 Task: Slide 5 - Table Of Contents.
Action: Mouse moved to (43, 109)
Screenshot: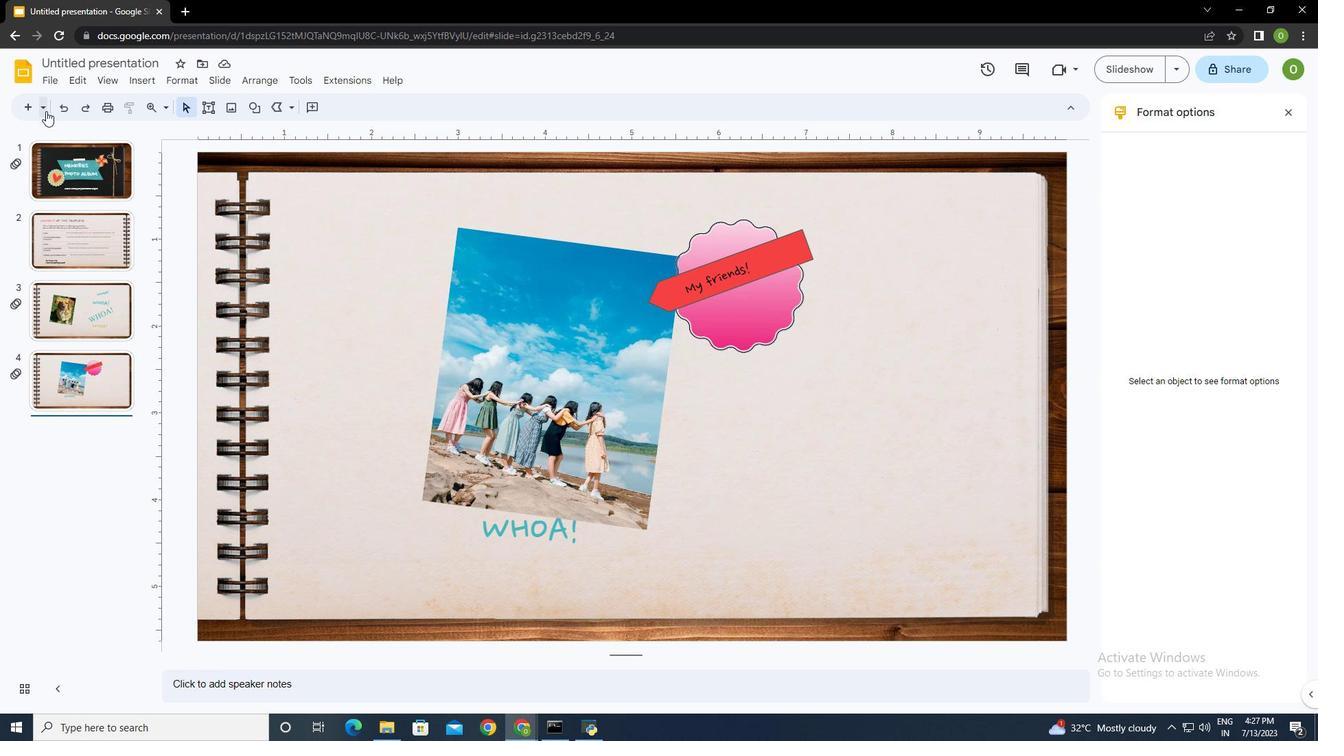 
Action: Mouse pressed left at (43, 109)
Screenshot: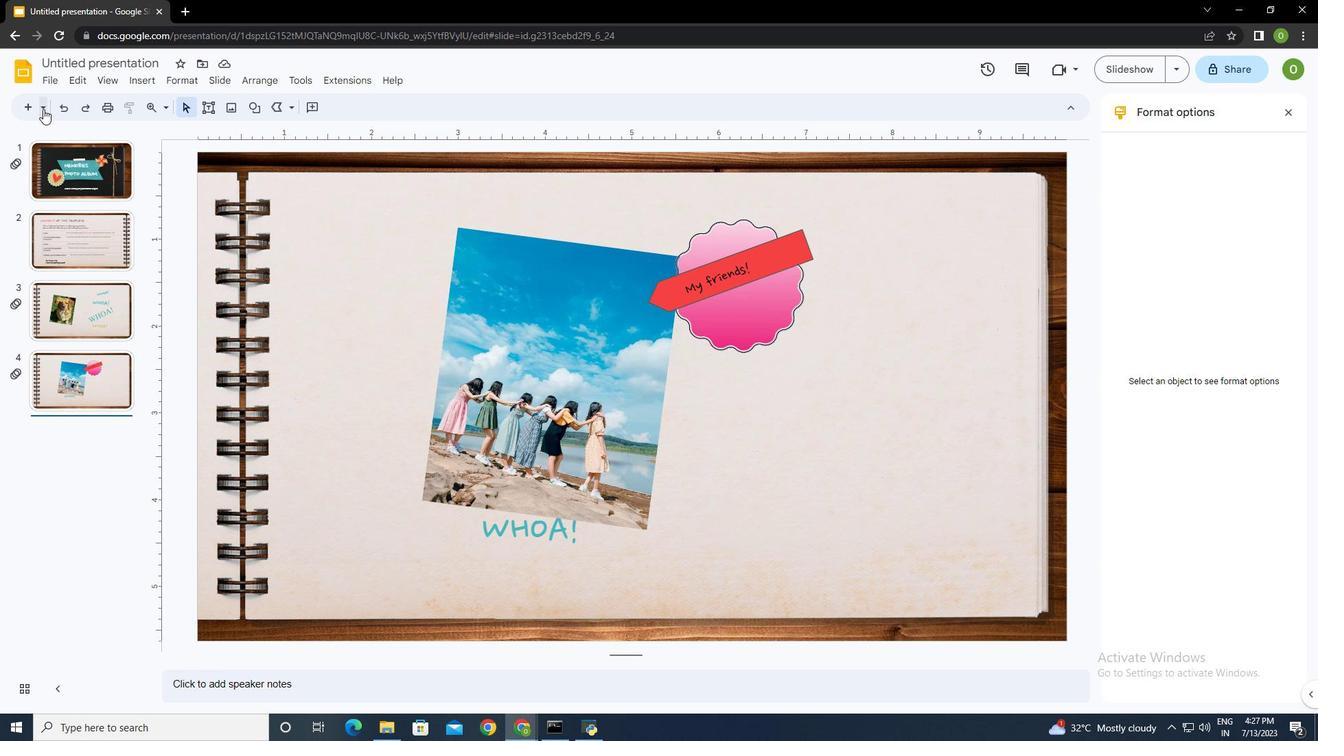 
Action: Mouse moved to (98, 369)
Screenshot: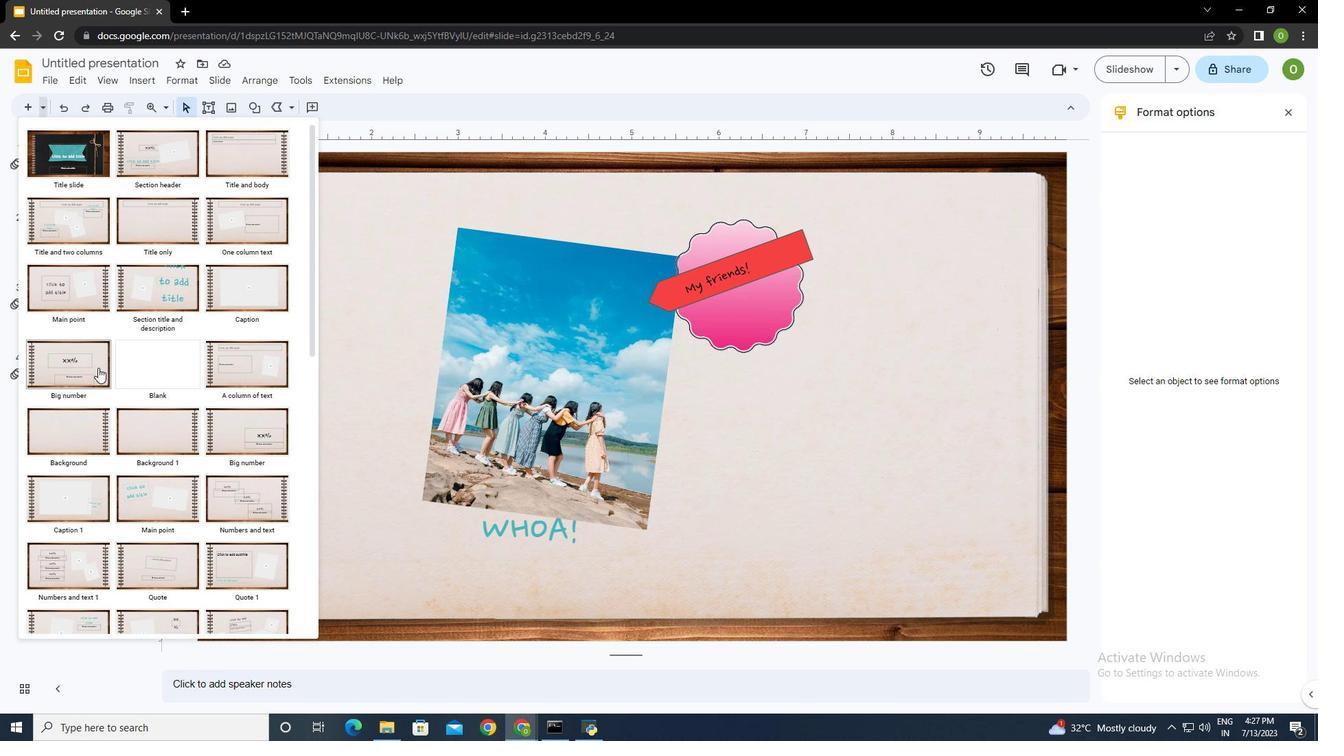
Action: Mouse scrolled (98, 368) with delta (0, 0)
Screenshot: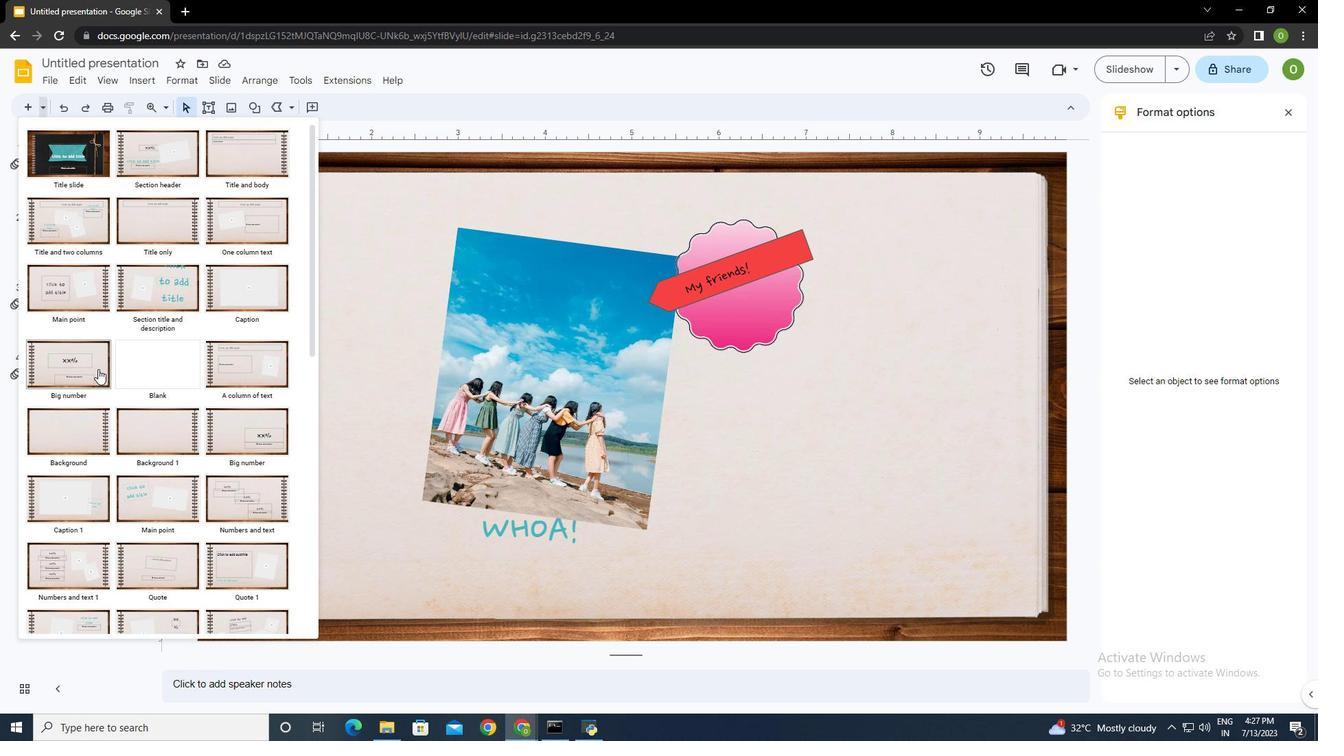 
Action: Mouse scrolled (98, 368) with delta (0, 0)
Screenshot: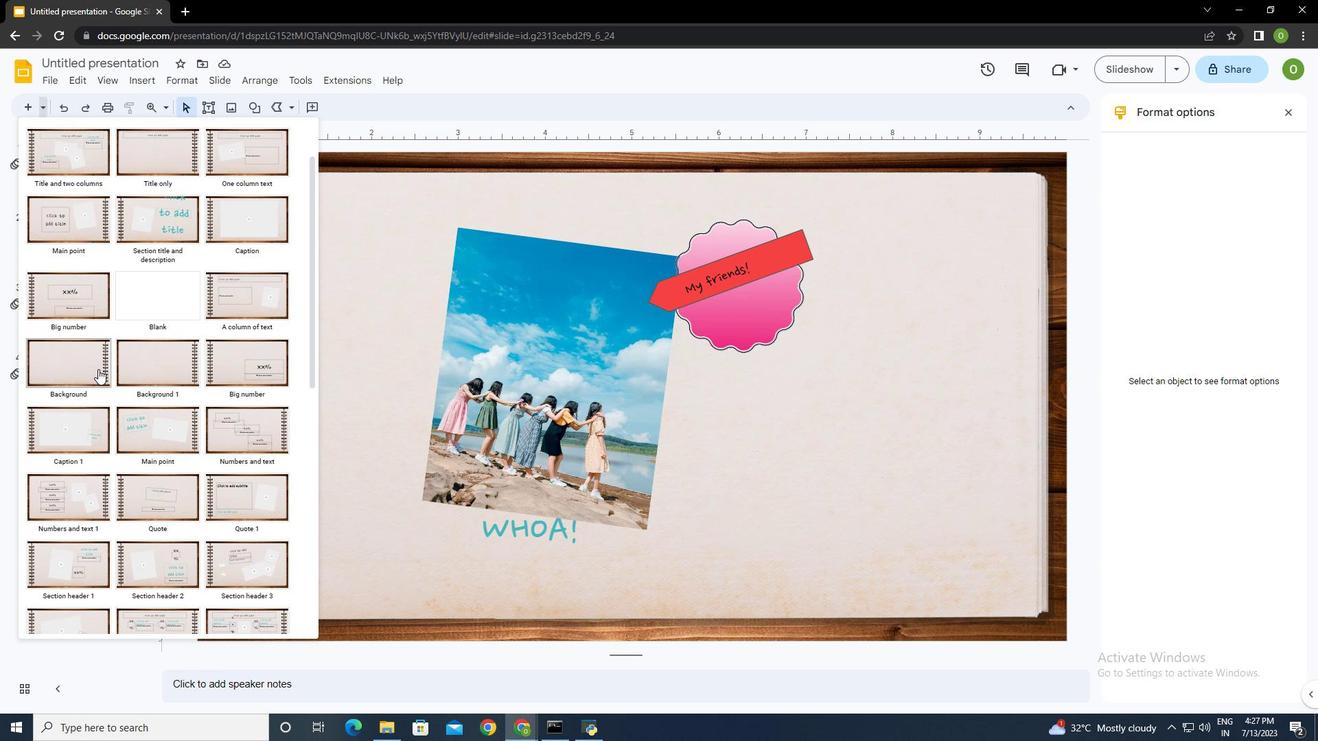 
Action: Mouse scrolled (98, 368) with delta (0, 0)
Screenshot: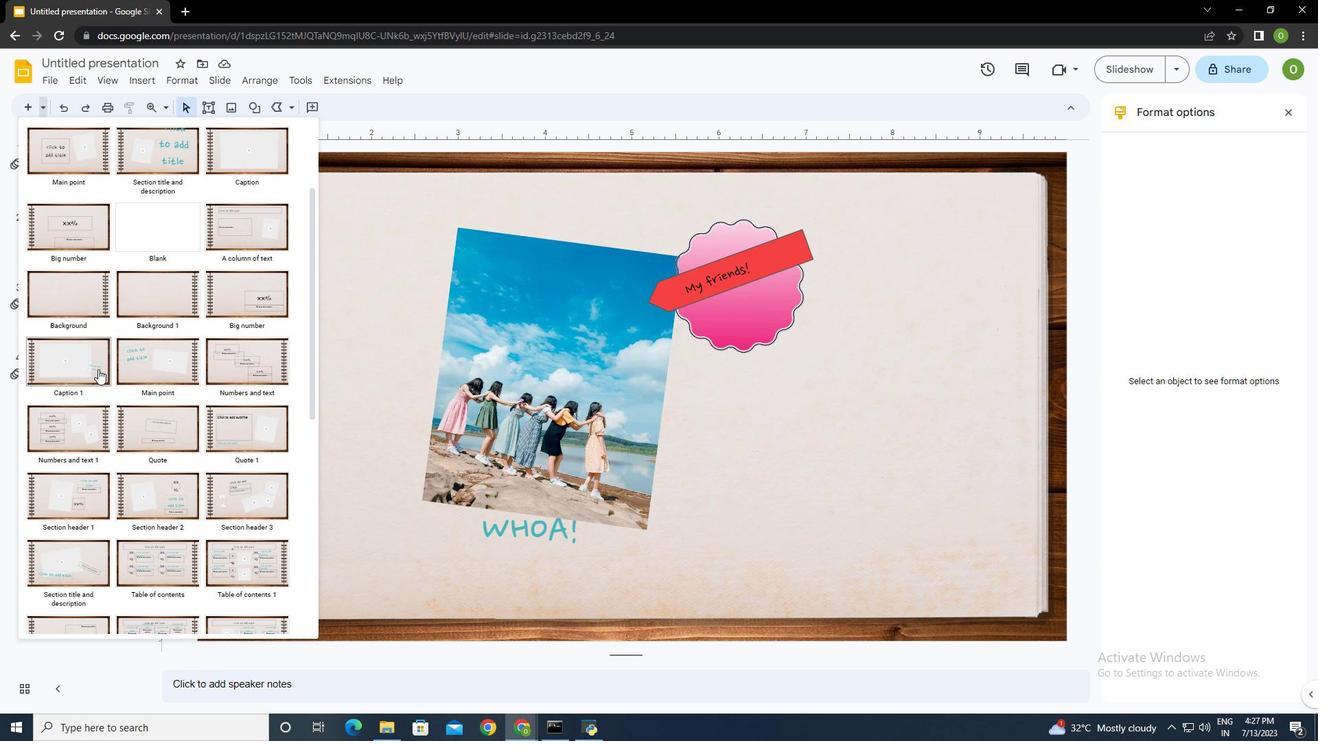 
Action: Mouse scrolled (98, 368) with delta (0, 0)
Screenshot: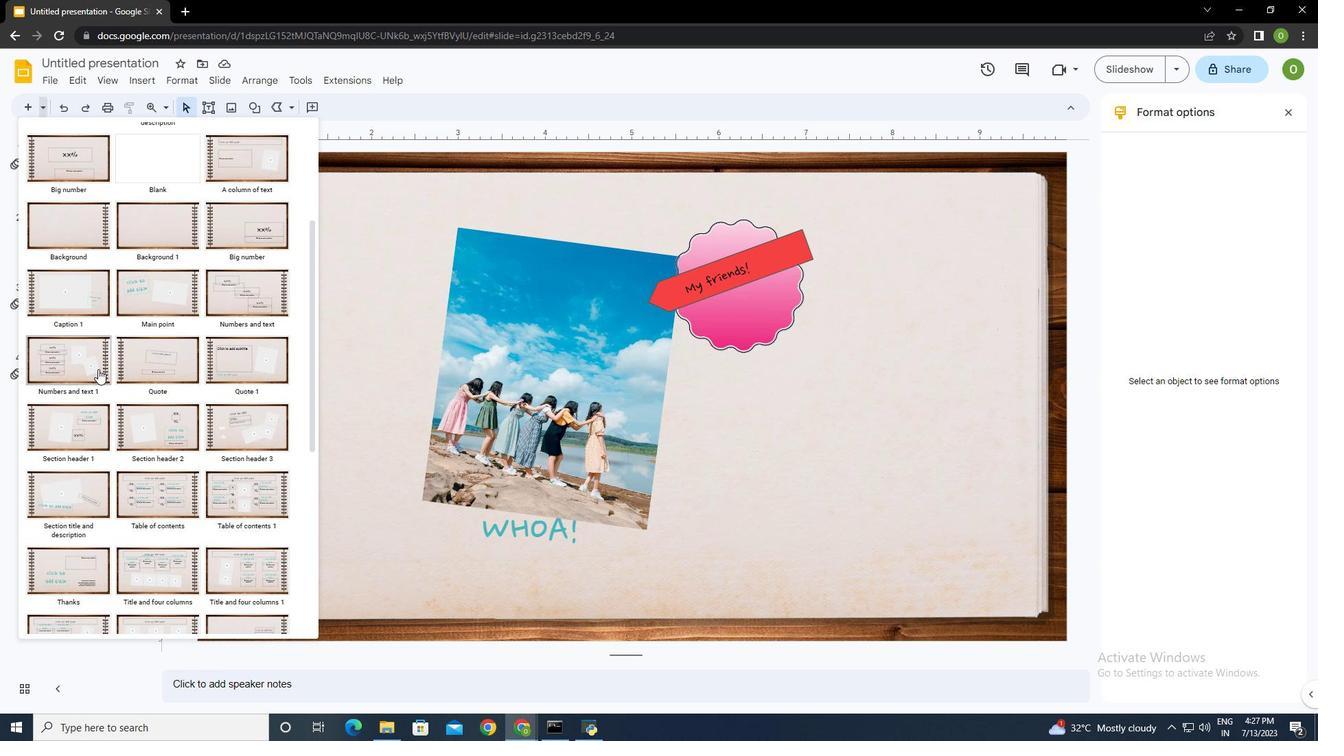 
Action: Mouse scrolled (98, 368) with delta (0, 0)
Screenshot: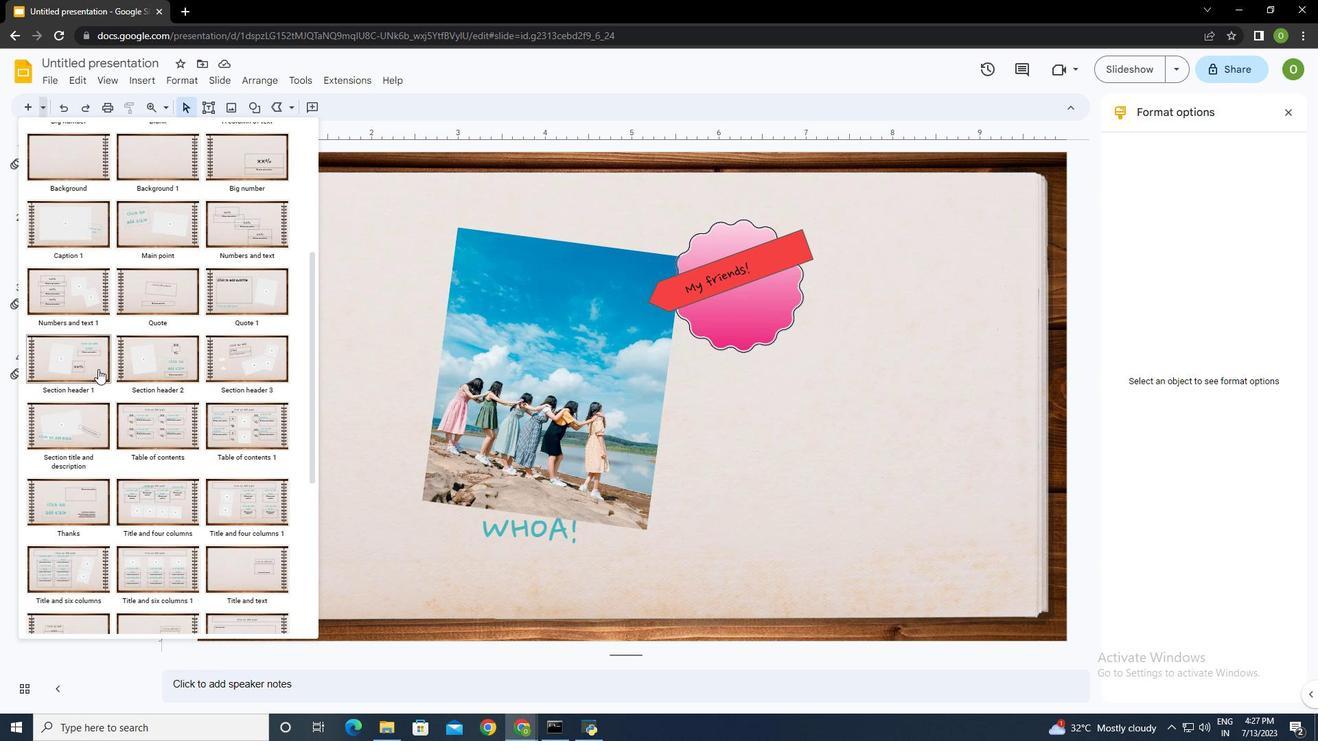 
Action: Mouse scrolled (98, 368) with delta (0, 0)
Screenshot: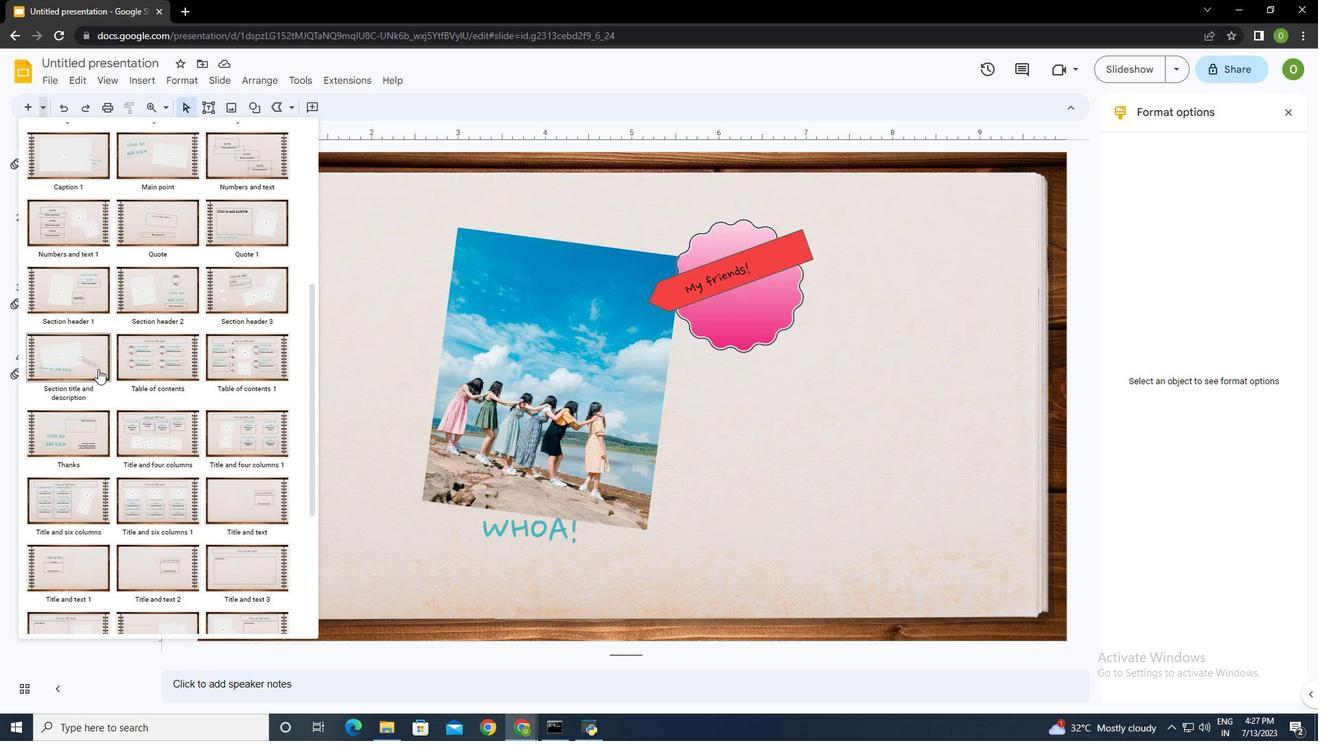 
Action: Mouse scrolled (98, 368) with delta (0, 0)
Screenshot: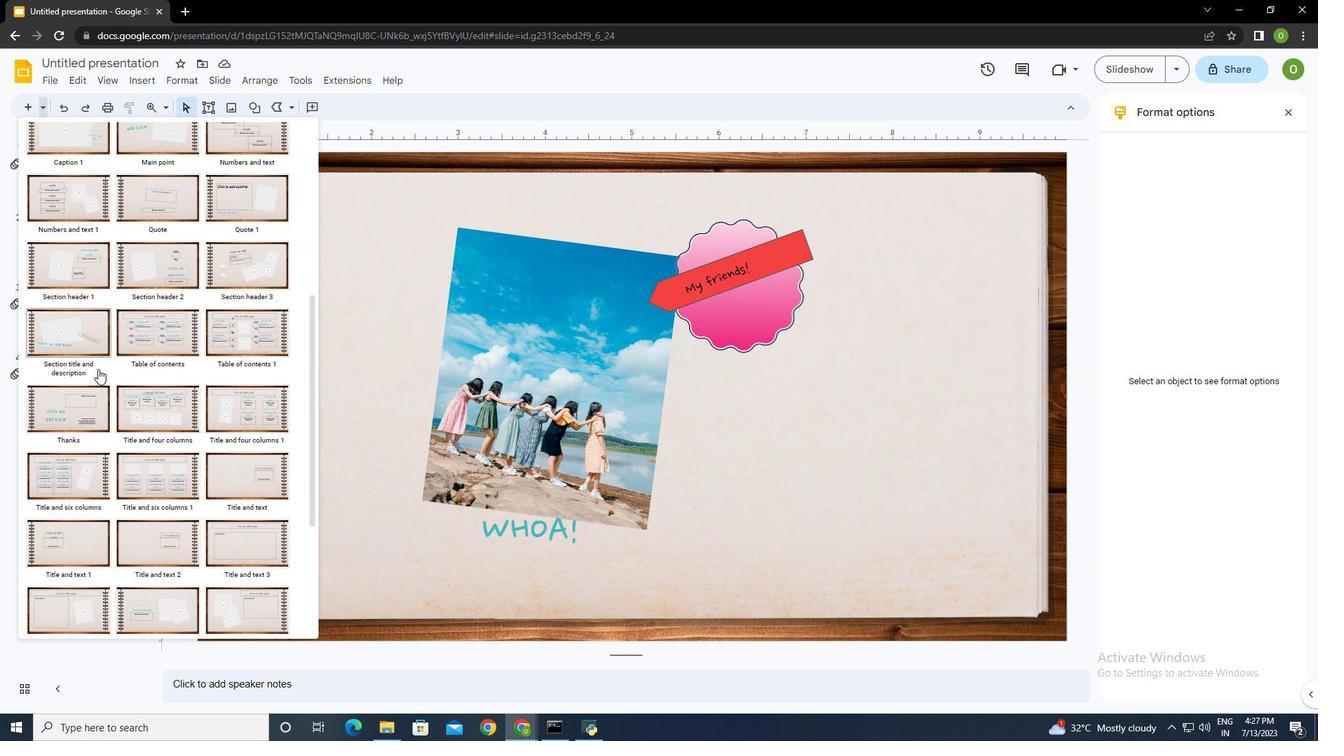 
Action: Mouse scrolled (98, 368) with delta (0, 0)
Screenshot: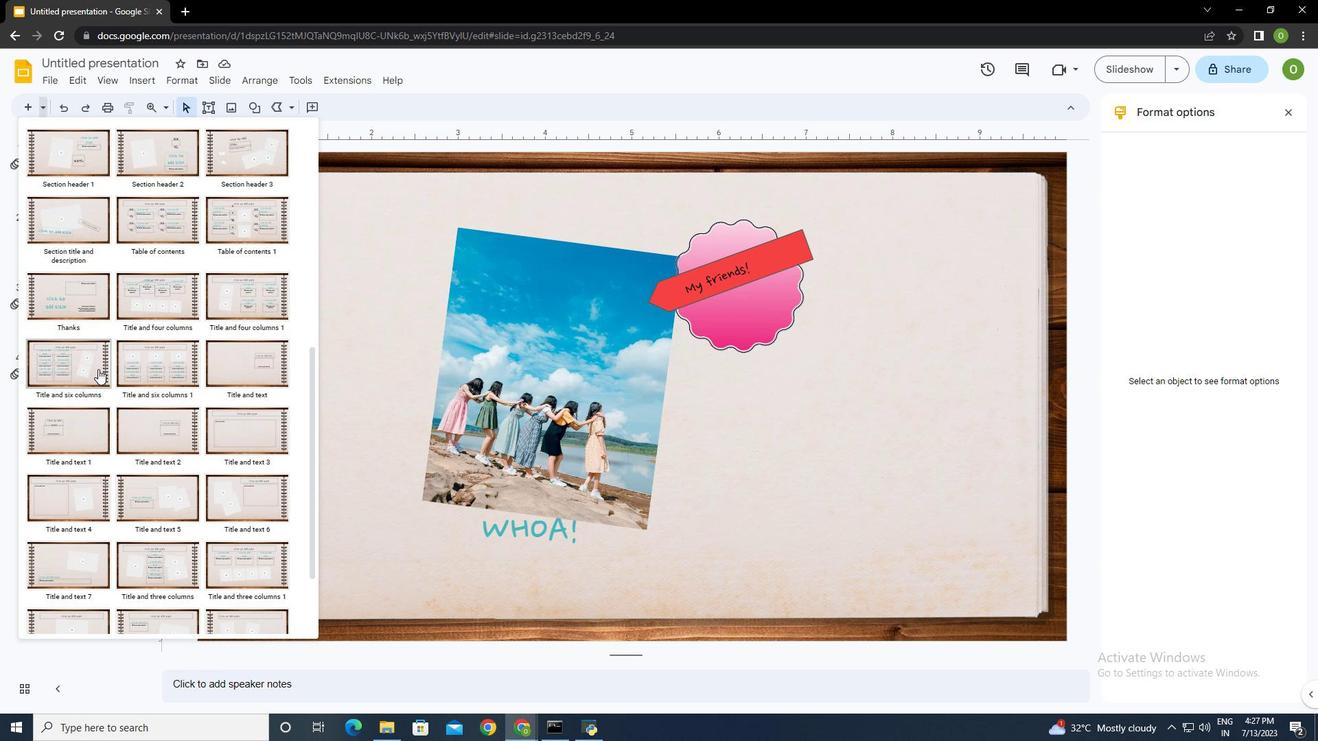 
Action: Mouse scrolled (98, 368) with delta (0, 0)
Screenshot: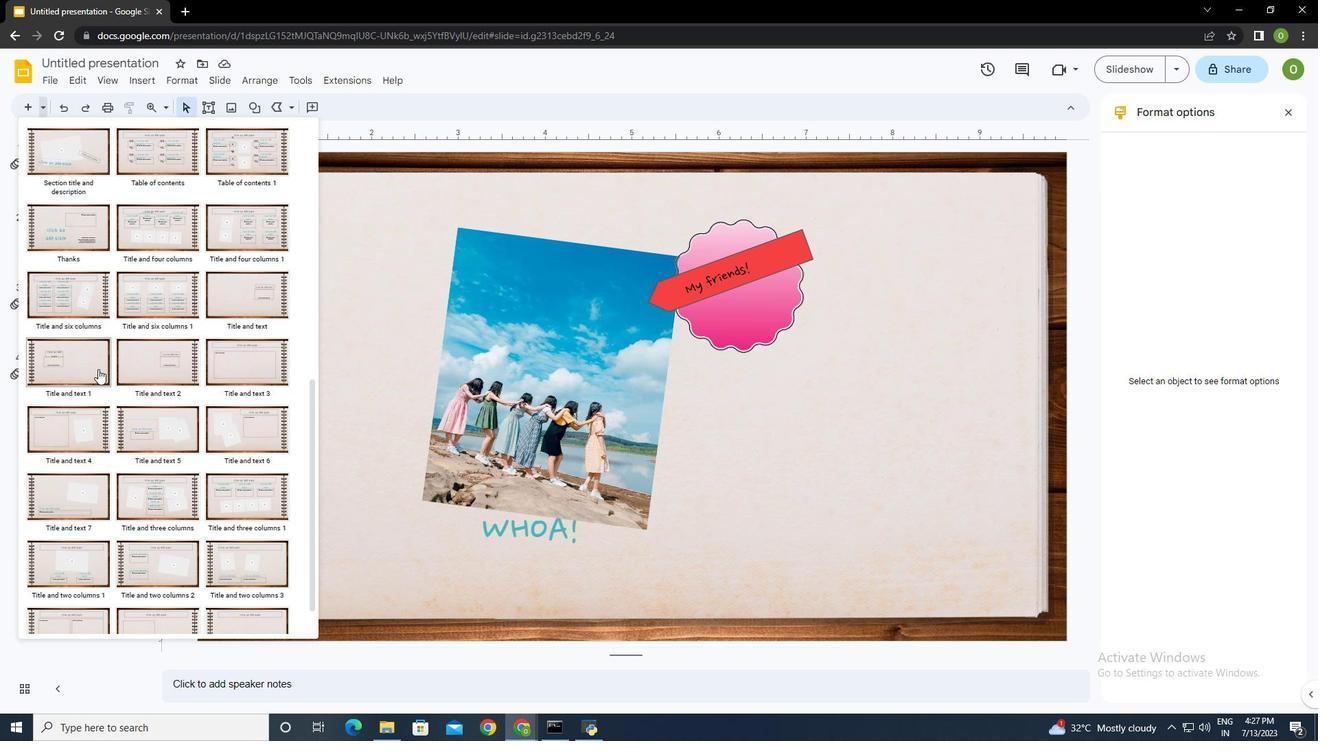 
Action: Mouse scrolled (98, 368) with delta (0, 0)
Screenshot: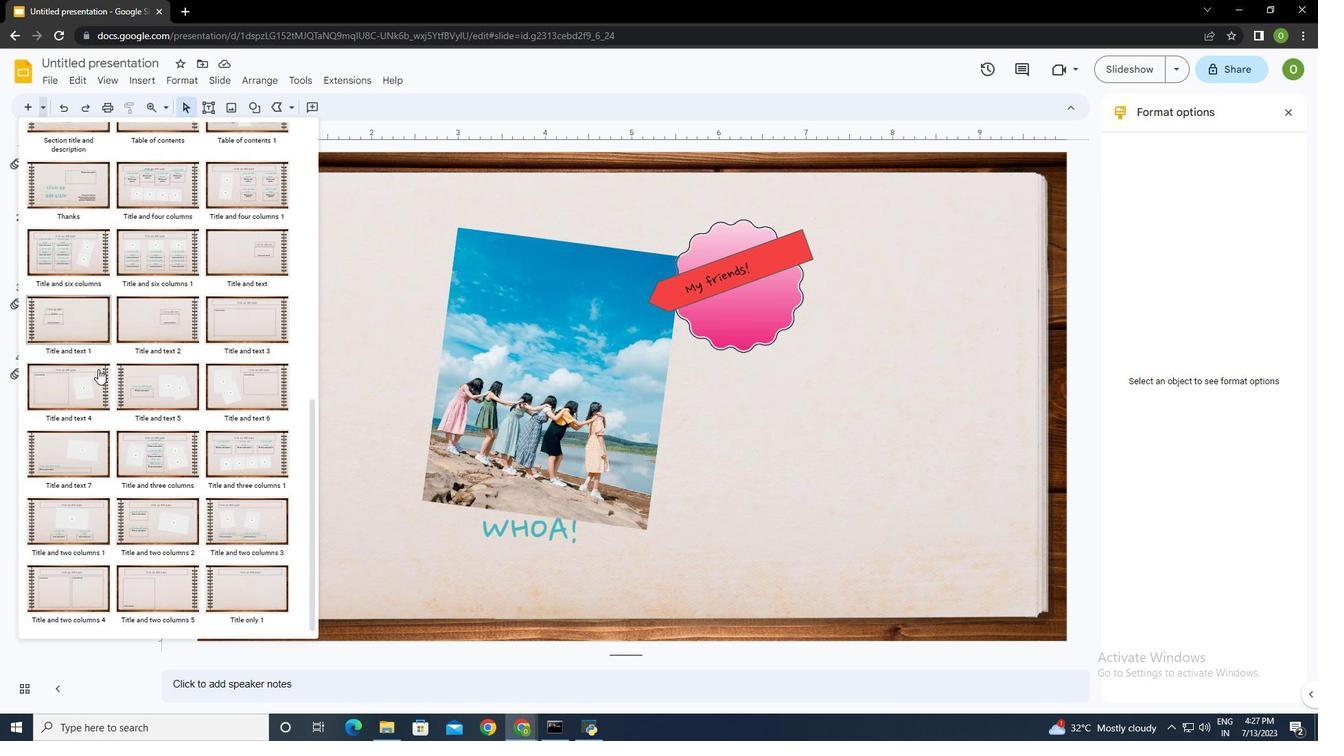 
Action: Mouse scrolled (98, 368) with delta (0, 0)
Screenshot: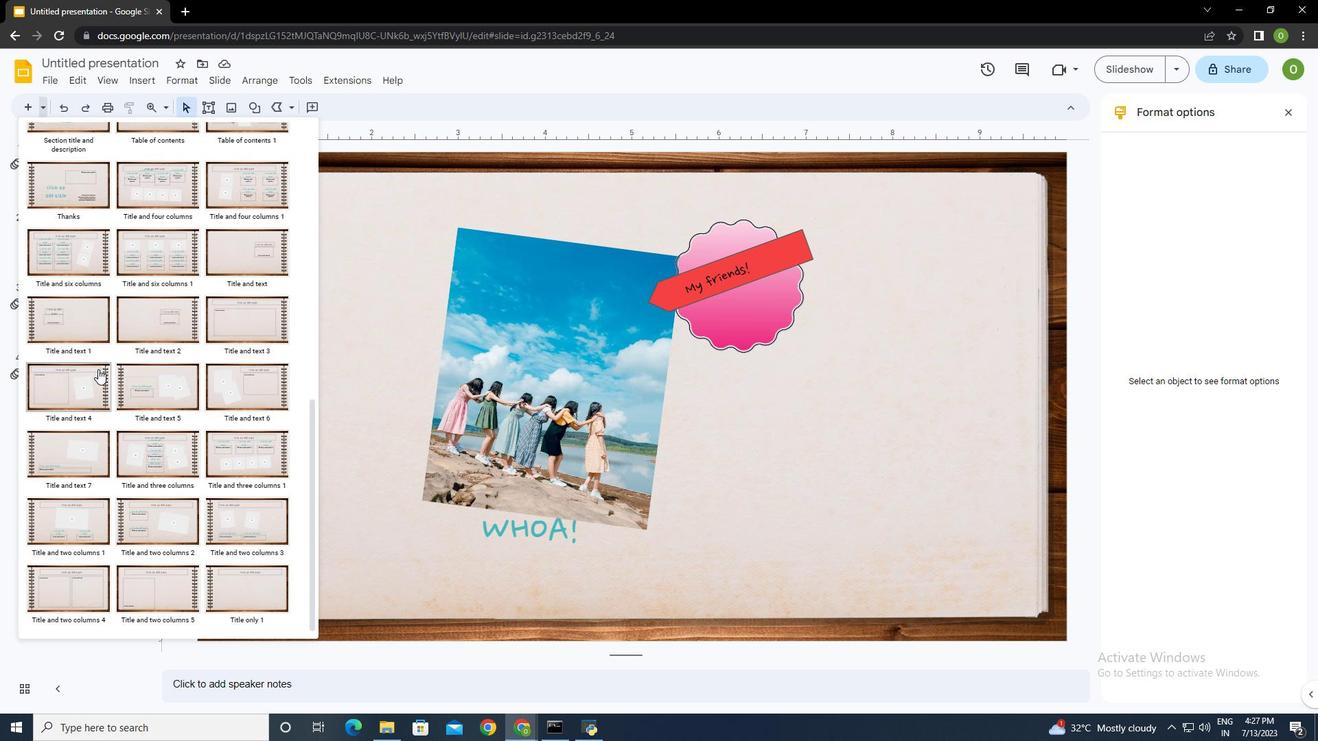 
Action: Mouse scrolled (98, 368) with delta (0, 0)
Screenshot: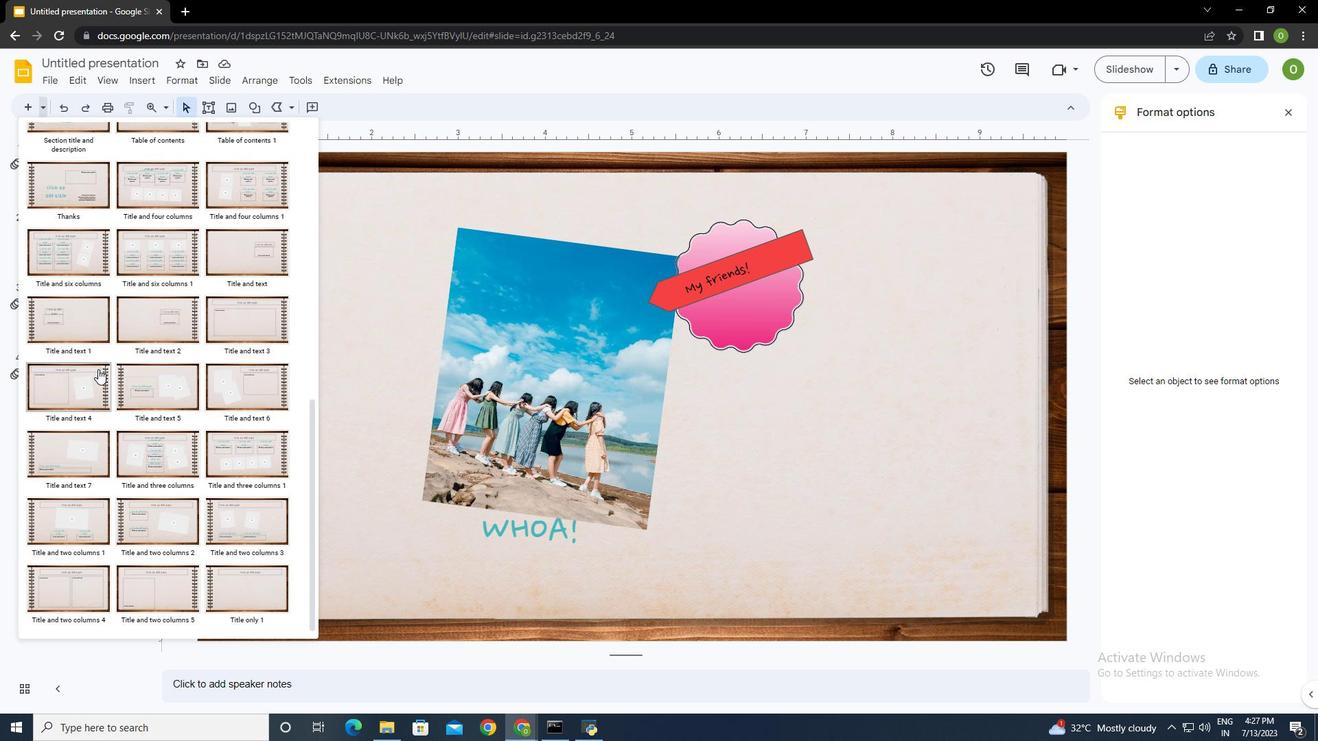 
Action: Mouse scrolled (98, 368) with delta (0, 0)
Screenshot: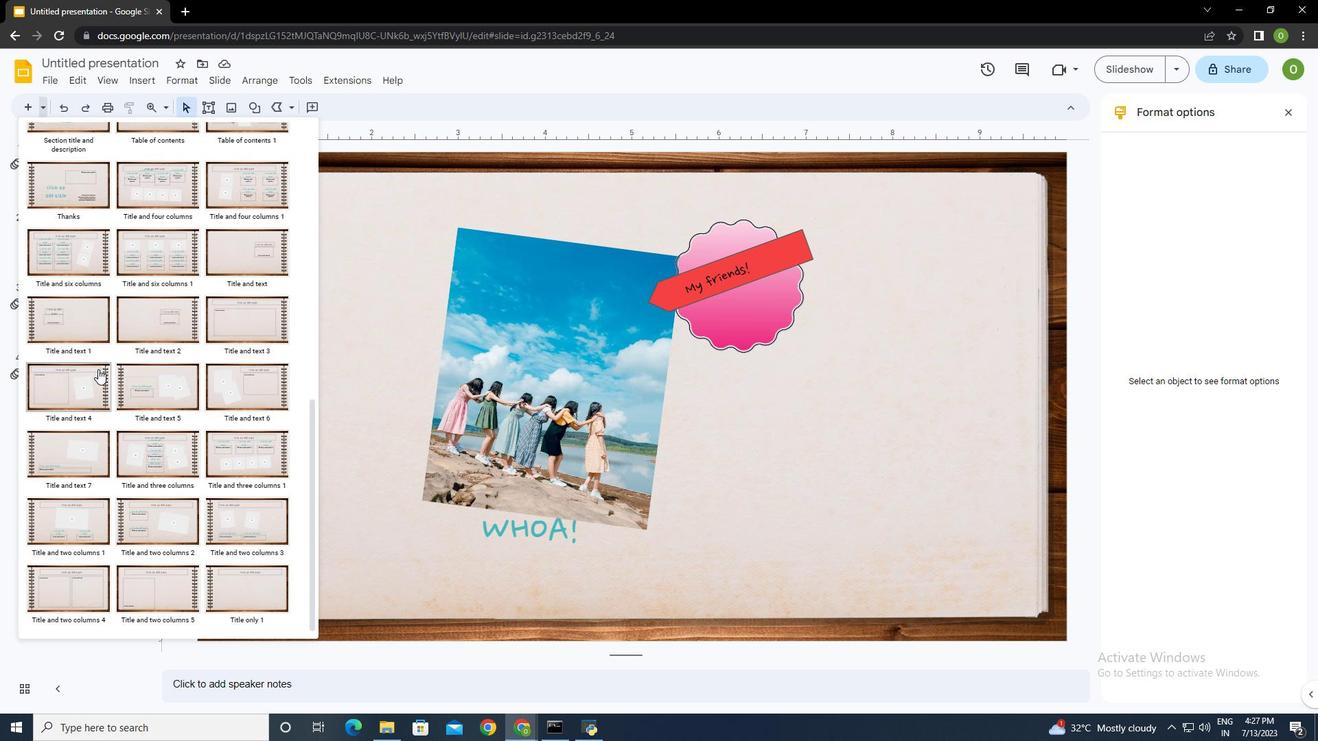 
Action: Mouse moved to (251, 588)
Screenshot: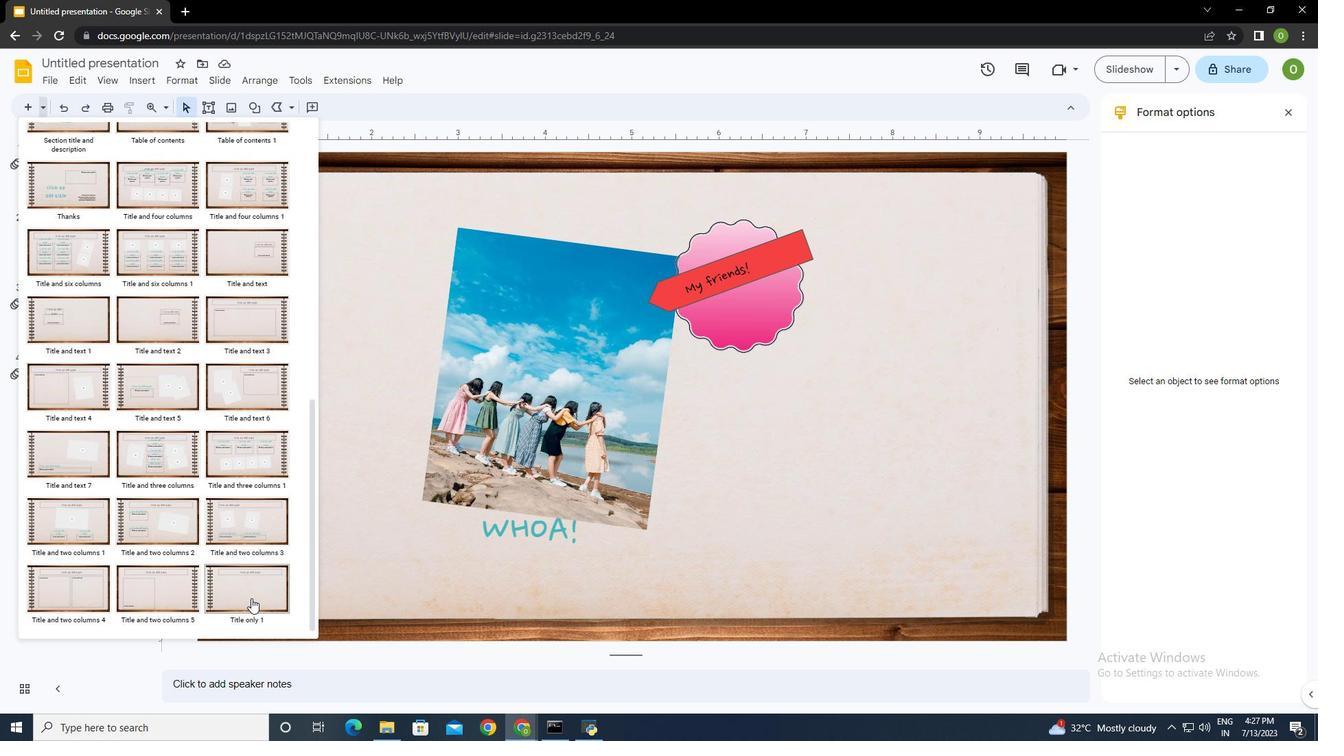 
Action: Mouse pressed left at (251, 588)
Screenshot: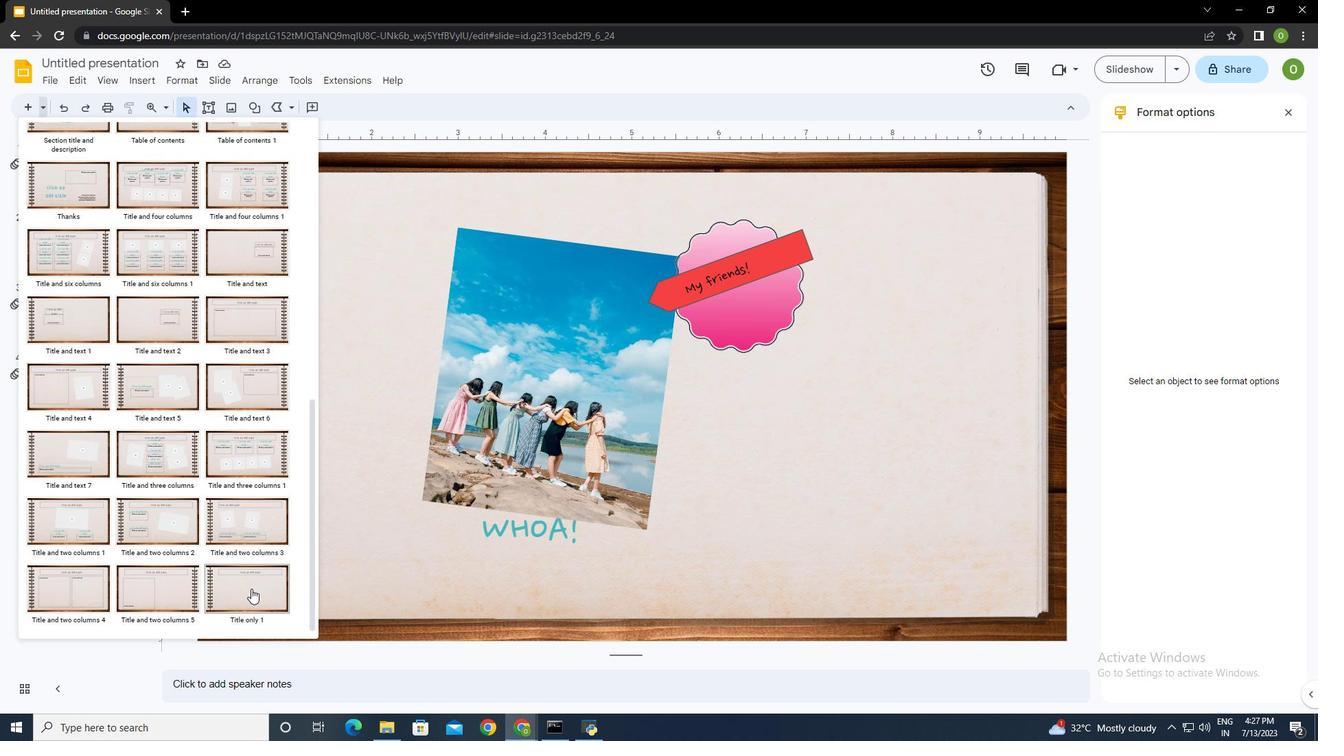 
Action: Mouse moved to (566, 212)
Screenshot: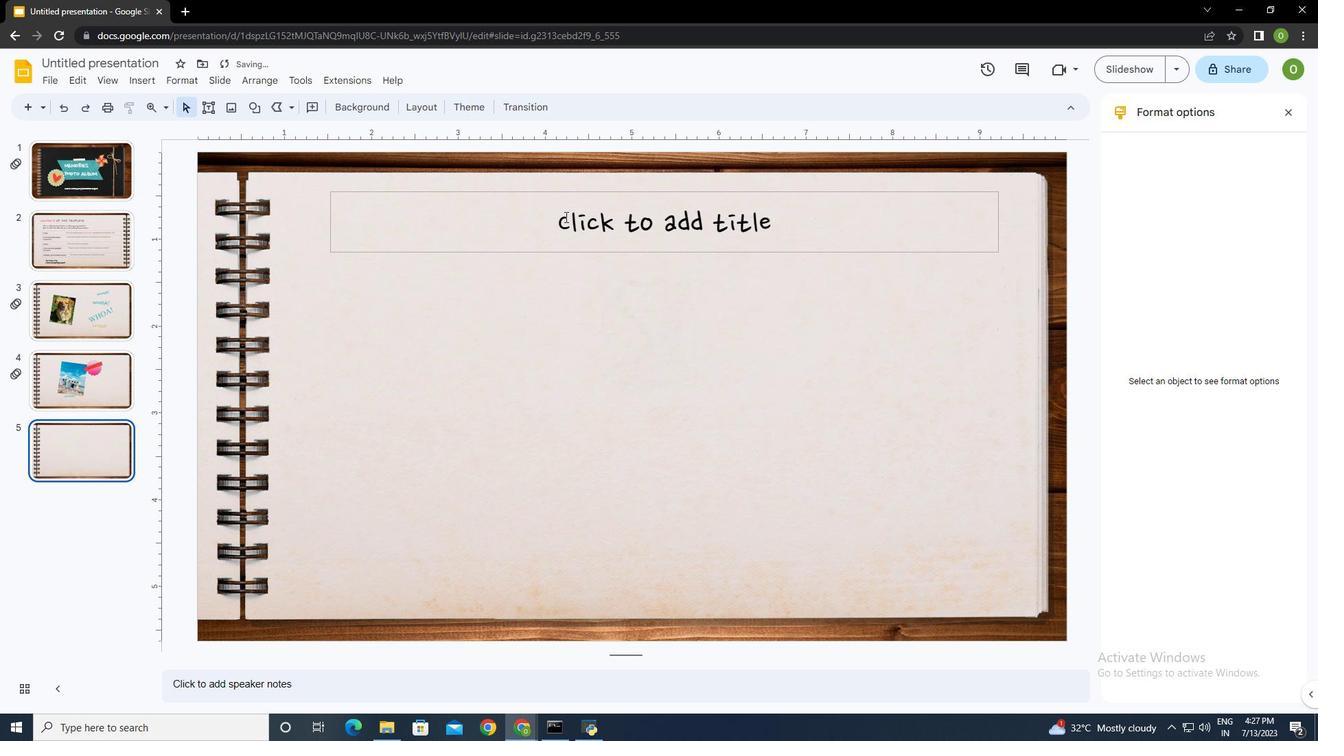 
Action: Mouse pressed left at (566, 212)
Screenshot: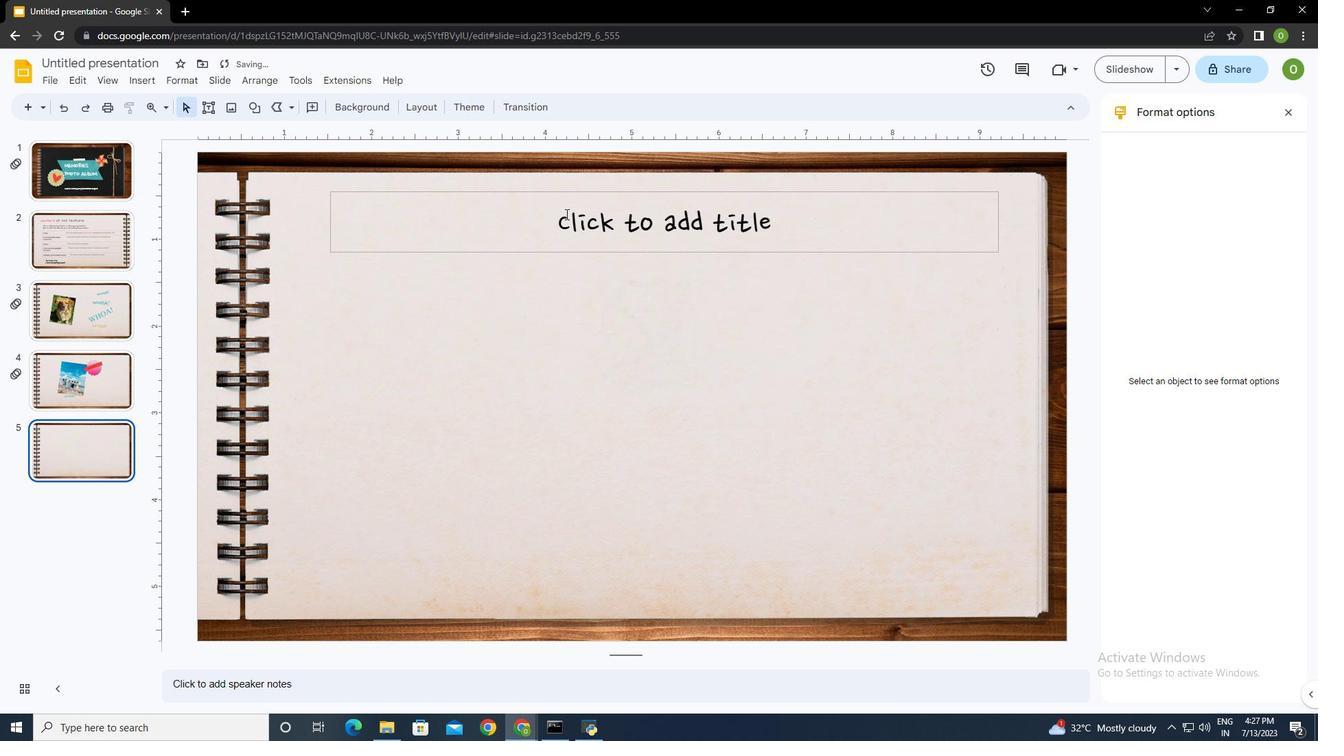 
Action: Mouse moved to (579, 253)
Screenshot: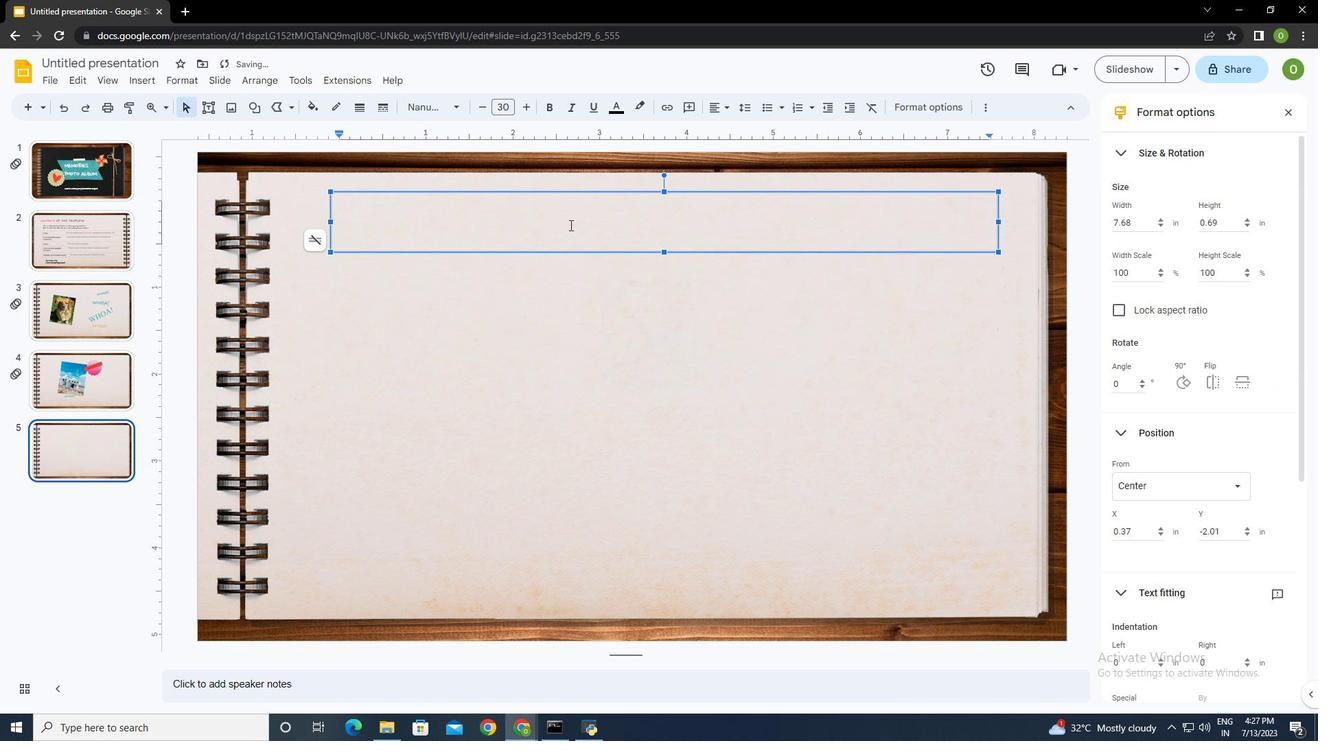 
Action: Key pressed <Key.shift><Key.shift><Key.shift>table<Key.space>of<Key.space>contents
Screenshot: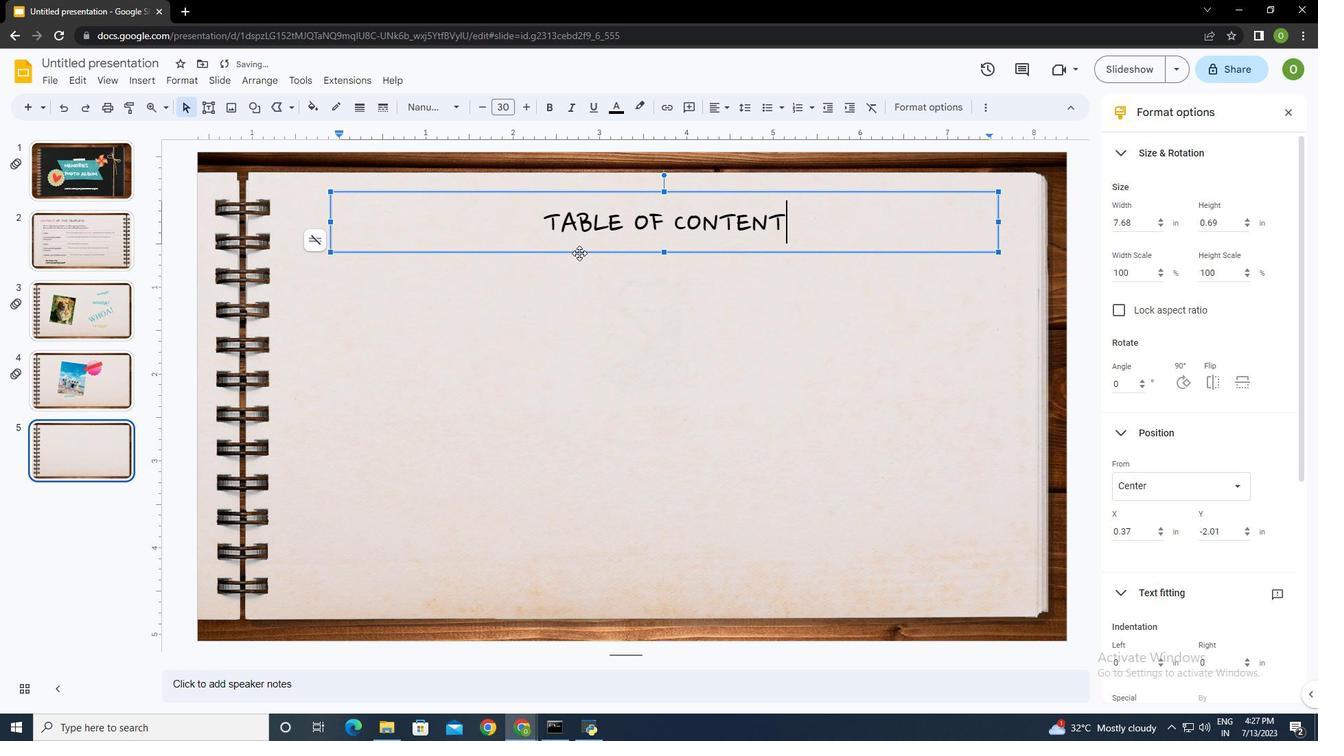 
Action: Mouse moved to (587, 308)
Screenshot: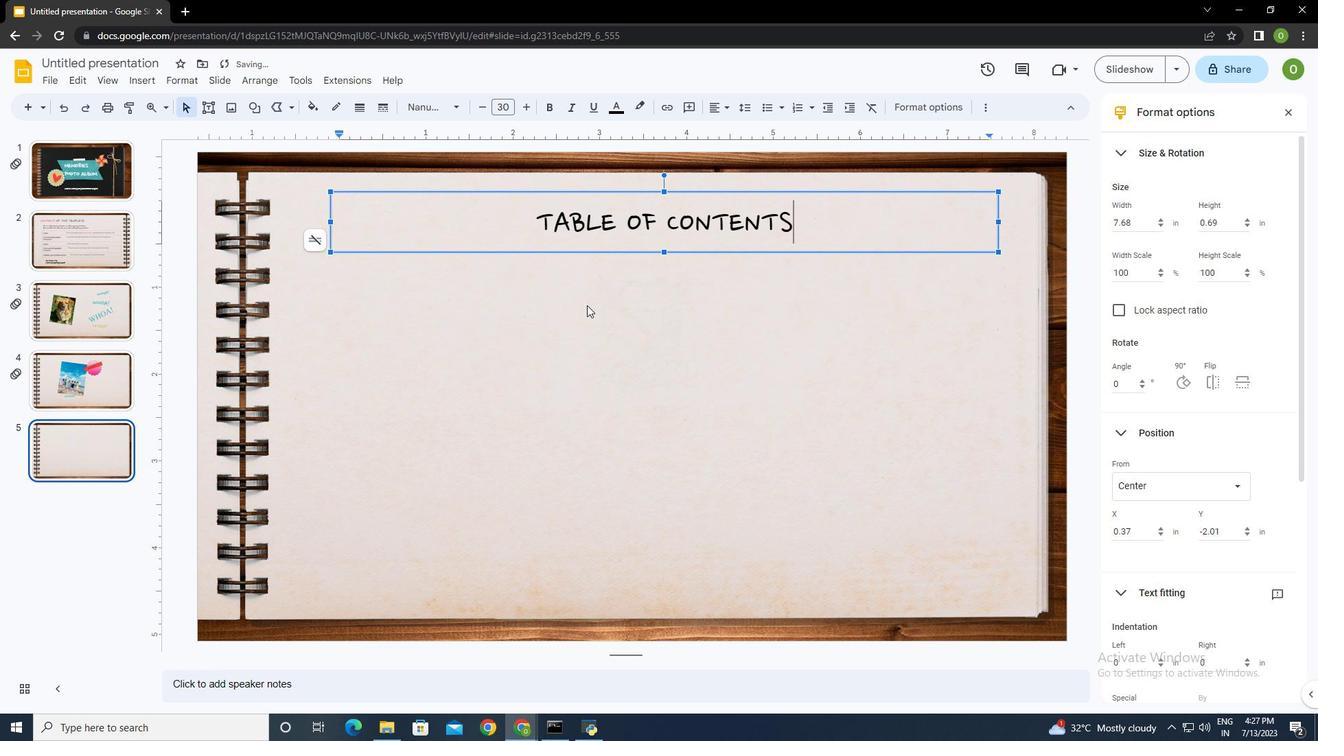 
Action: Mouse pressed left at (587, 308)
Screenshot: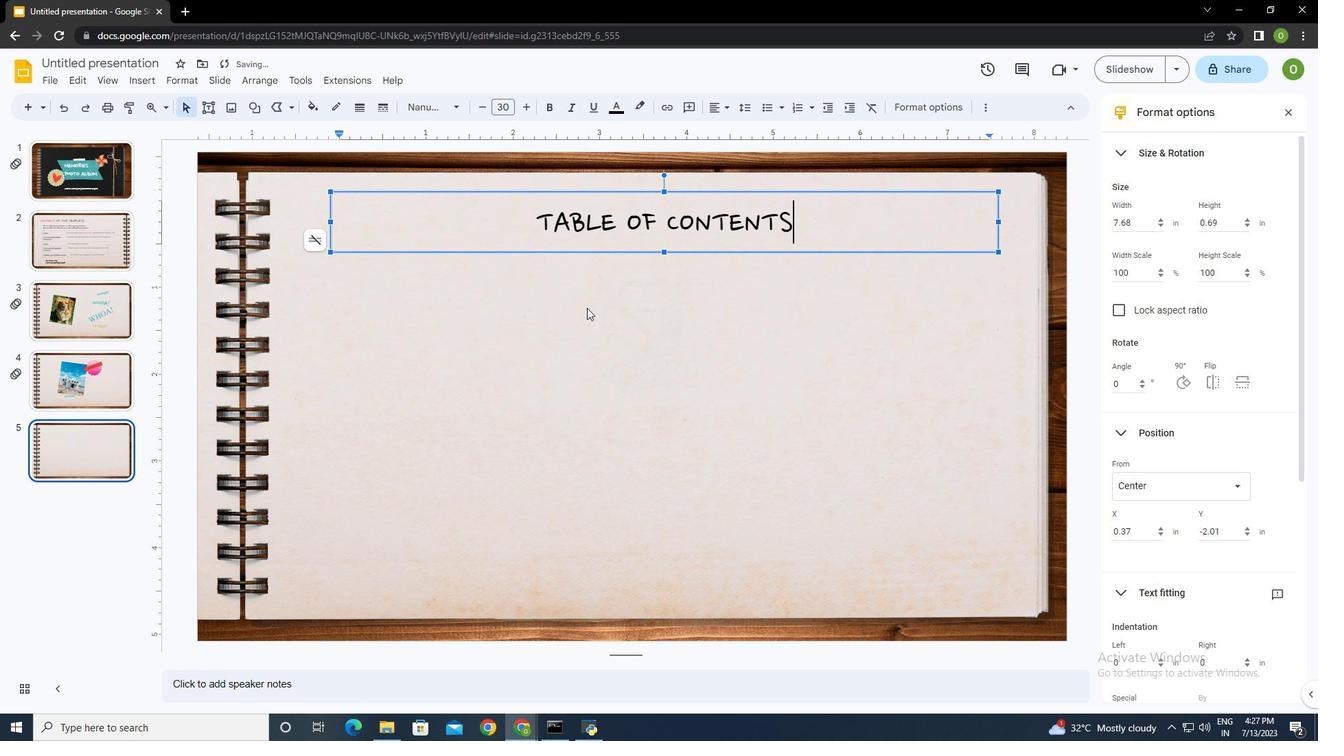 
Action: Mouse moved to (138, 82)
Screenshot: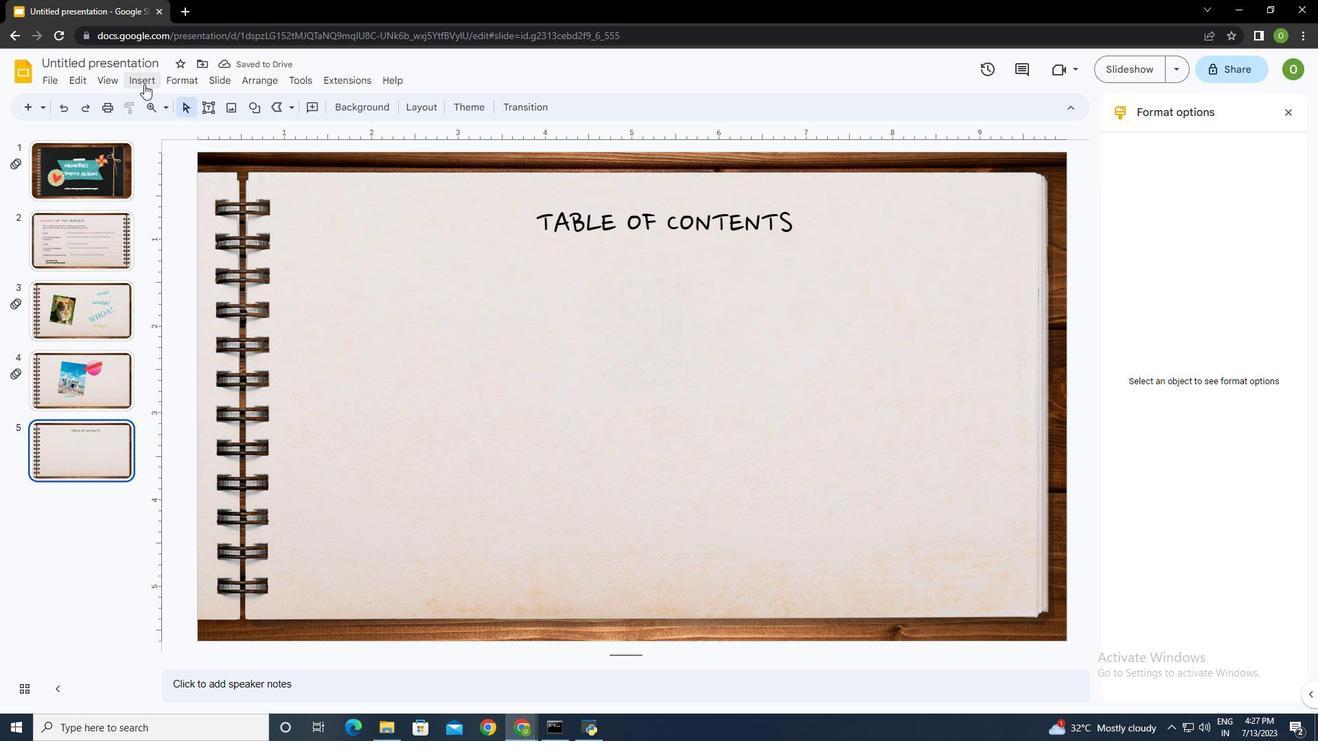 
Action: Mouse pressed left at (138, 82)
Screenshot: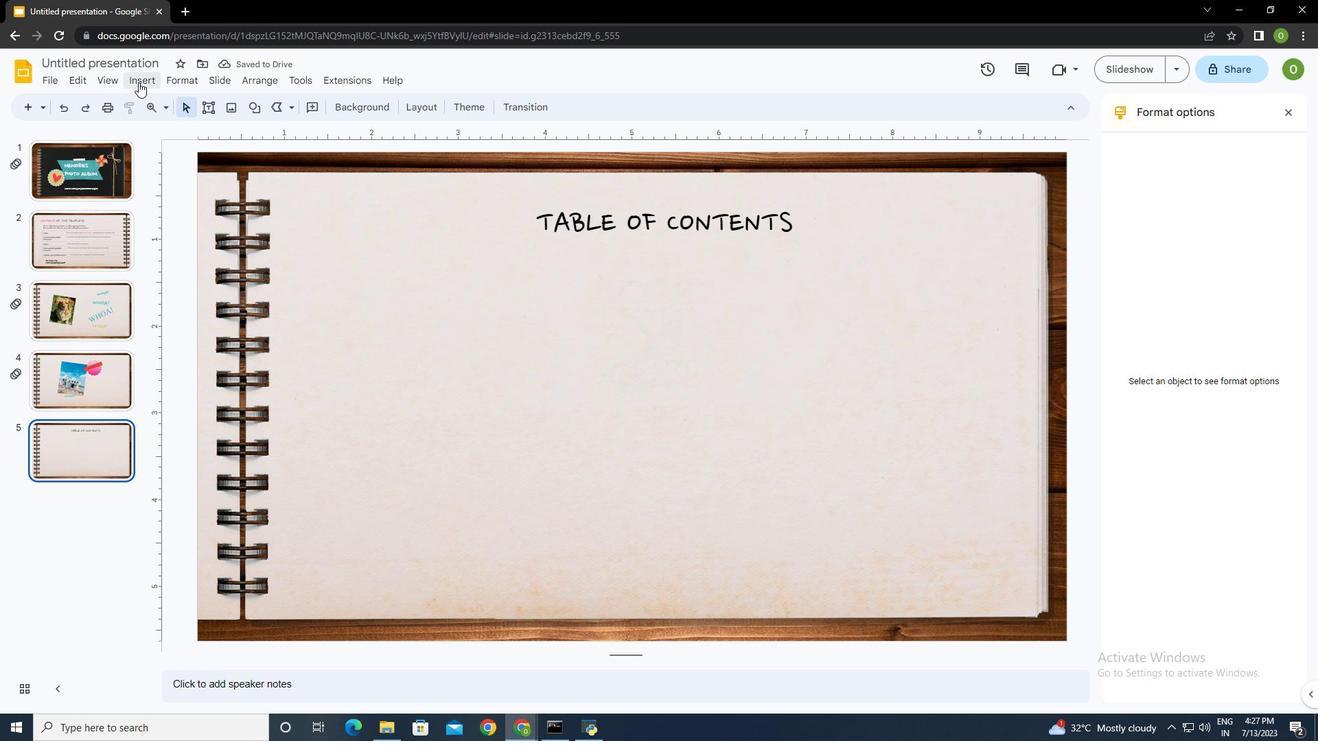 
Action: Mouse moved to (399, 194)
Screenshot: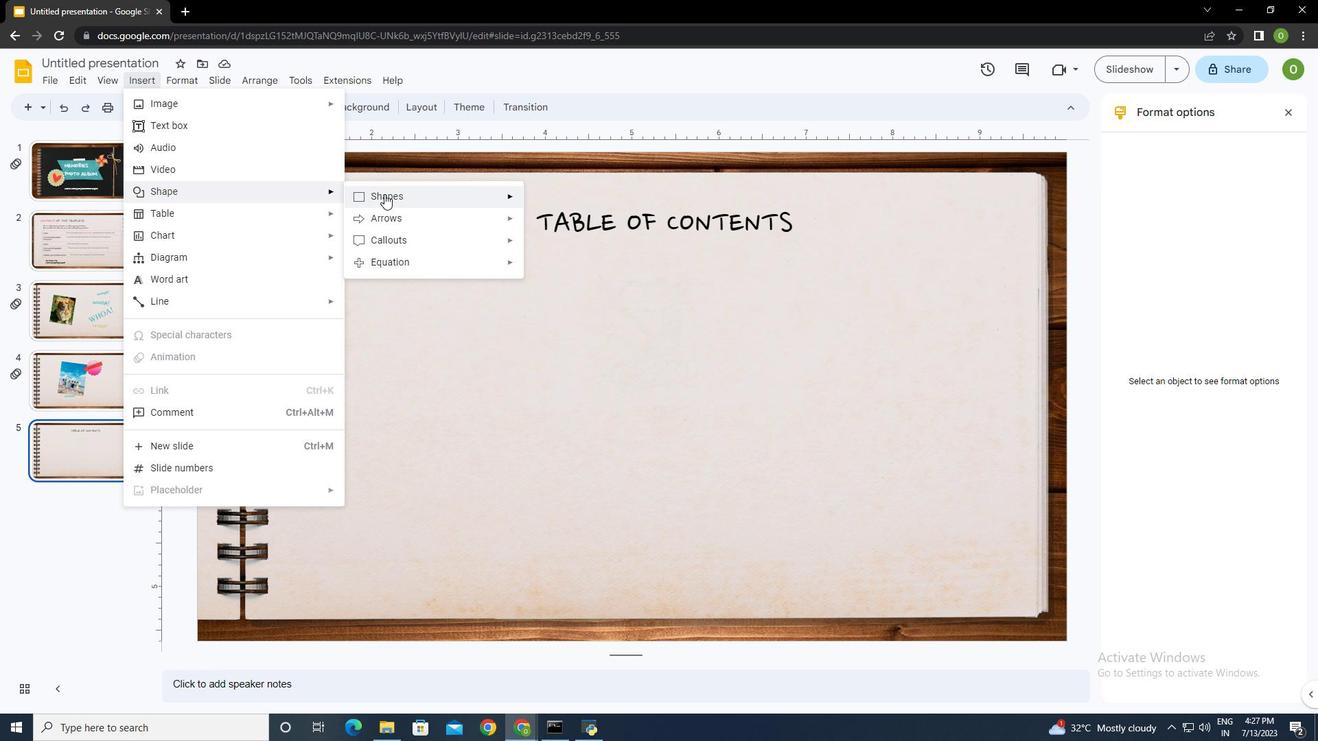 
Action: Mouse pressed left at (399, 194)
Screenshot: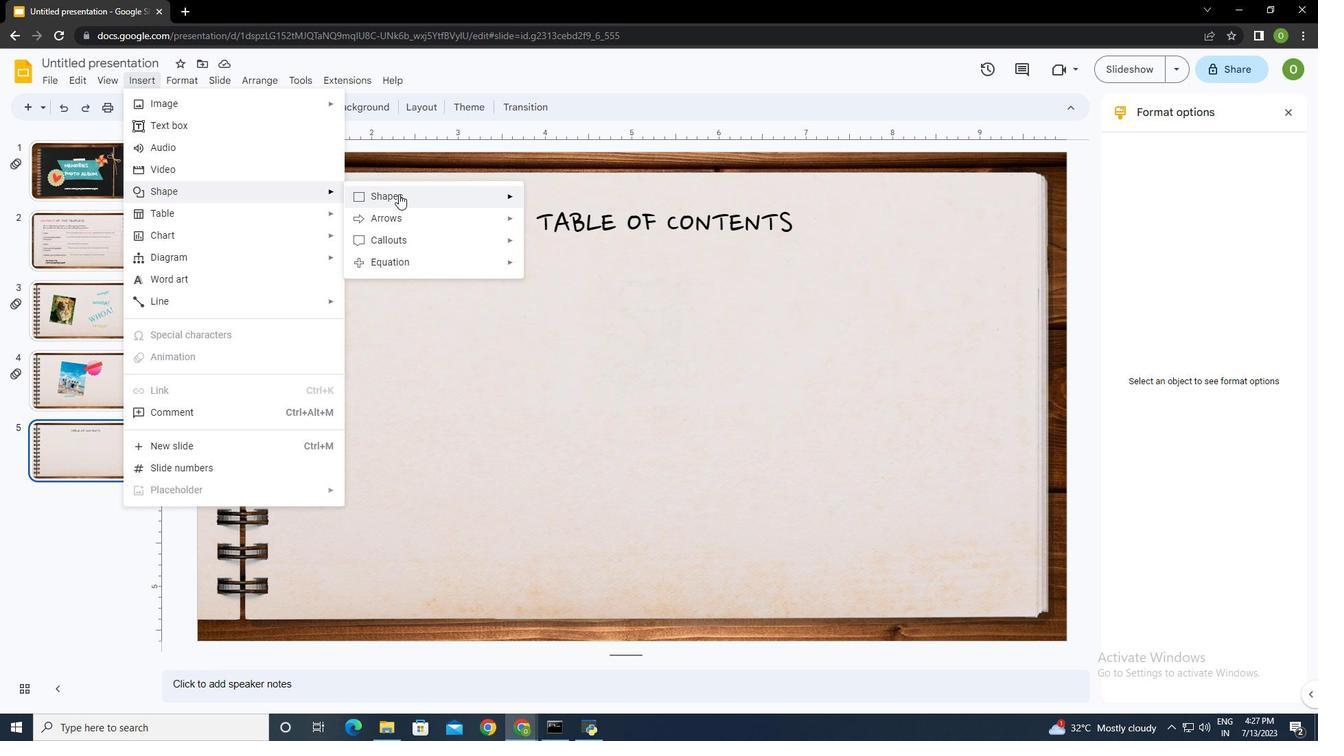 
Action: Mouse moved to (547, 285)
Screenshot: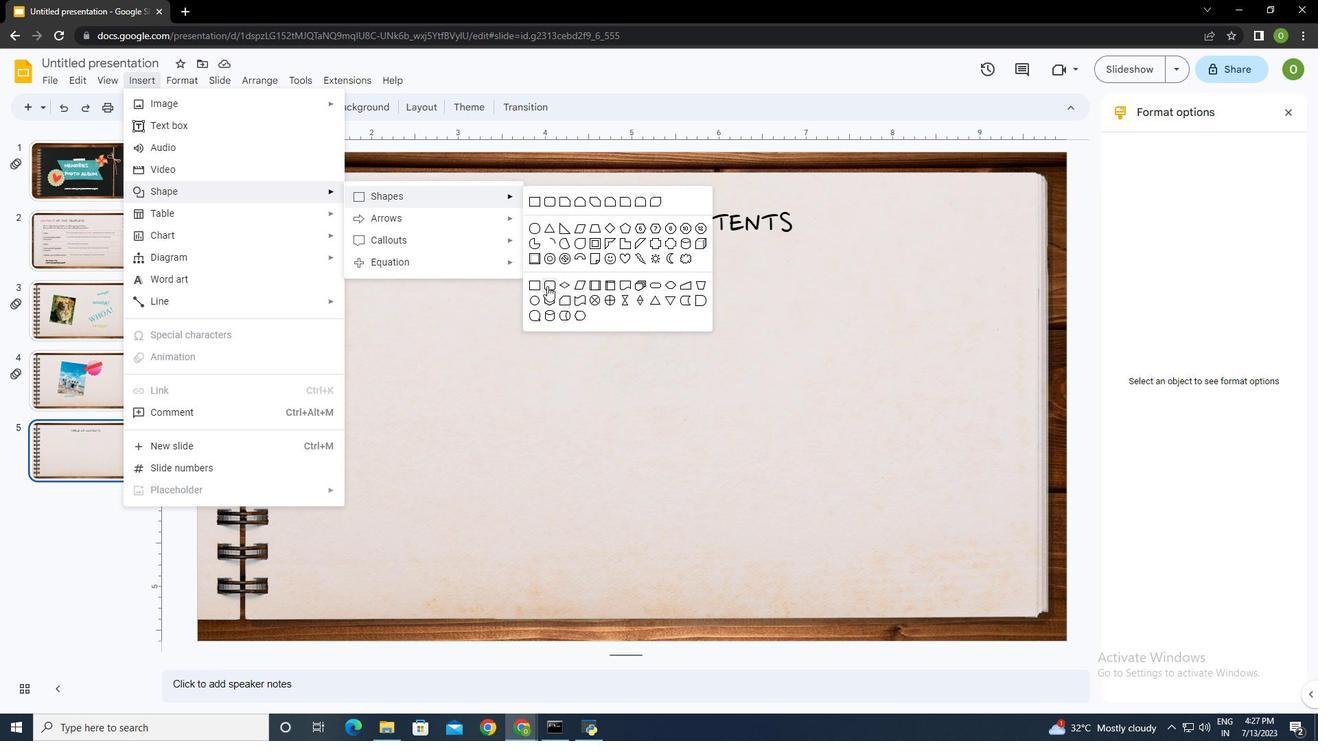
Action: Mouse pressed left at (547, 285)
Screenshot: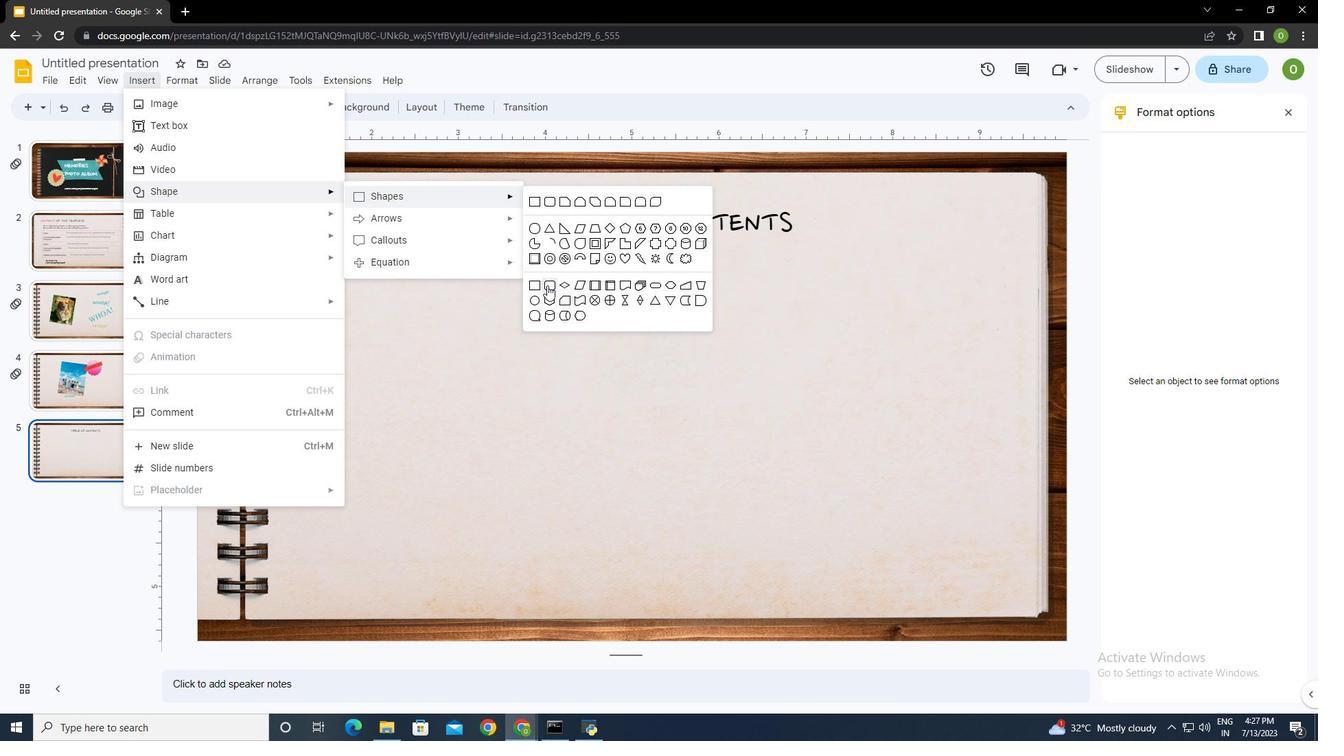 
Action: Mouse moved to (409, 285)
Screenshot: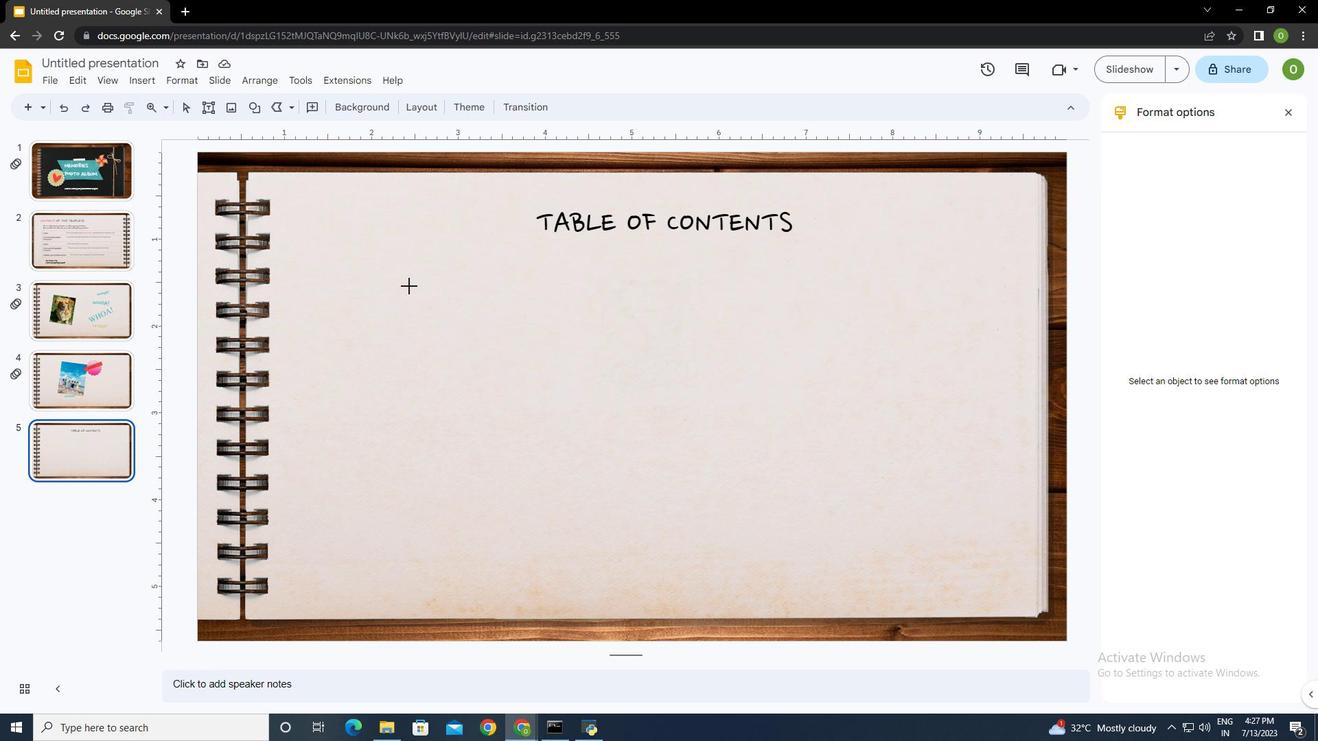 
Action: Mouse pressed left at (409, 285)
Screenshot: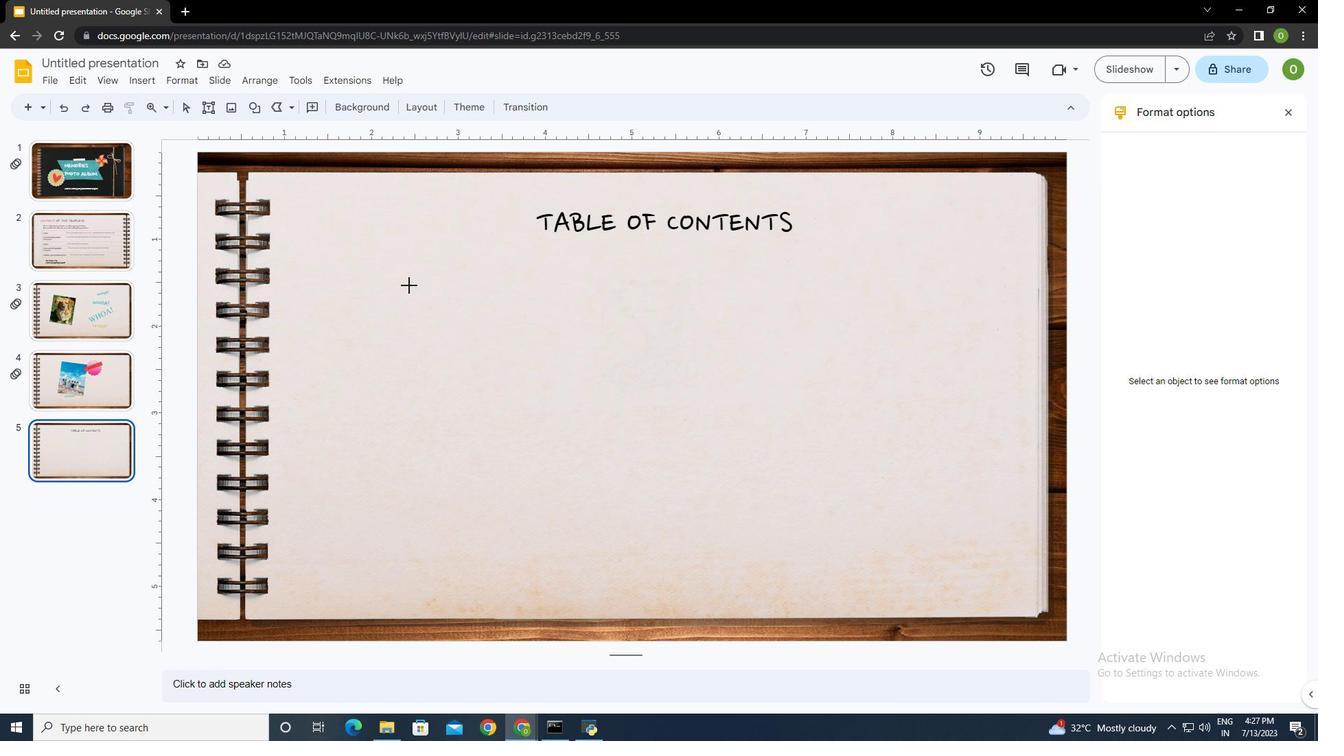
Action: Mouse moved to (433, 304)
Screenshot: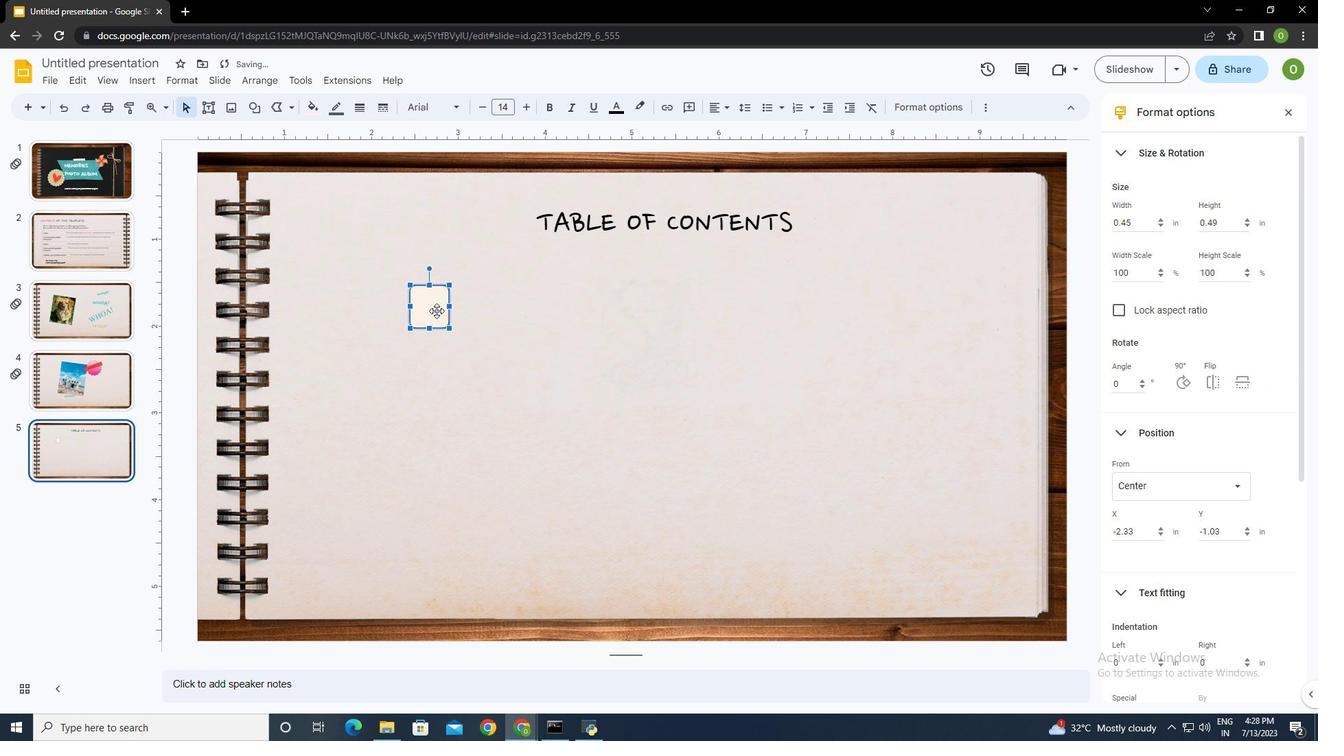 
Action: Mouse pressed left at (433, 304)
Screenshot: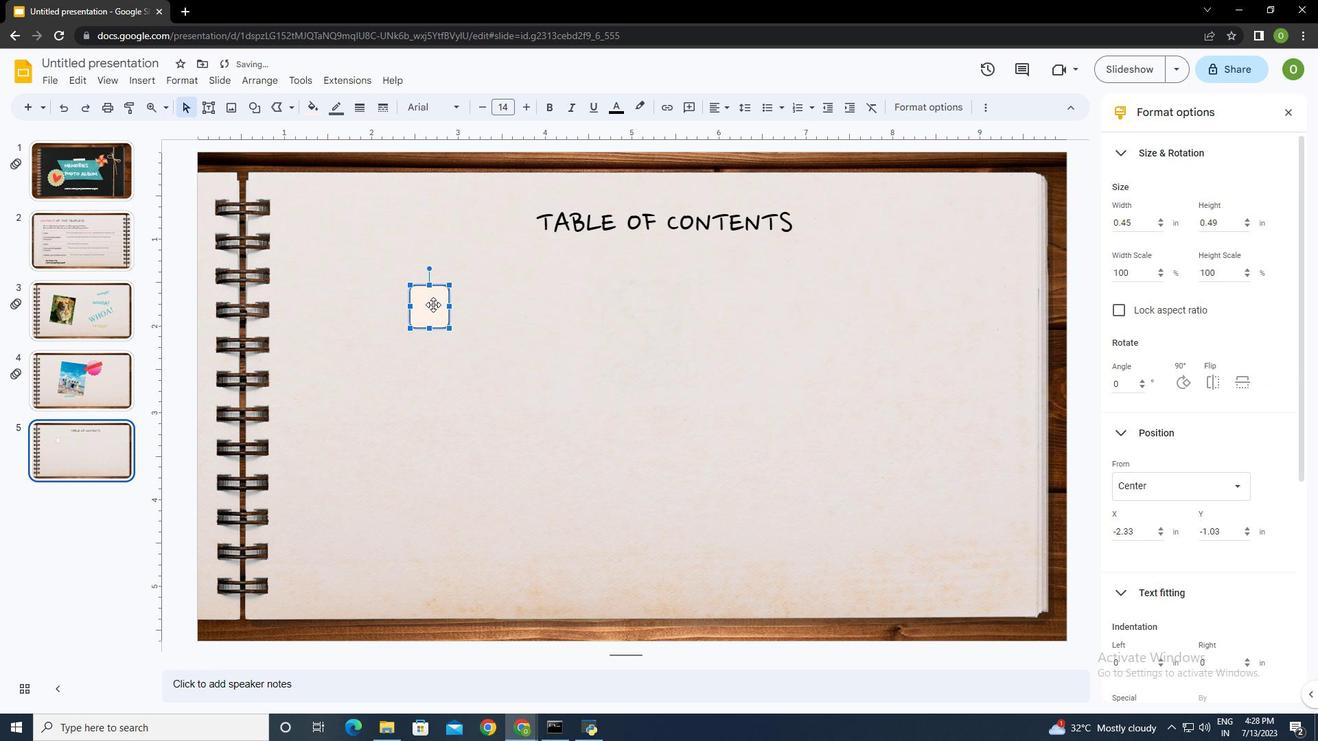 
Action: Mouse moved to (315, 102)
Screenshot: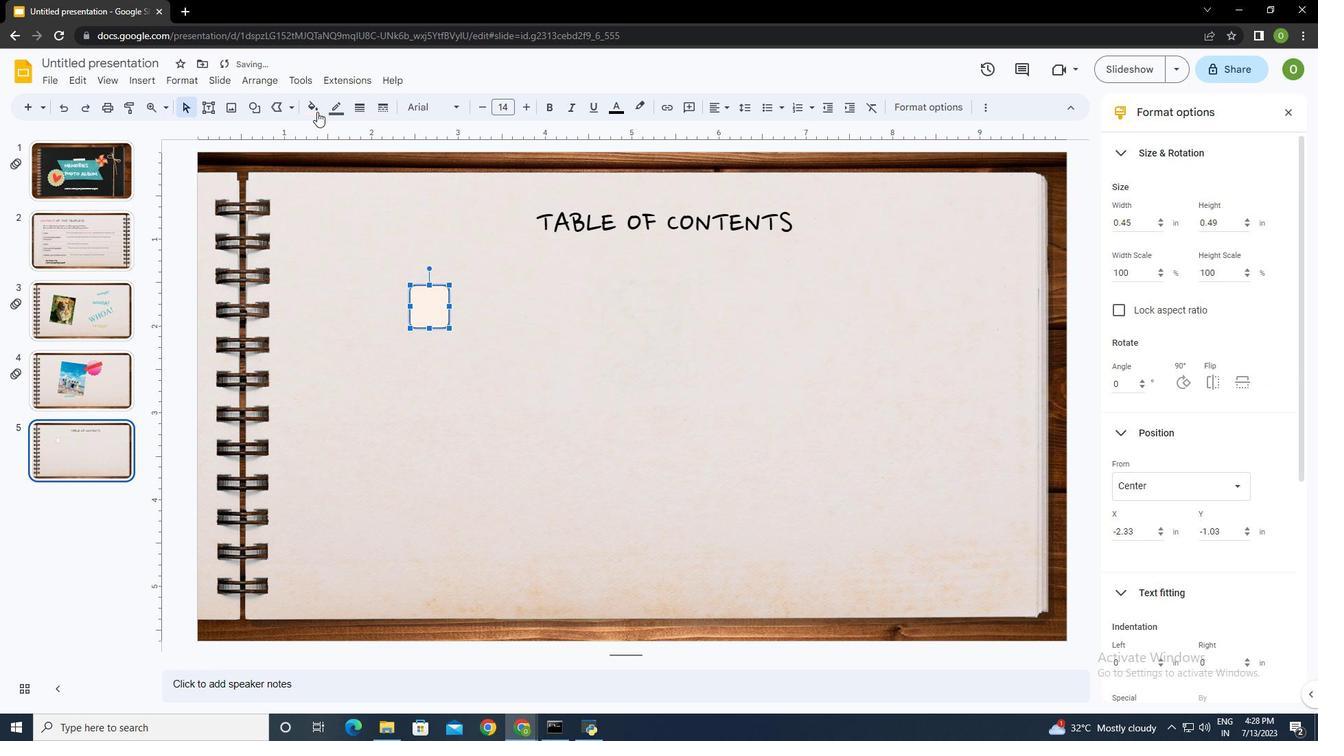 
Action: Mouse pressed left at (315, 102)
Screenshot: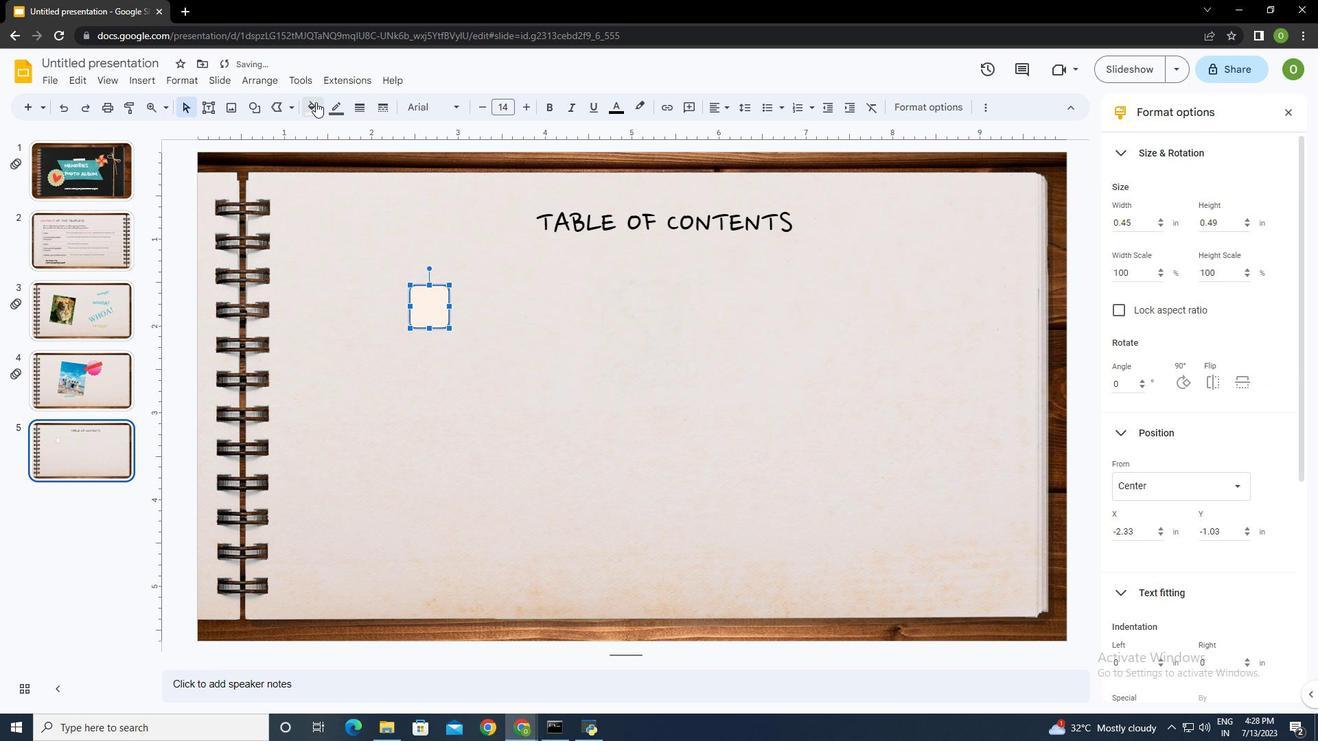 
Action: Mouse moved to (408, 175)
Screenshot: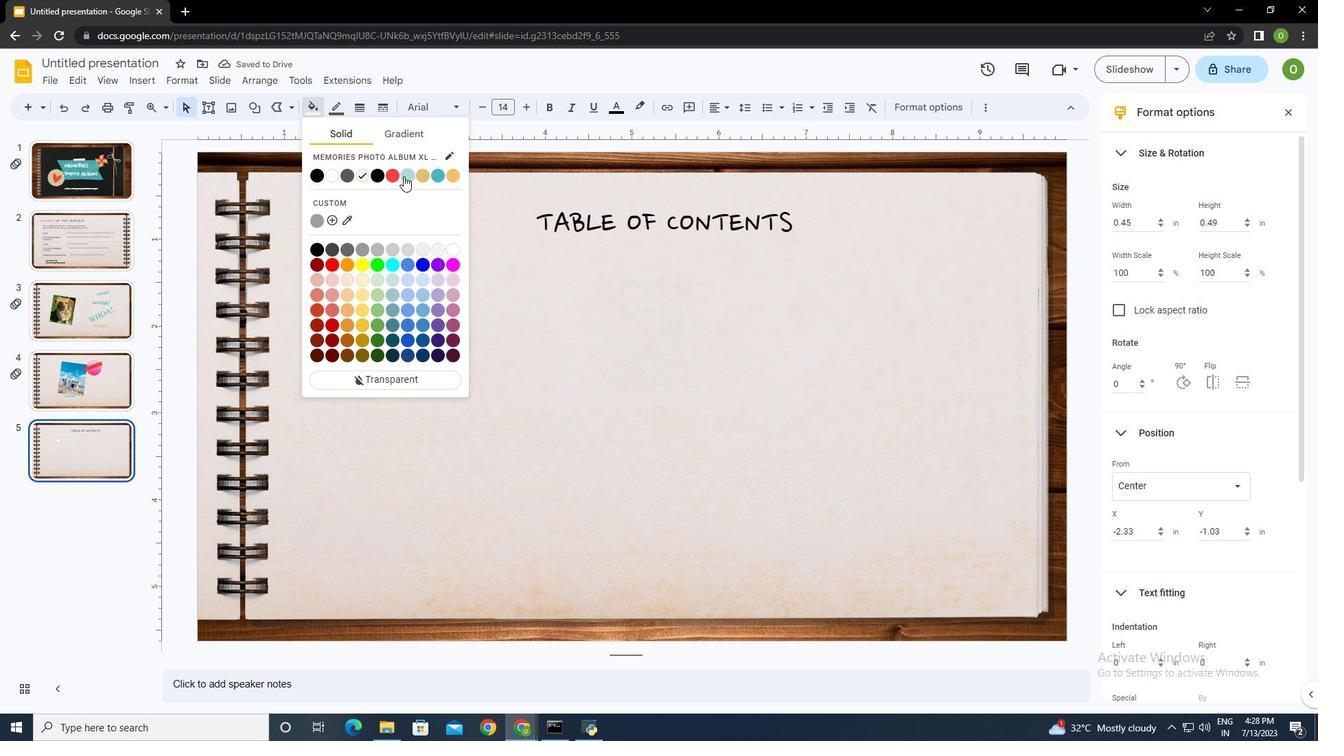 
Action: Mouse pressed left at (408, 175)
Screenshot: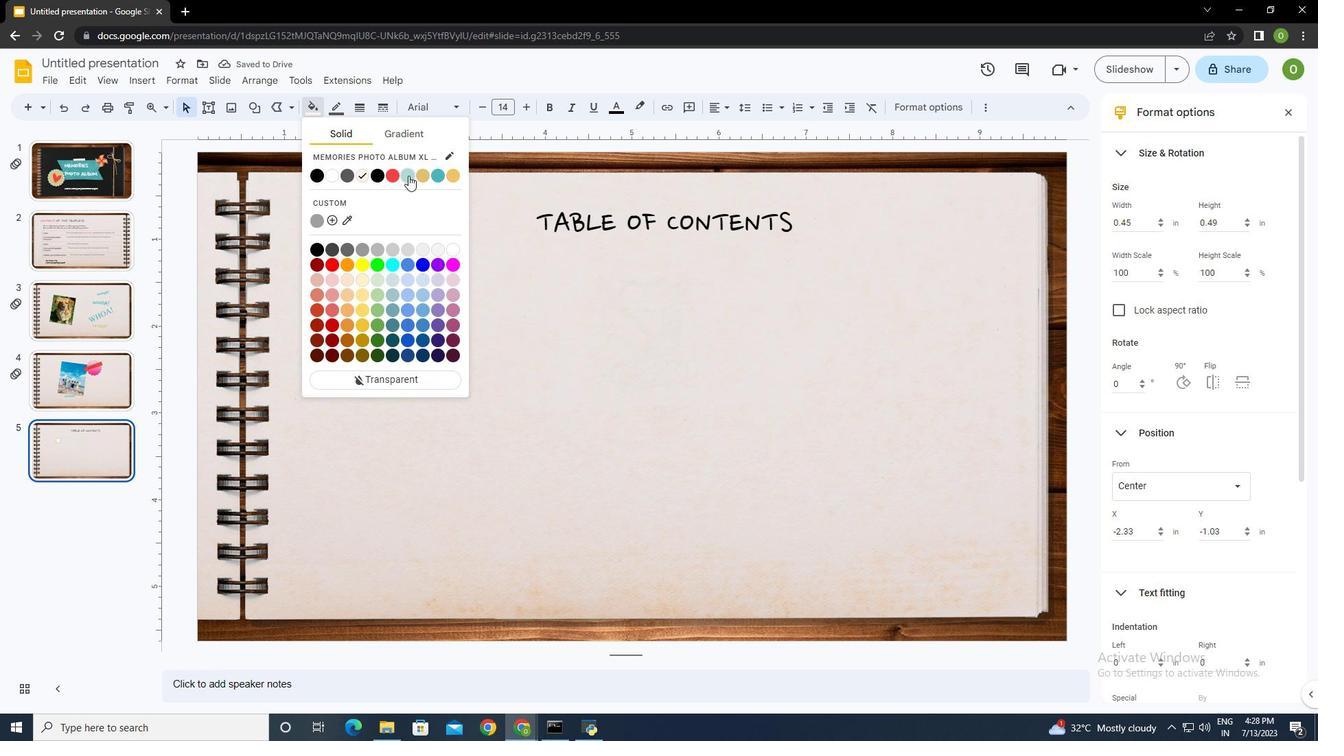 
Action: Mouse moved to (434, 302)
Screenshot: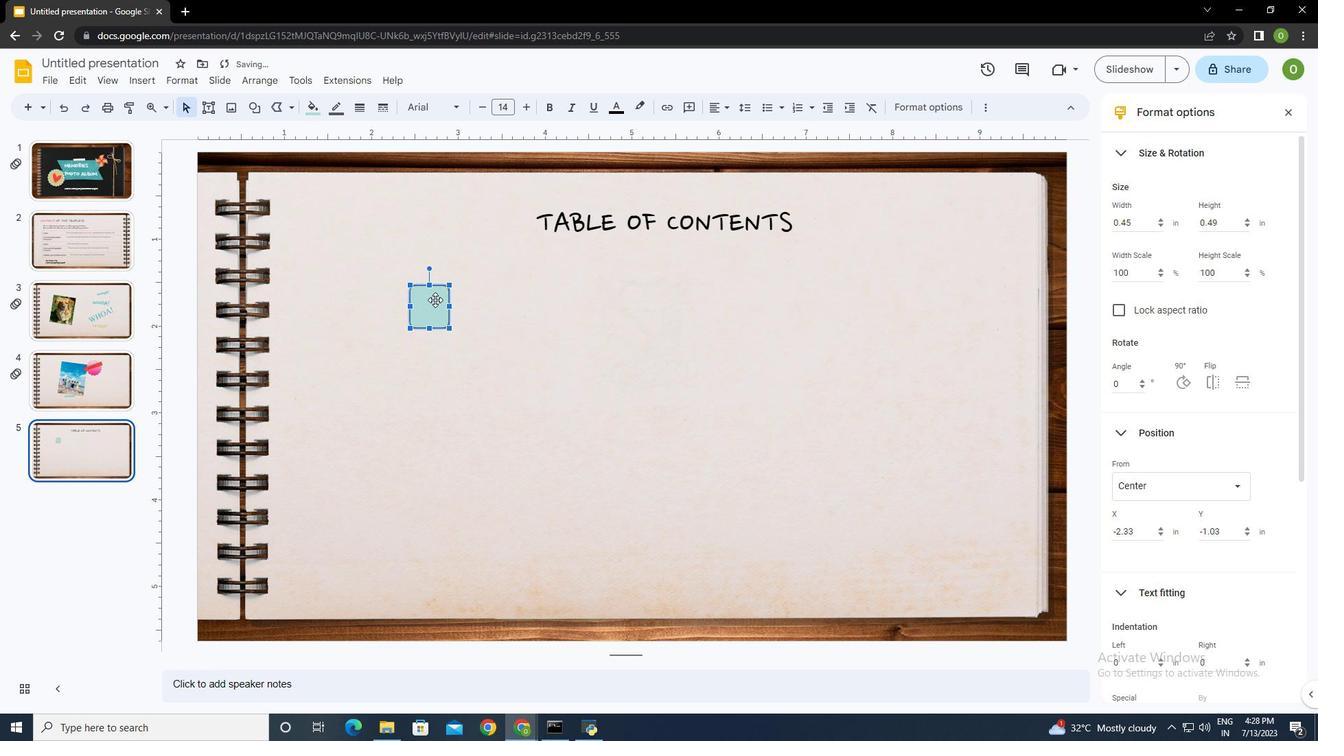 
Action: Mouse pressed left at (434, 302)
Screenshot: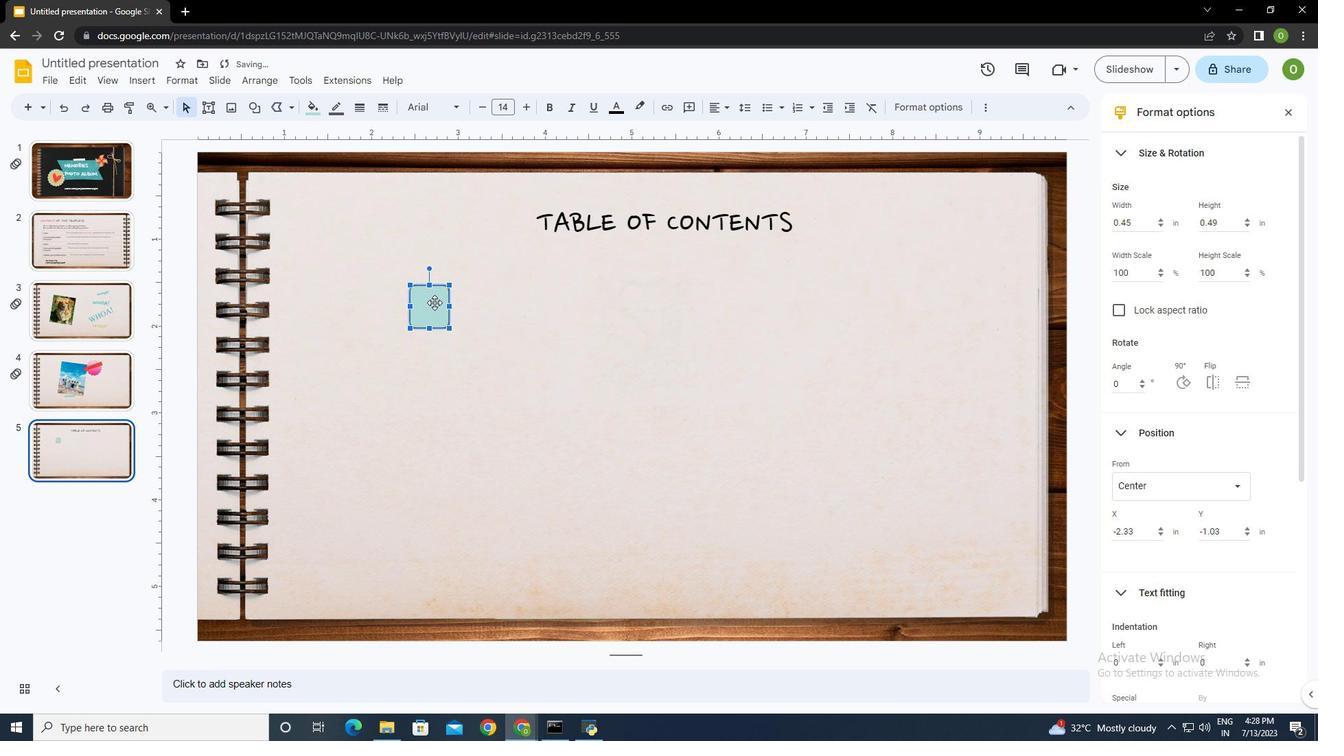 
Action: Key pressed 01<Key.enter><Key.backspace>ctrl+A
Screenshot: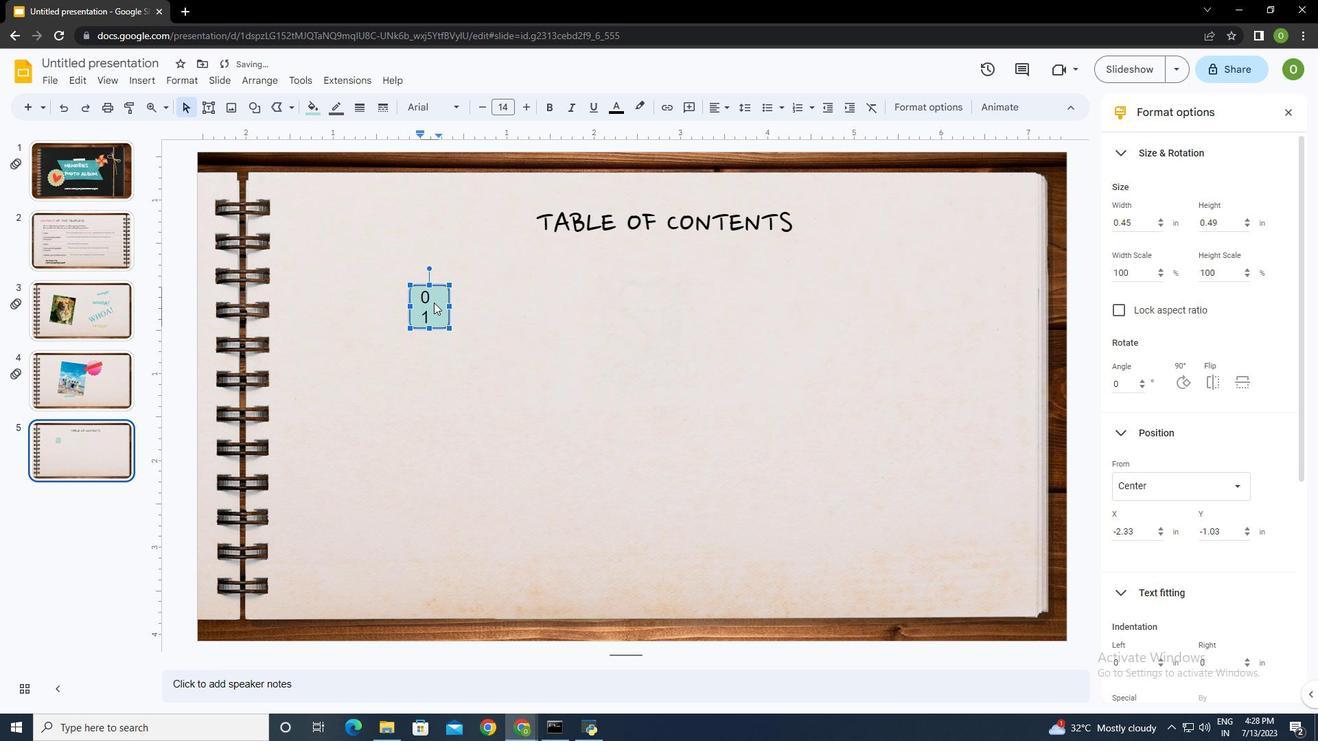 
Action: Mouse moved to (480, 107)
Screenshot: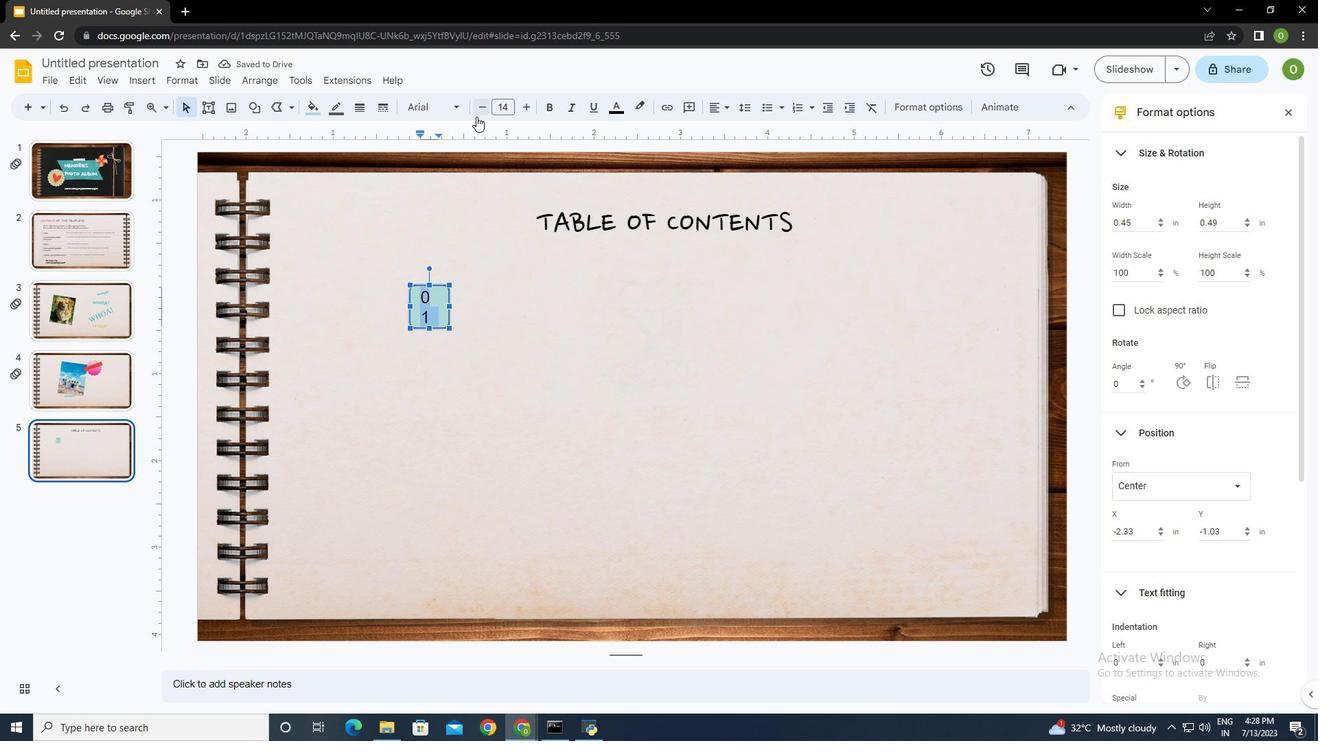 
Action: Mouse pressed left at (480, 107)
Screenshot: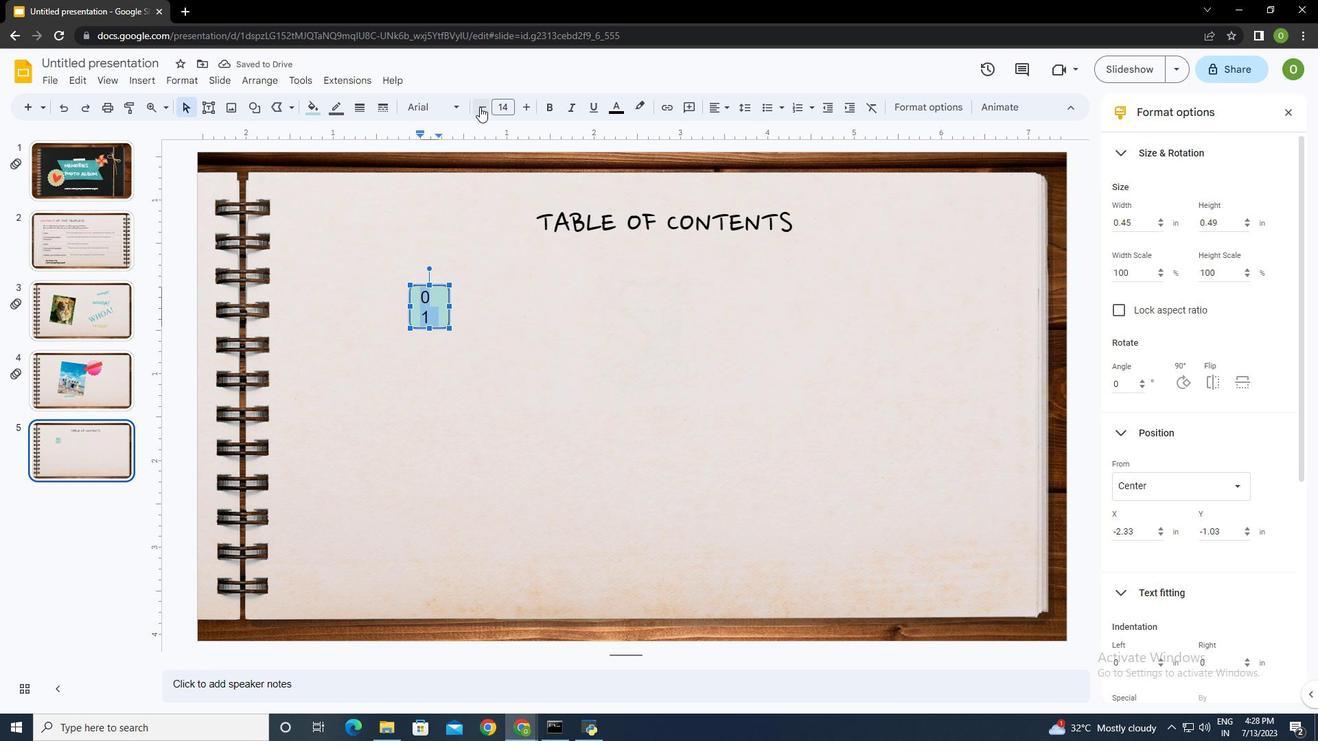 
Action: Mouse moved to (554, 102)
Screenshot: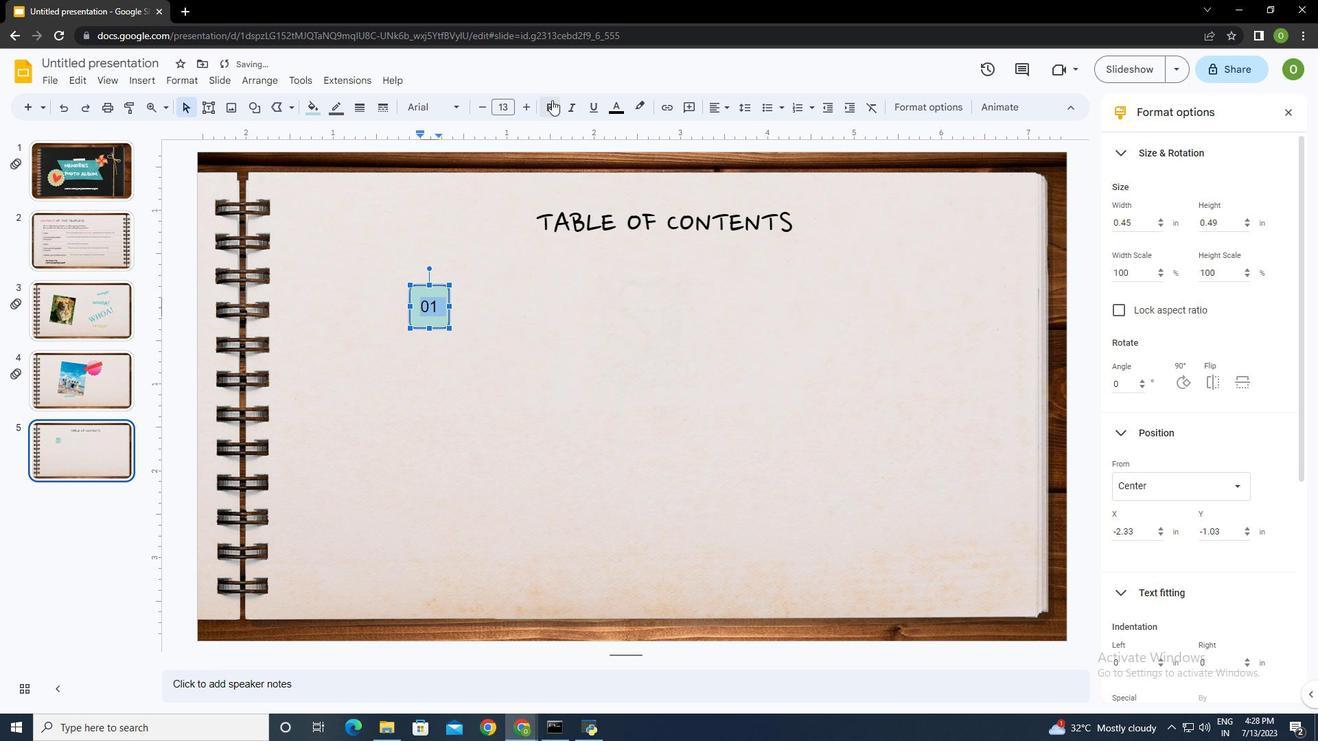 
Action: Mouse pressed left at (554, 102)
Screenshot: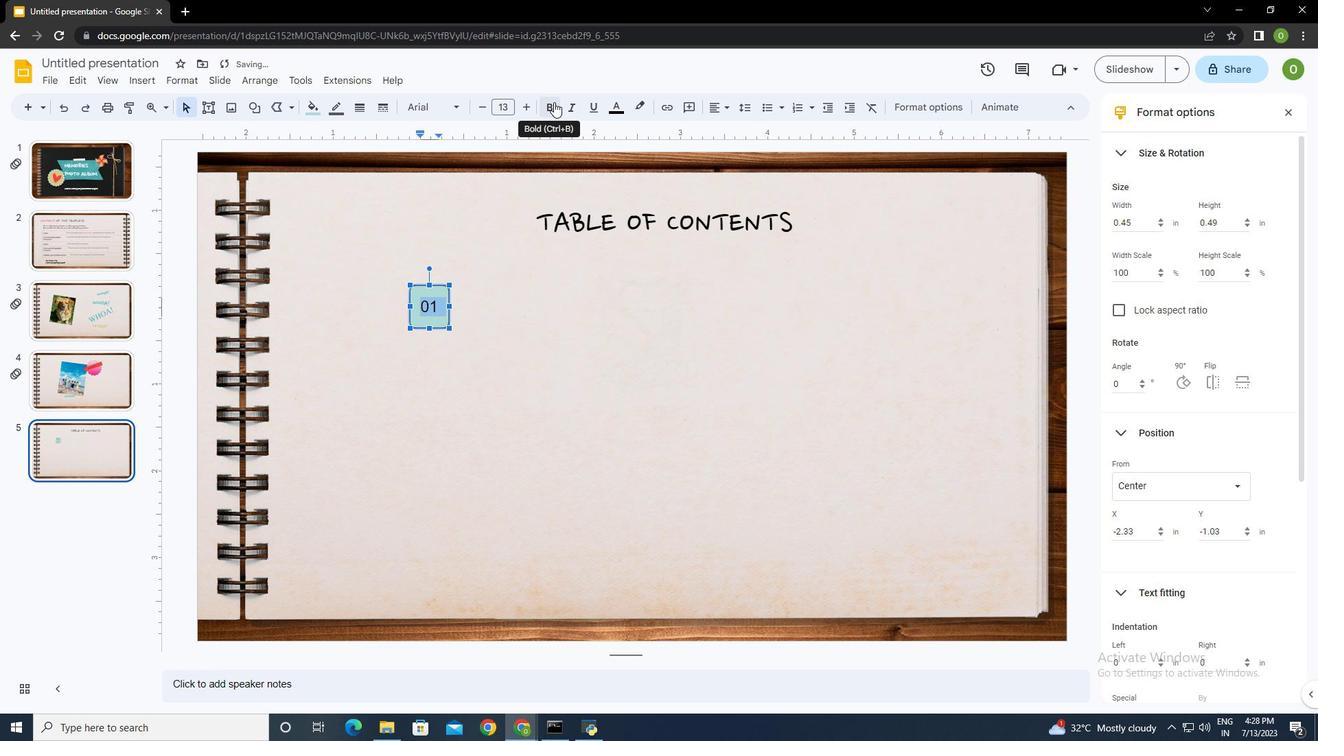 
Action: Mouse moved to (491, 307)
Screenshot: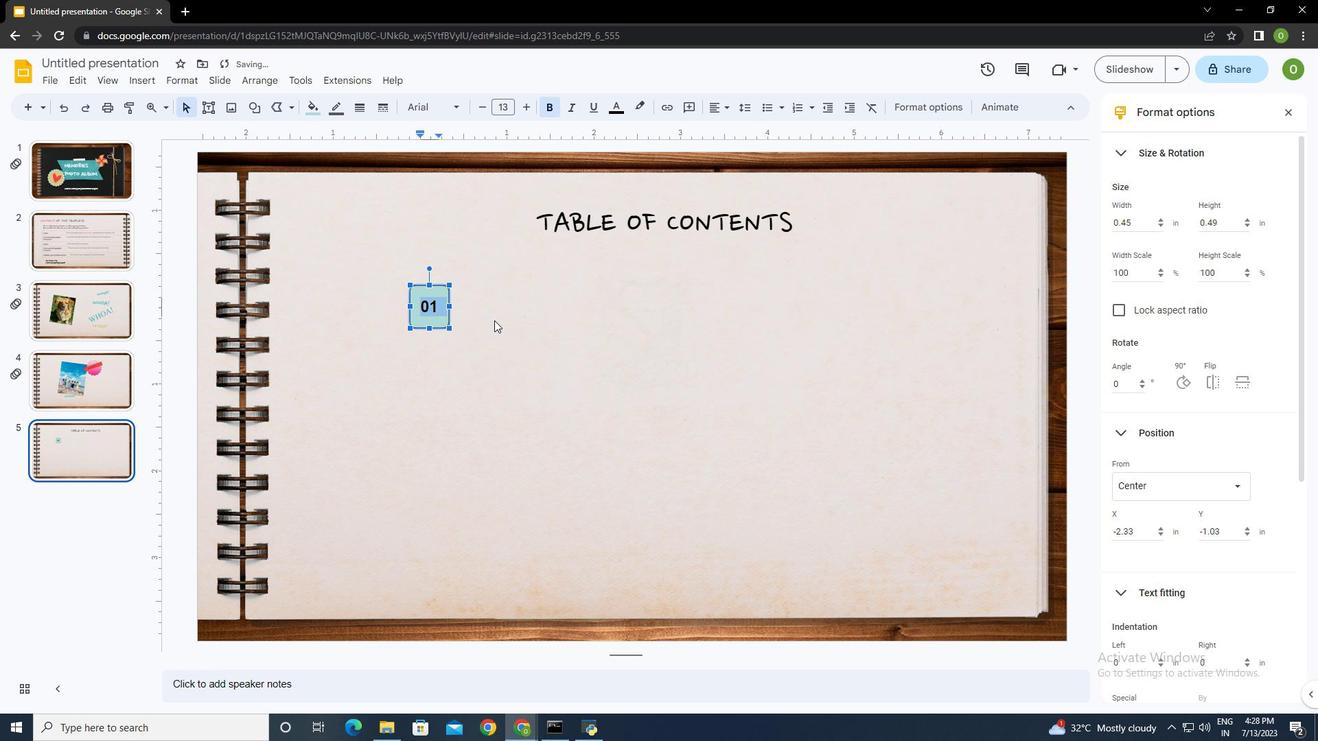 
Action: Mouse pressed left at (491, 307)
Screenshot: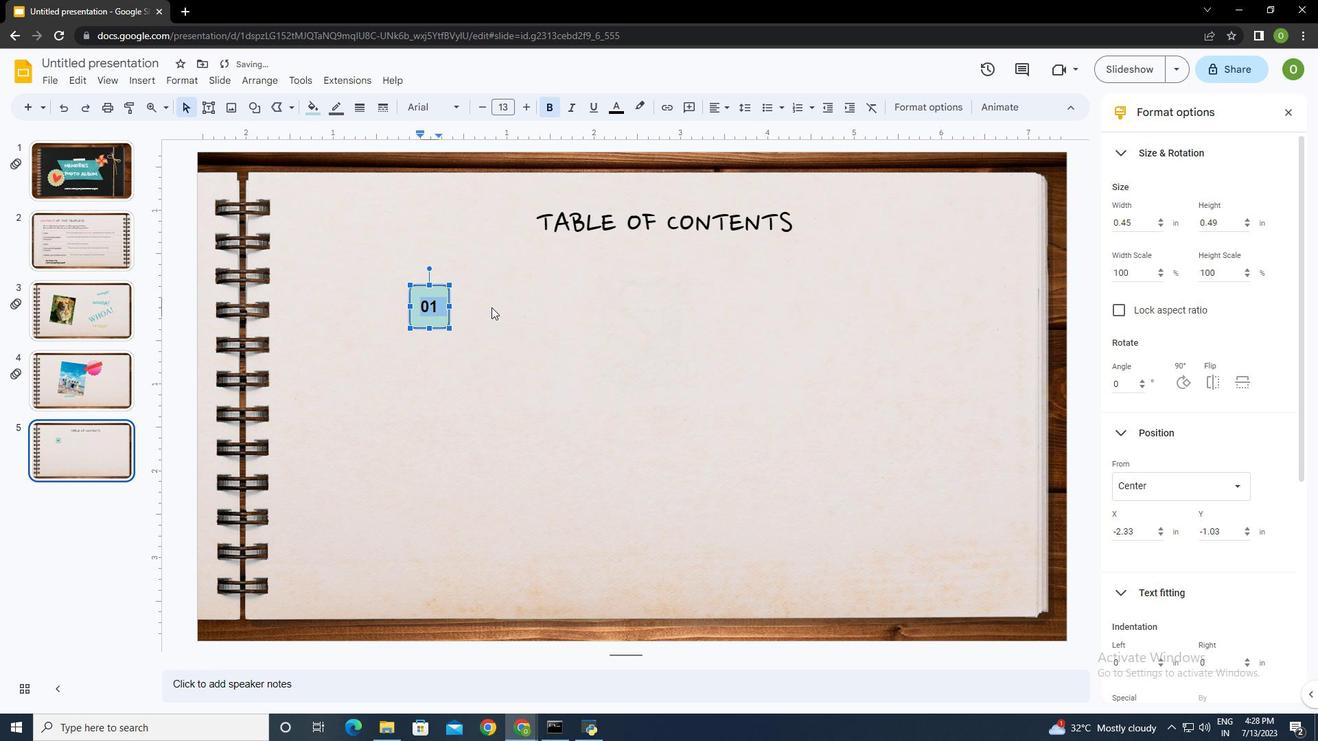 
Action: Mouse moved to (208, 103)
Screenshot: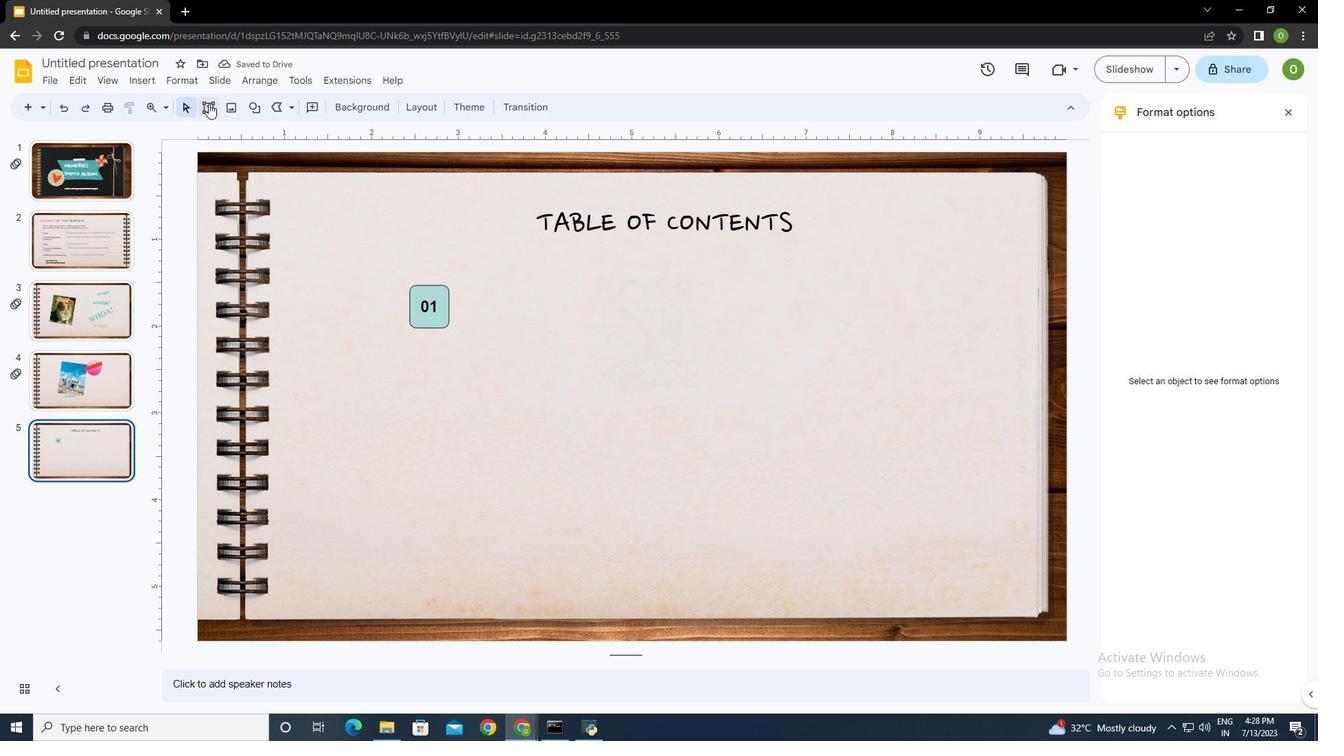 
Action: Mouse pressed left at (208, 103)
Screenshot: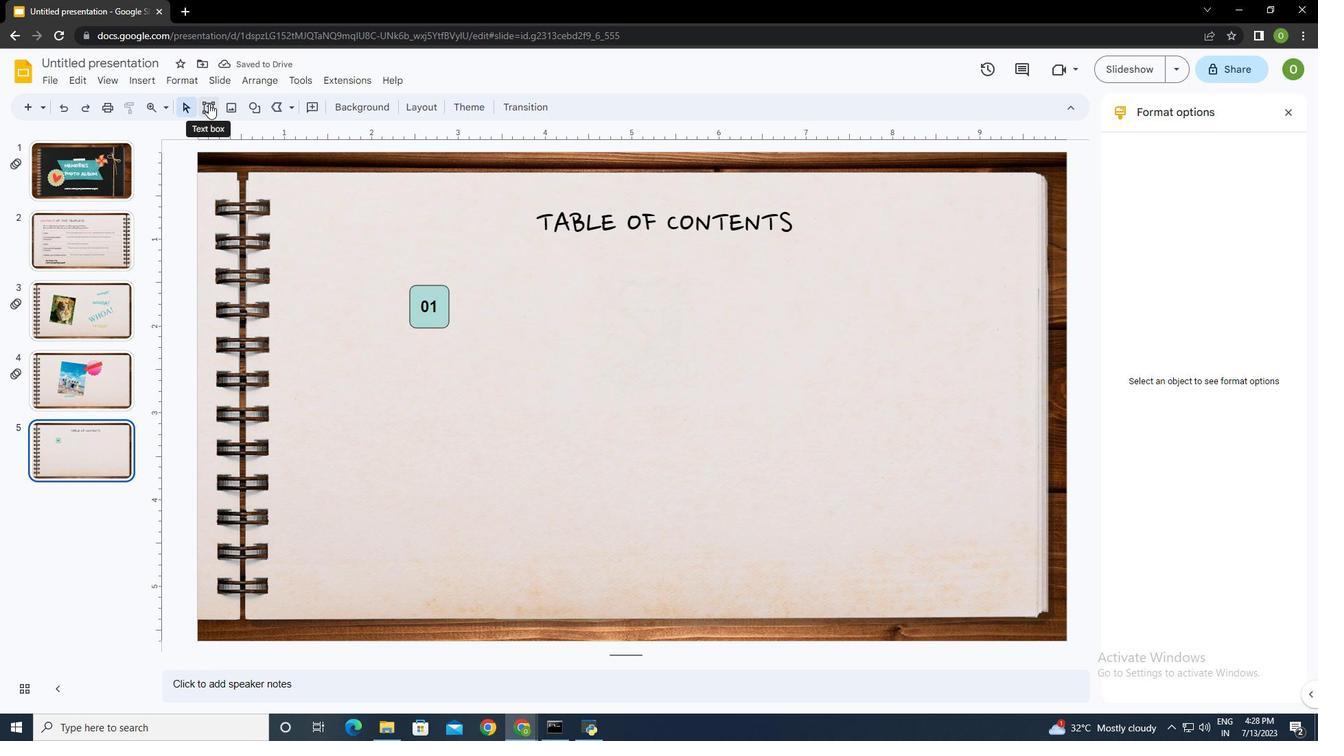 
Action: Mouse moved to (481, 285)
Screenshot: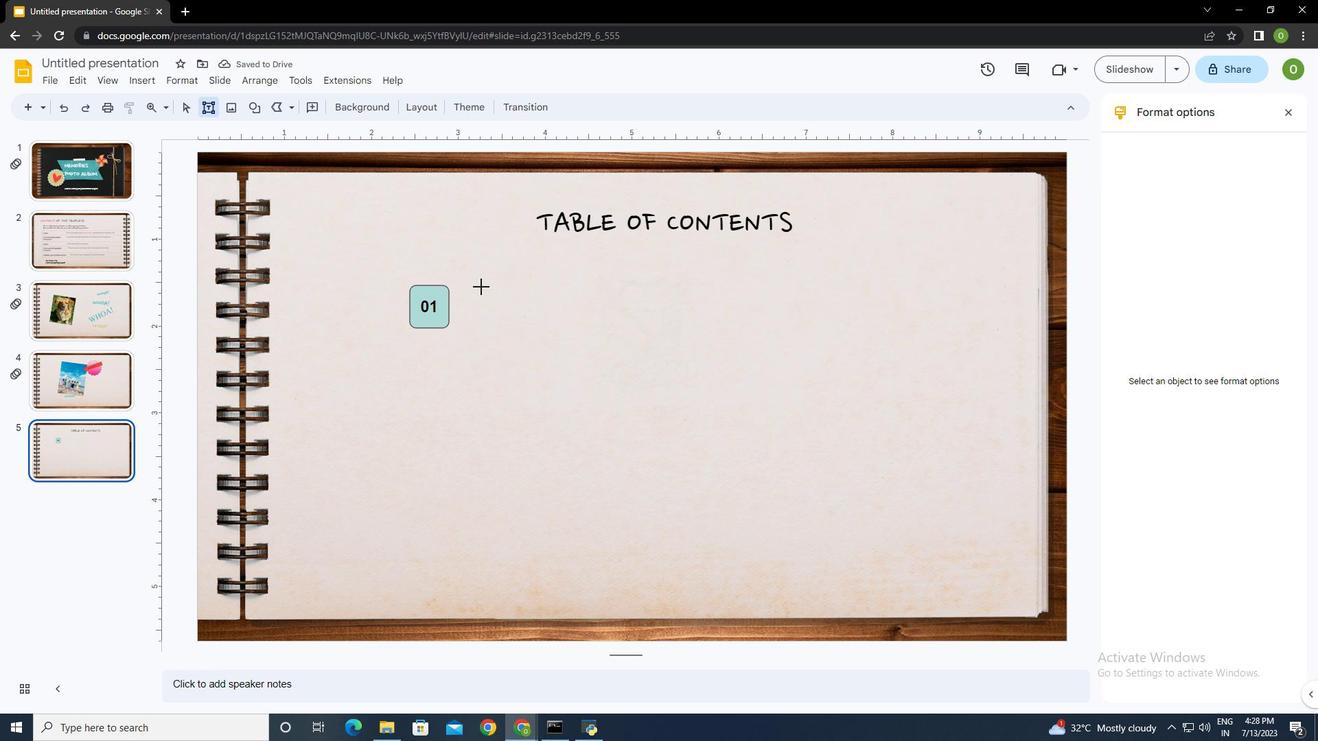 
Action: Mouse pressed left at (481, 285)
Screenshot: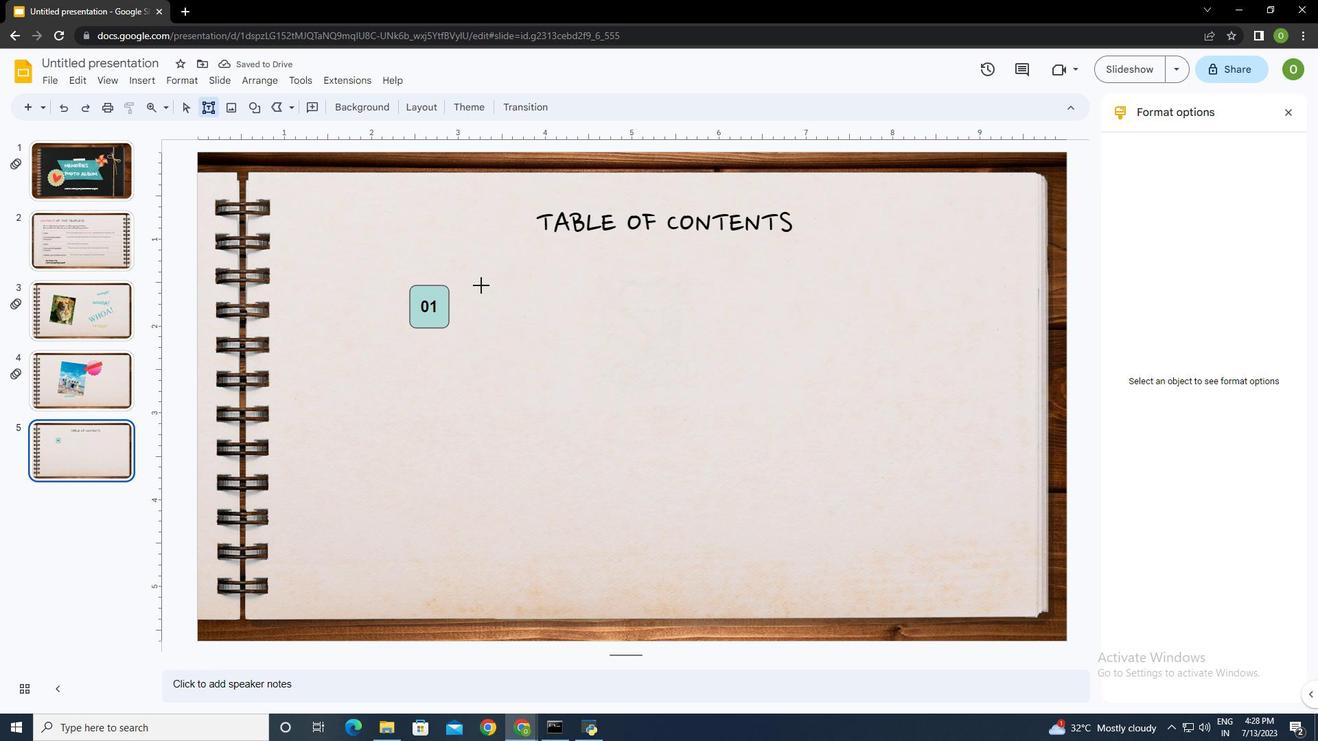 
Action: Mouse moved to (517, 298)
Screenshot: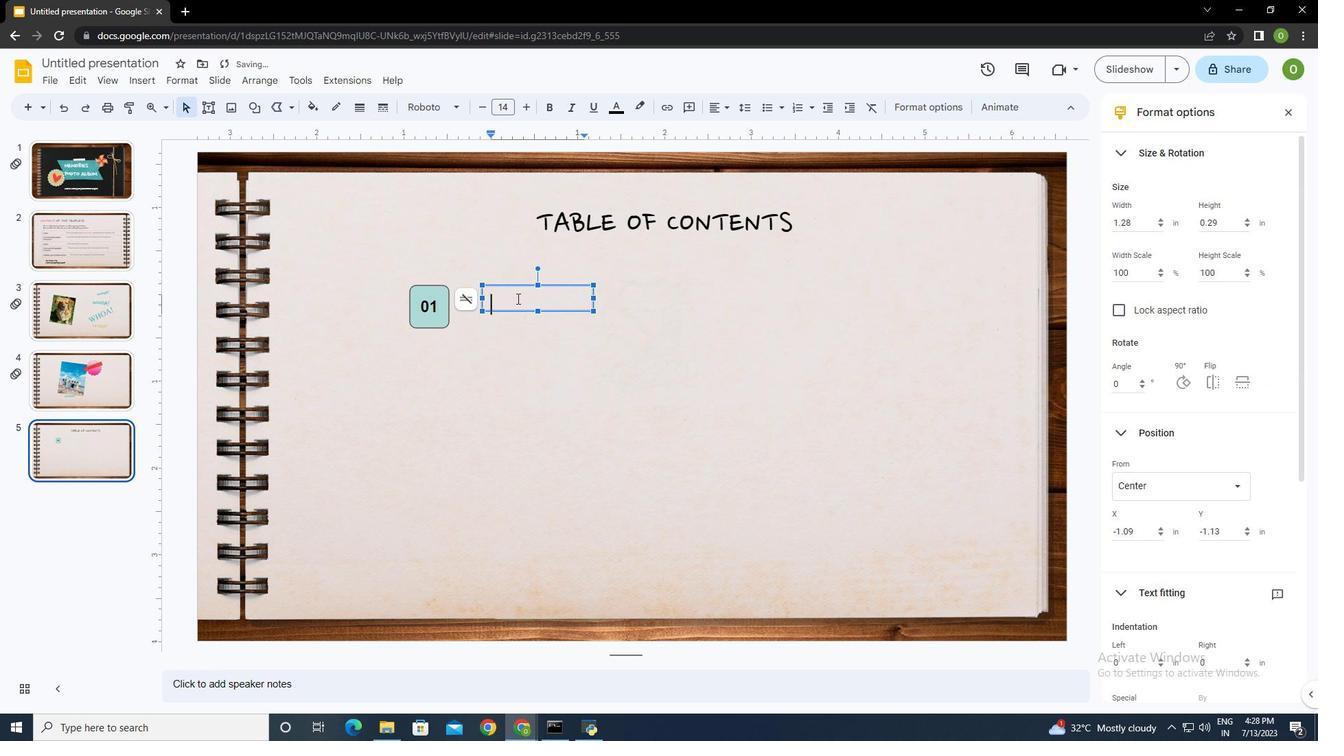 
Action: Key pressed first<Key.space>section
Screenshot: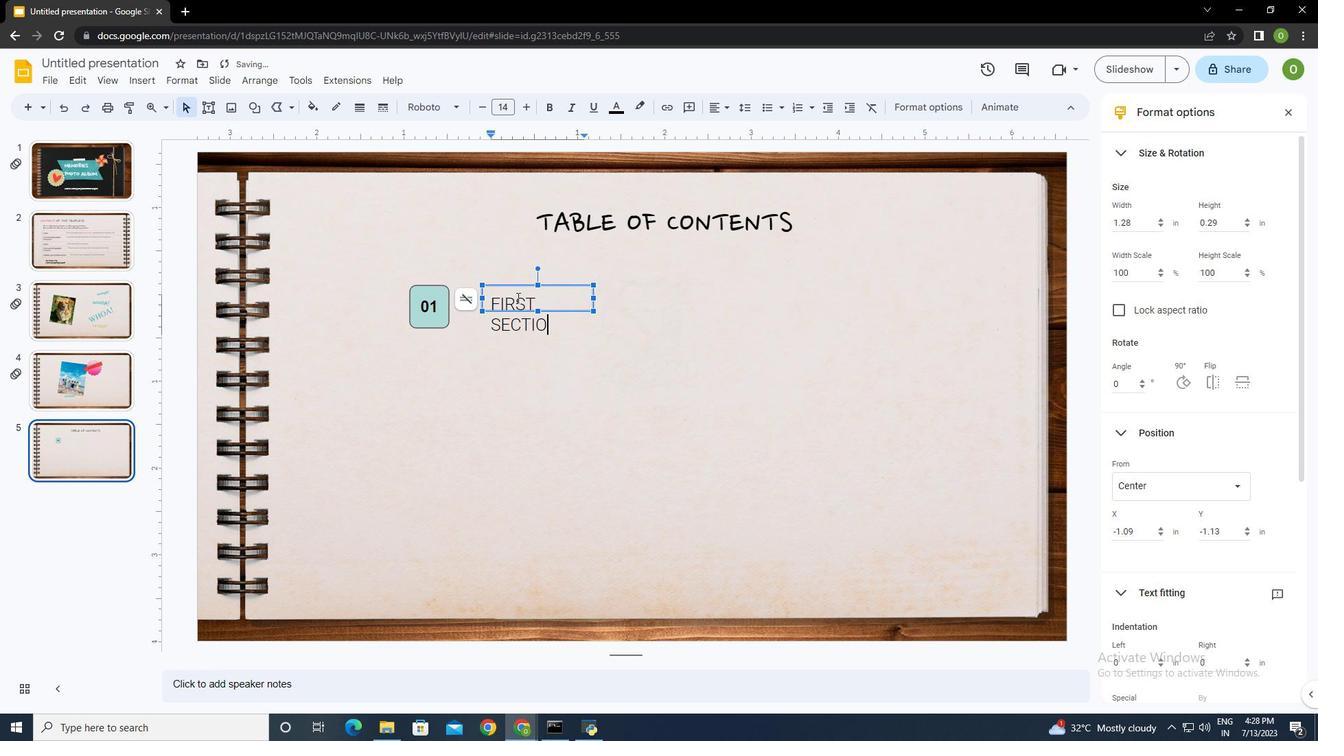 
Action: Mouse moved to (594, 298)
Screenshot: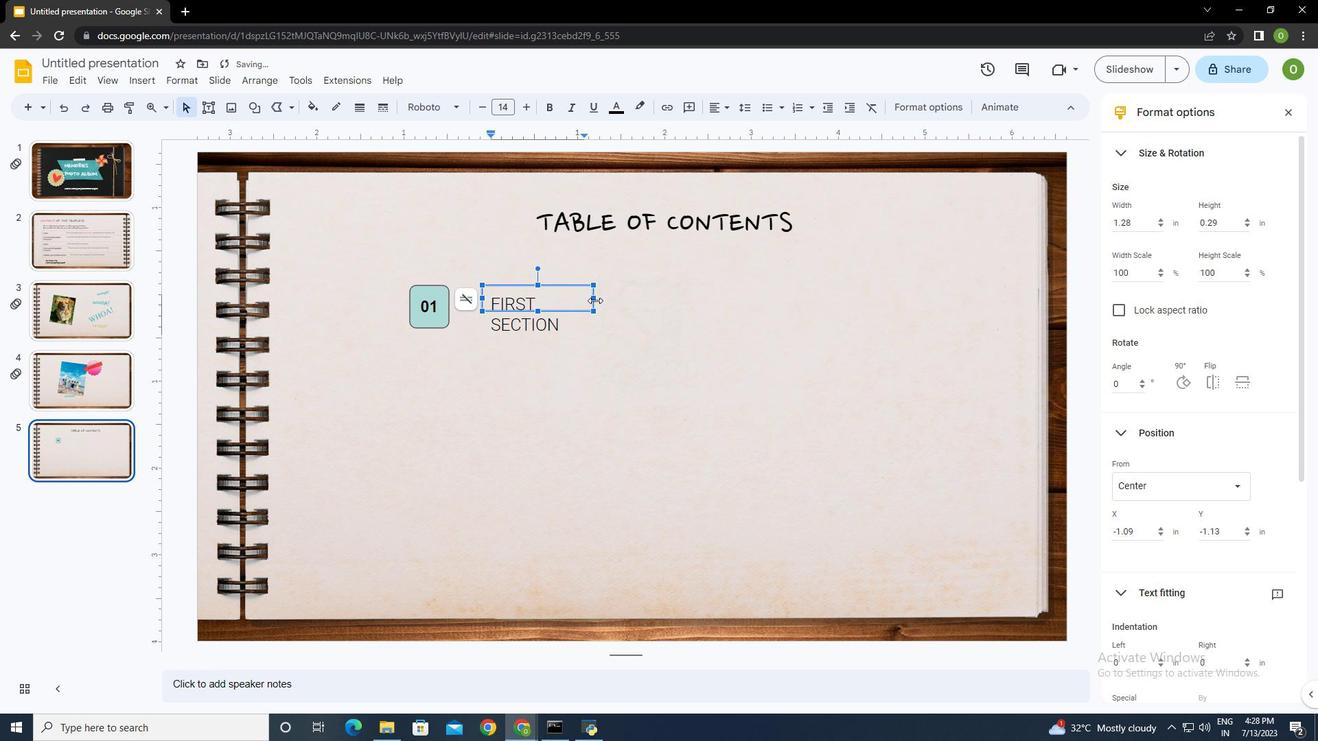 
Action: Mouse pressed left at (594, 298)
Screenshot: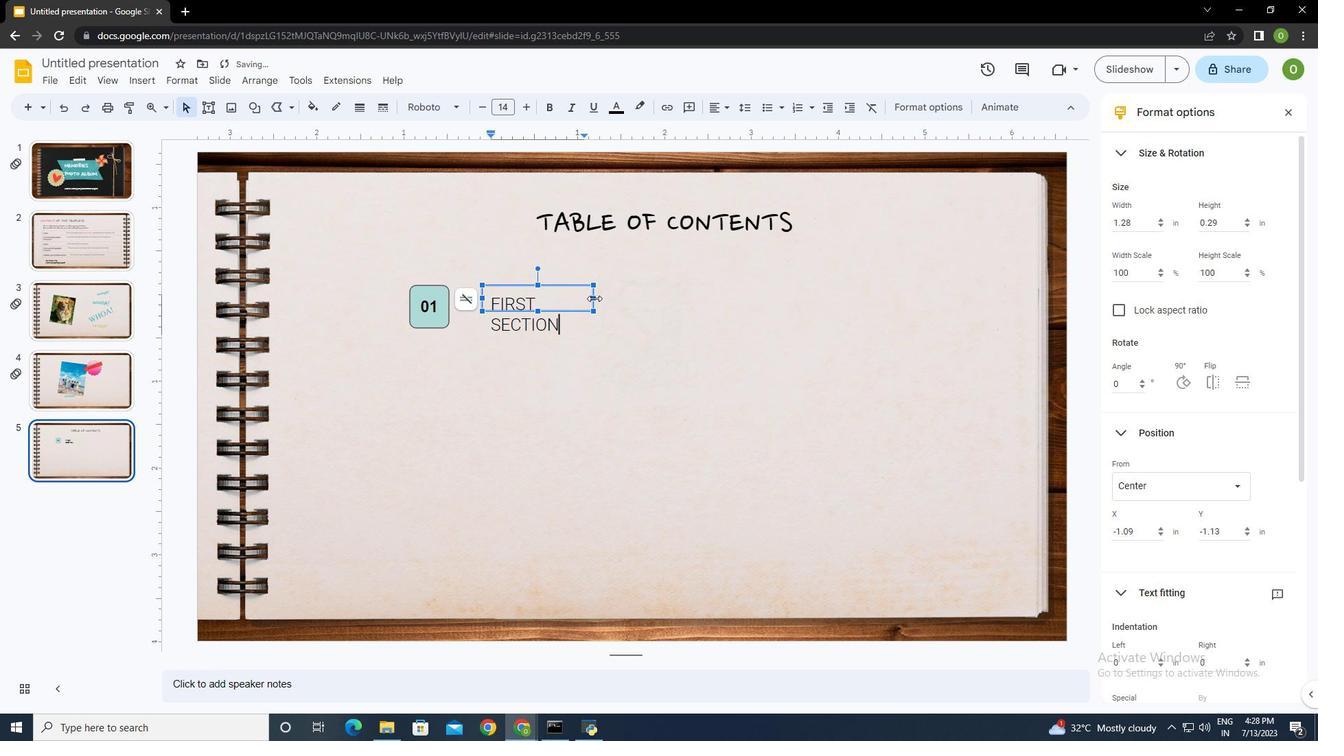 
Action: Mouse moved to (482, 298)
Screenshot: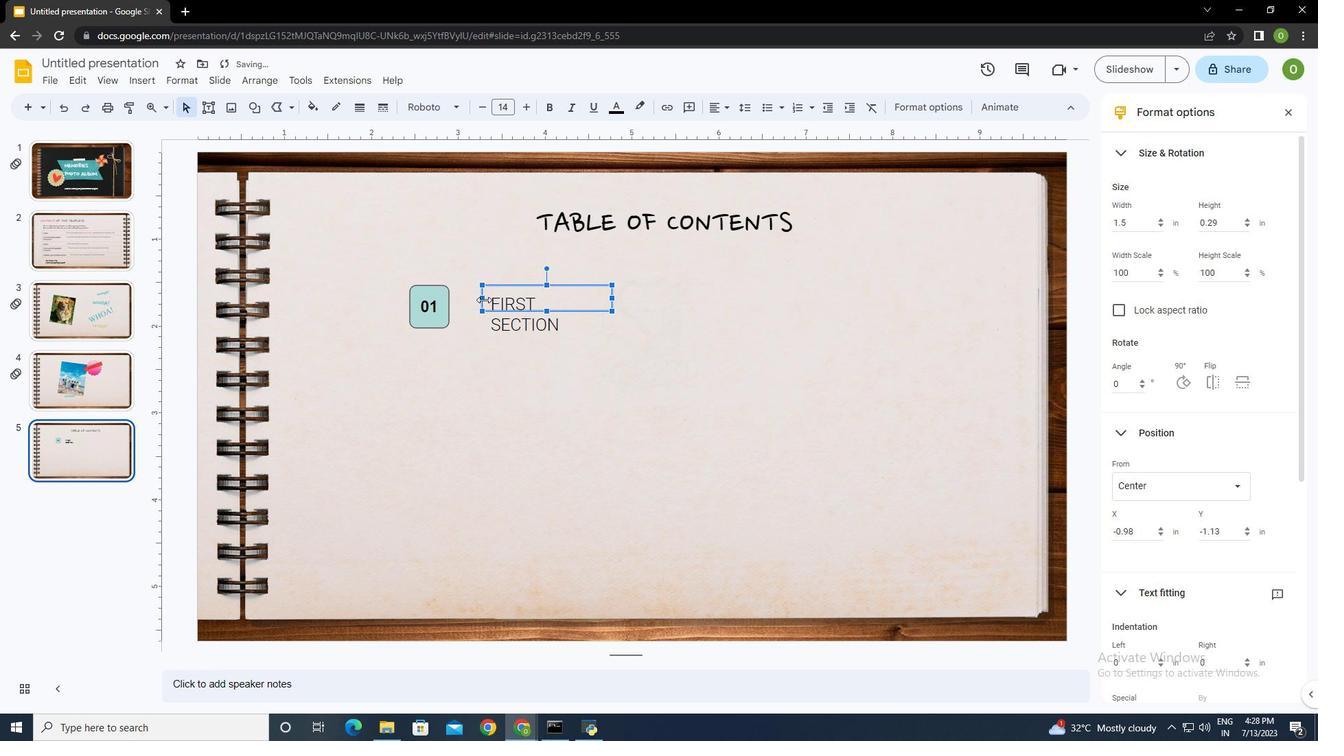 
Action: Mouse pressed left at (482, 298)
Screenshot: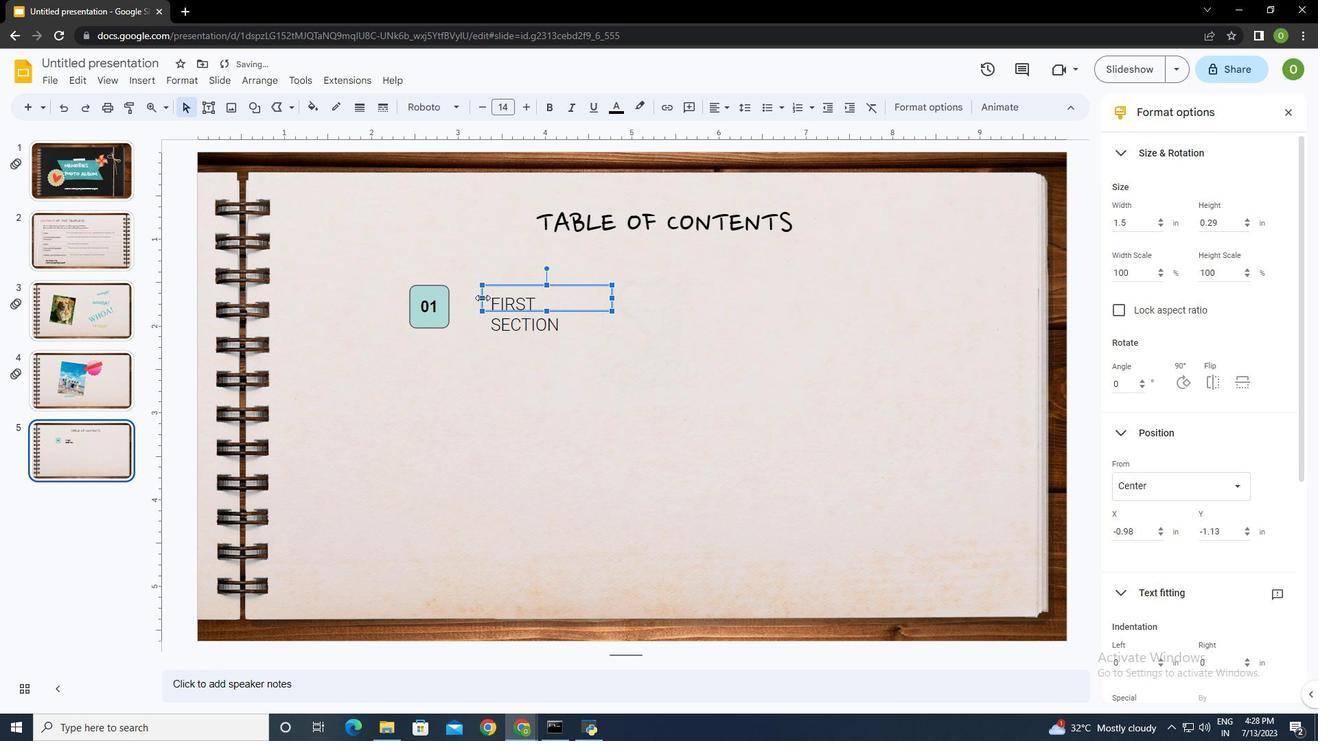 
Action: Mouse moved to (541, 311)
Screenshot: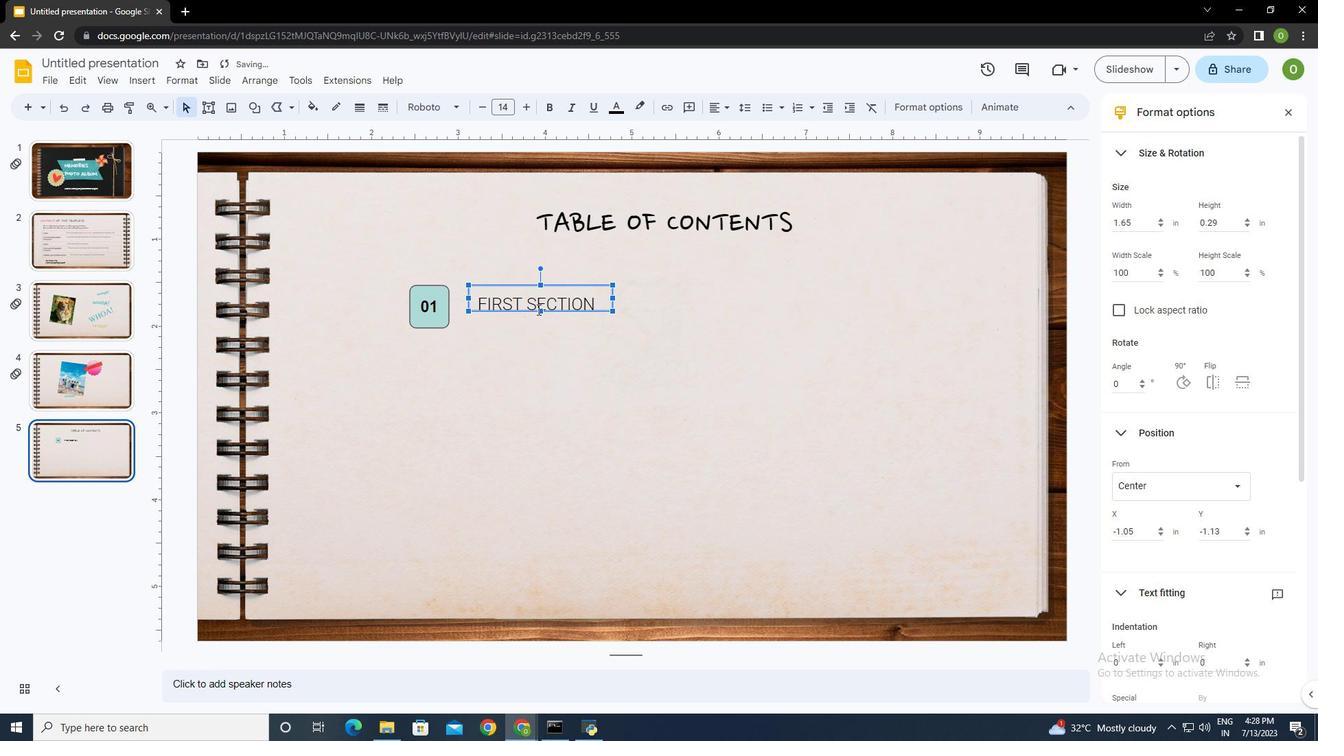 
Action: Mouse pressed left at (541, 311)
Screenshot: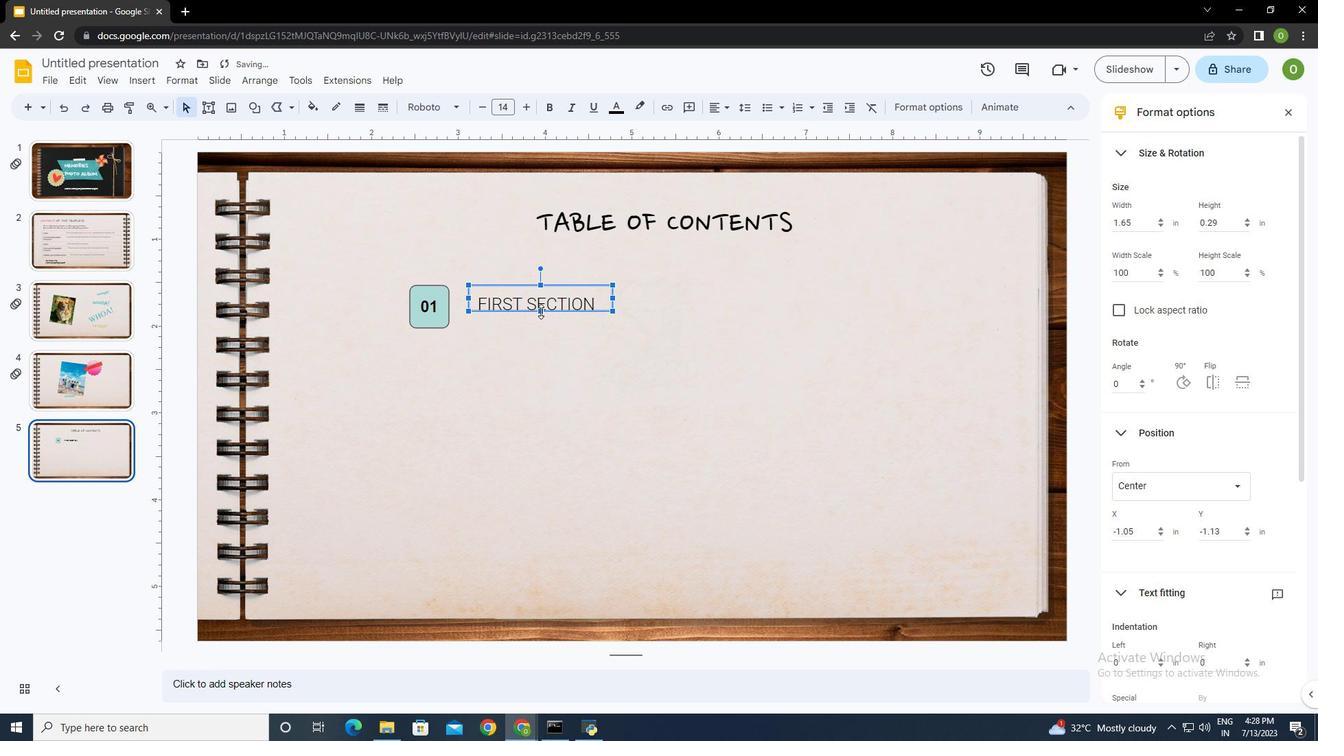 
Action: Mouse moved to (541, 315)
Screenshot: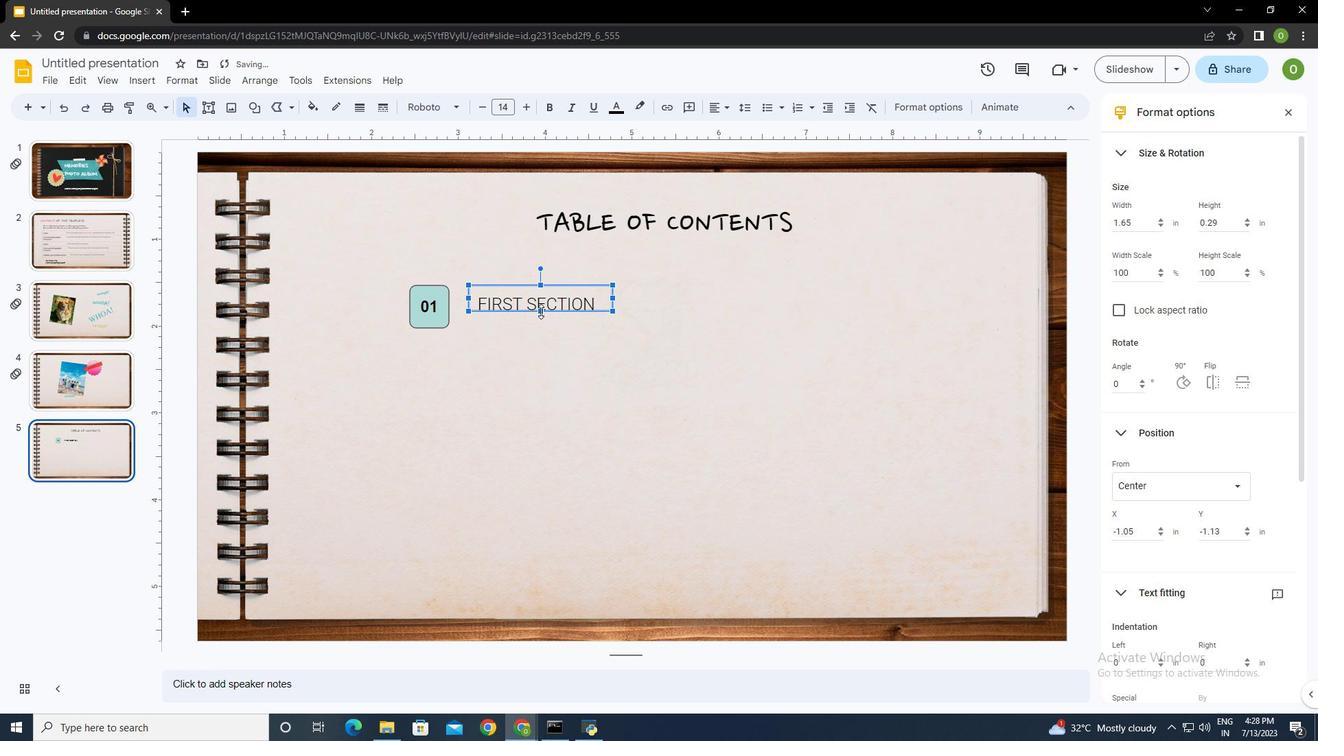 
Action: Key pressed ctrl+A
Screenshot: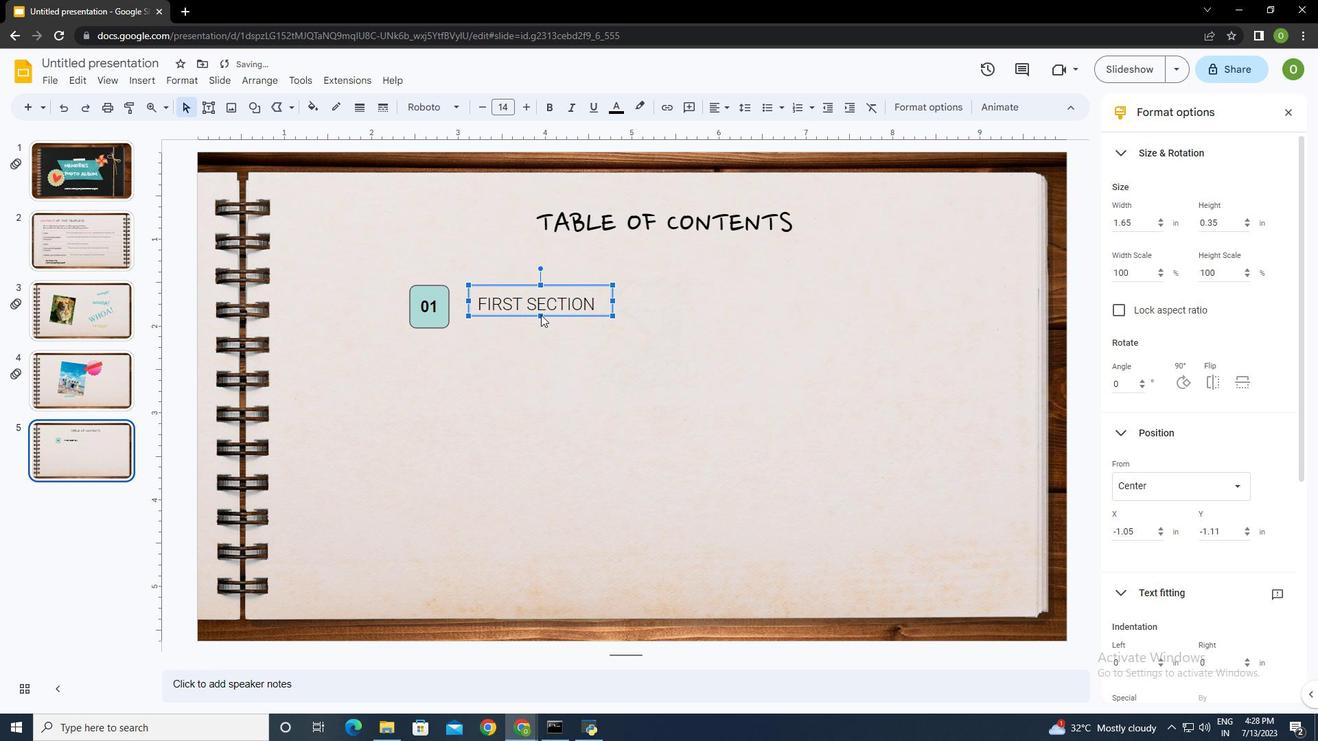 
Action: Mouse moved to (534, 299)
Screenshot: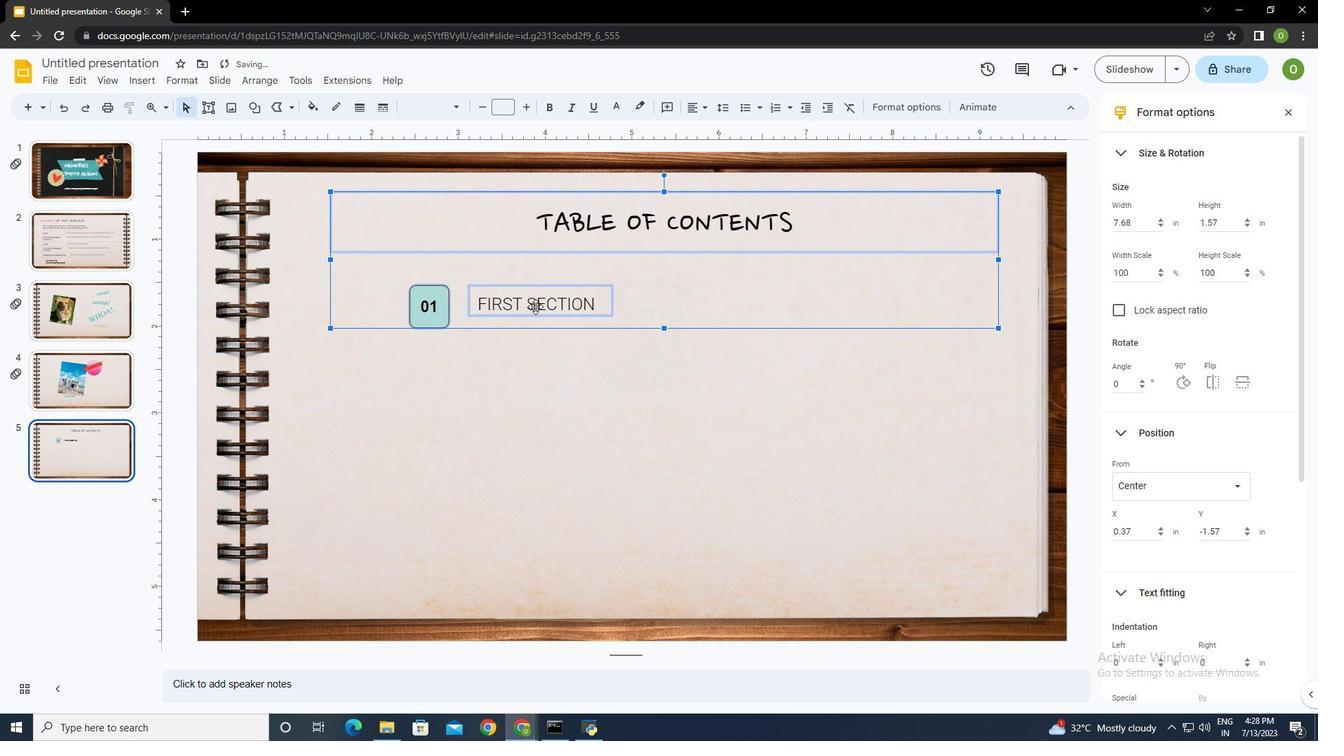 
Action: Mouse pressed left at (534, 299)
Screenshot: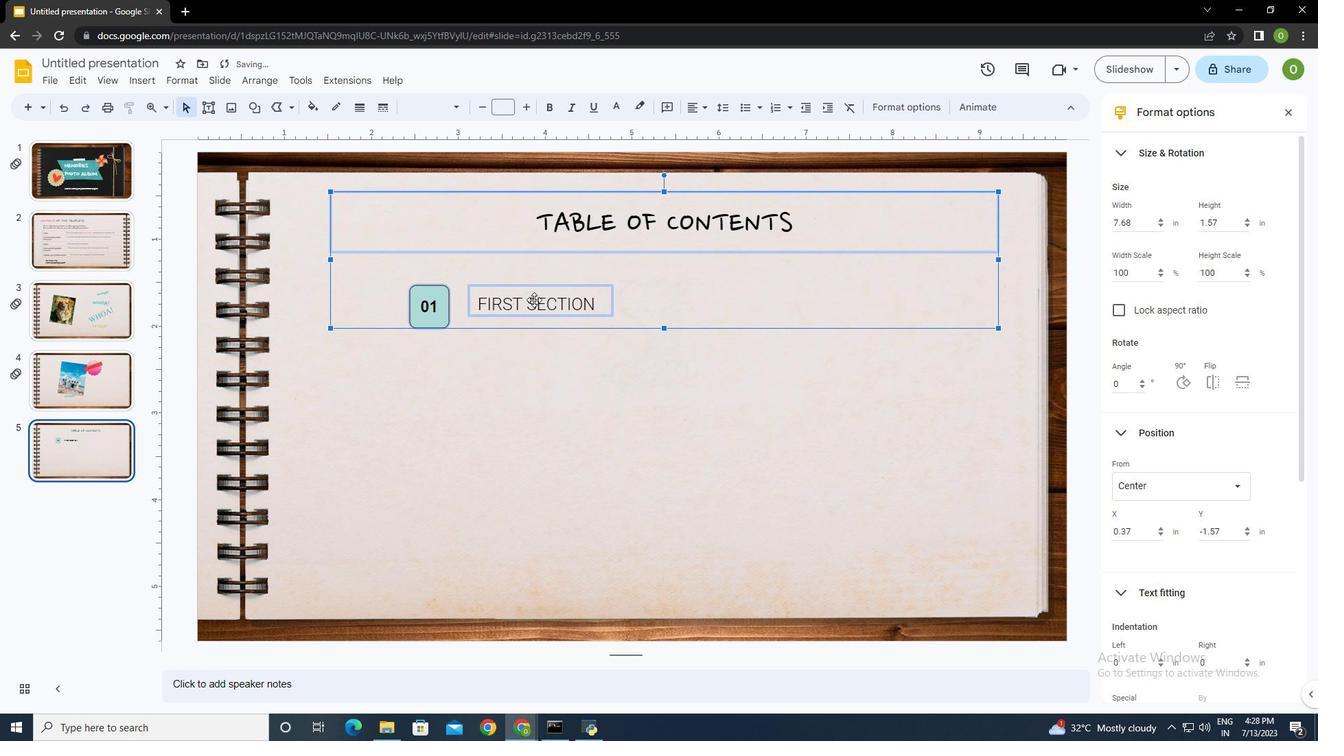 
Action: Mouse moved to (534, 304)
Screenshot: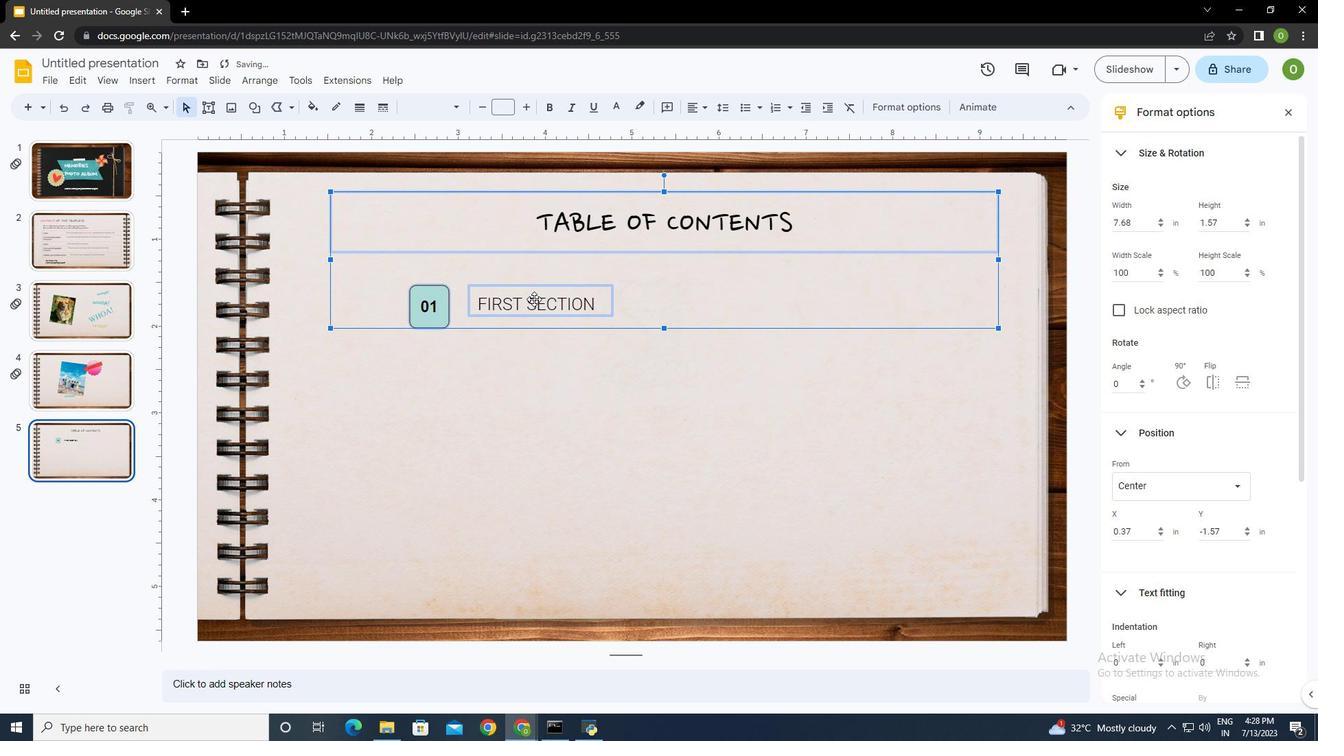 
Action: Mouse pressed left at (534, 304)
Screenshot: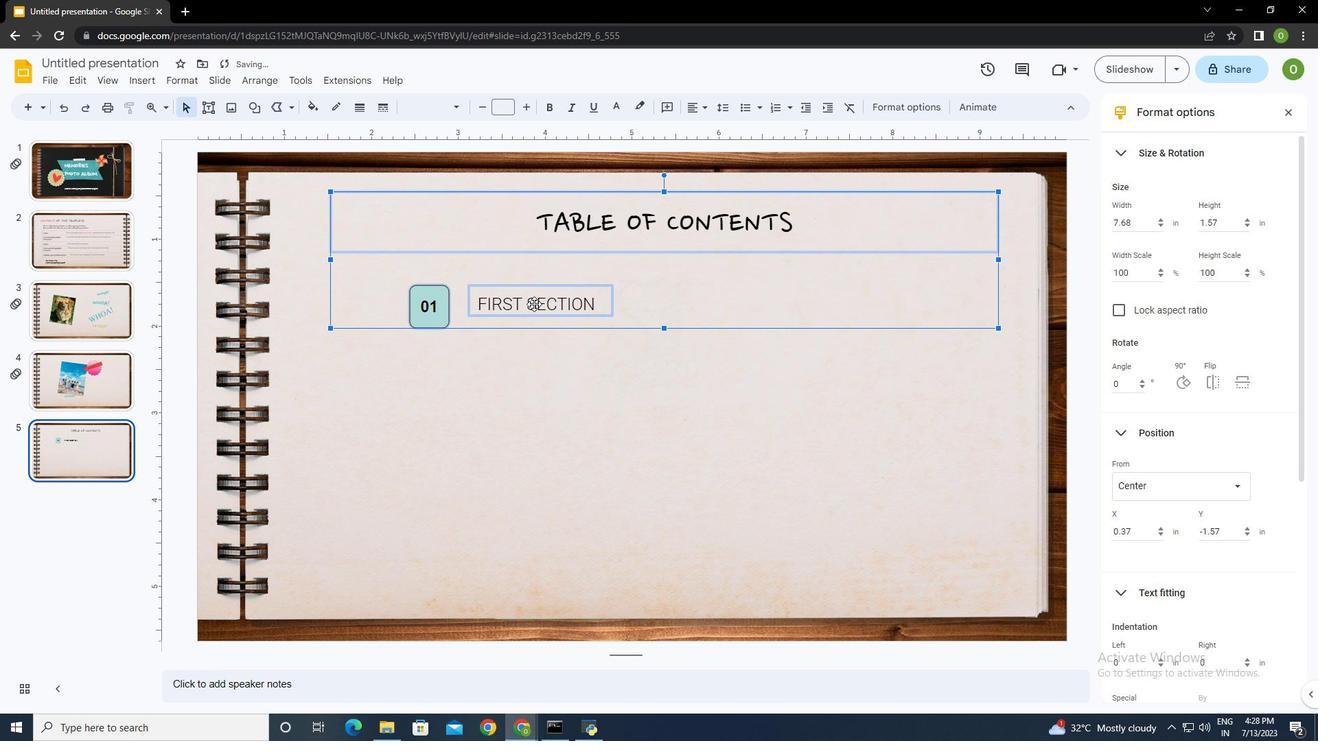 
Action: Mouse pressed left at (534, 304)
Screenshot: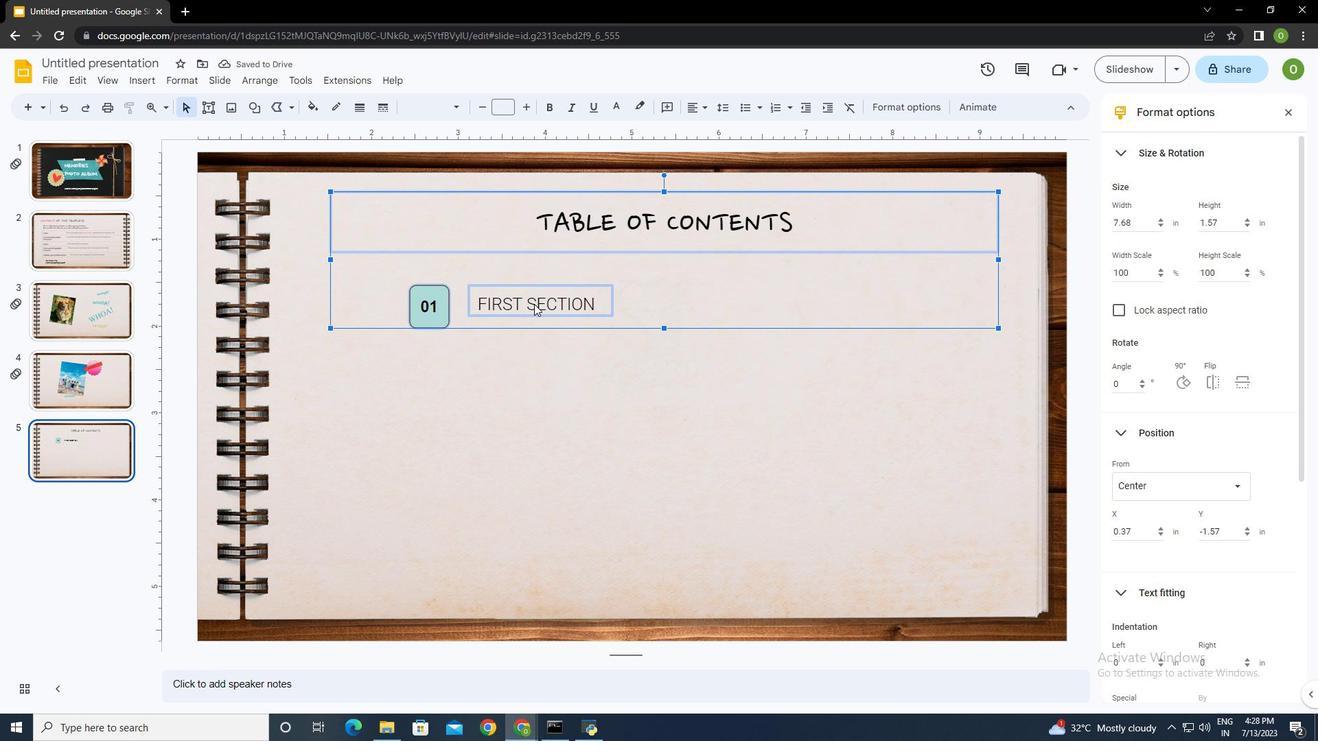 
Action: Mouse moved to (499, 379)
Screenshot: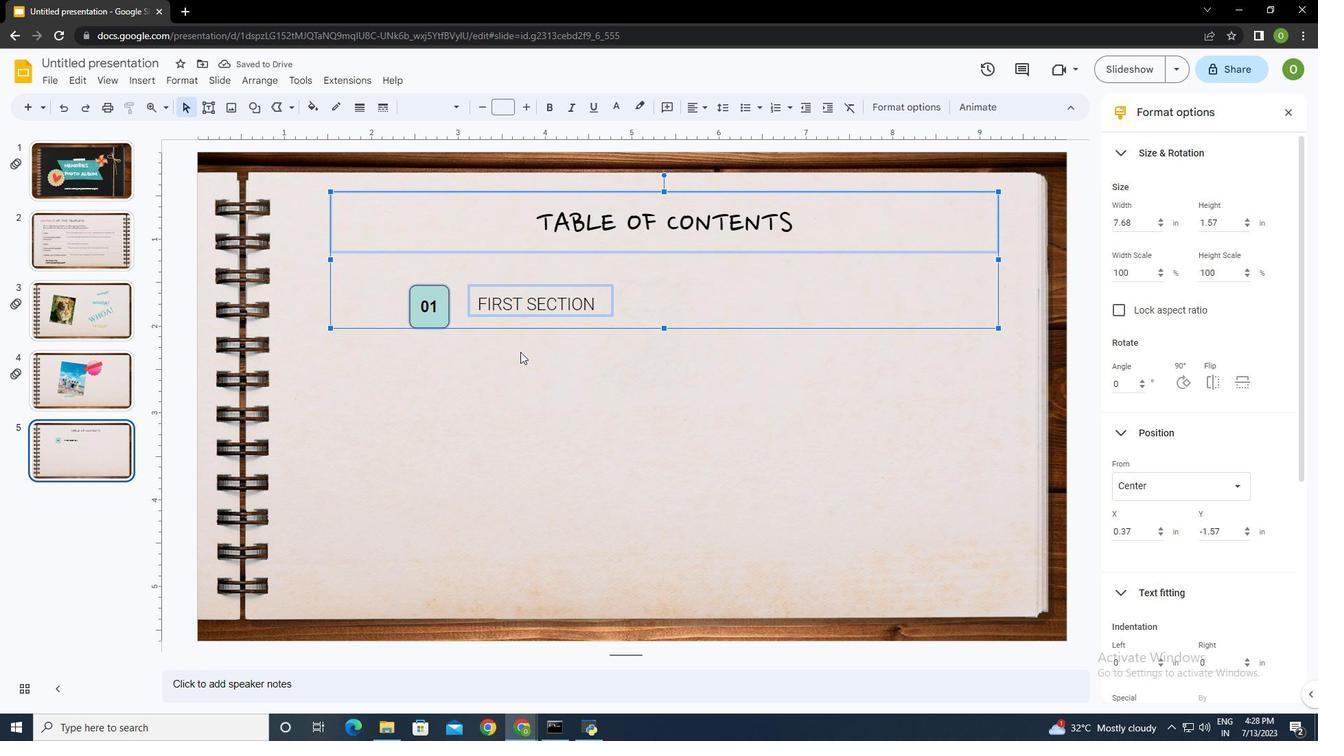 
Action: Mouse pressed left at (499, 379)
Screenshot: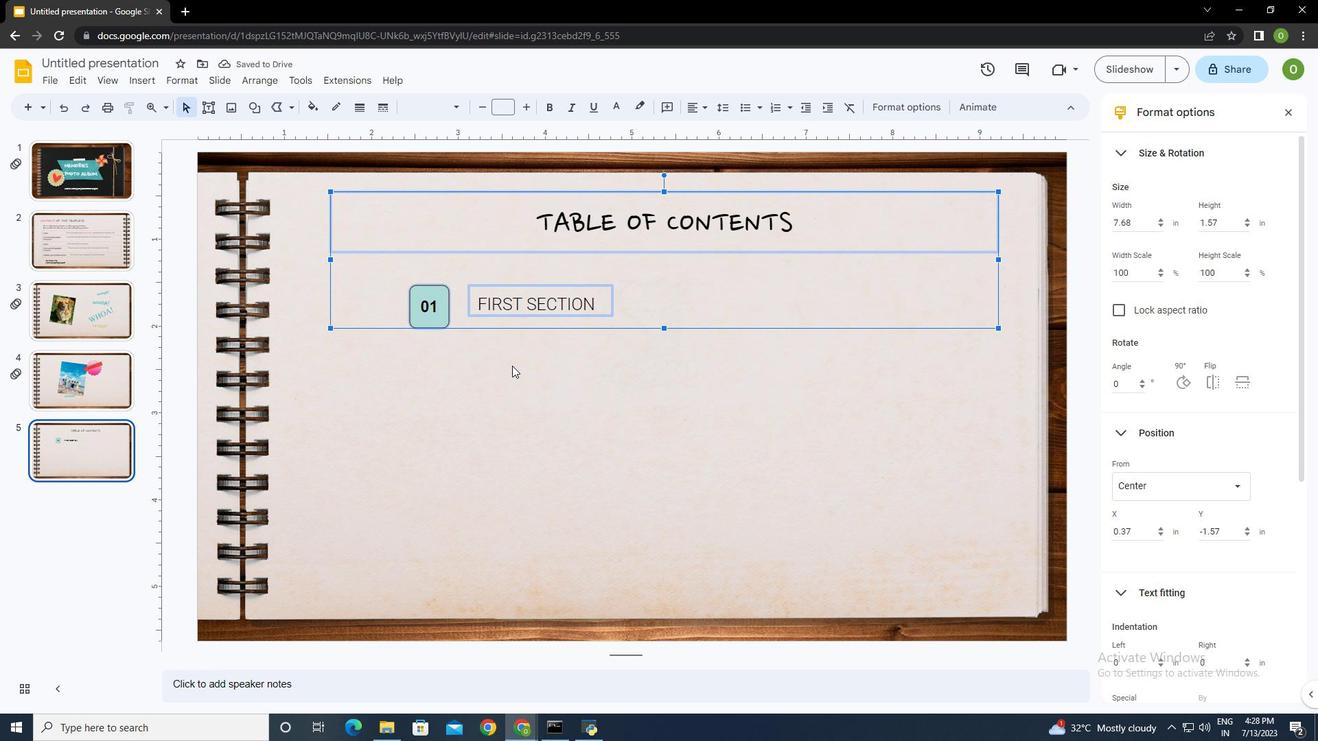 
Action: Mouse moved to (514, 304)
Screenshot: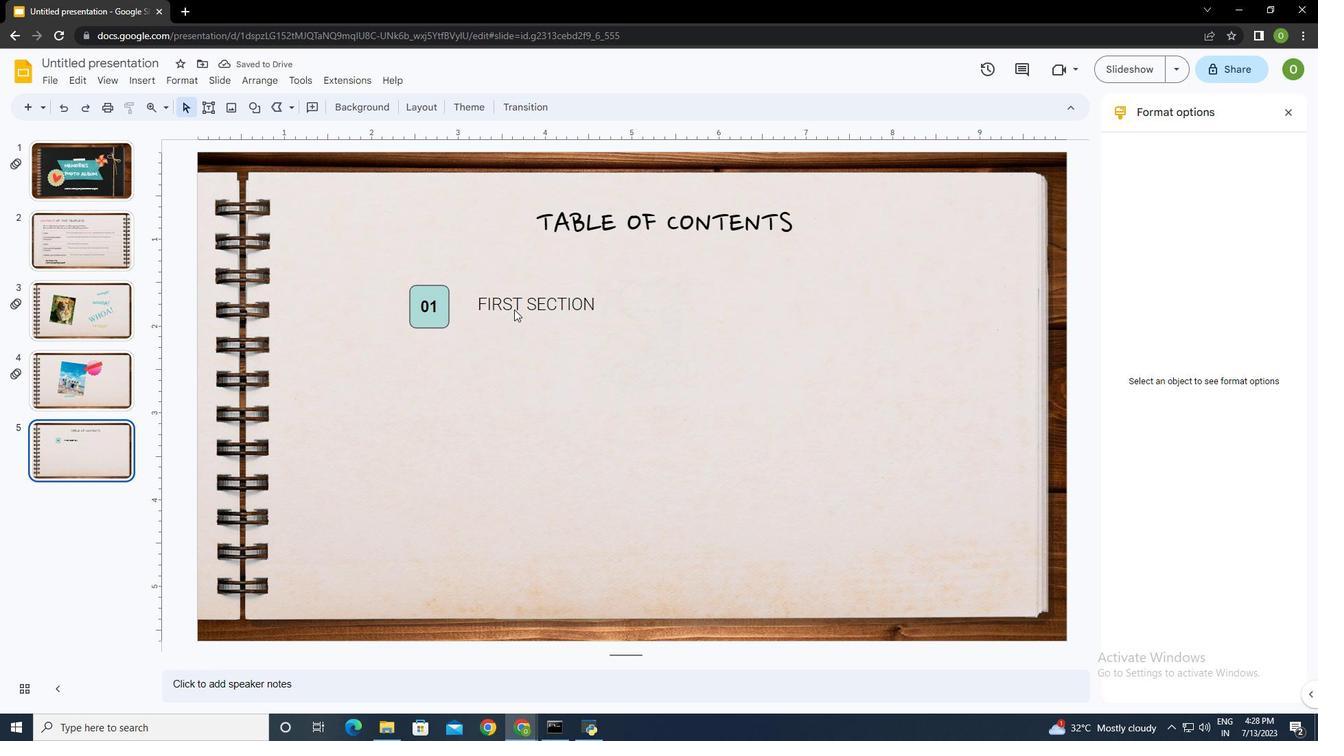 
Action: Mouse pressed left at (514, 304)
Screenshot: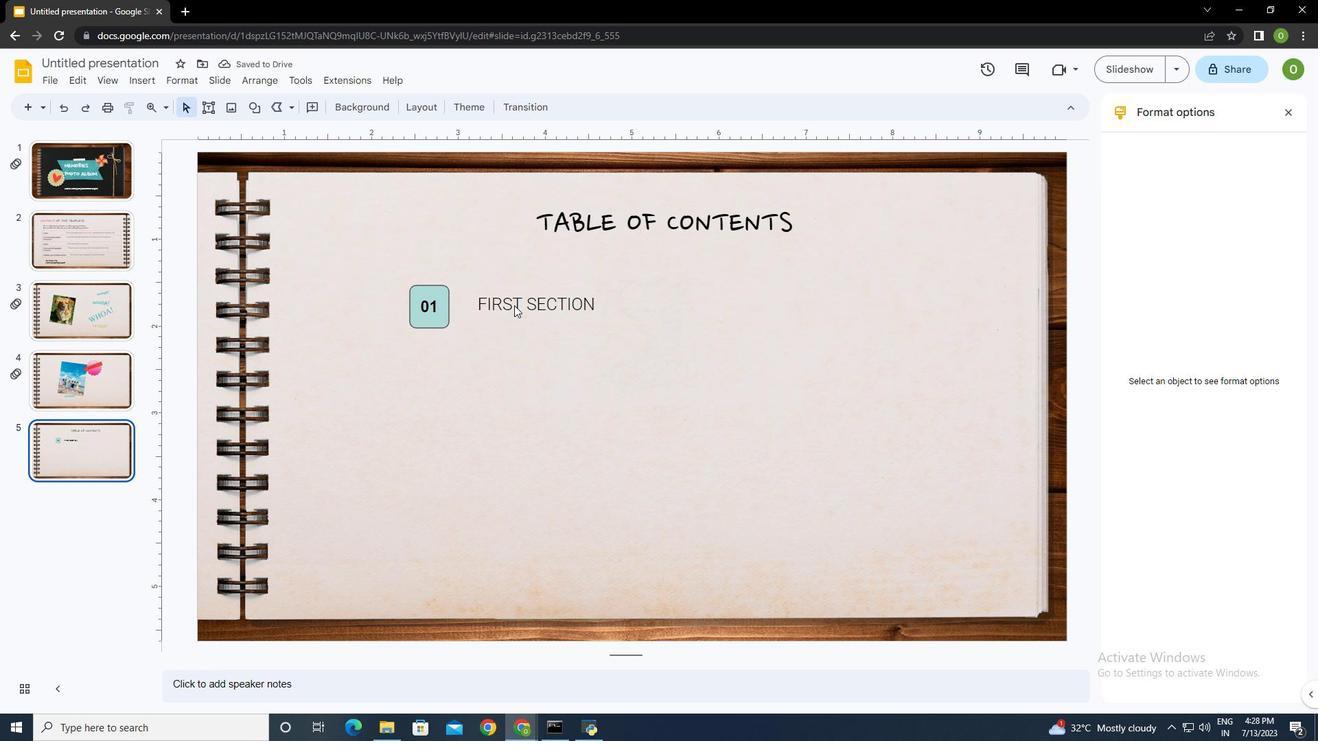 
Action: Mouse pressed left at (514, 304)
Screenshot: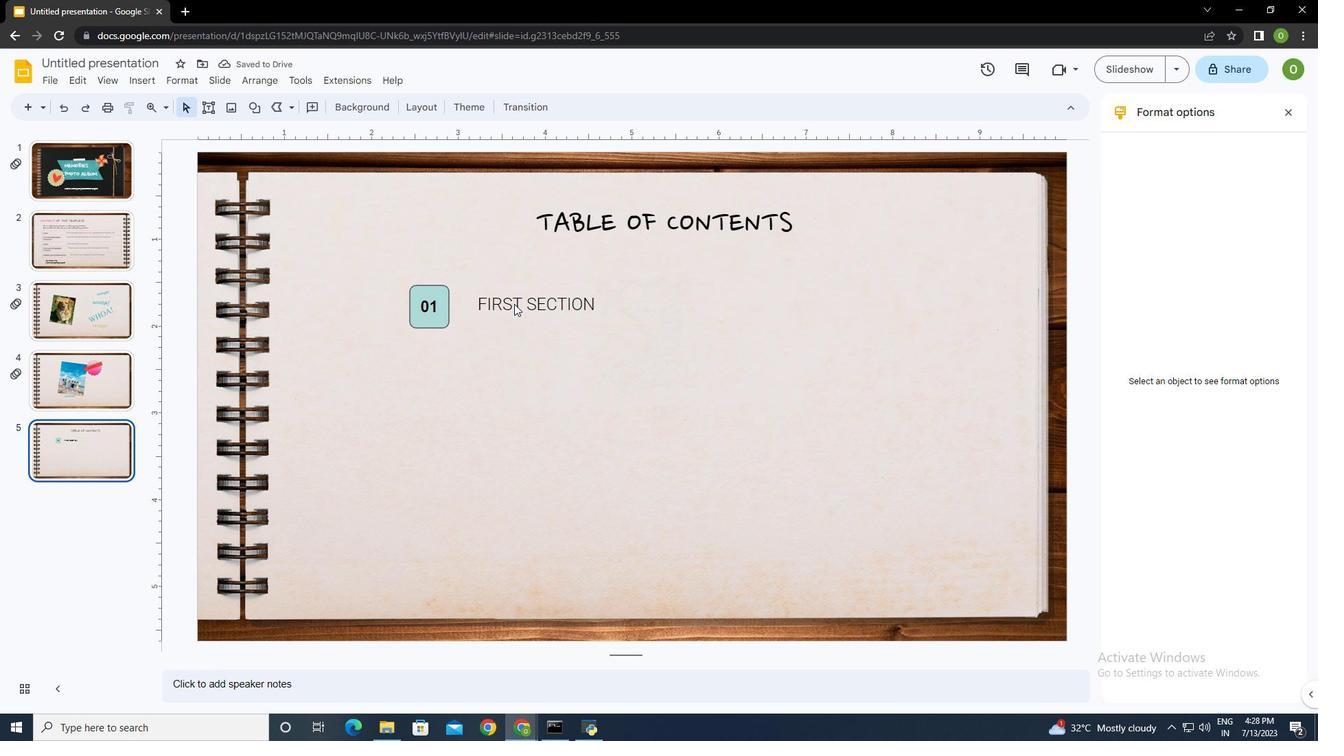 
Action: Key pressed ctrl+A
Screenshot: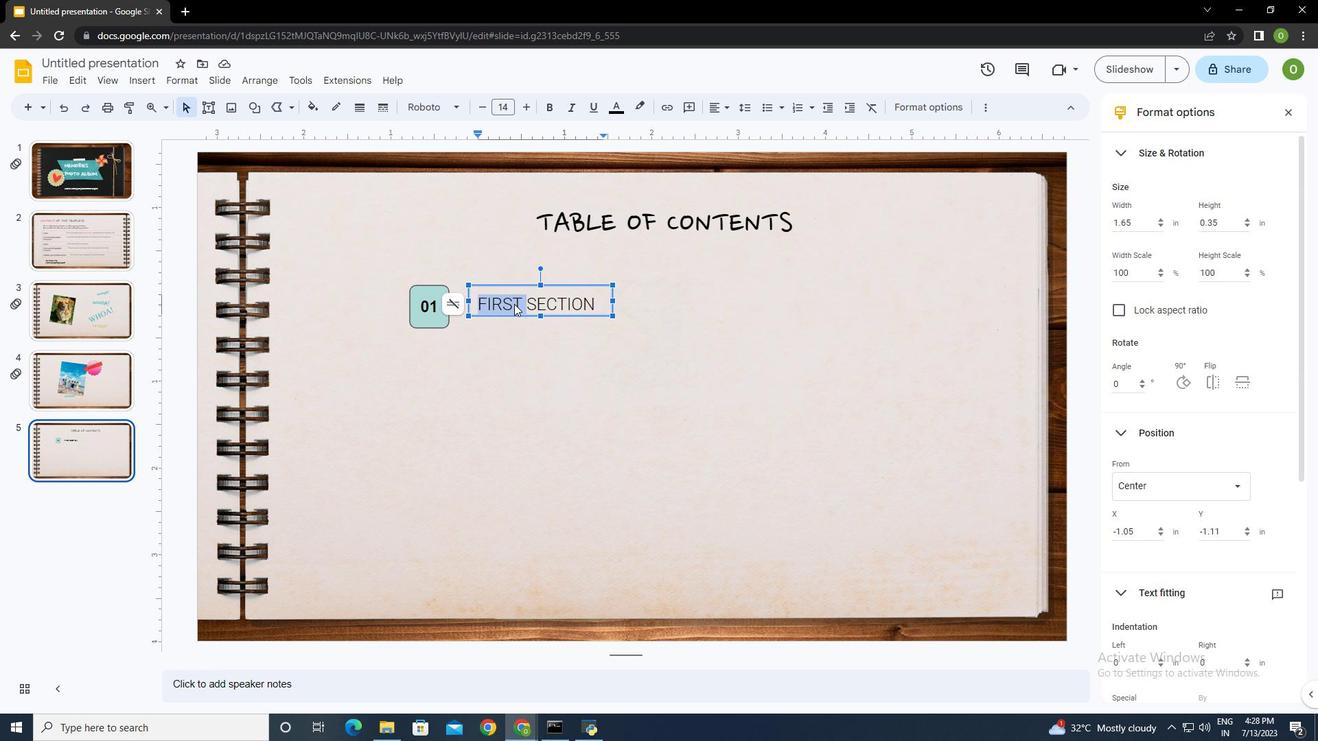 
Action: Mouse moved to (439, 108)
Screenshot: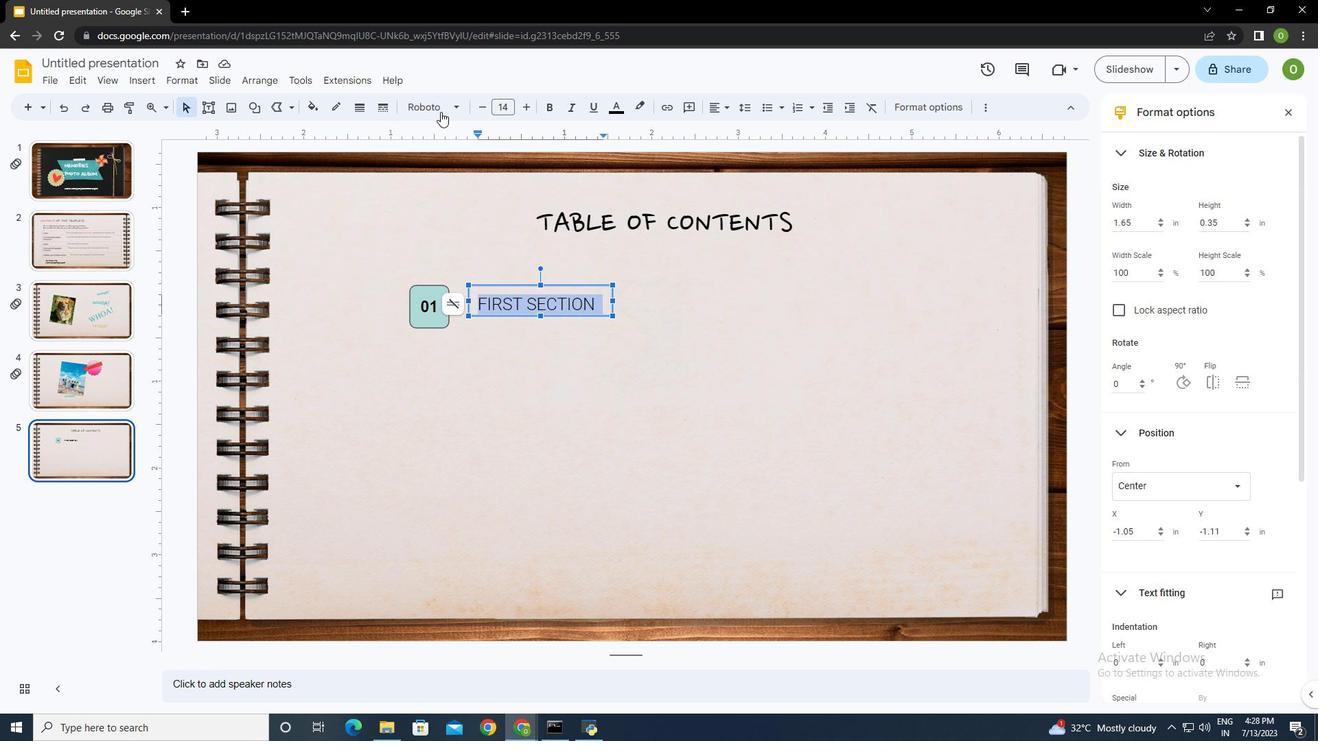 
Action: Mouse pressed left at (439, 108)
Screenshot: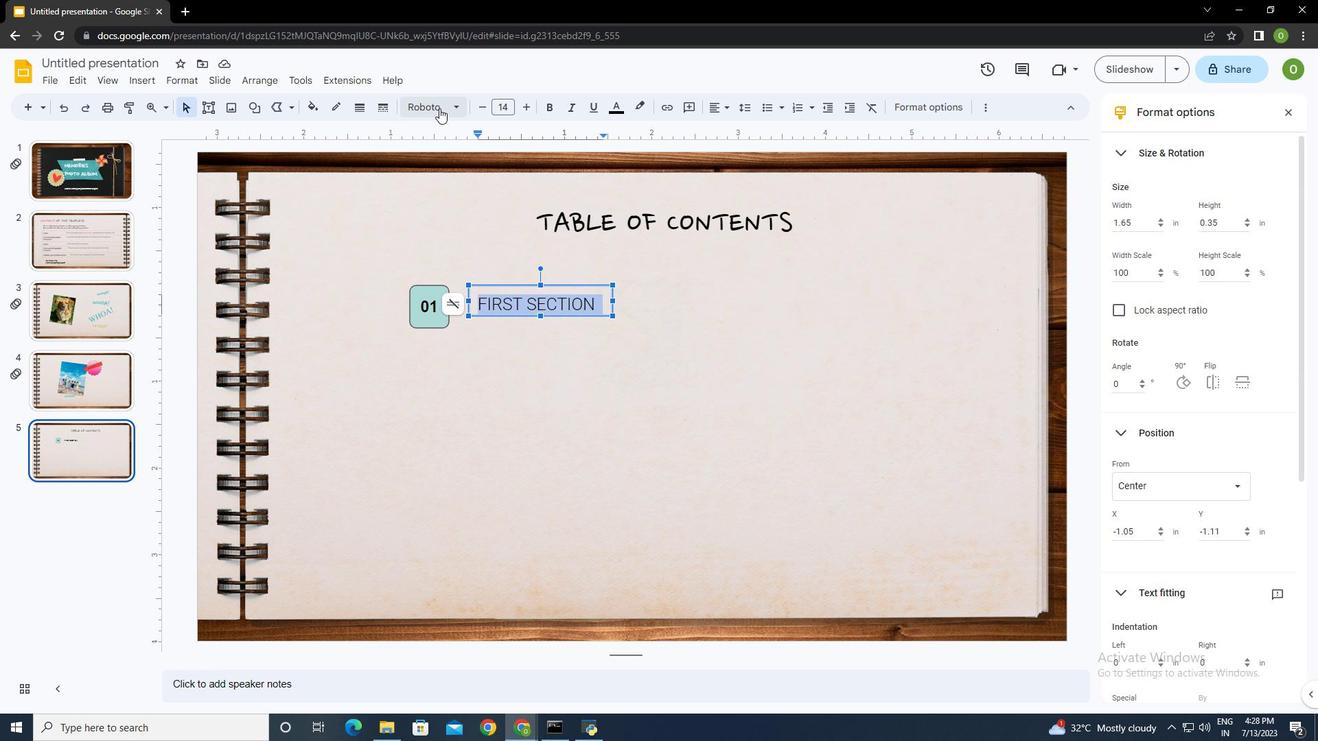 
Action: Mouse moved to (480, 191)
Screenshot: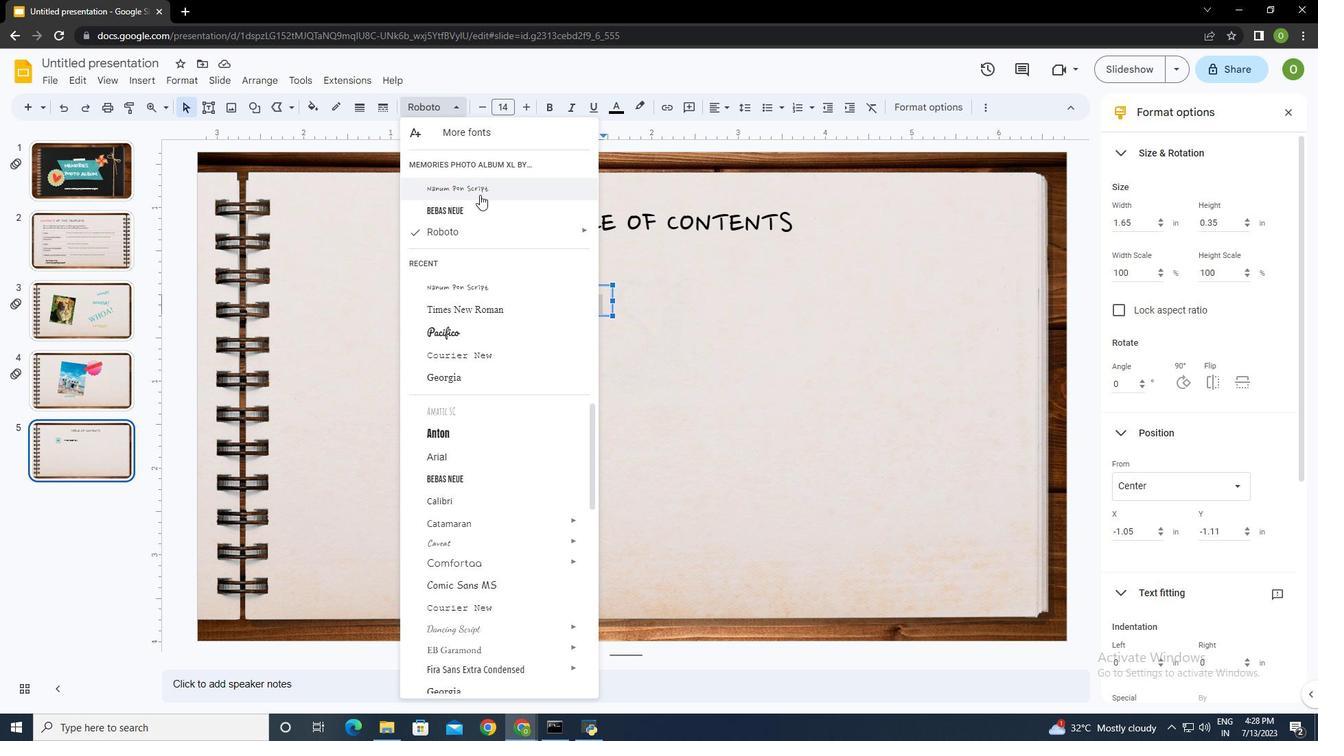 
Action: Mouse pressed left at (480, 191)
Screenshot: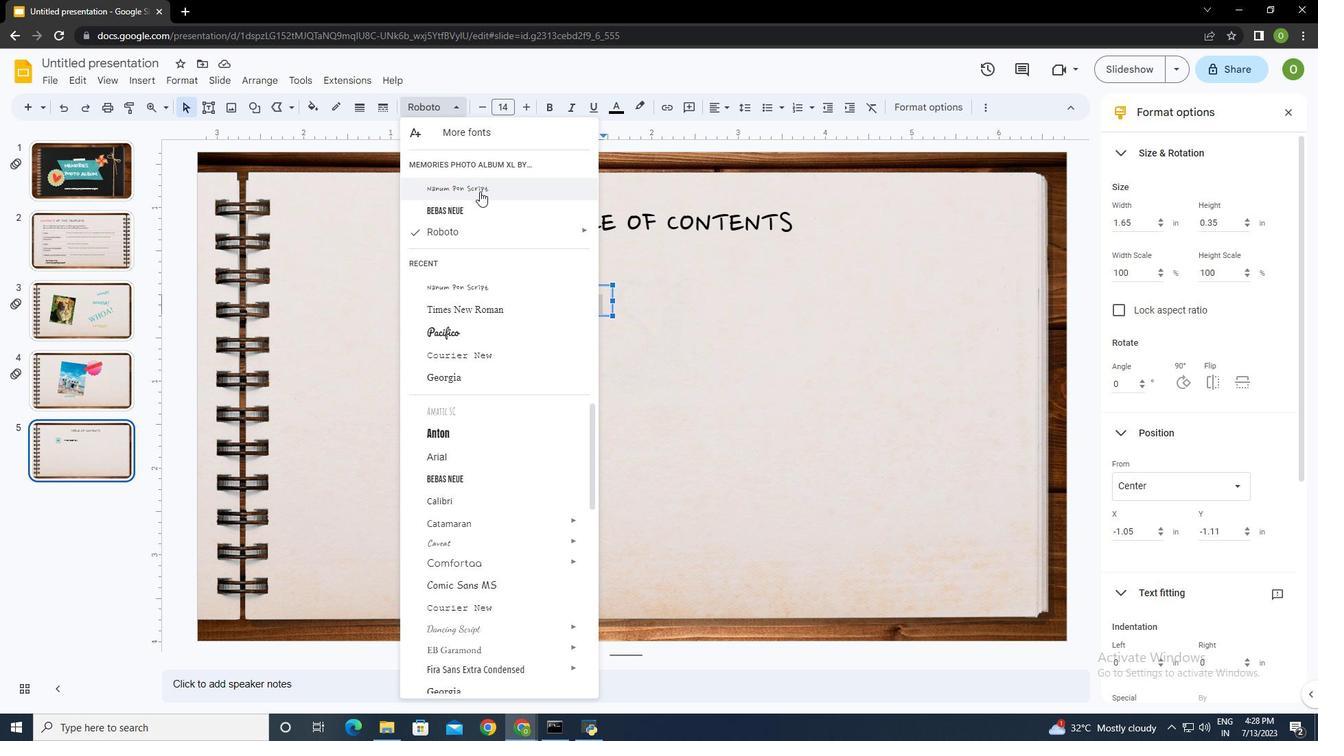 
Action: Mouse moved to (611, 301)
Screenshot: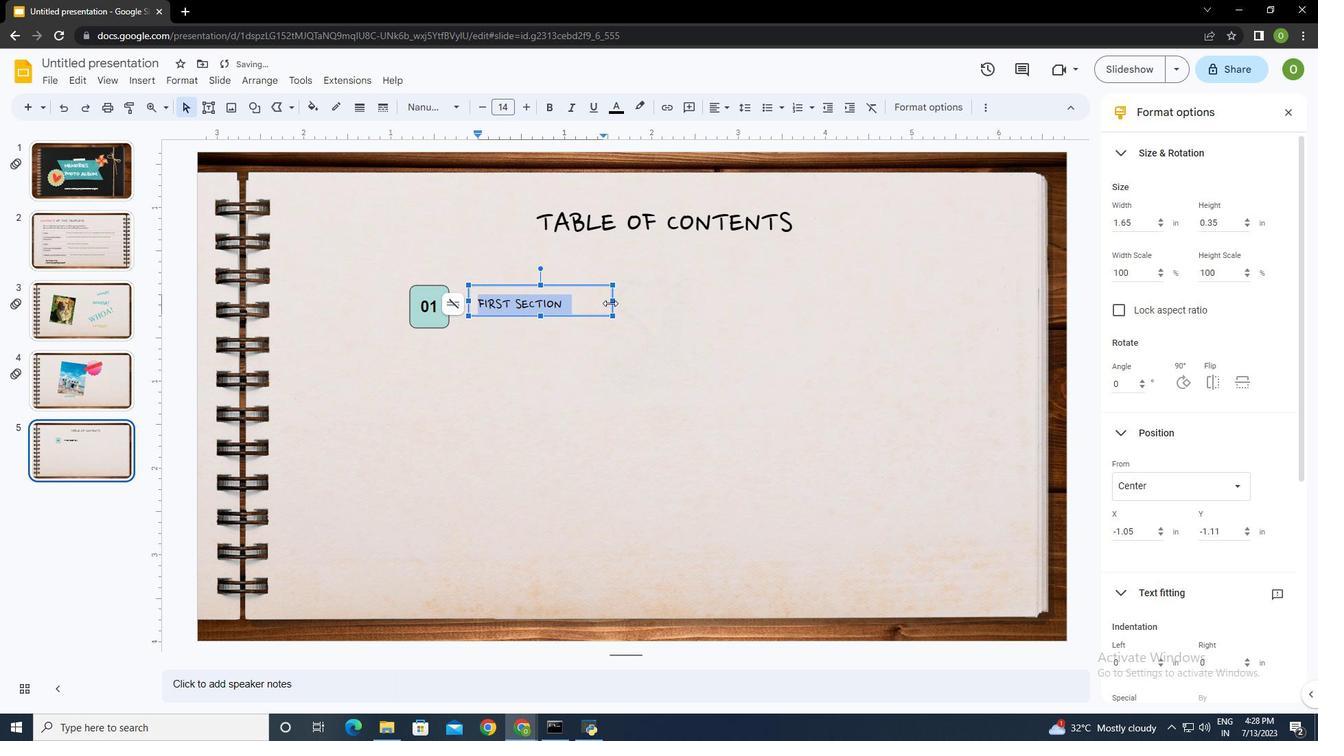 
Action: Mouse pressed left at (611, 301)
Screenshot: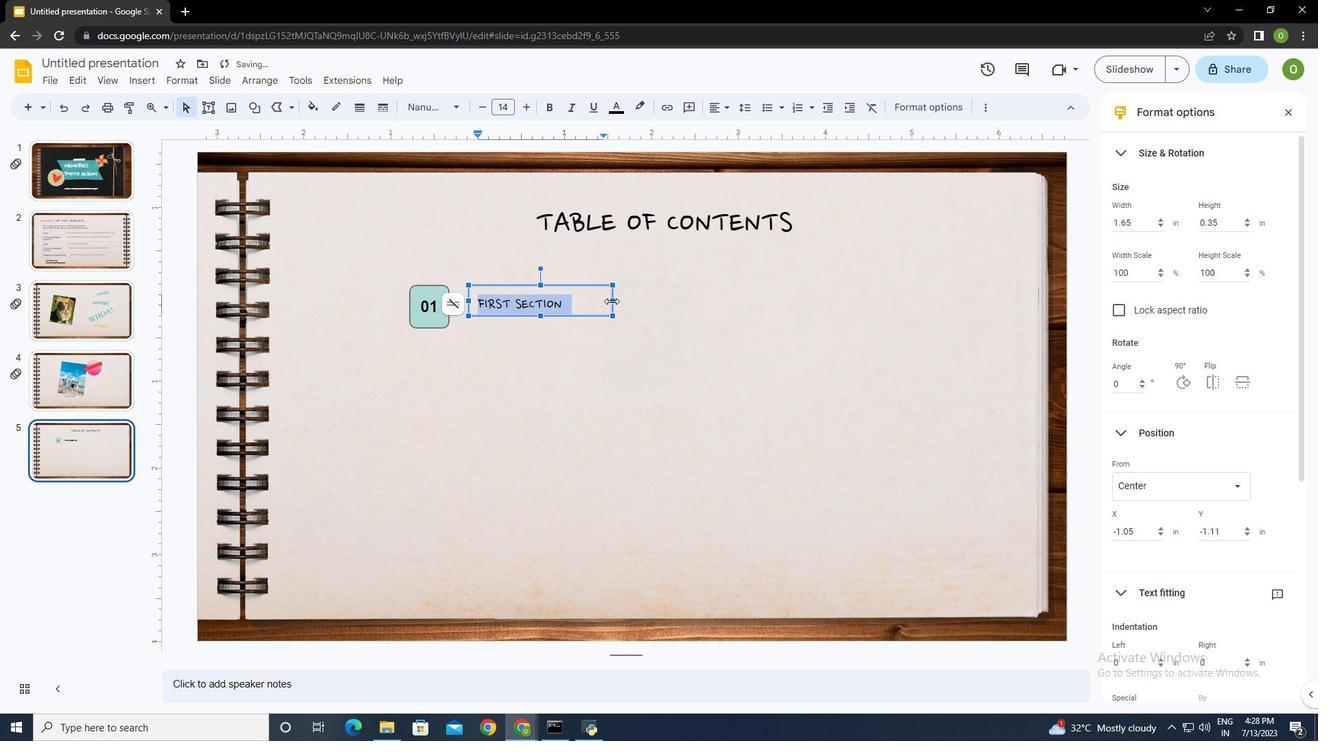 
Action: Mouse moved to (551, 300)
Screenshot: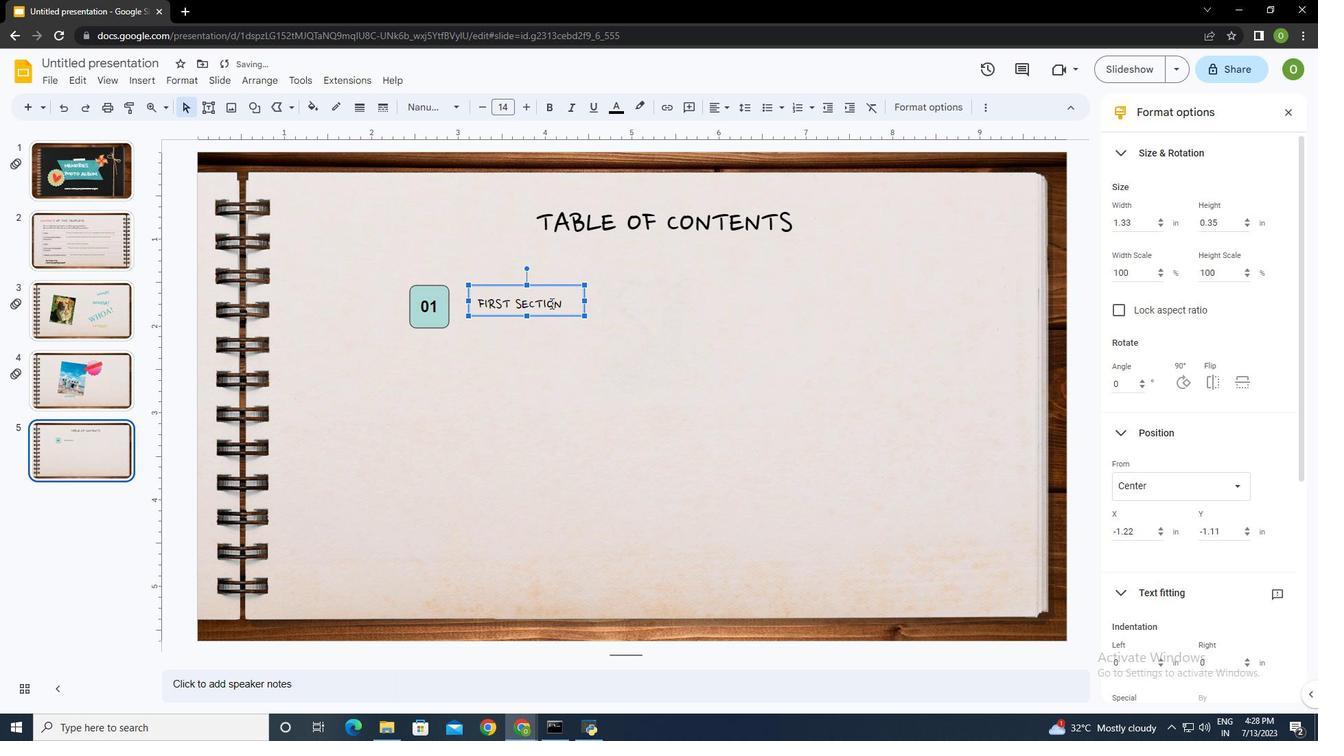 
Action: Mouse pressed left at (551, 300)
Screenshot: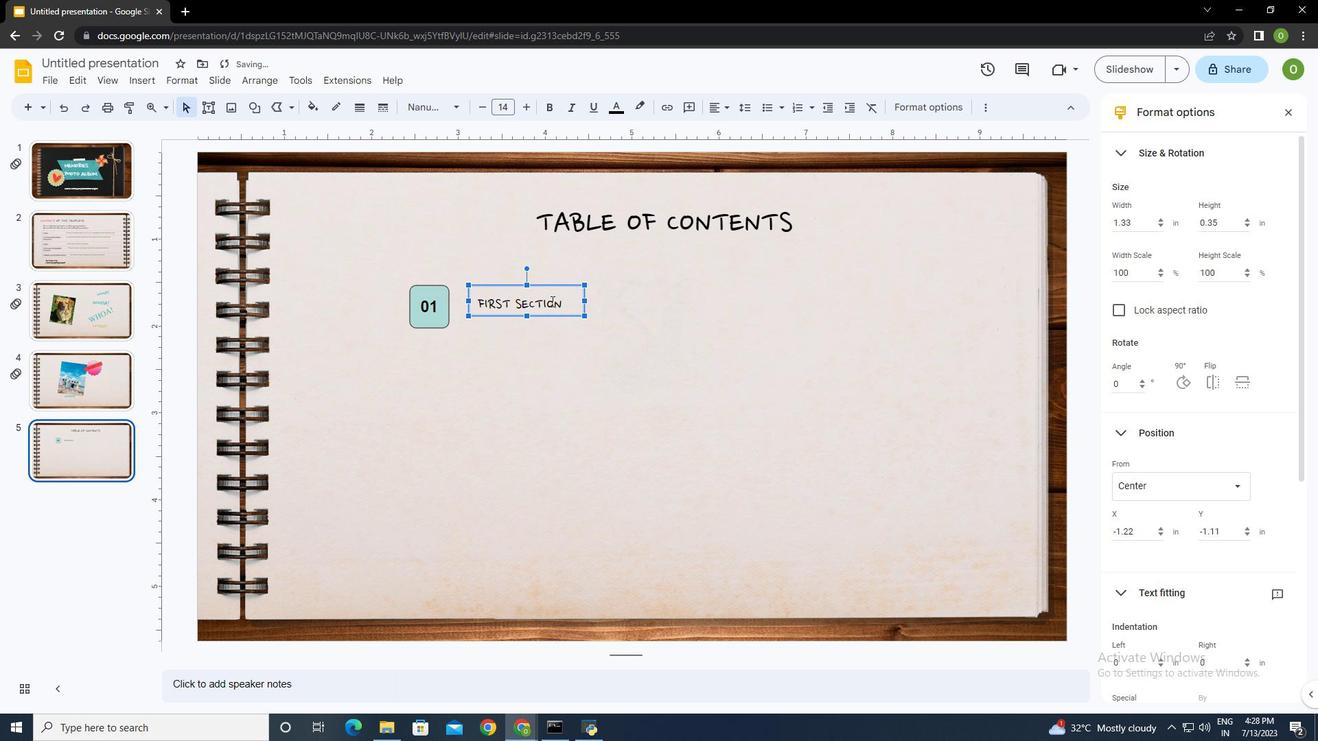 
Action: Mouse moved to (563, 306)
Screenshot: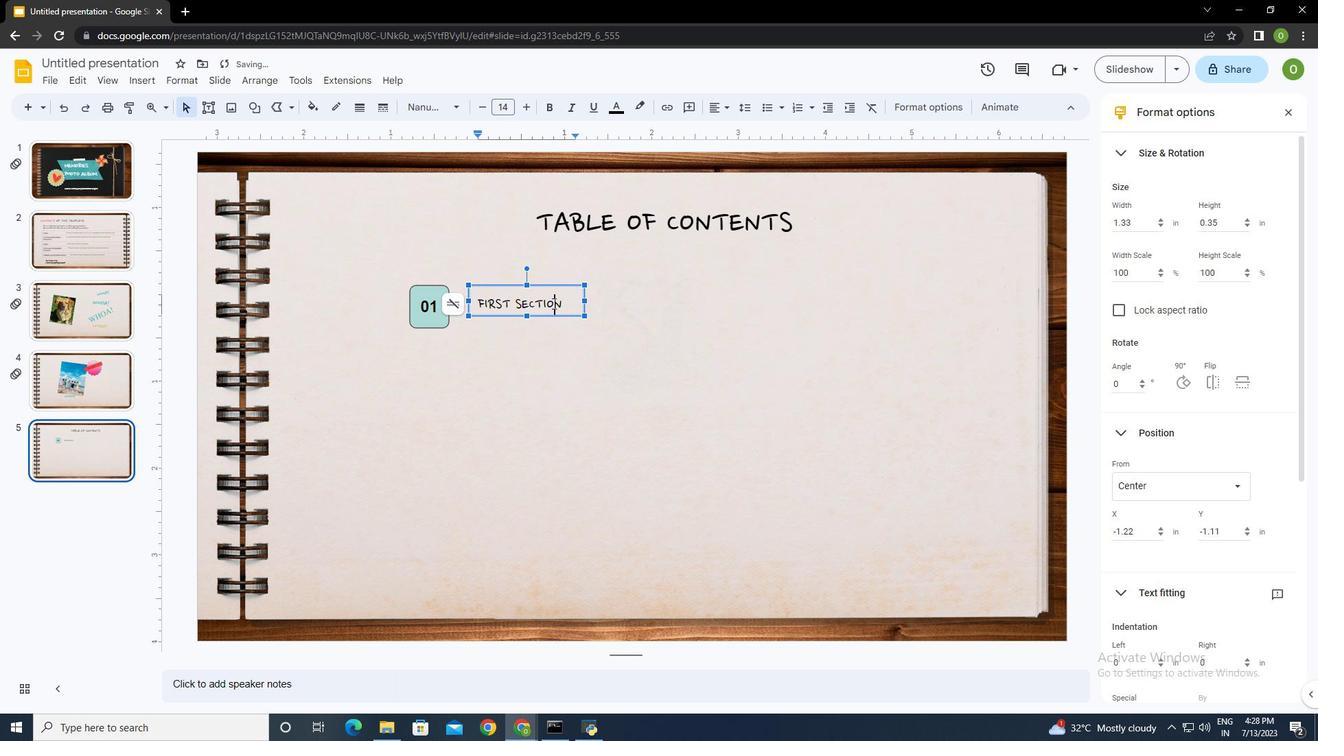 
Action: Key pressed ctrl+A
Screenshot: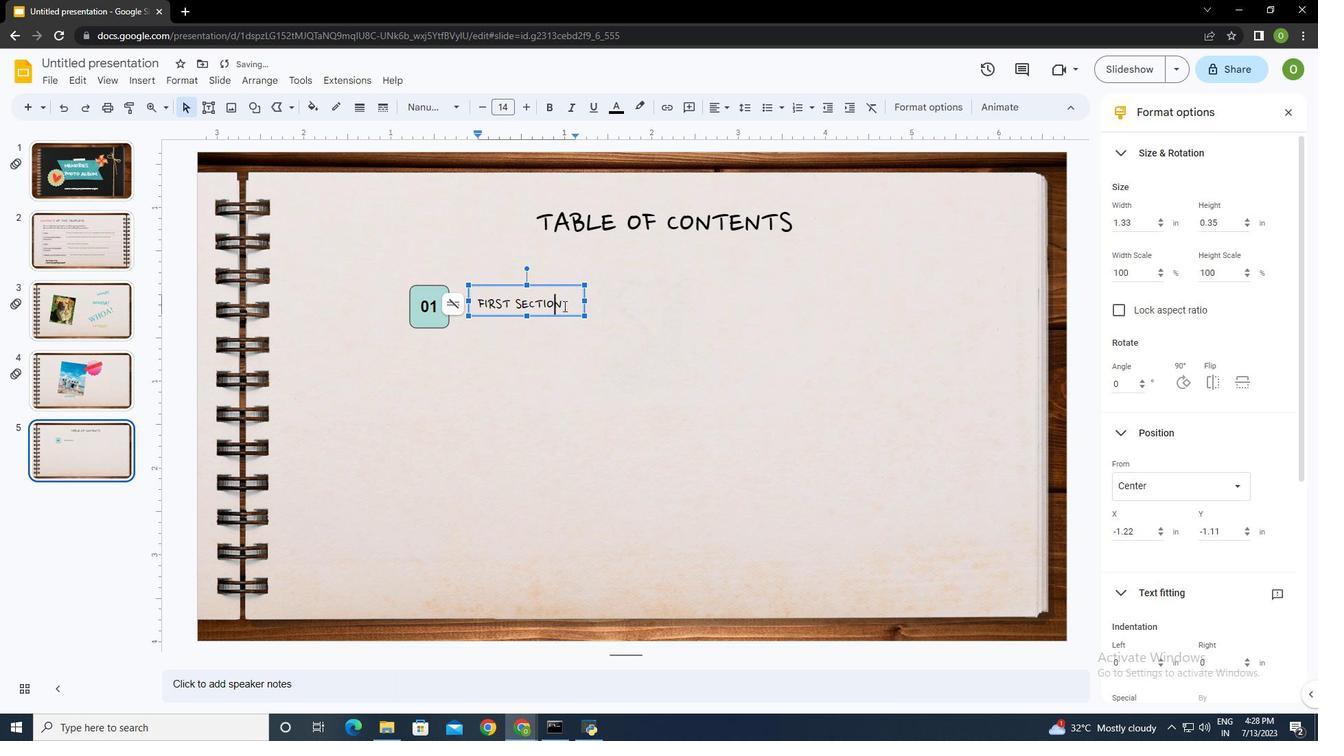 
Action: Mouse moved to (315, 104)
Screenshot: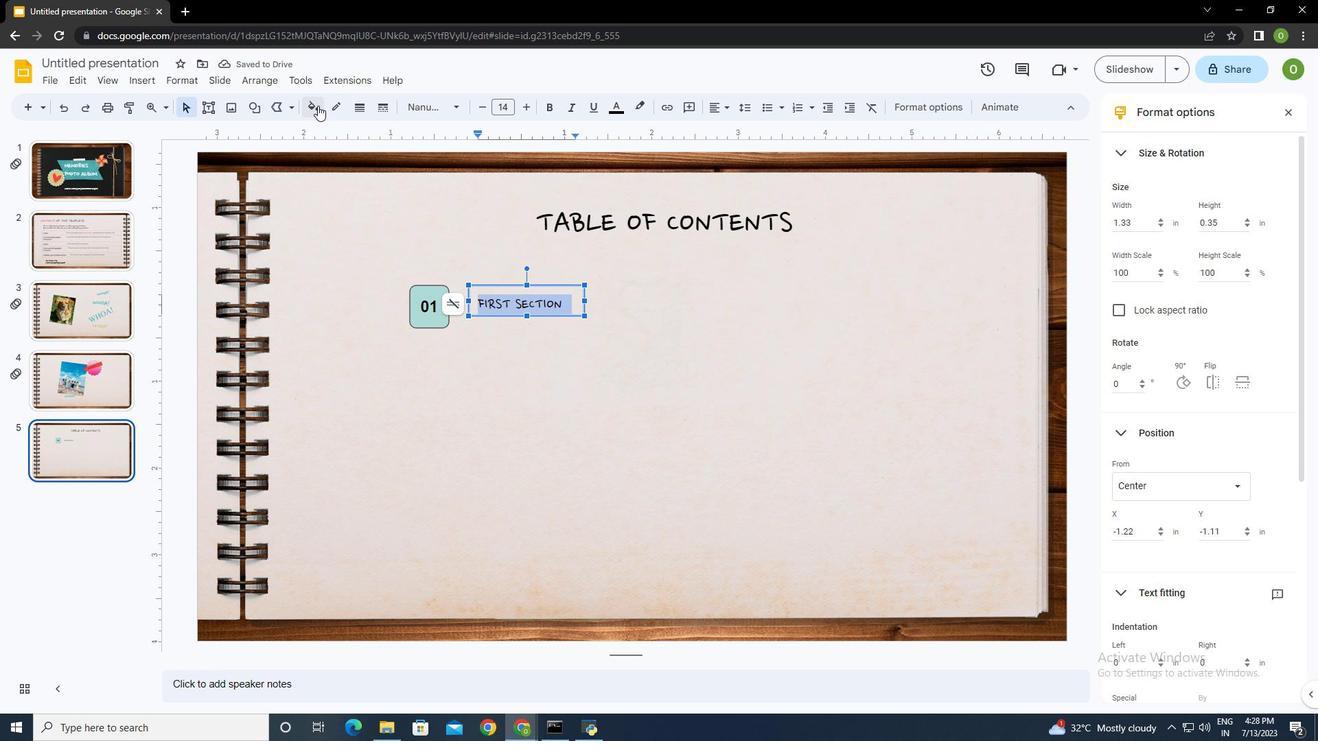 
Action: Mouse pressed left at (315, 104)
Screenshot: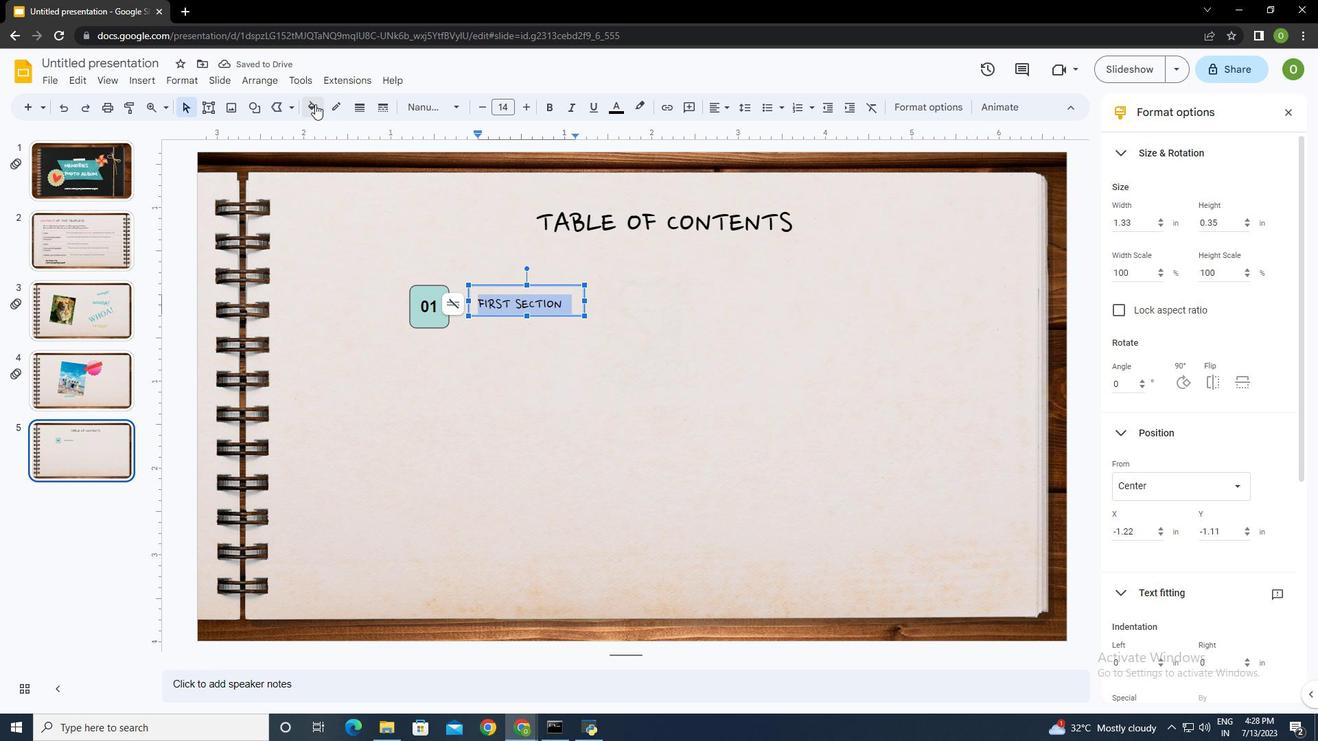 
Action: Mouse moved to (403, 176)
Screenshot: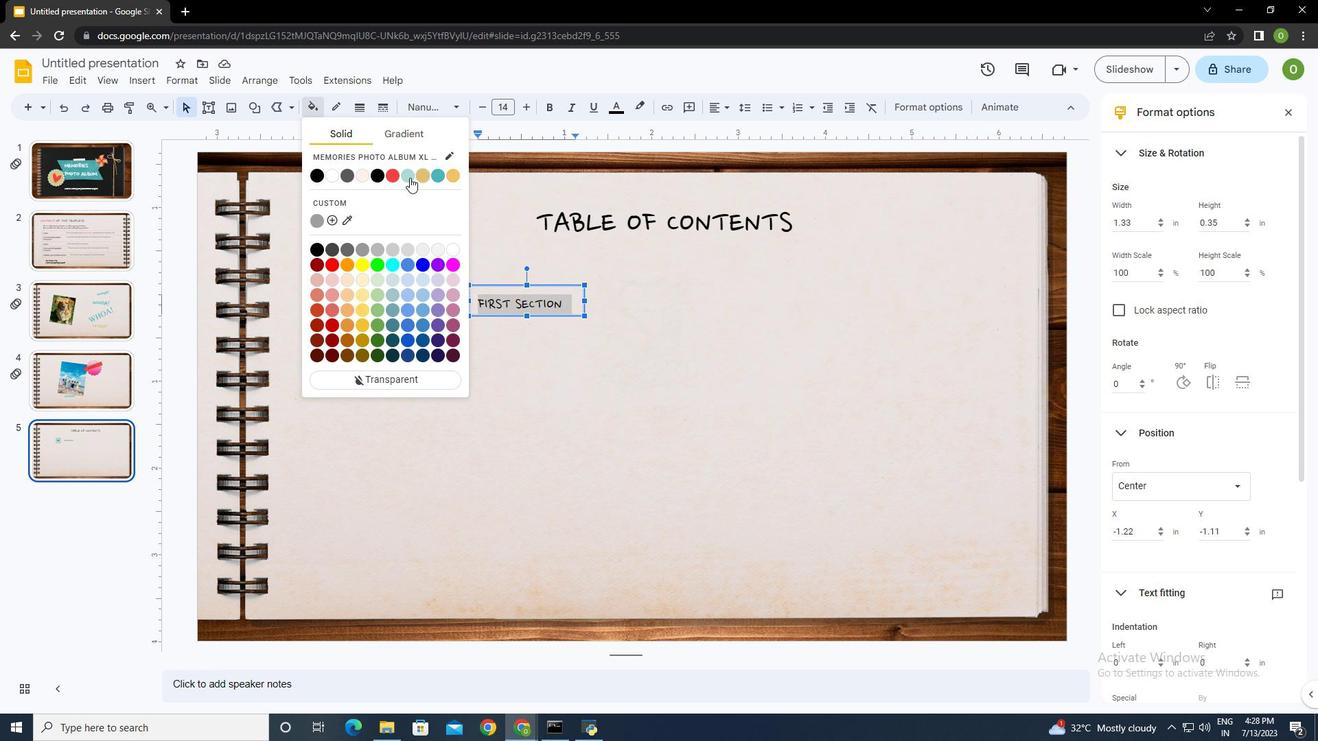 
Action: Mouse pressed left at (403, 176)
Screenshot: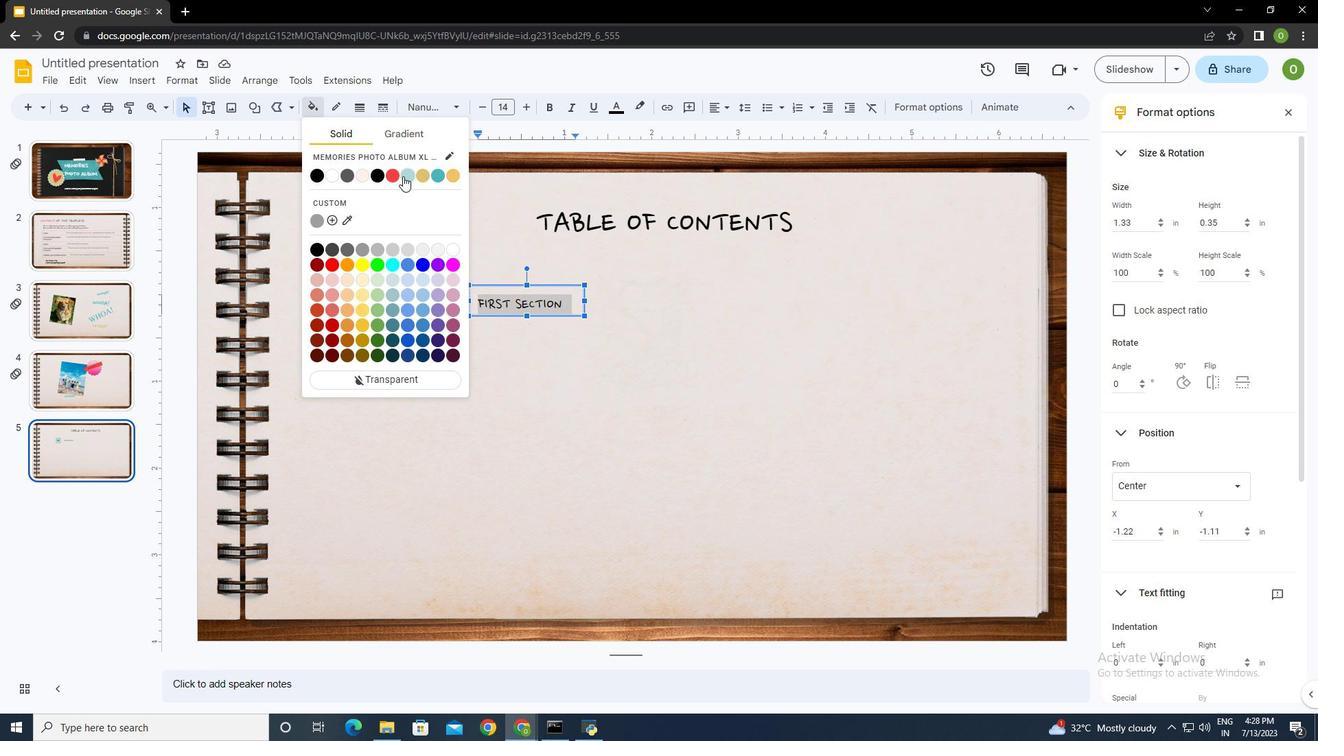
Action: Mouse moved to (316, 111)
Screenshot: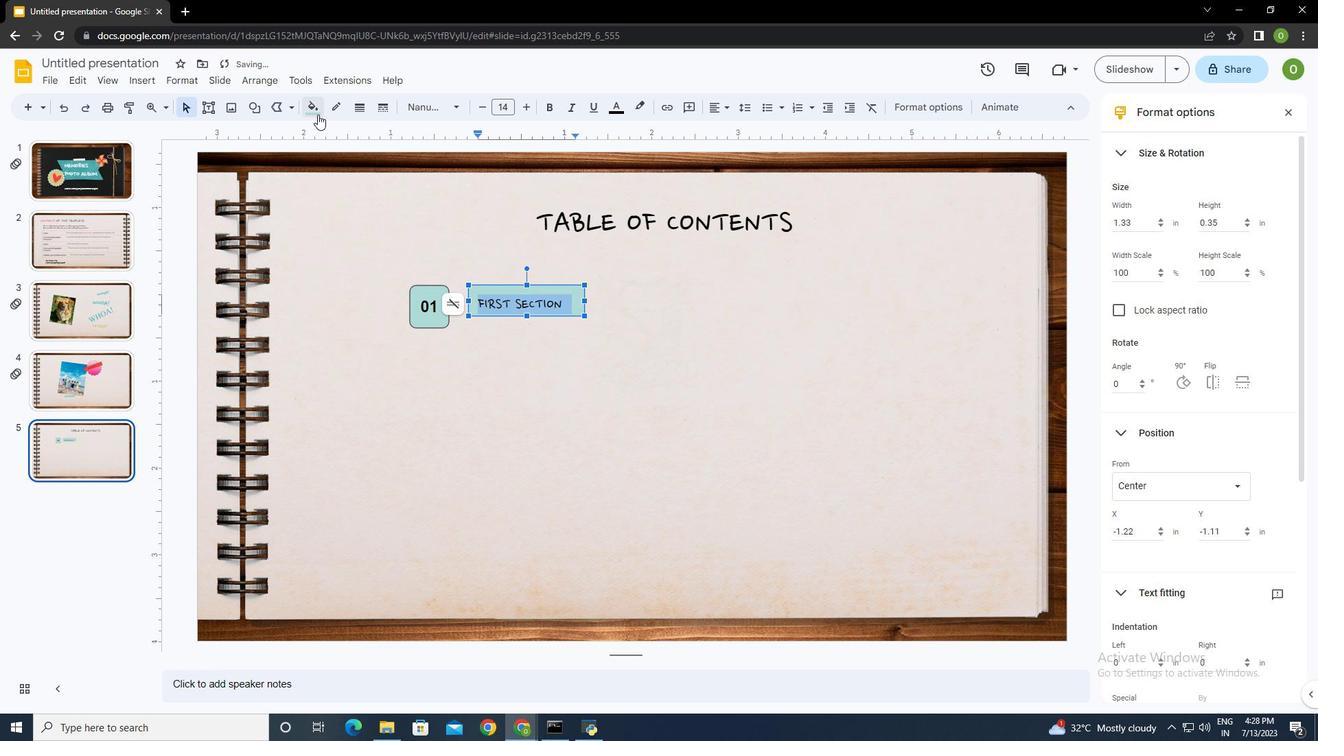 
Action: Mouse pressed left at (316, 111)
Screenshot: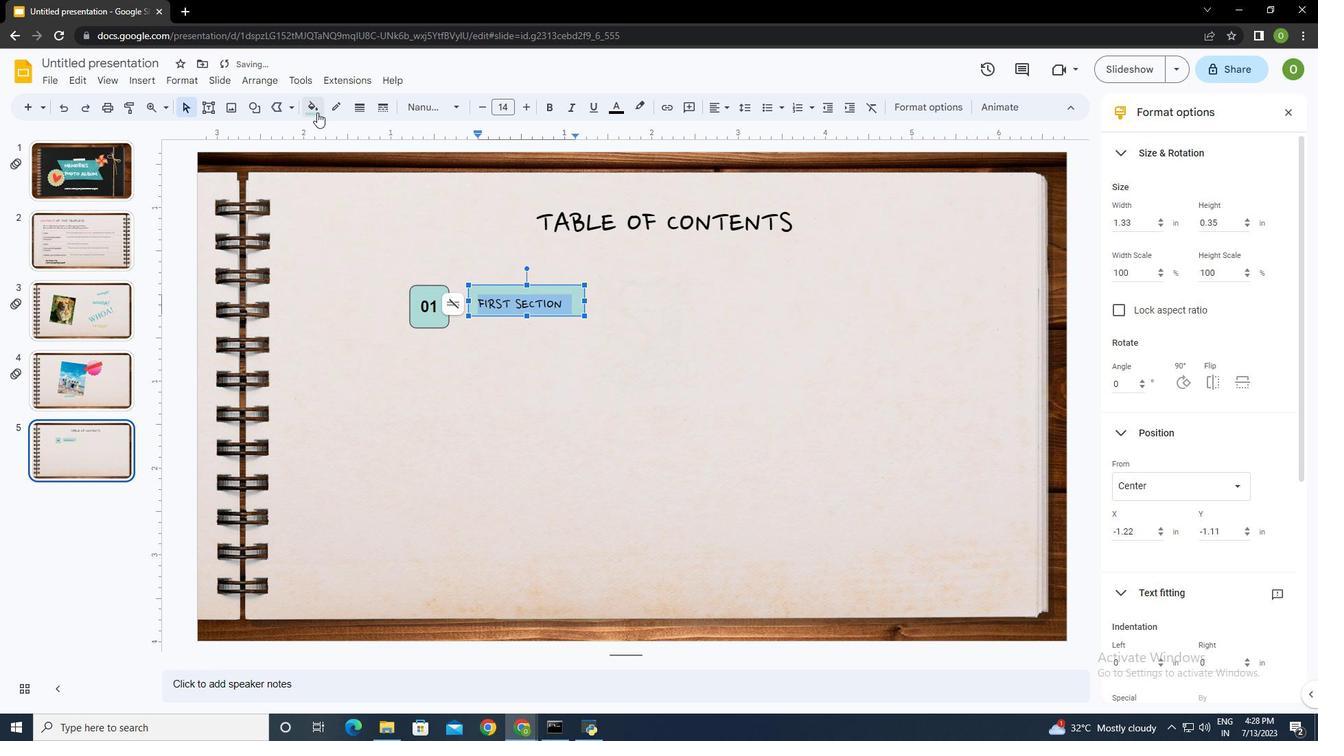 
Action: Mouse moved to (362, 175)
Screenshot: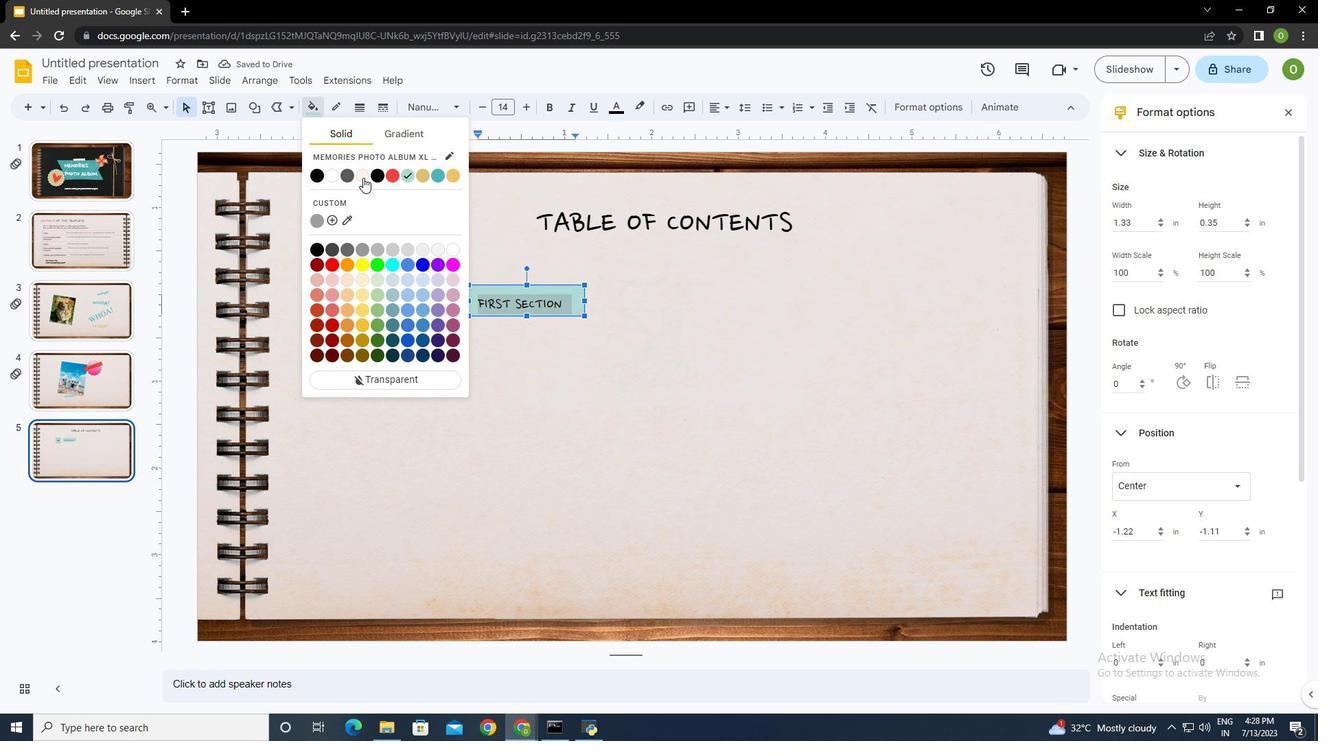 
Action: Mouse pressed left at (362, 175)
Screenshot: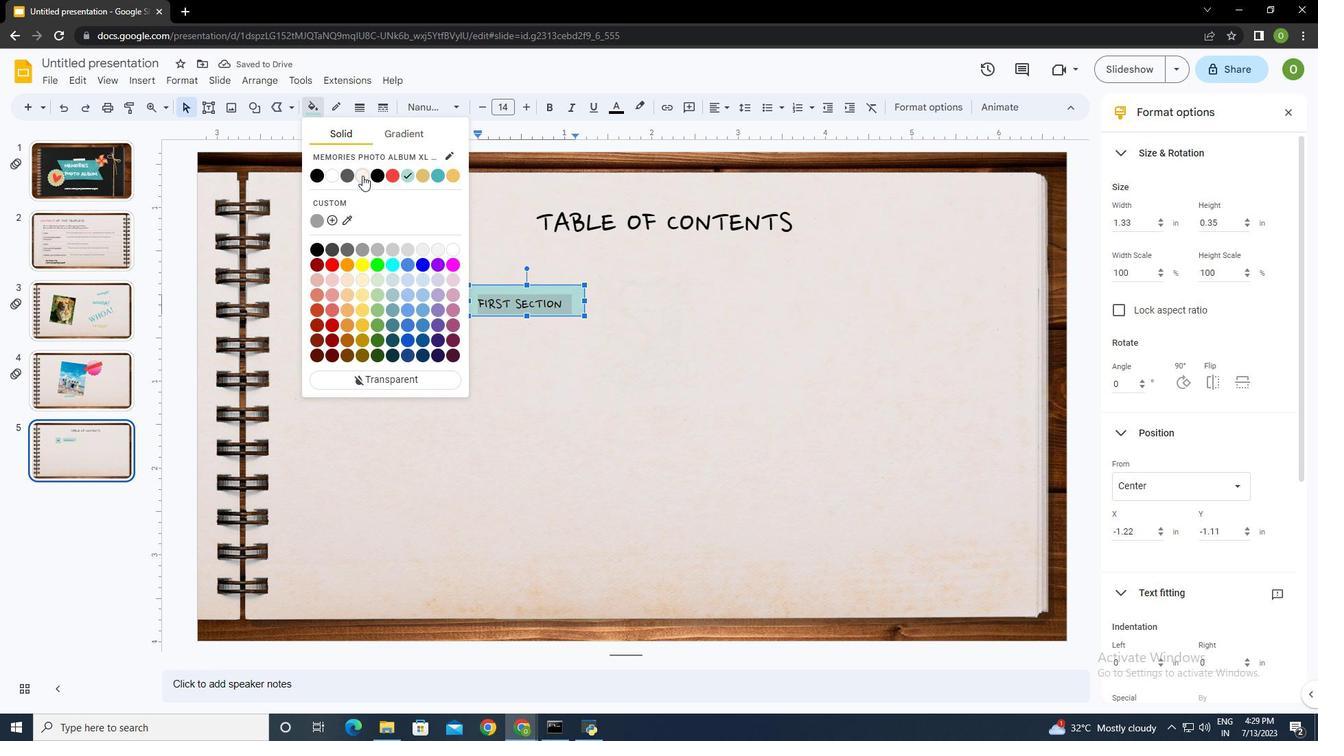 
Action: Mouse moved to (337, 104)
Screenshot: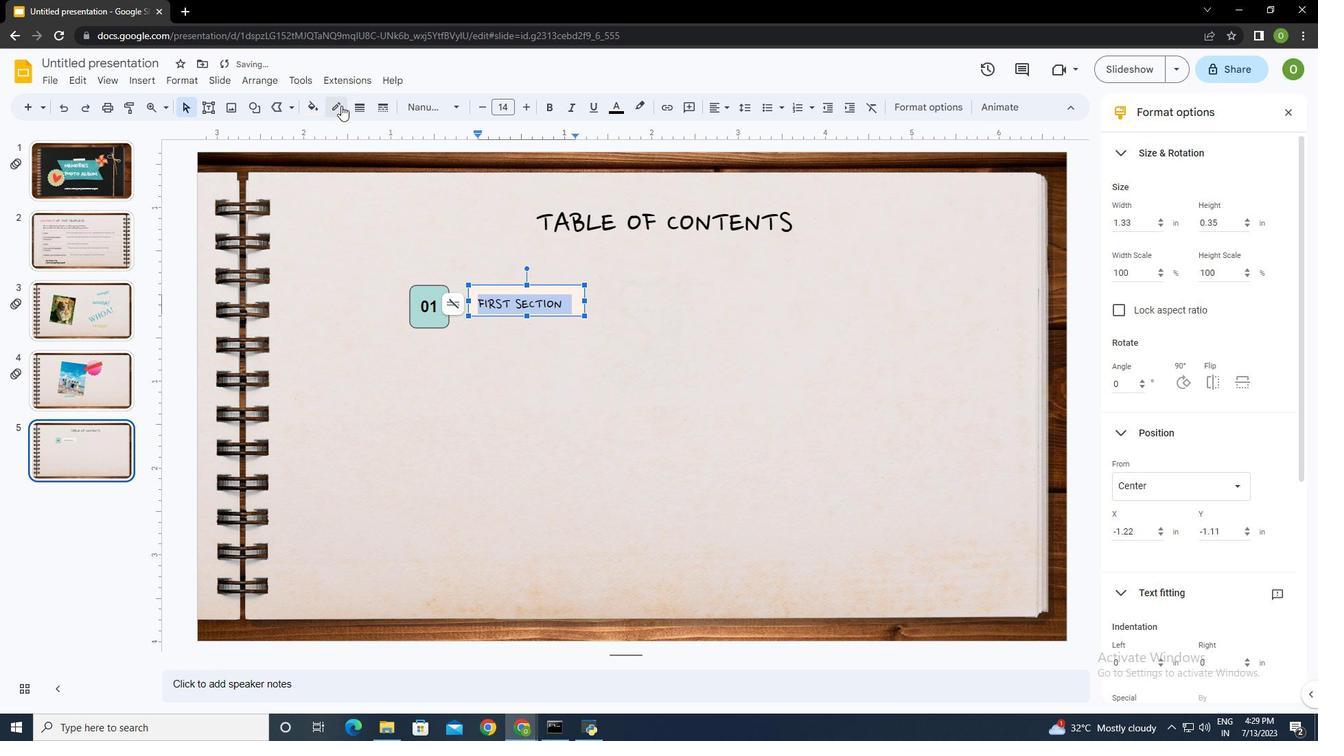 
Action: Mouse pressed left at (337, 104)
Screenshot: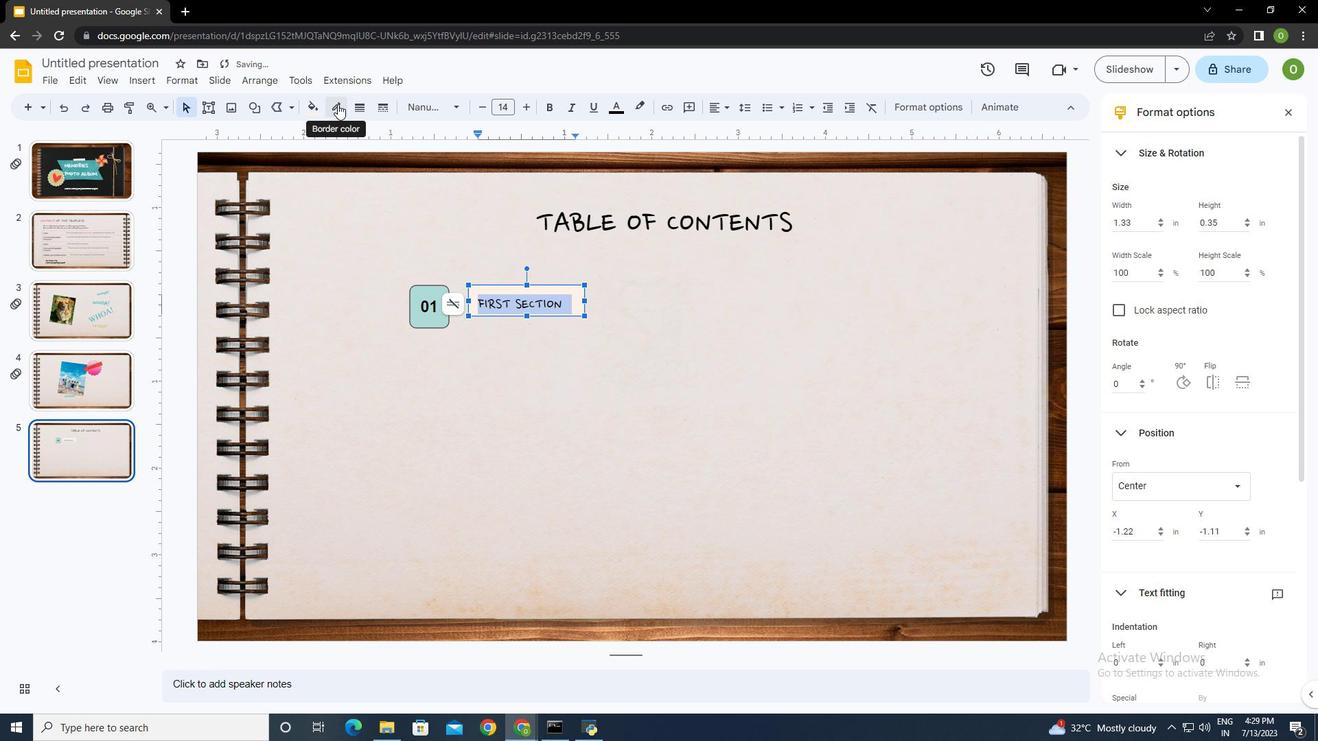 
Action: Mouse moved to (516, 193)
Screenshot: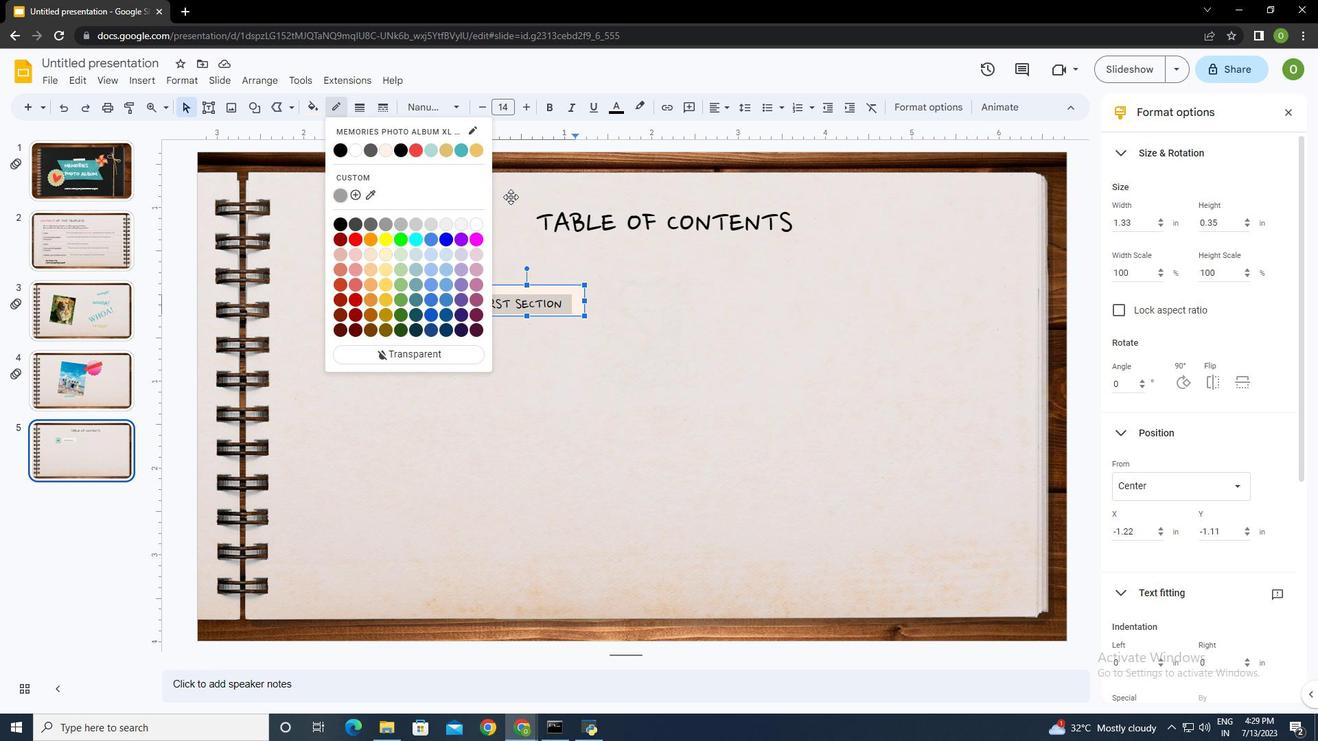 
Action: Mouse pressed left at (516, 193)
Screenshot: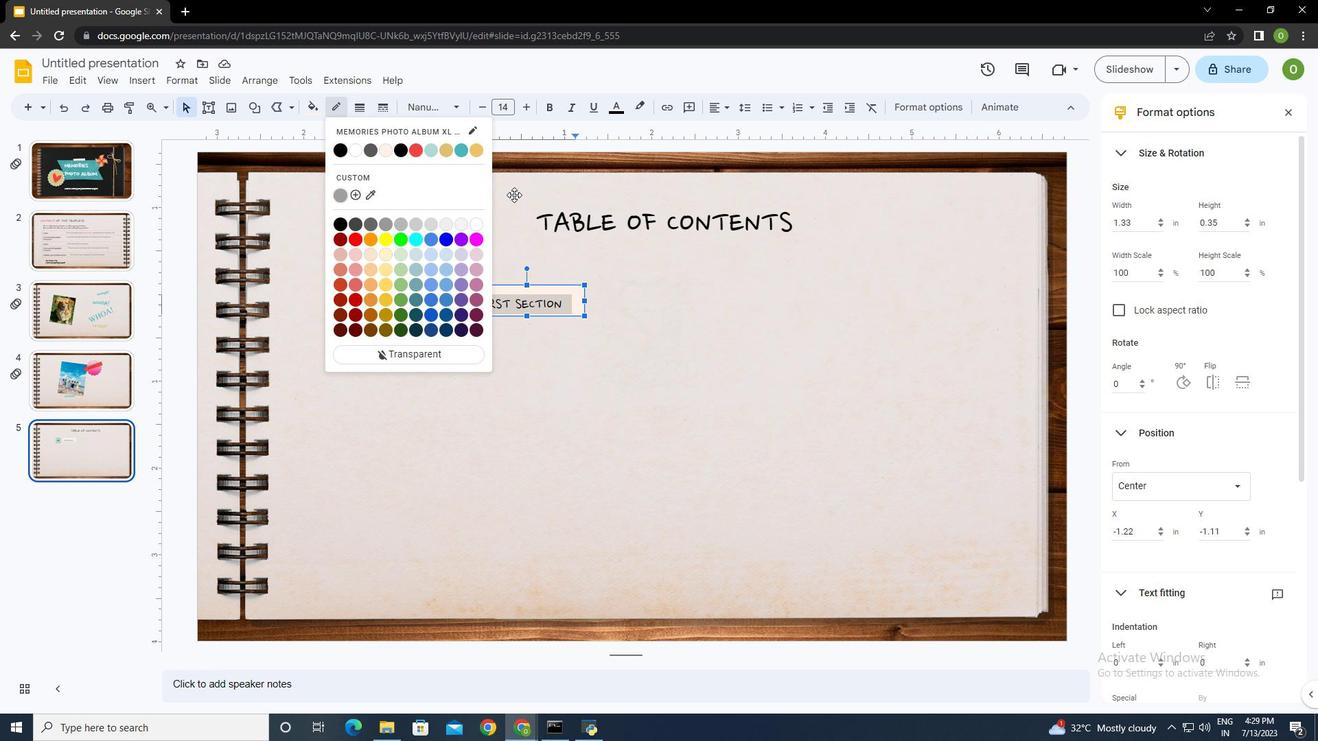 
Action: Mouse moved to (542, 288)
Screenshot: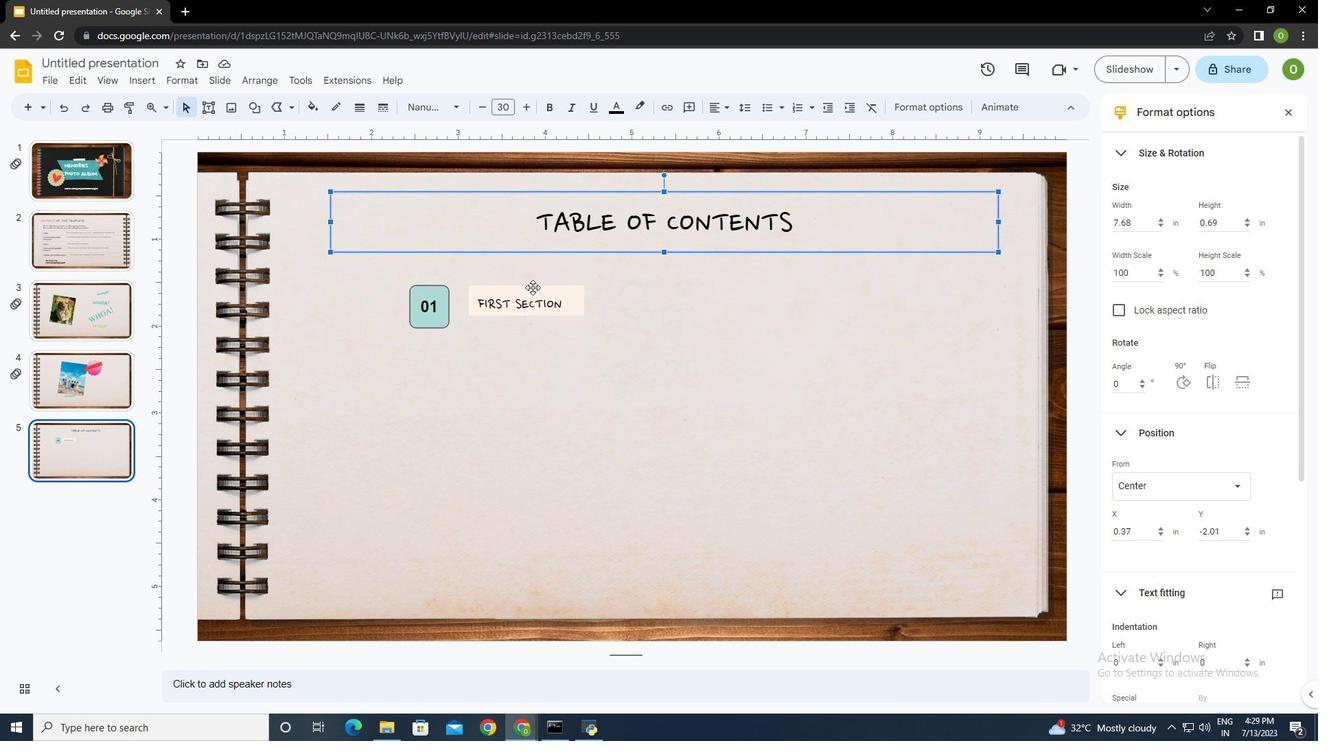 
Action: Mouse pressed left at (542, 288)
Screenshot: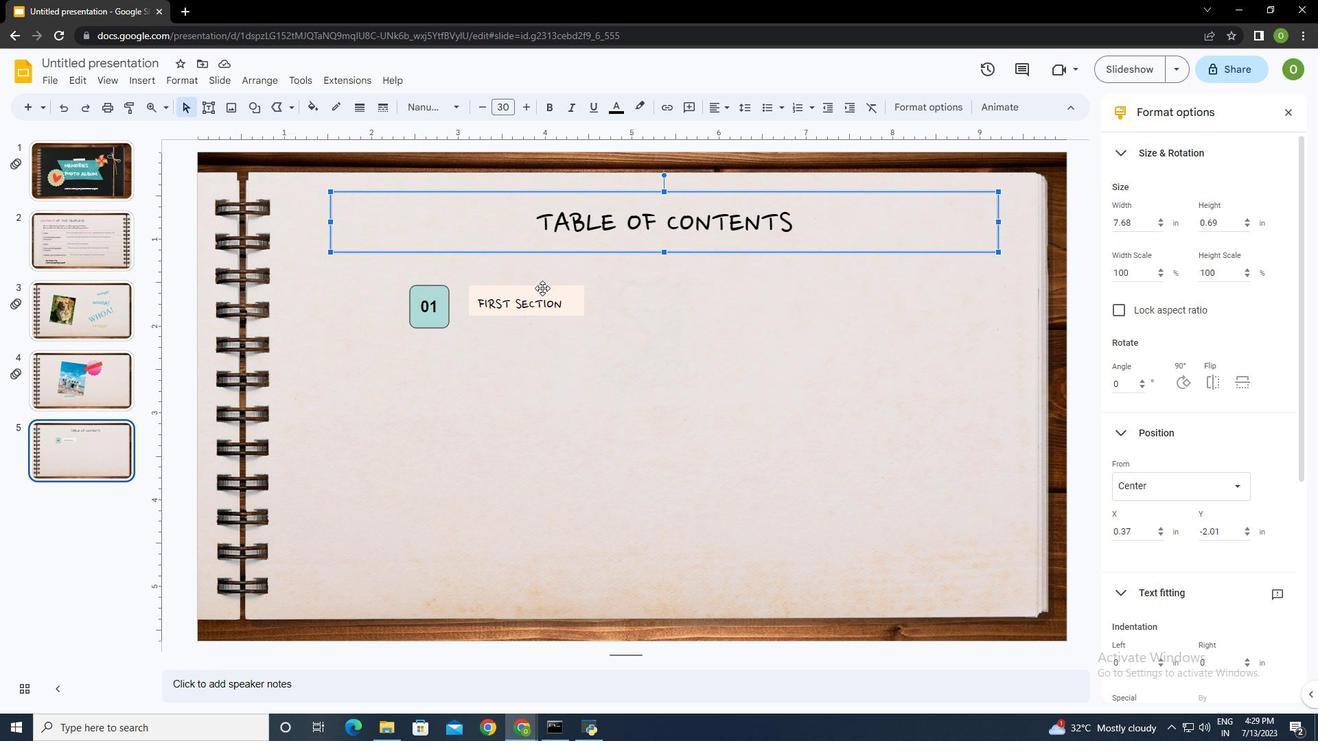 
Action: Mouse moved to (543, 289)
Screenshot: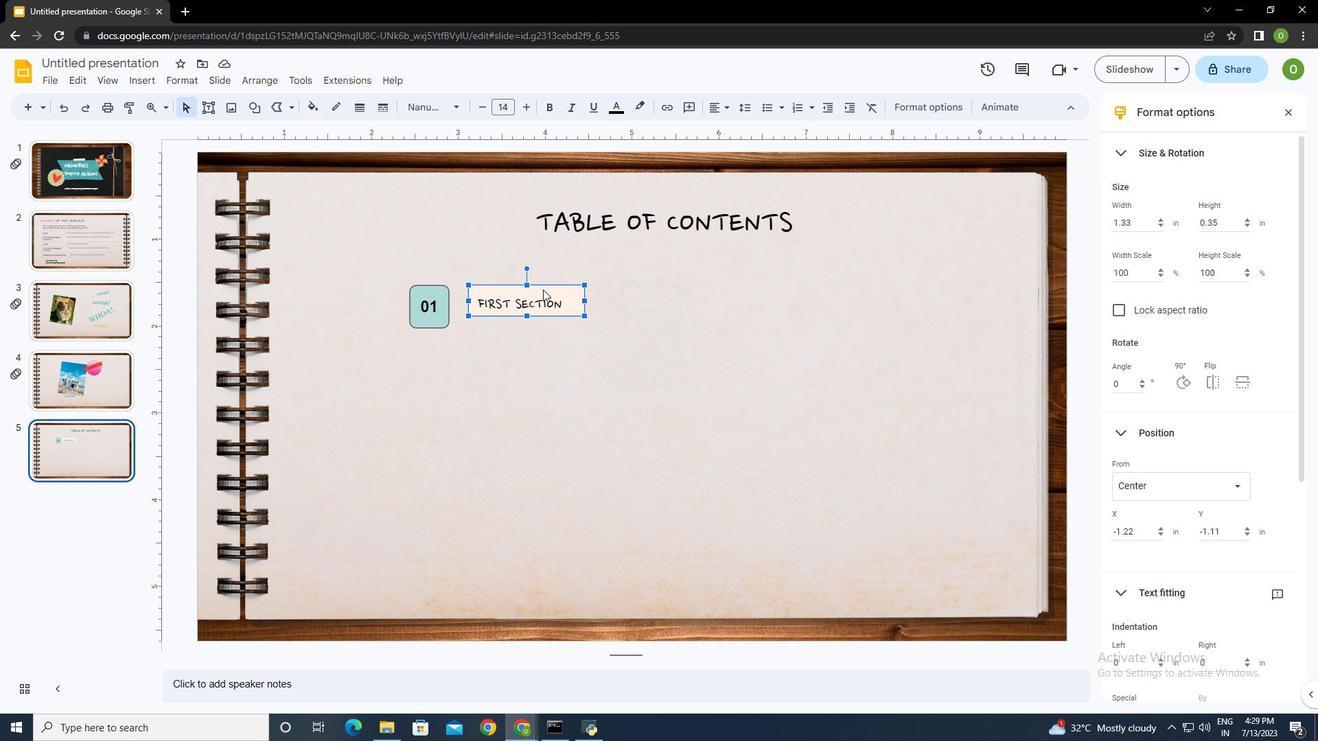 
Action: Key pressed ctrl+Z
Screenshot: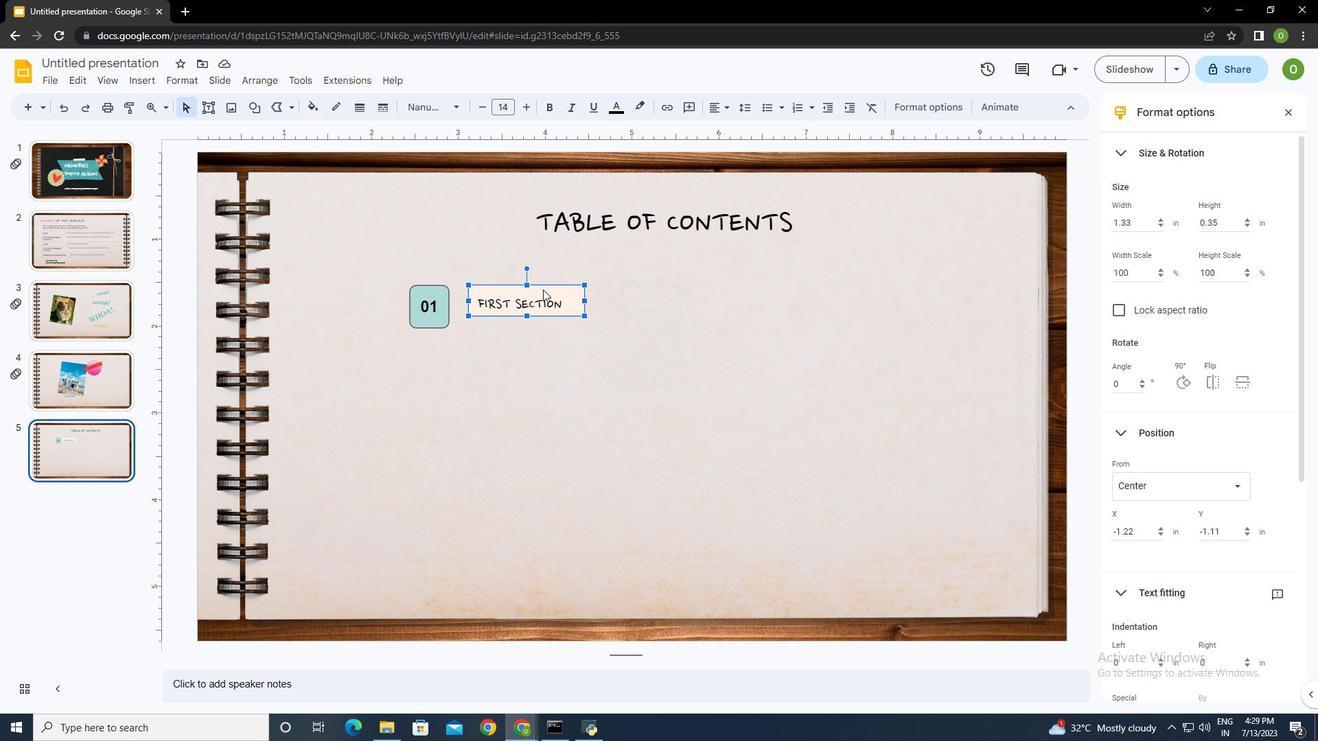 
Action: Mouse moved to (543, 292)
Screenshot: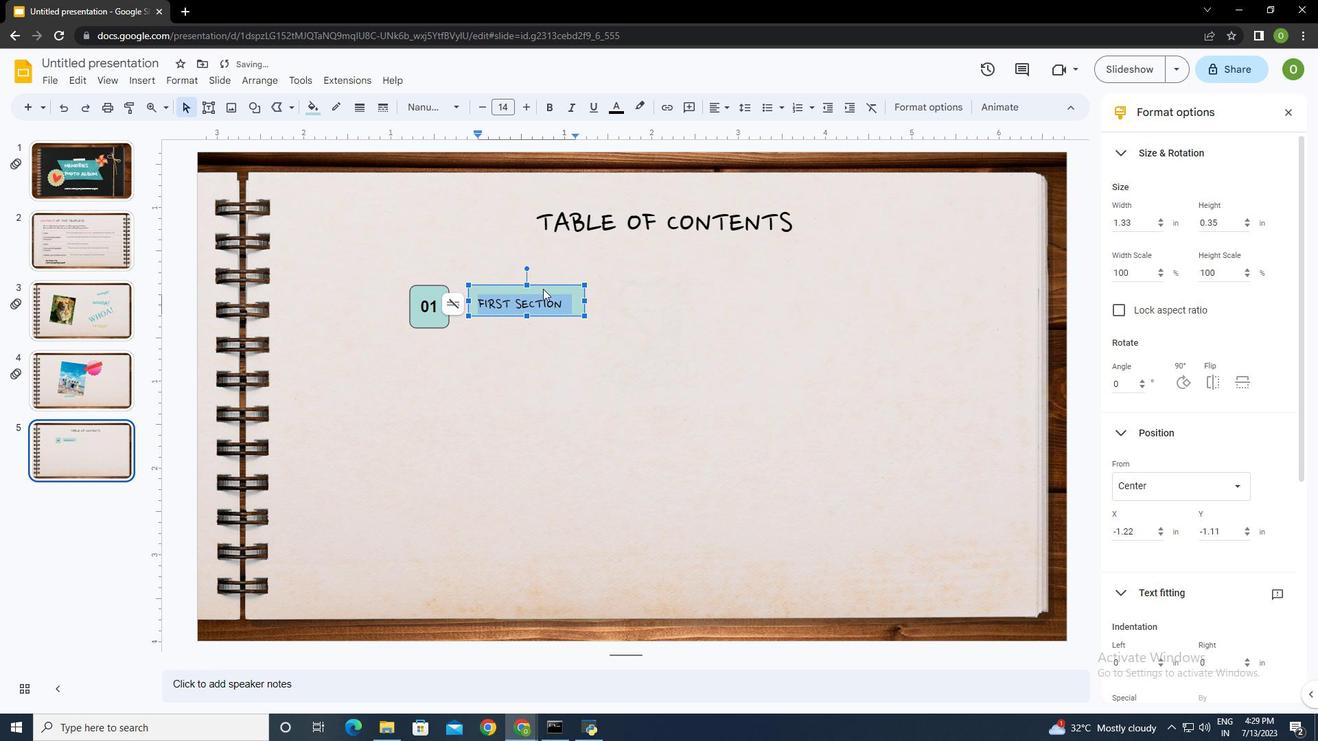 
Action: Key pressed <'\x1a'>
Screenshot: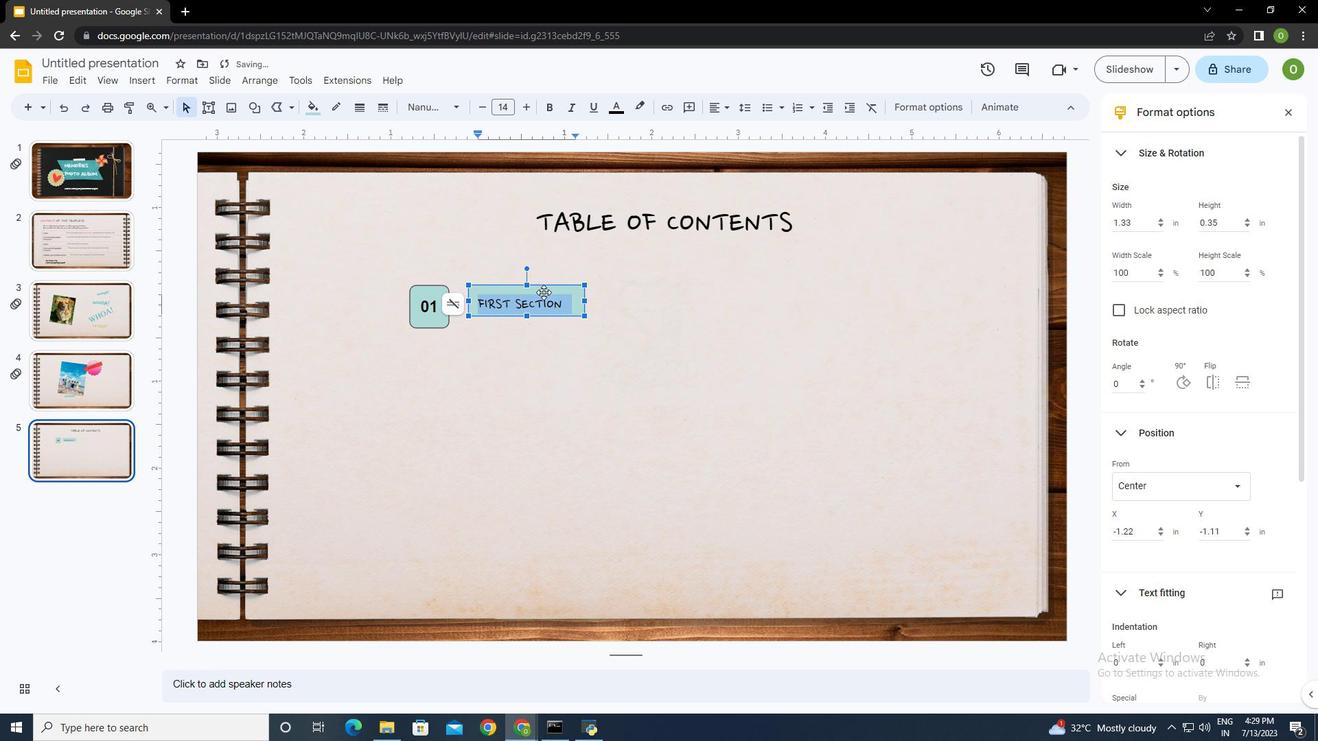
Action: Mouse moved to (618, 105)
Screenshot: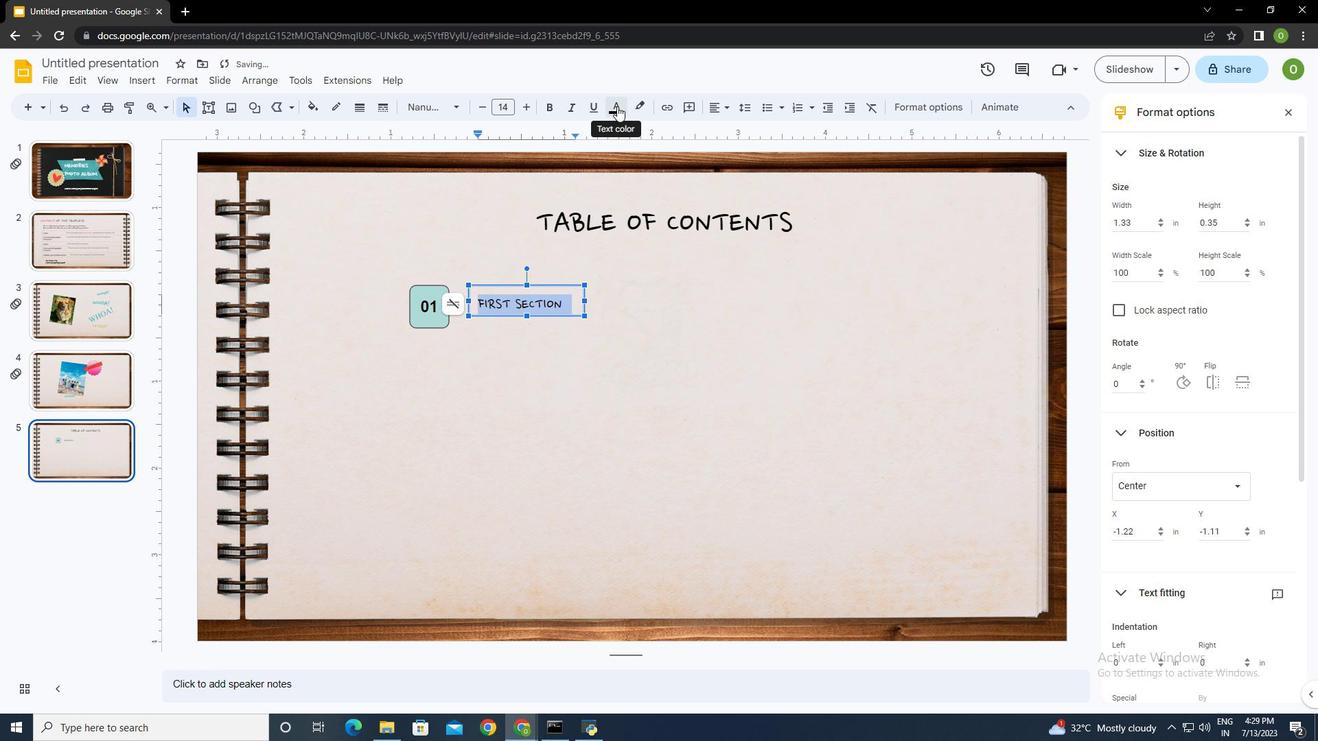 
Action: Mouse pressed left at (618, 105)
Screenshot: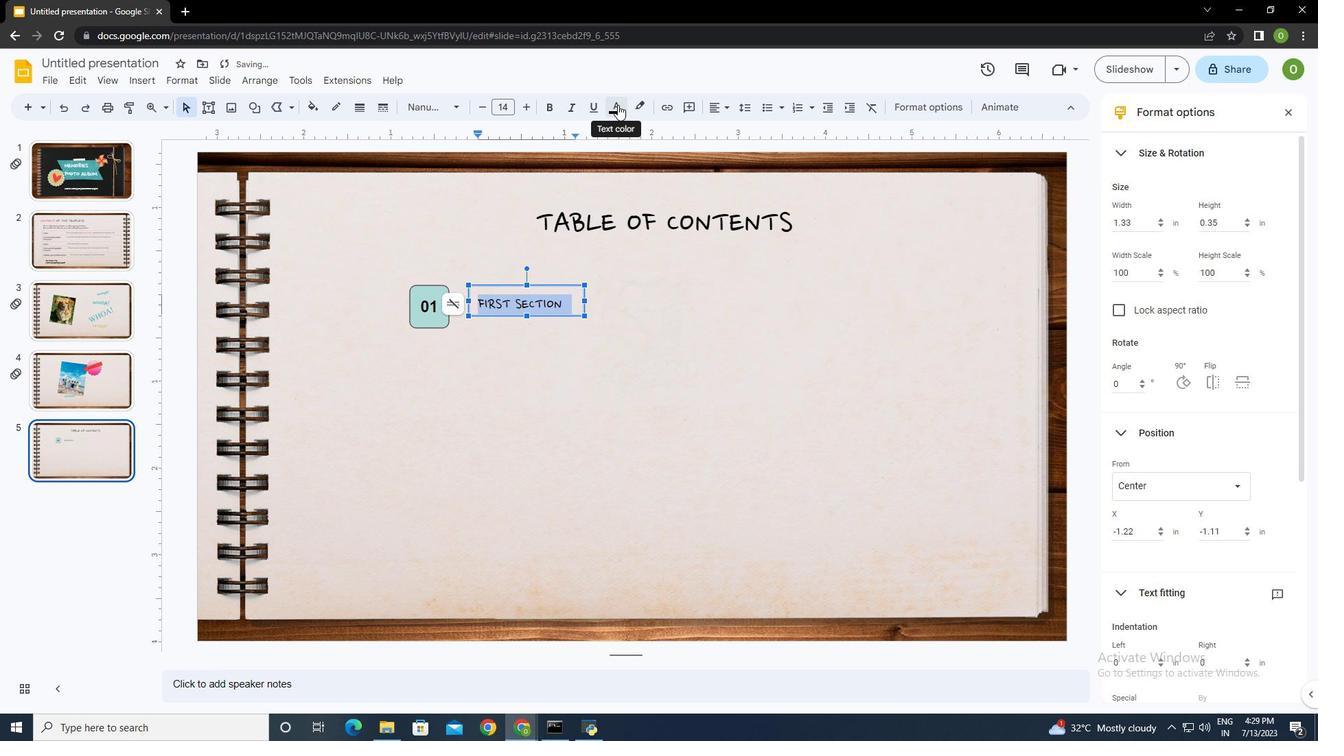 
Action: Mouse moved to (708, 149)
Screenshot: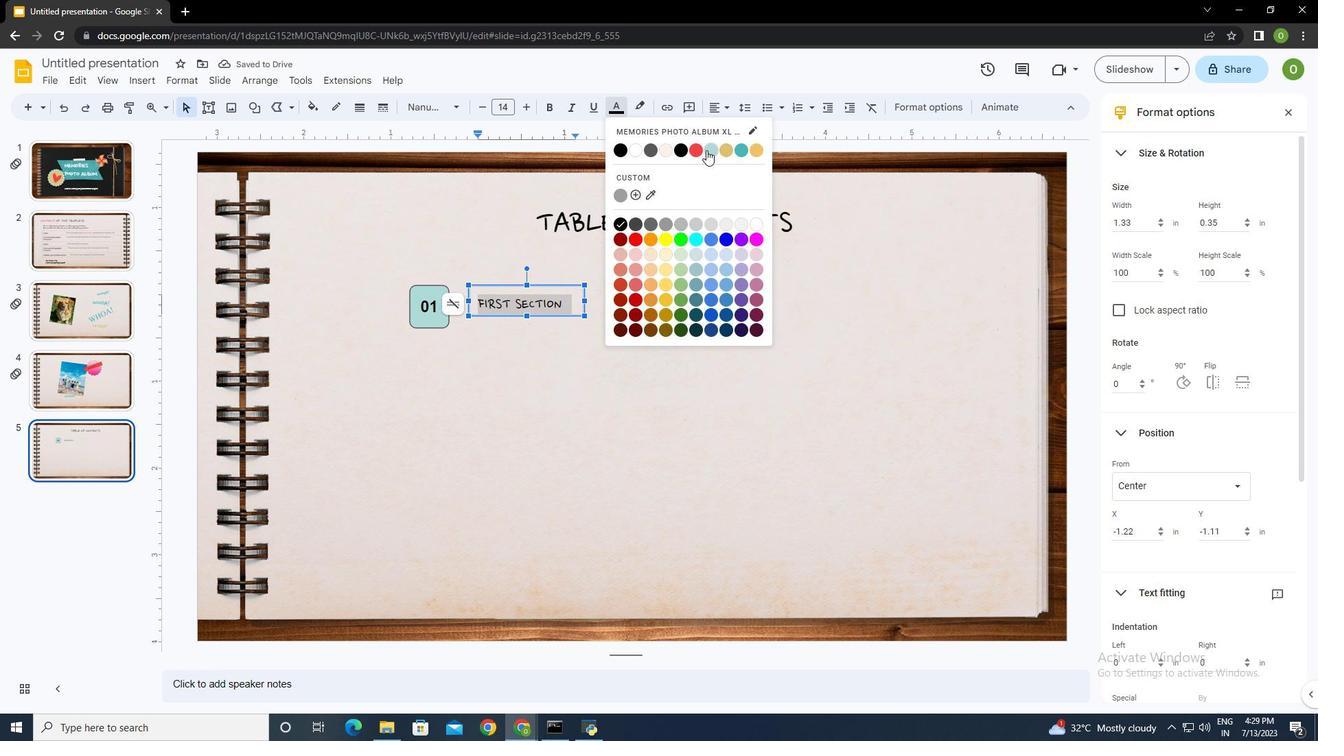 
Action: Mouse pressed left at (708, 149)
Screenshot: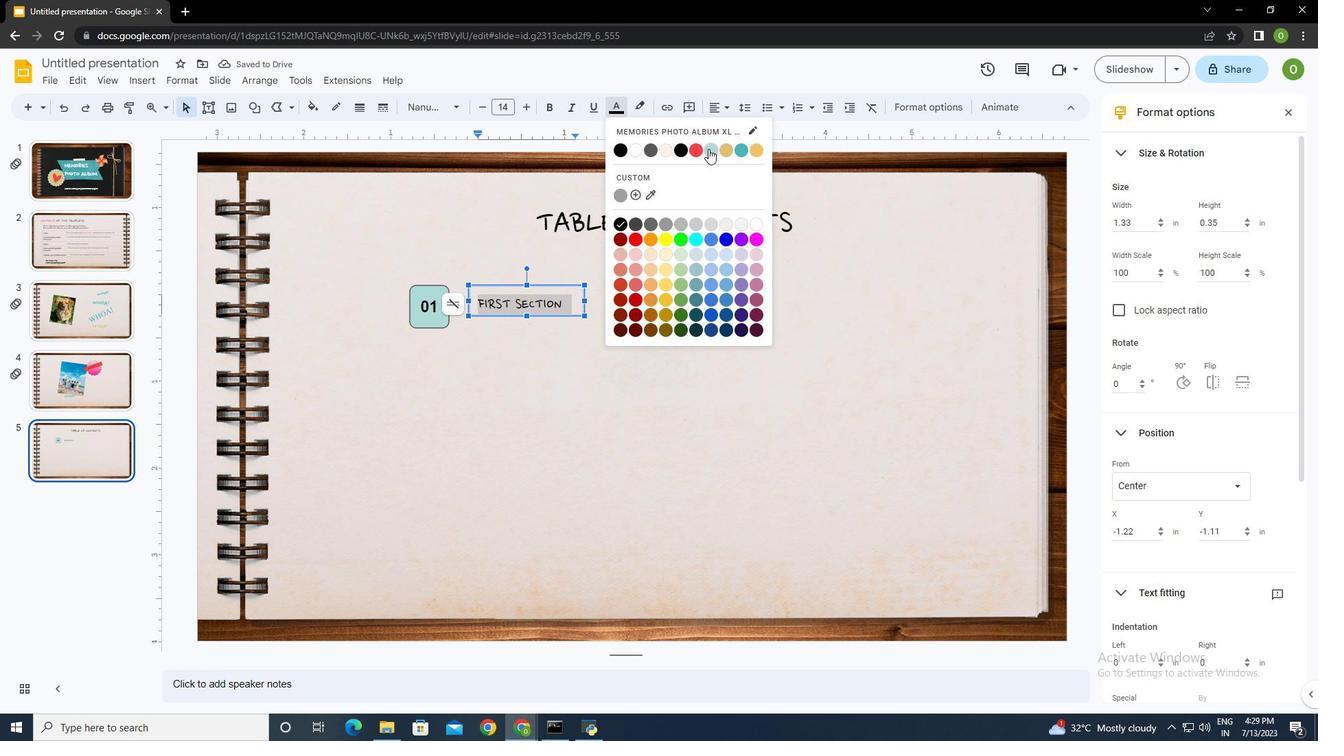 
Action: Mouse moved to (652, 365)
Screenshot: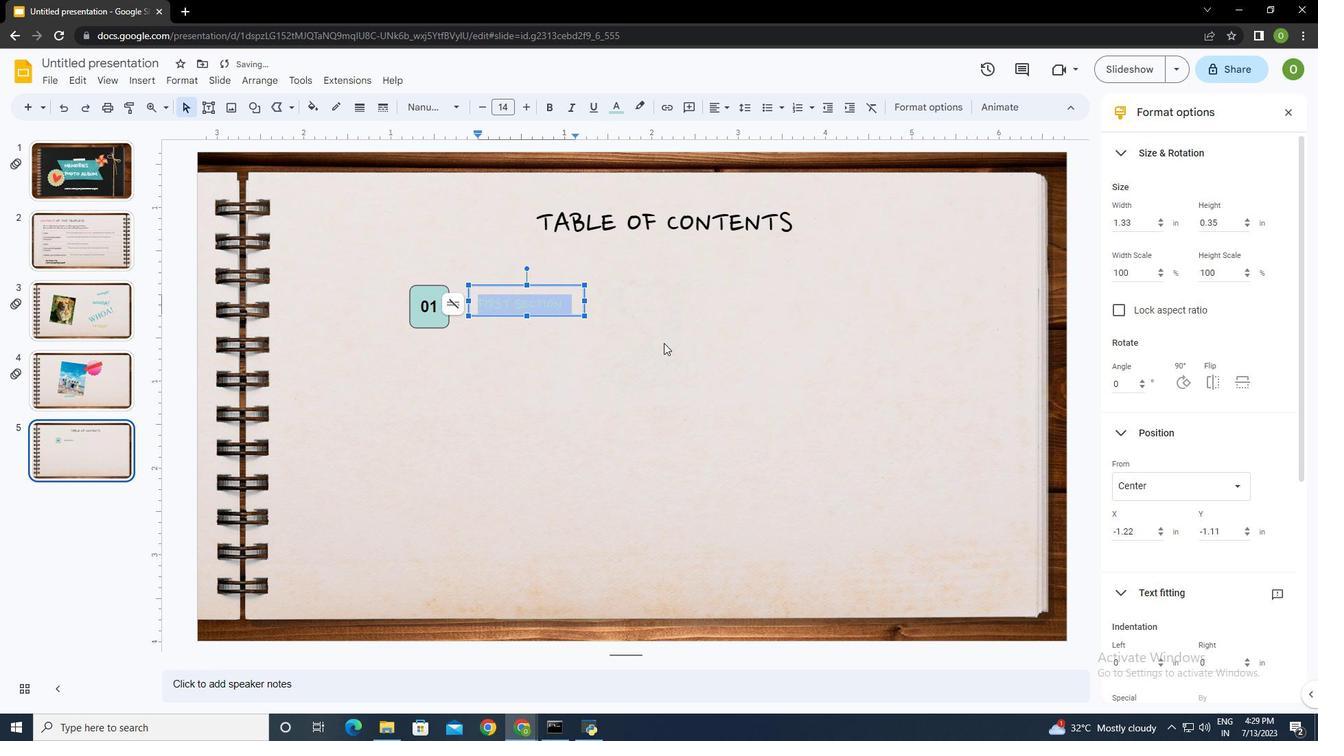 
Action: Mouse pressed left at (652, 365)
Screenshot: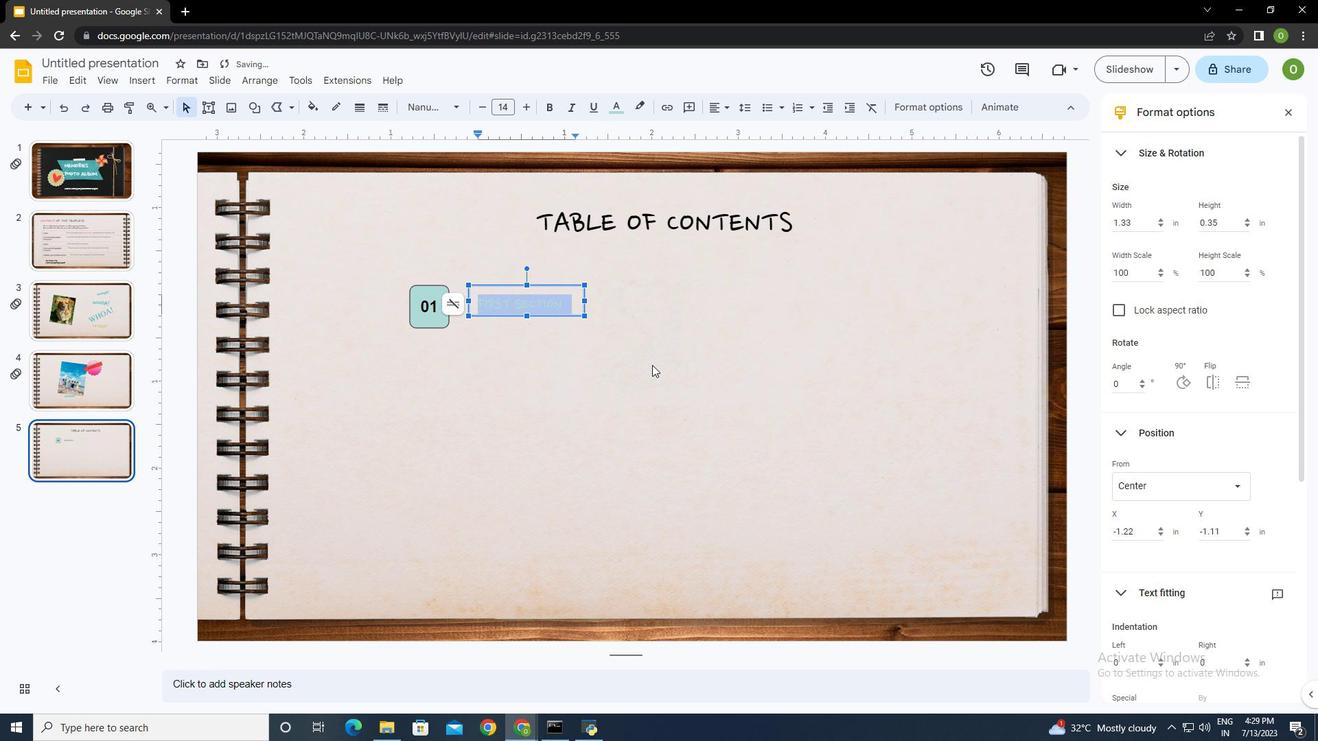 
Action: Mouse moved to (515, 301)
Screenshot: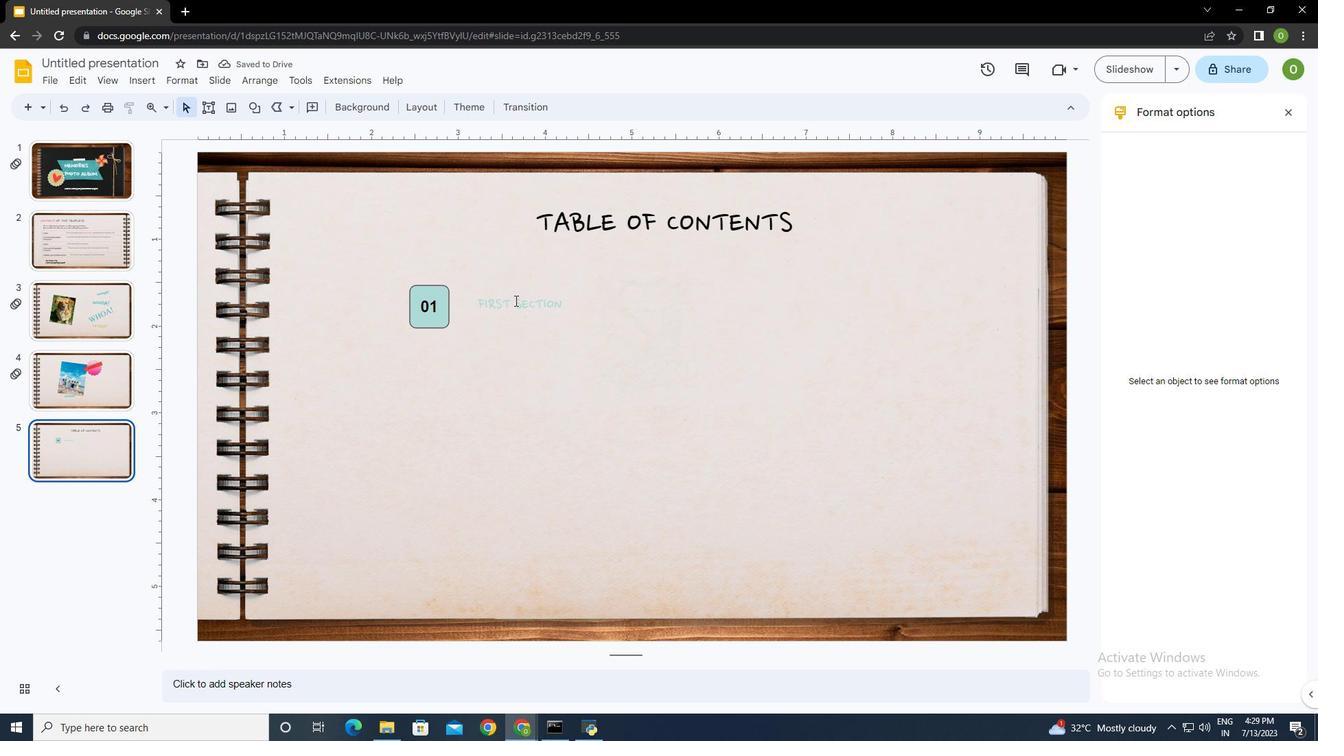 
Action: Mouse pressed left at (515, 301)
Screenshot: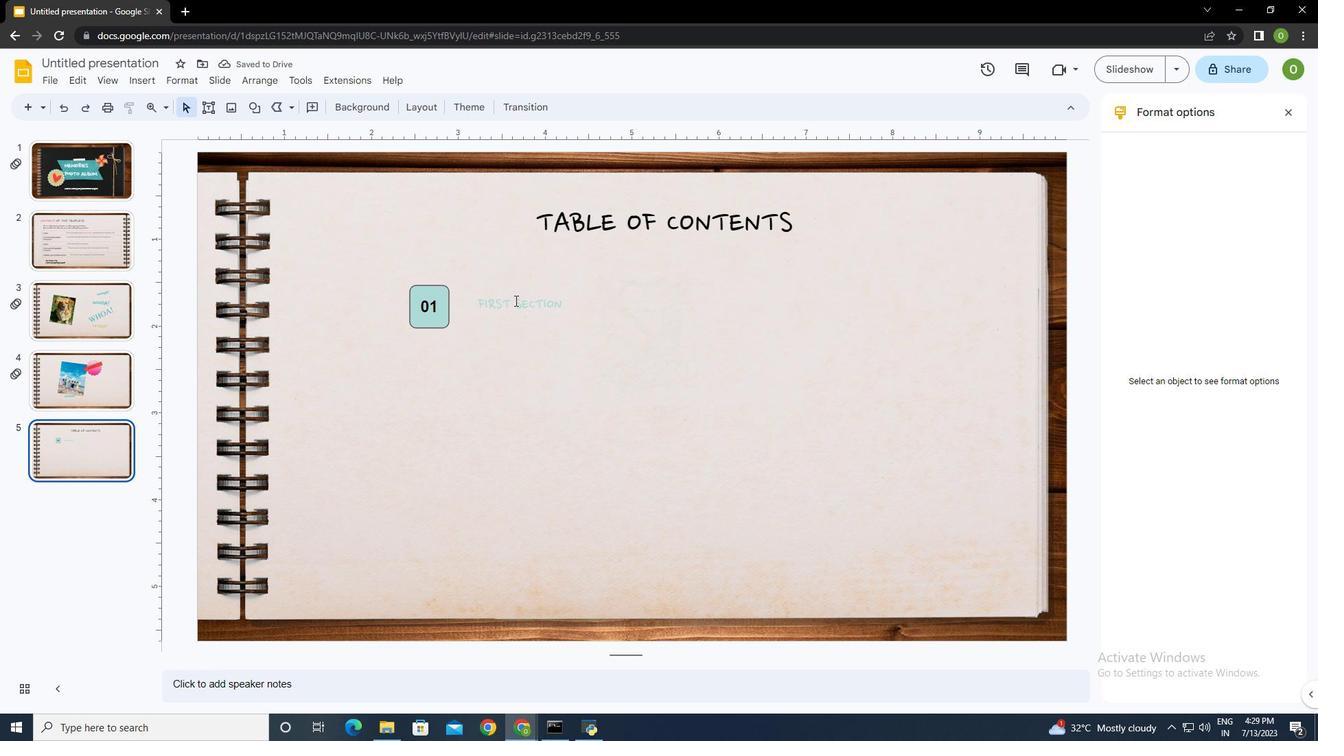 
Action: Mouse moved to (515, 302)
Screenshot: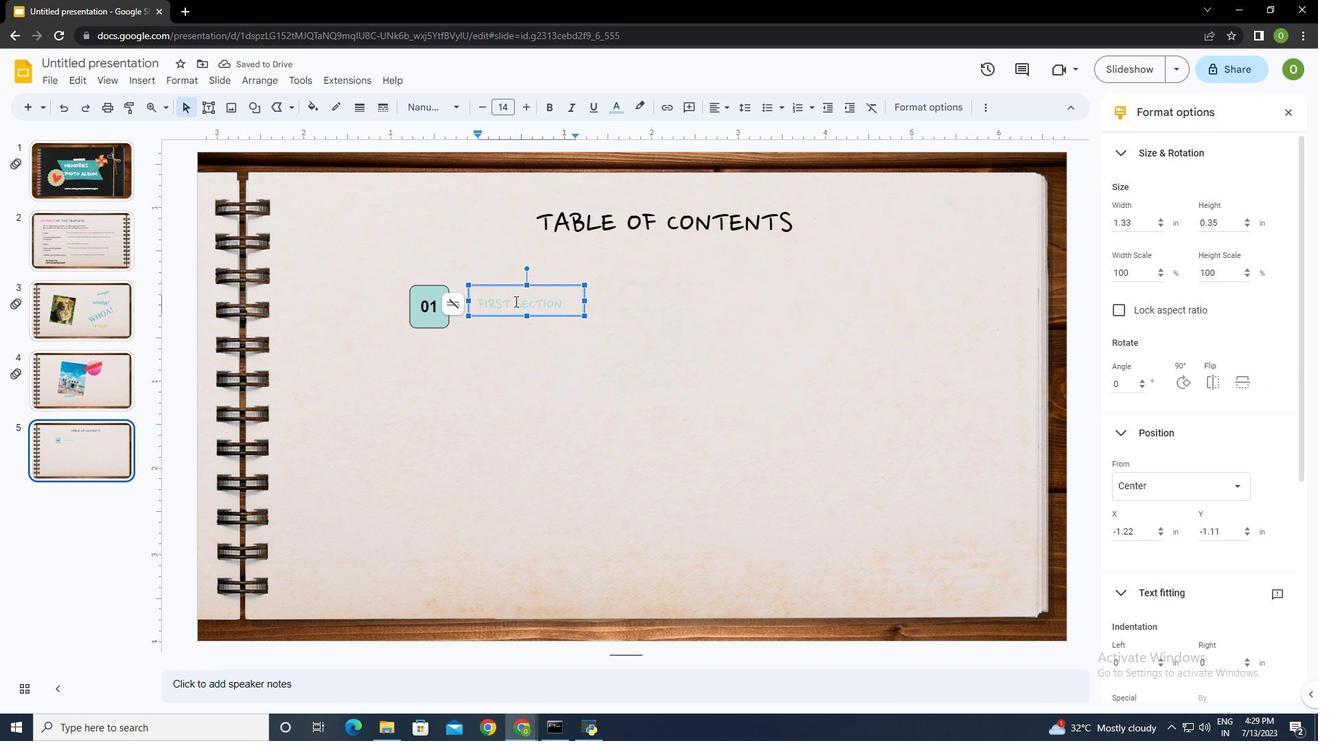 
Action: Key pressed ctrl+A
Screenshot: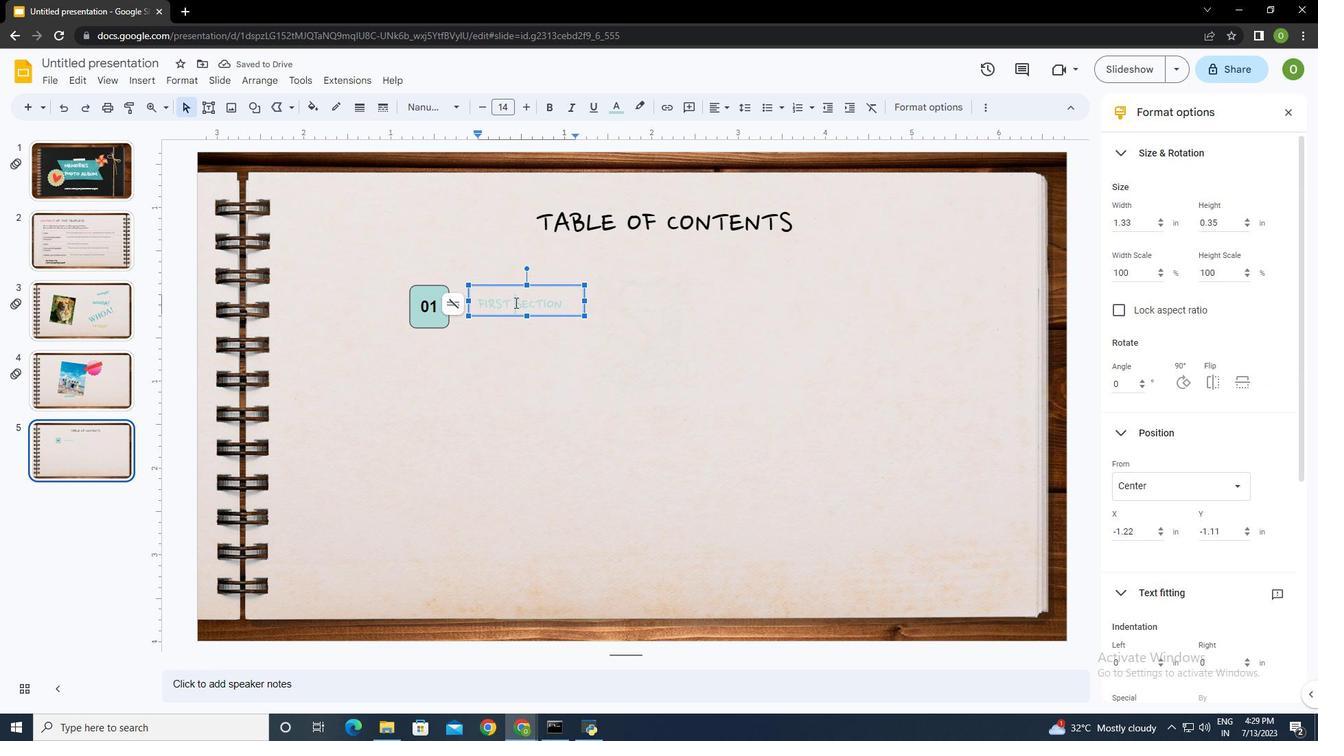 
Action: Mouse moved to (526, 105)
Screenshot: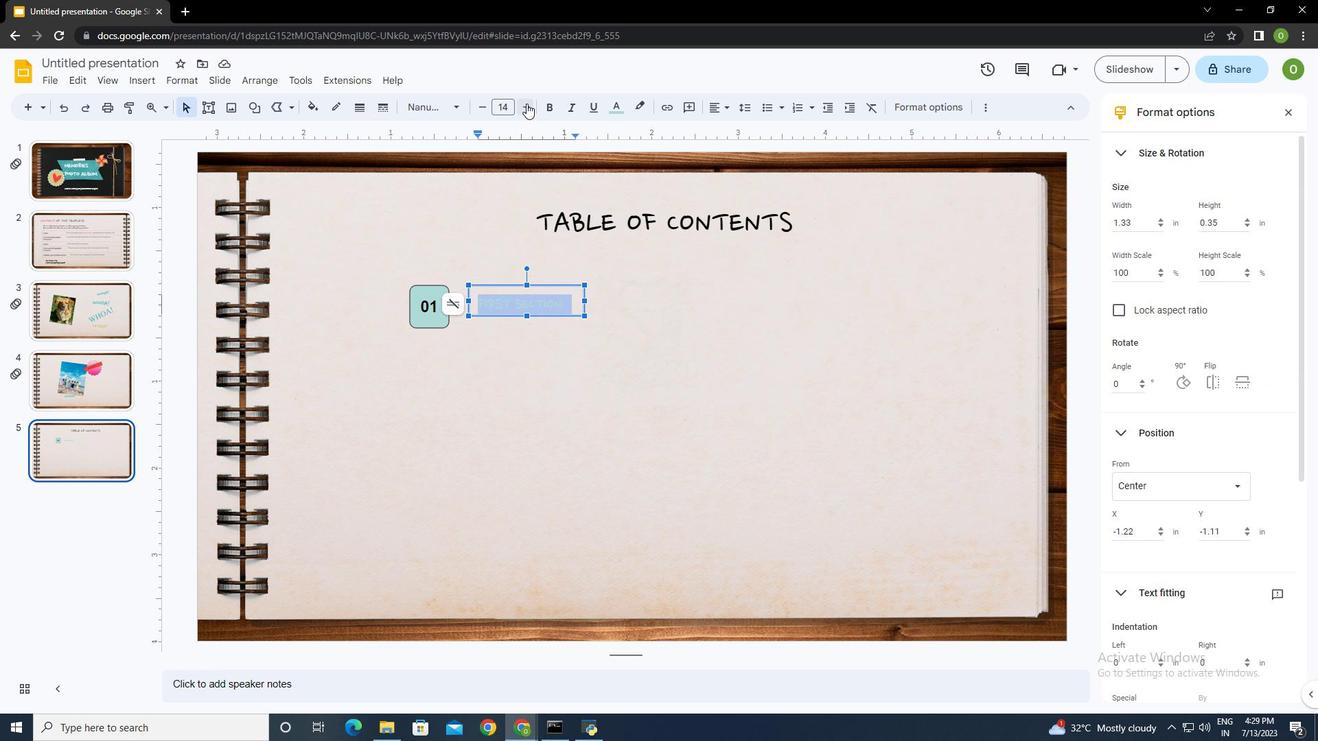 
Action: Mouse pressed left at (526, 105)
Screenshot: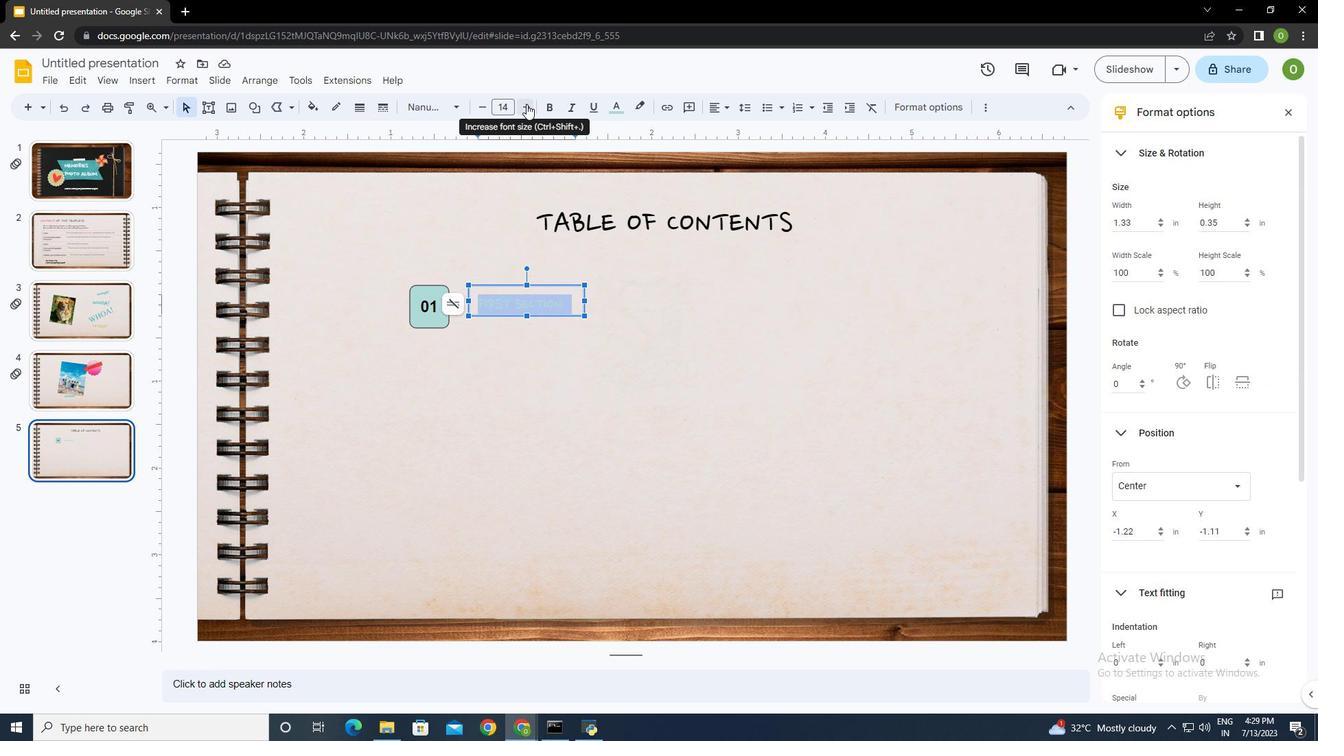 
Action: Mouse pressed left at (526, 105)
Screenshot: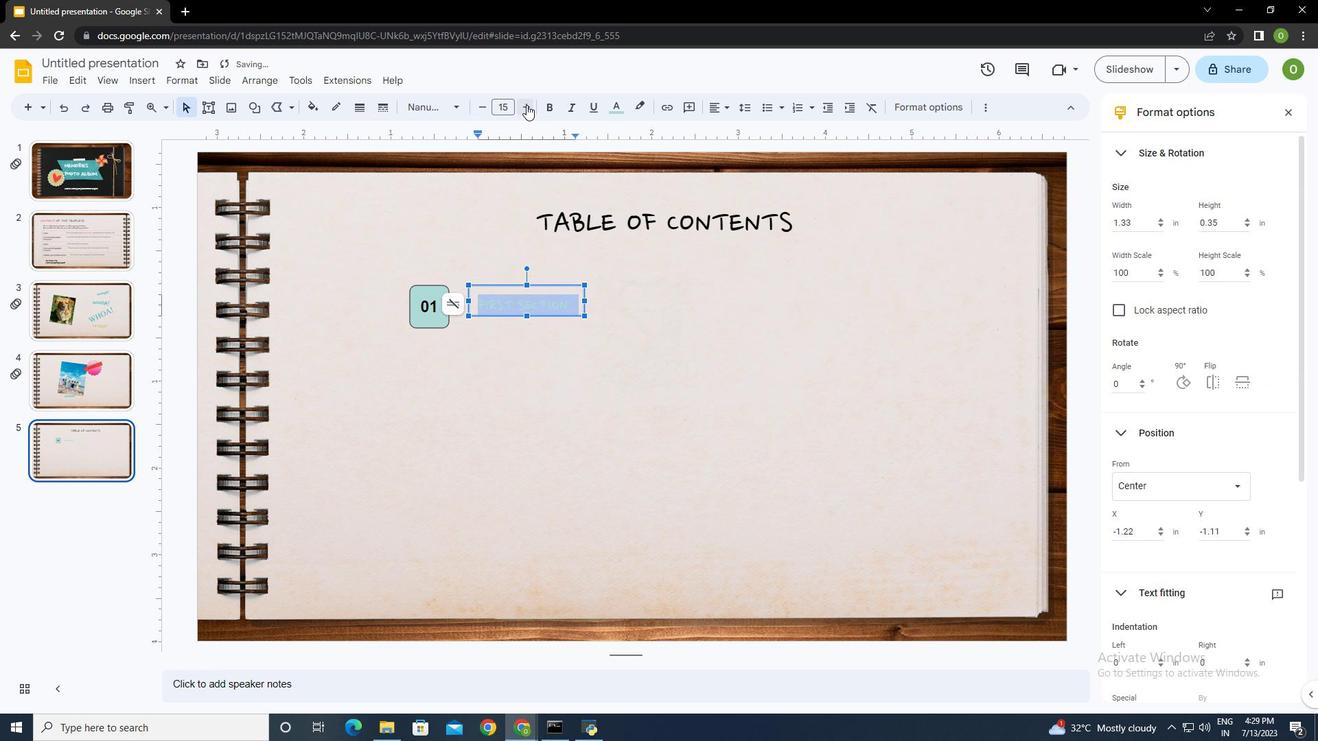 
Action: Mouse pressed left at (526, 105)
Screenshot: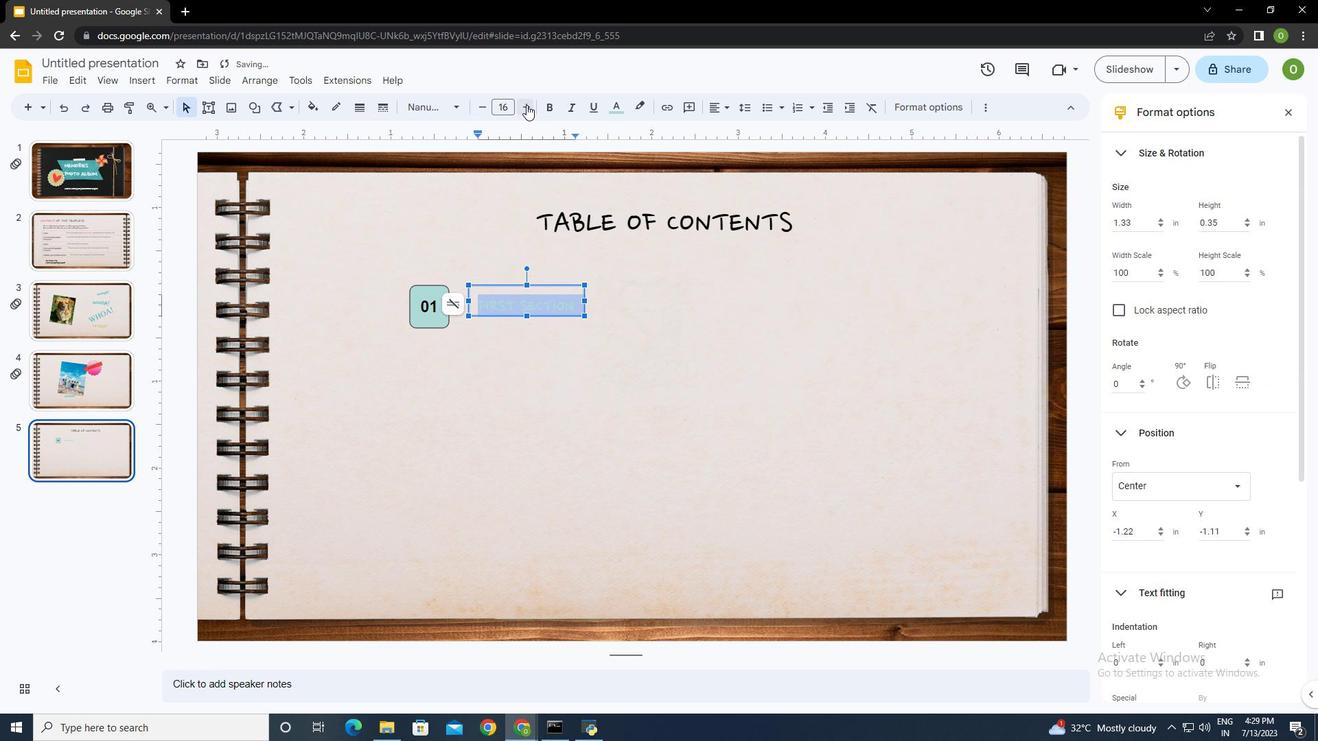 
Action: Mouse moved to (584, 299)
Screenshot: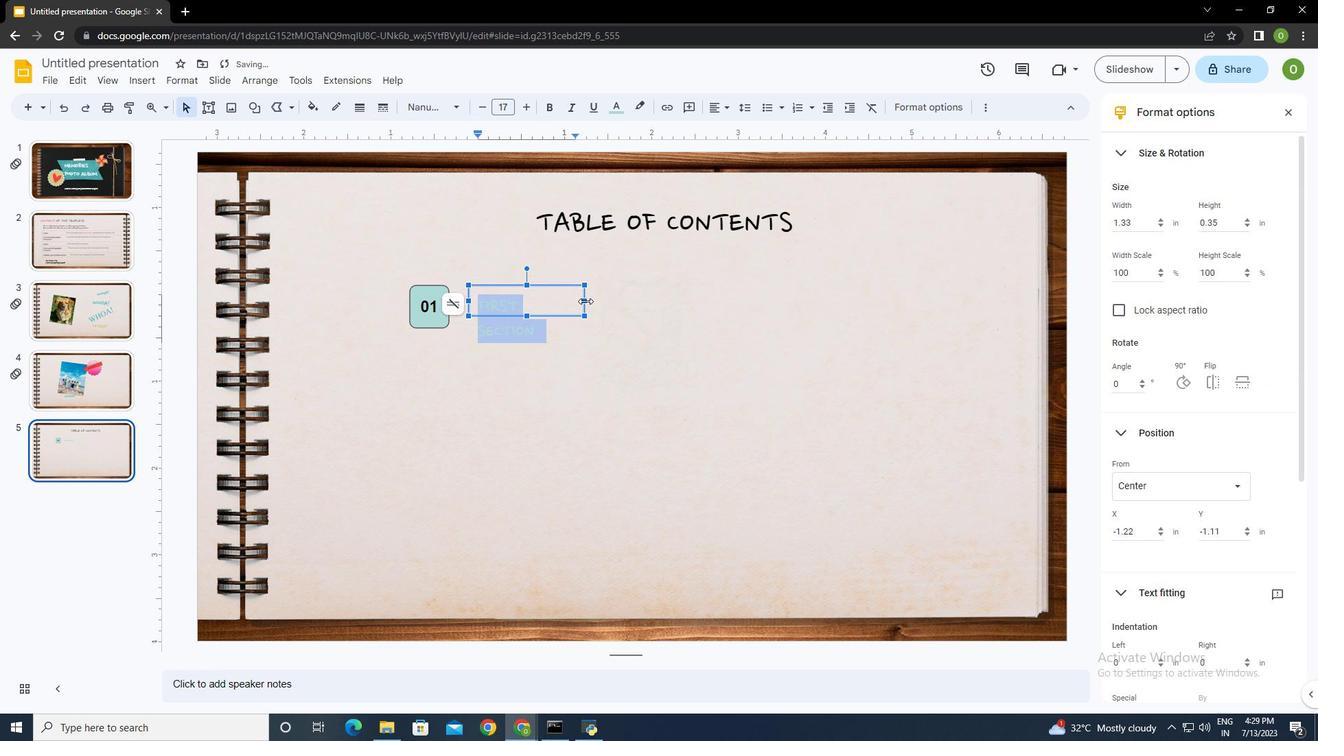 
Action: Mouse pressed left at (584, 299)
Screenshot: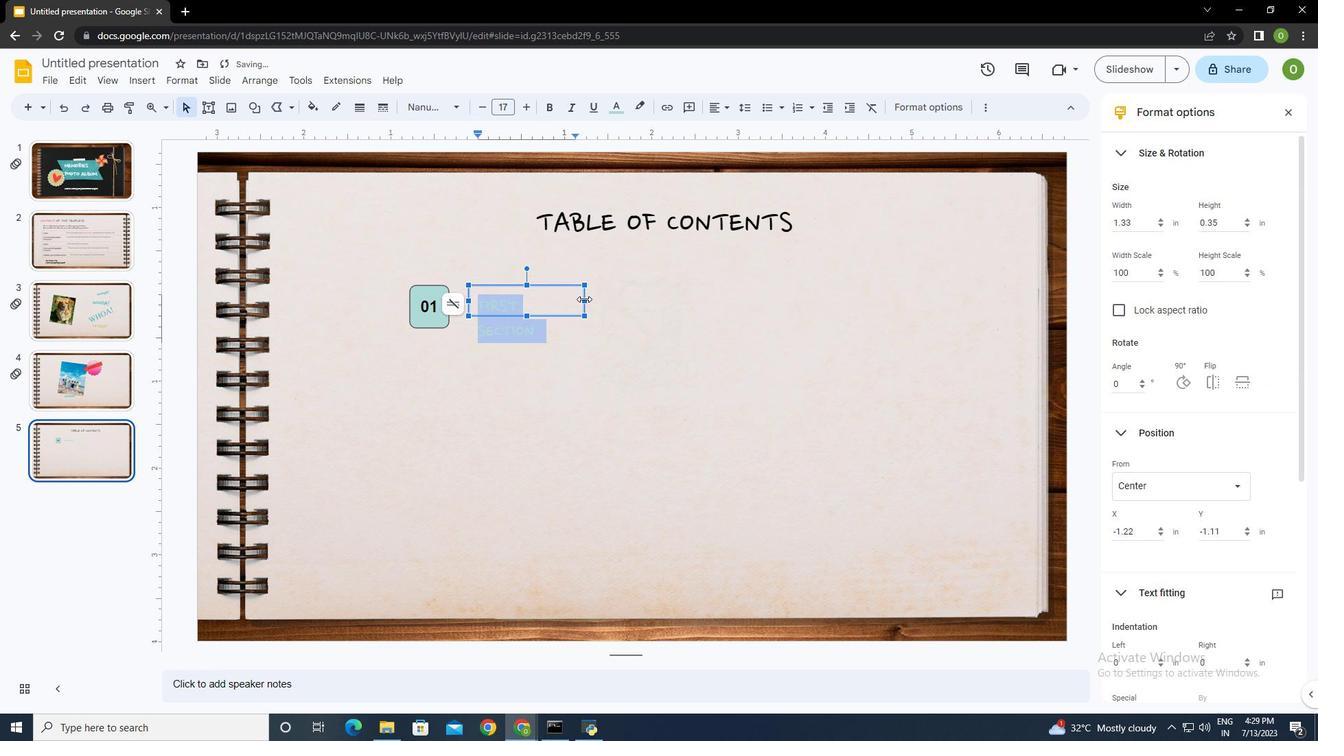 
Action: Mouse moved to (591, 306)
Screenshot: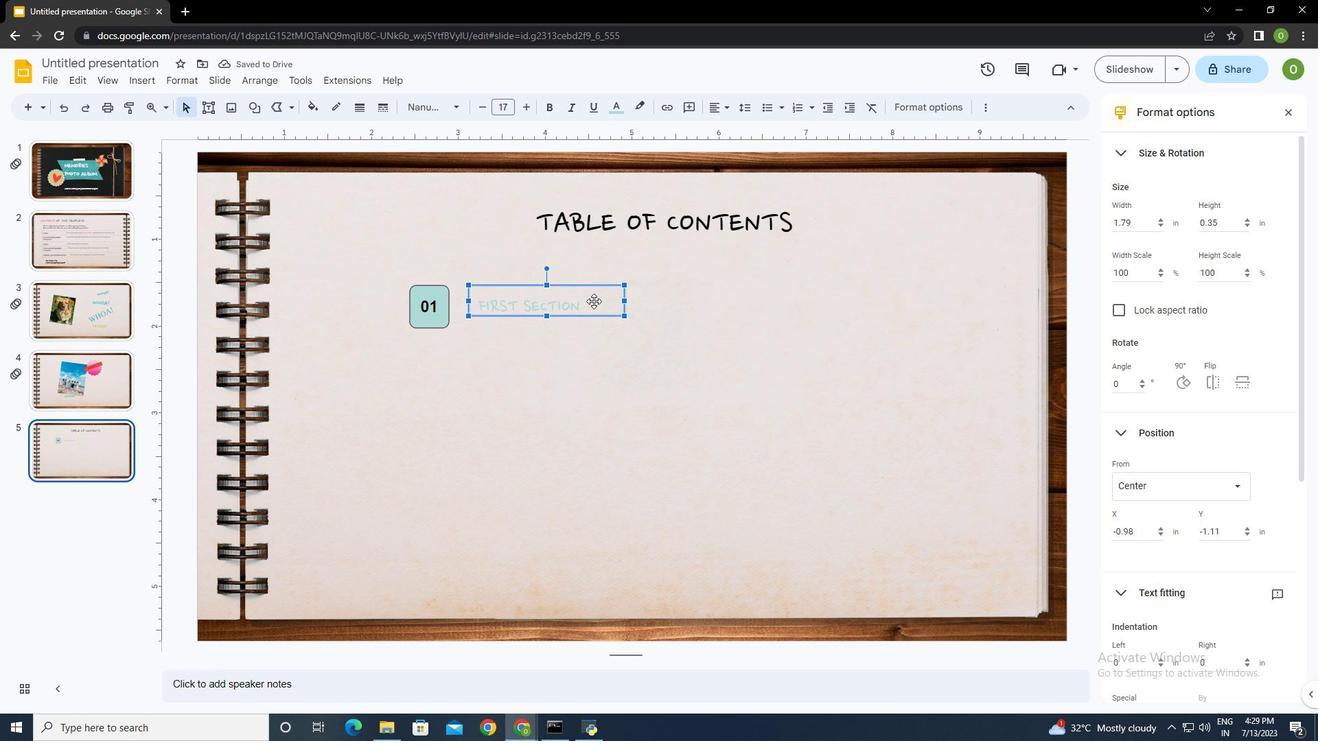 
Action: Mouse pressed left at (591, 306)
Screenshot: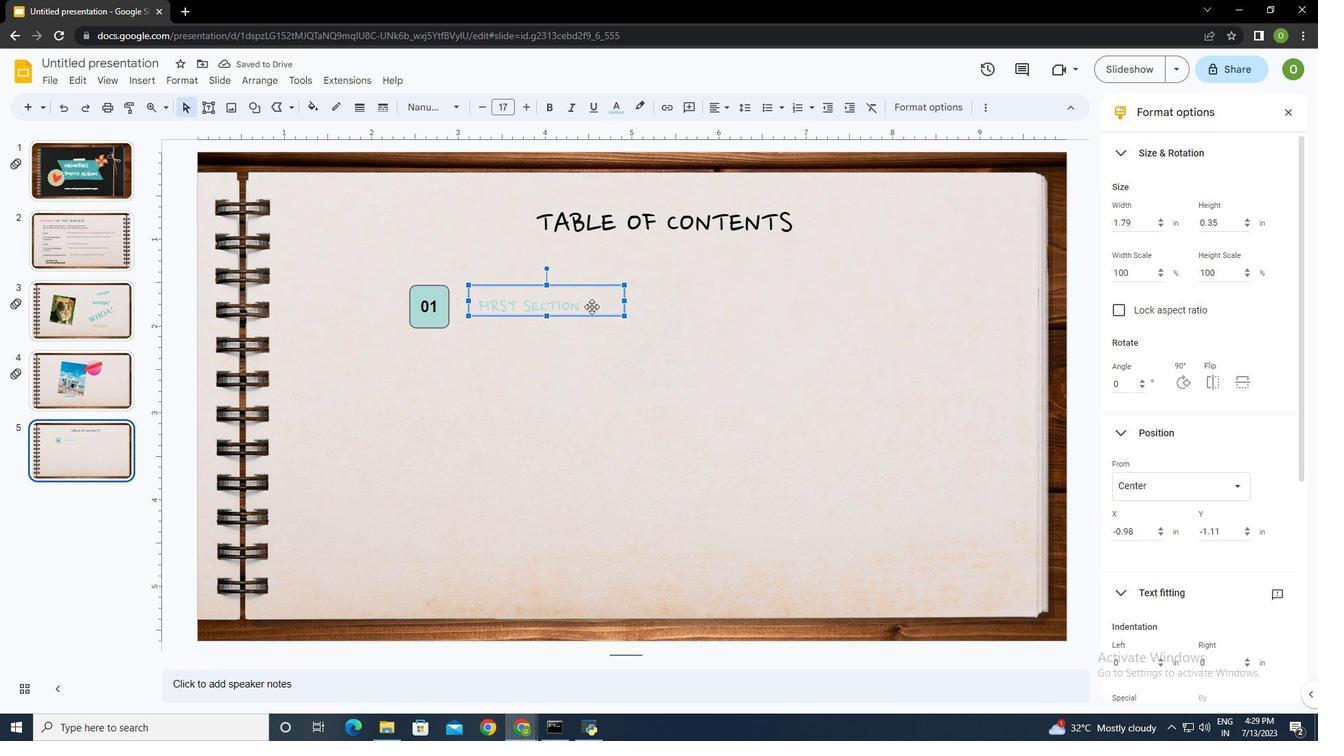 
Action: Mouse moved to (591, 307)
Screenshot: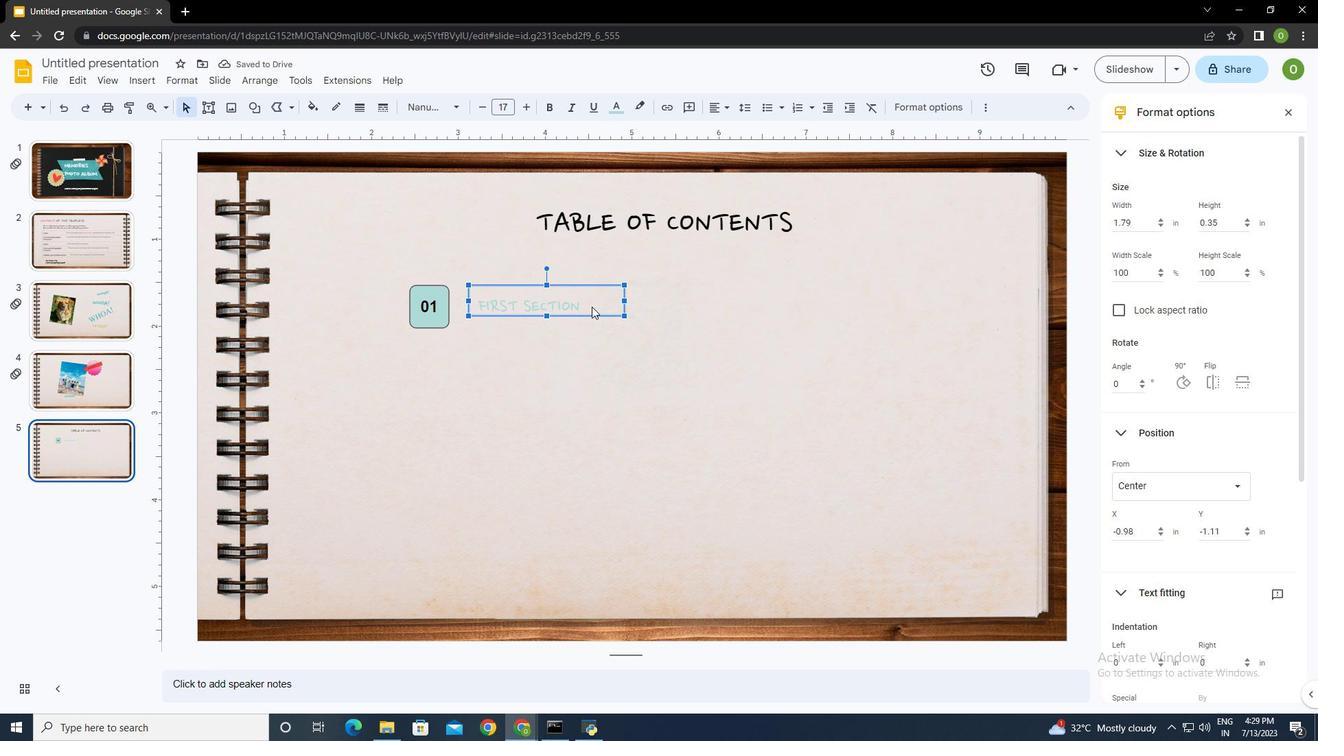 
Action: Key pressed ctrl+A
Screenshot: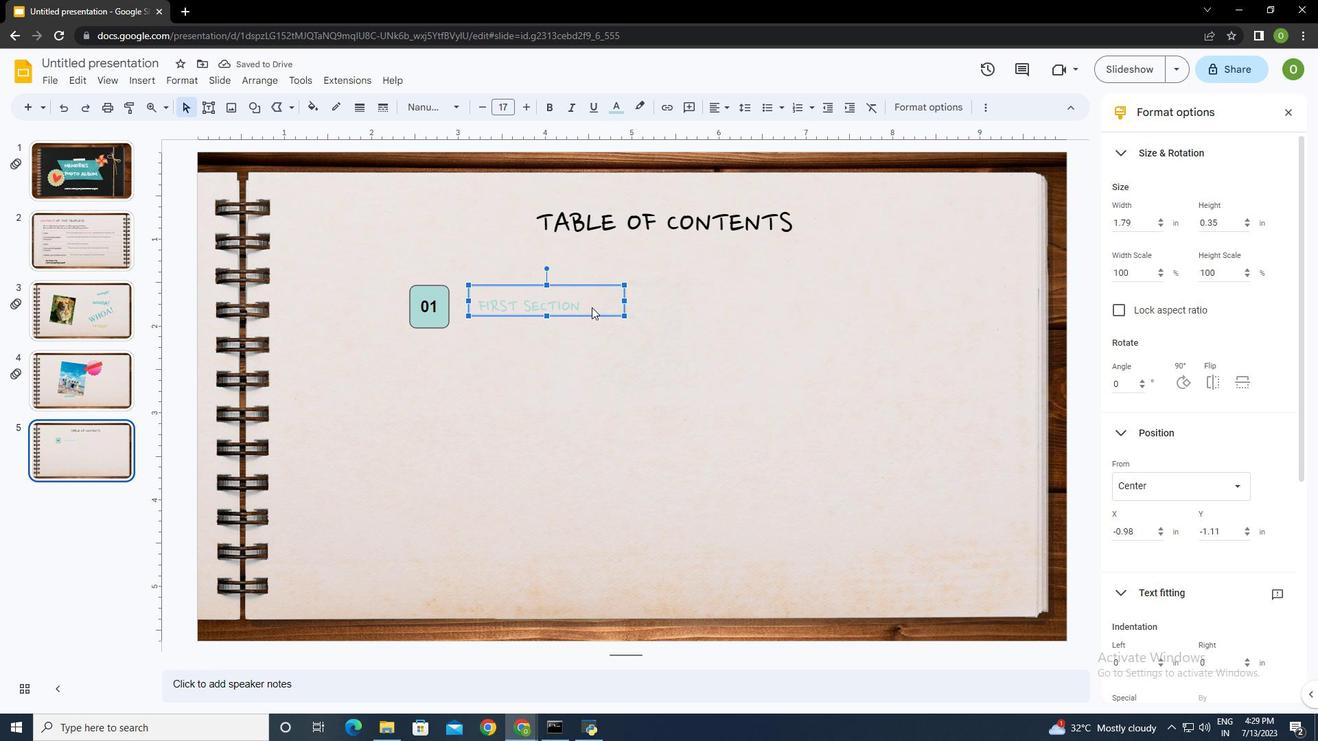 
Action: Mouse moved to (564, 420)
Screenshot: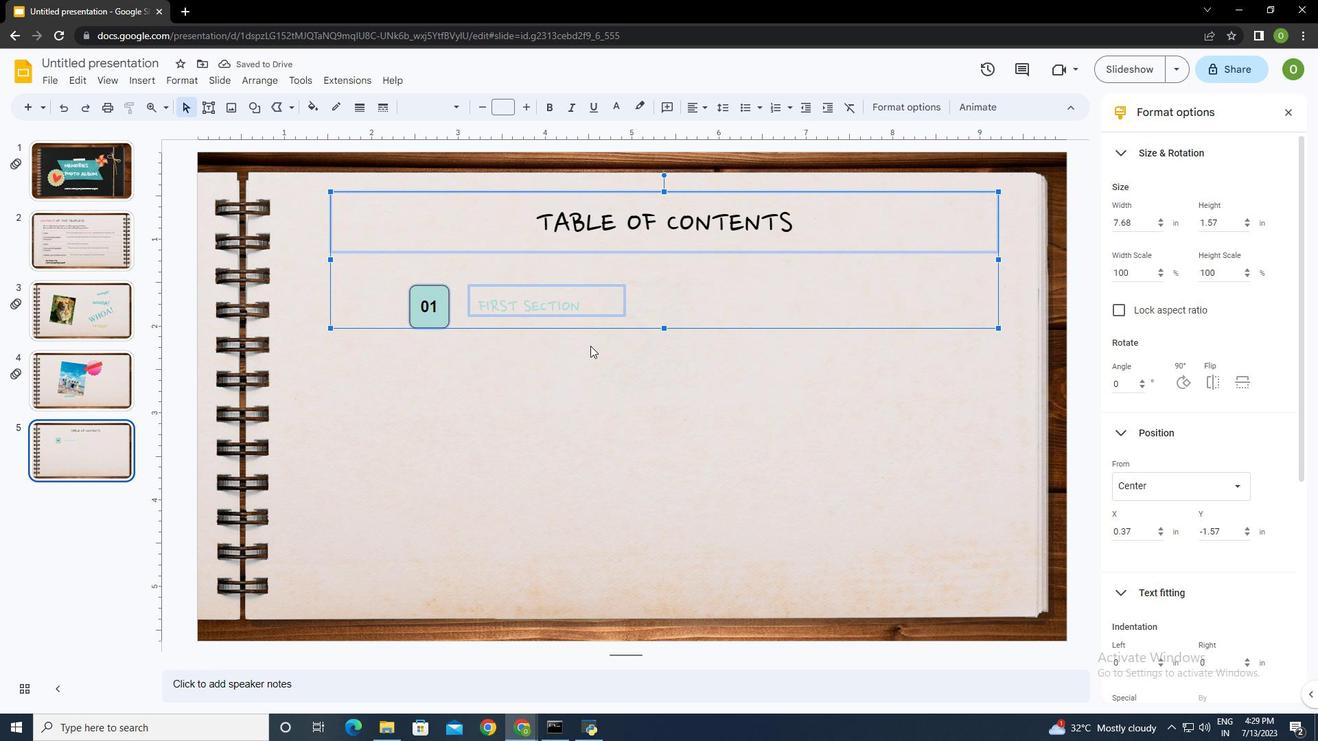 
Action: Mouse pressed left at (564, 420)
Screenshot: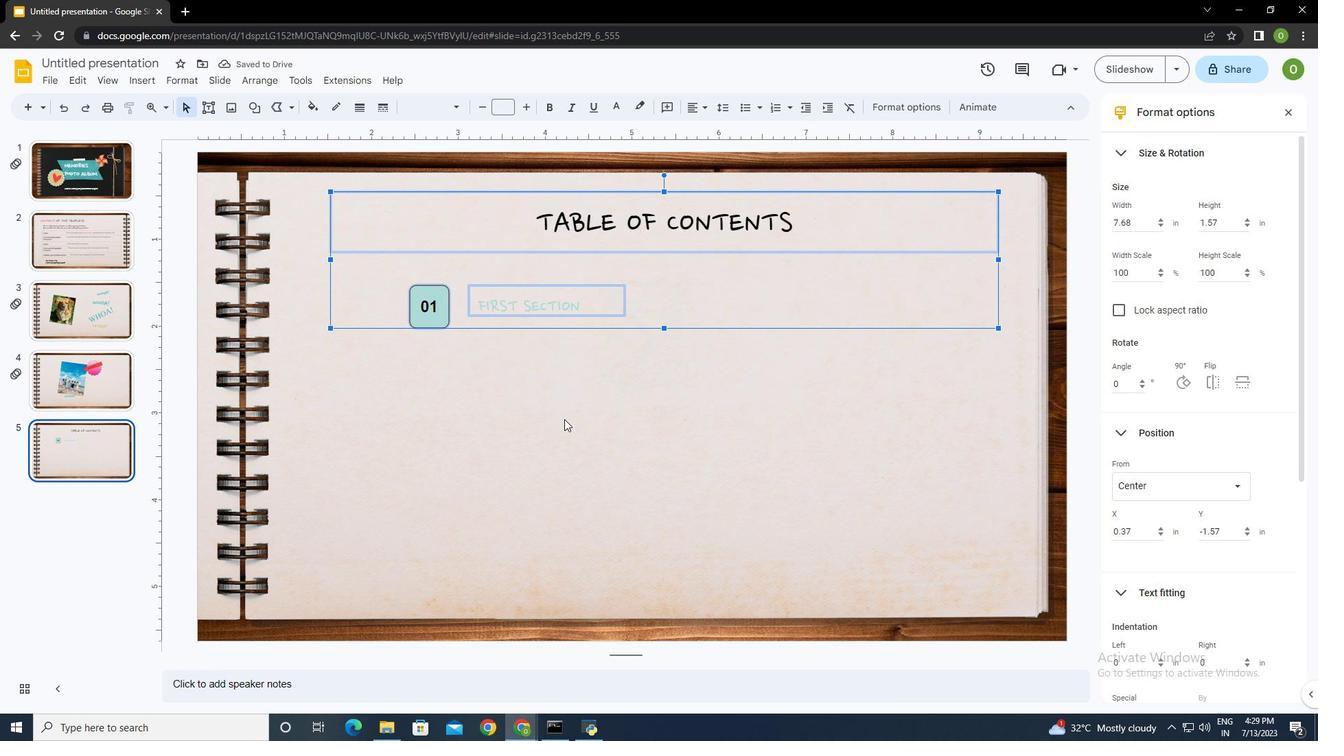 
Action: Mouse moved to (570, 303)
Screenshot: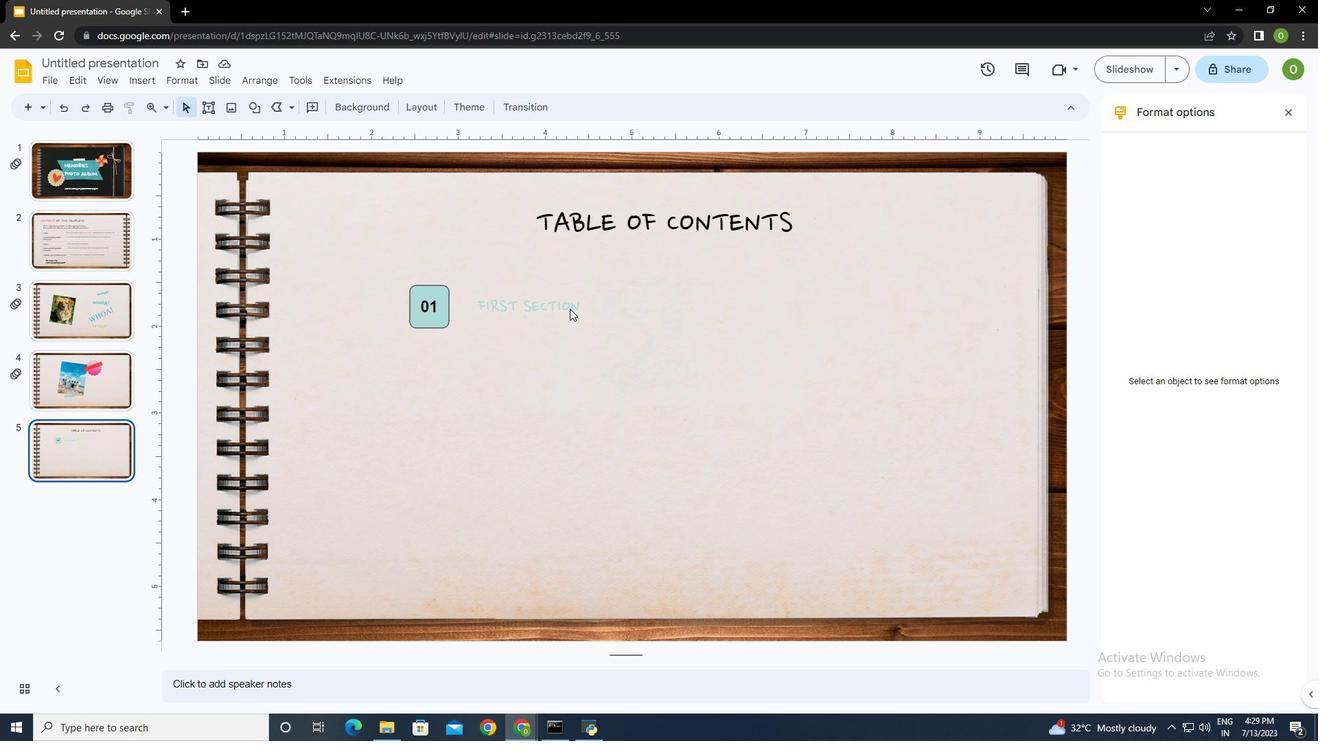 
Action: Mouse pressed left at (570, 303)
Screenshot: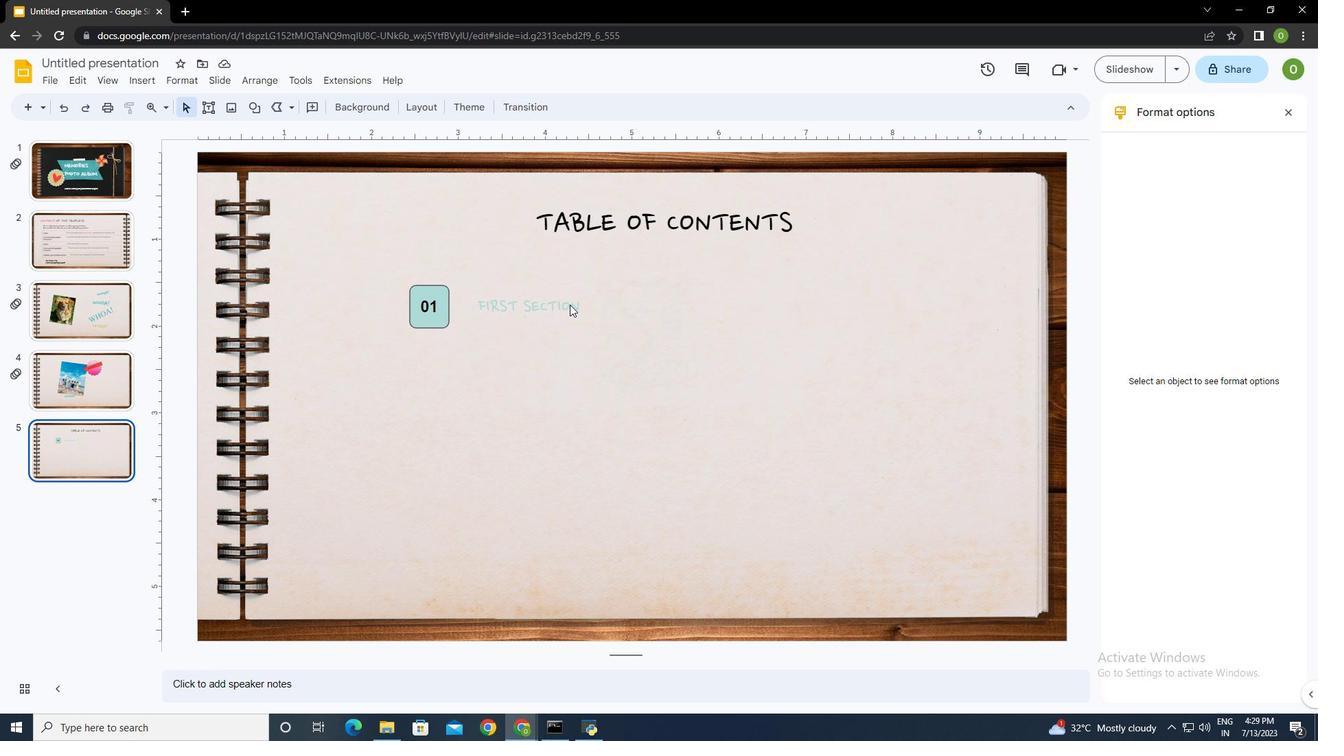 
Action: Mouse pressed left at (570, 303)
Screenshot: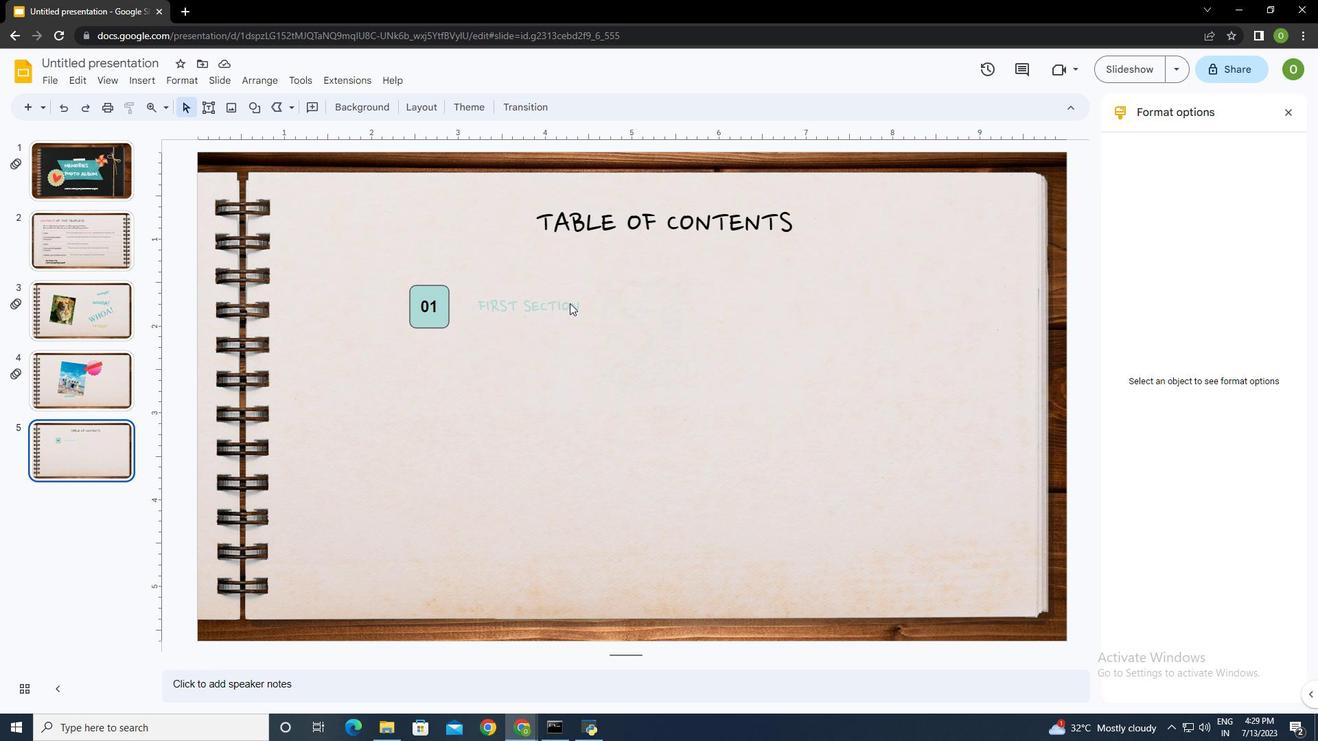 
Action: Mouse moved to (570, 306)
Screenshot: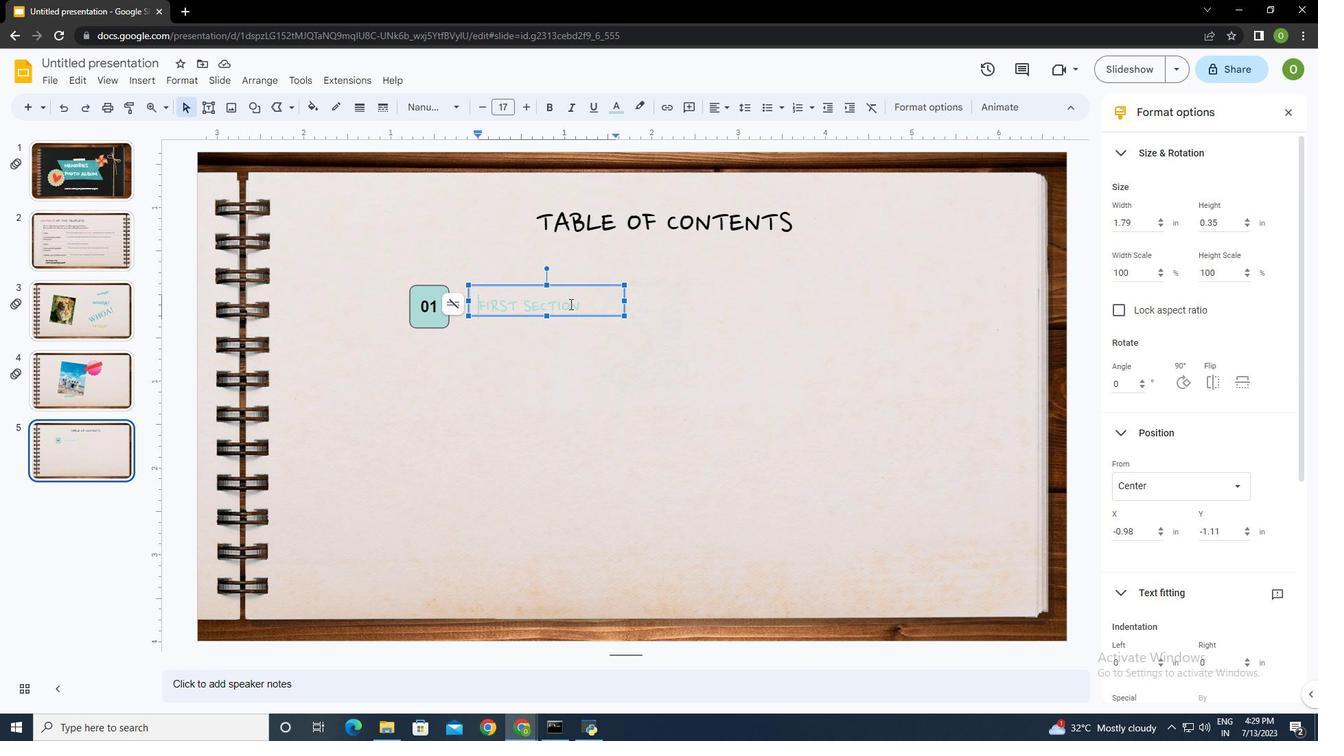 
Action: Key pressed ctrl+A
Screenshot: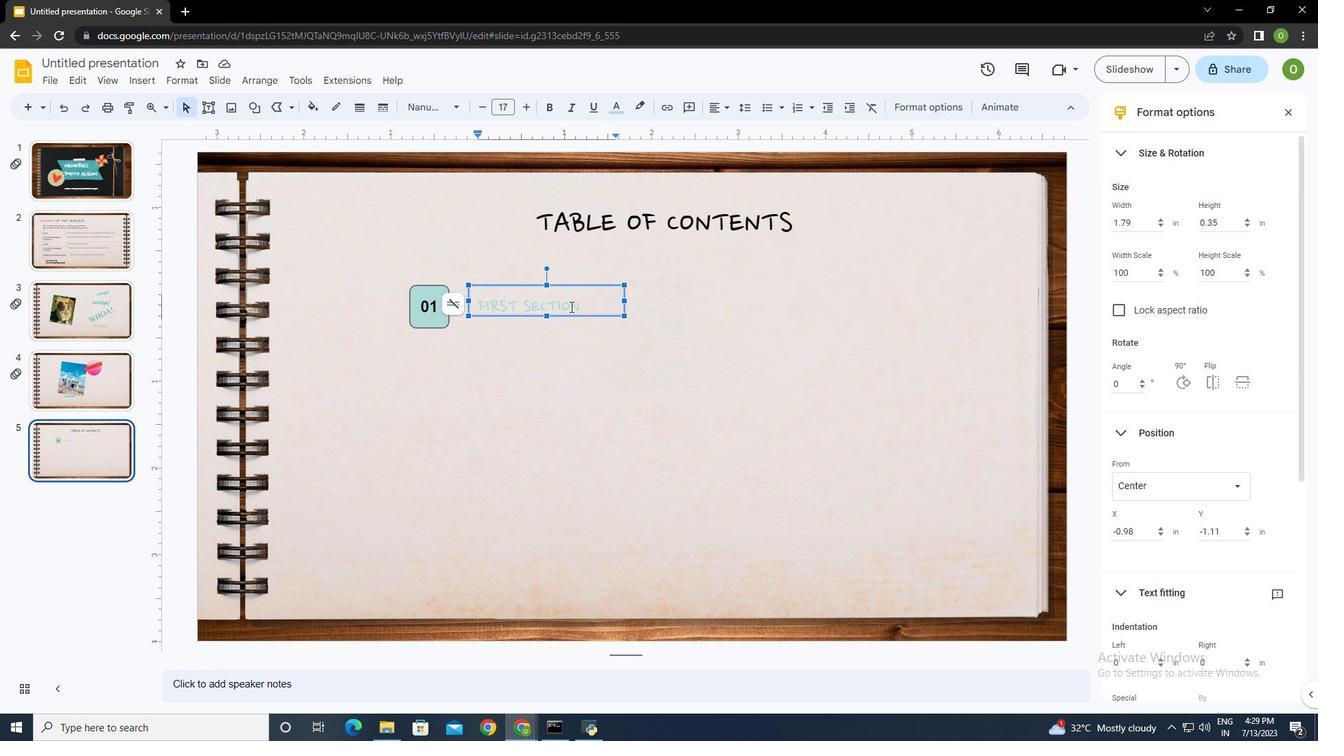 
Action: Mouse moved to (615, 106)
Screenshot: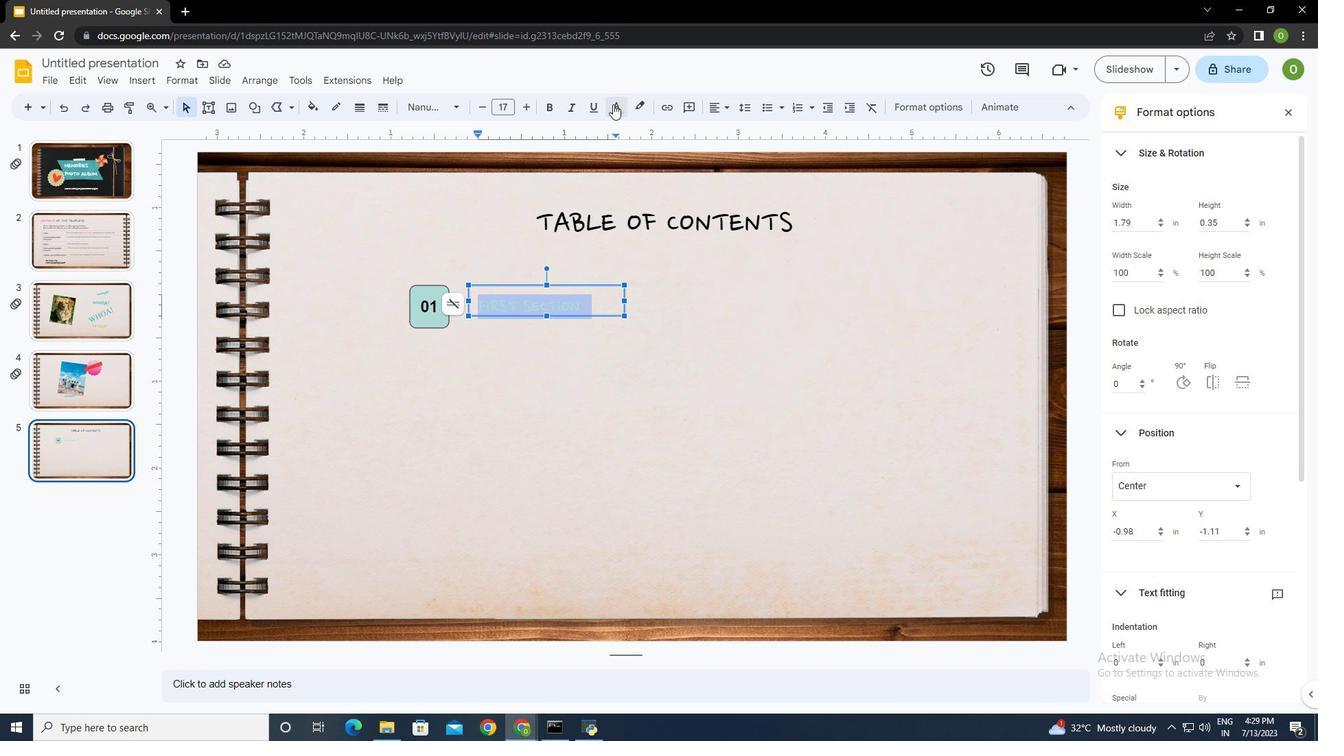 
Action: Mouse pressed left at (615, 106)
Screenshot: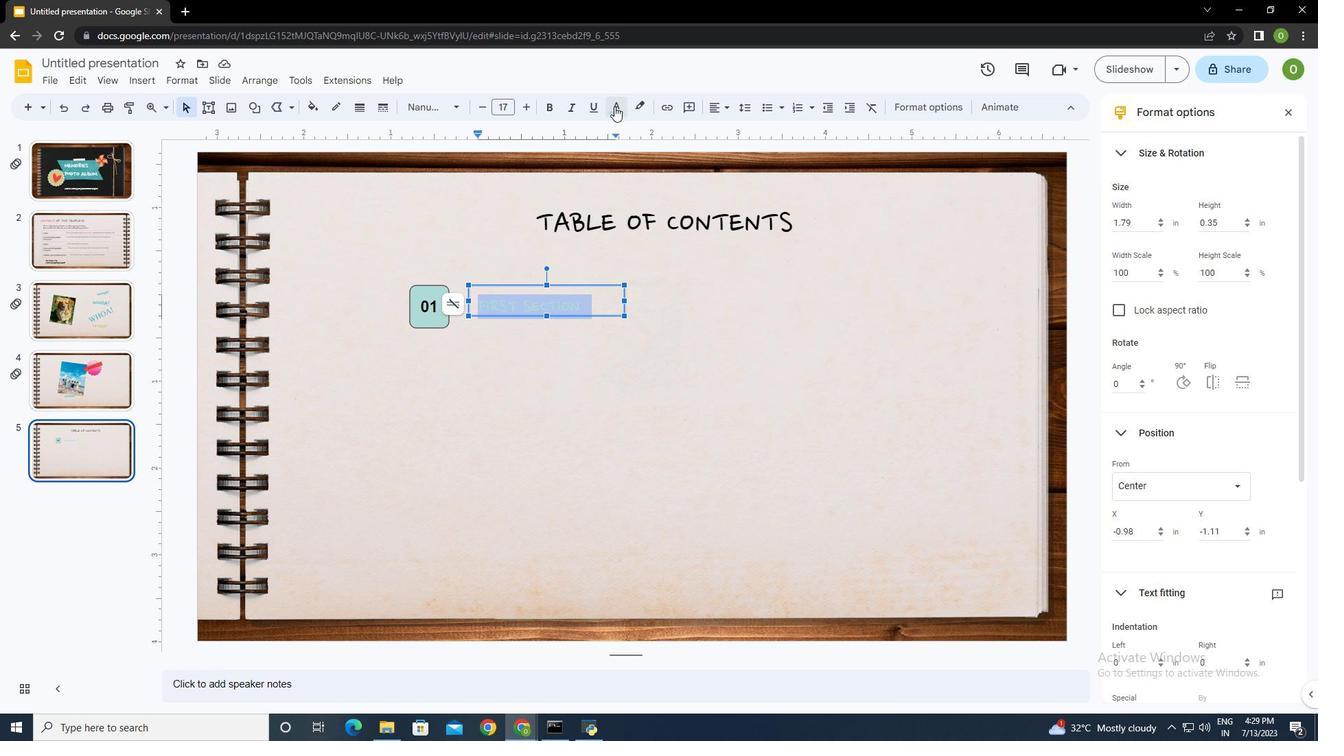 
Action: Mouse moved to (741, 150)
Screenshot: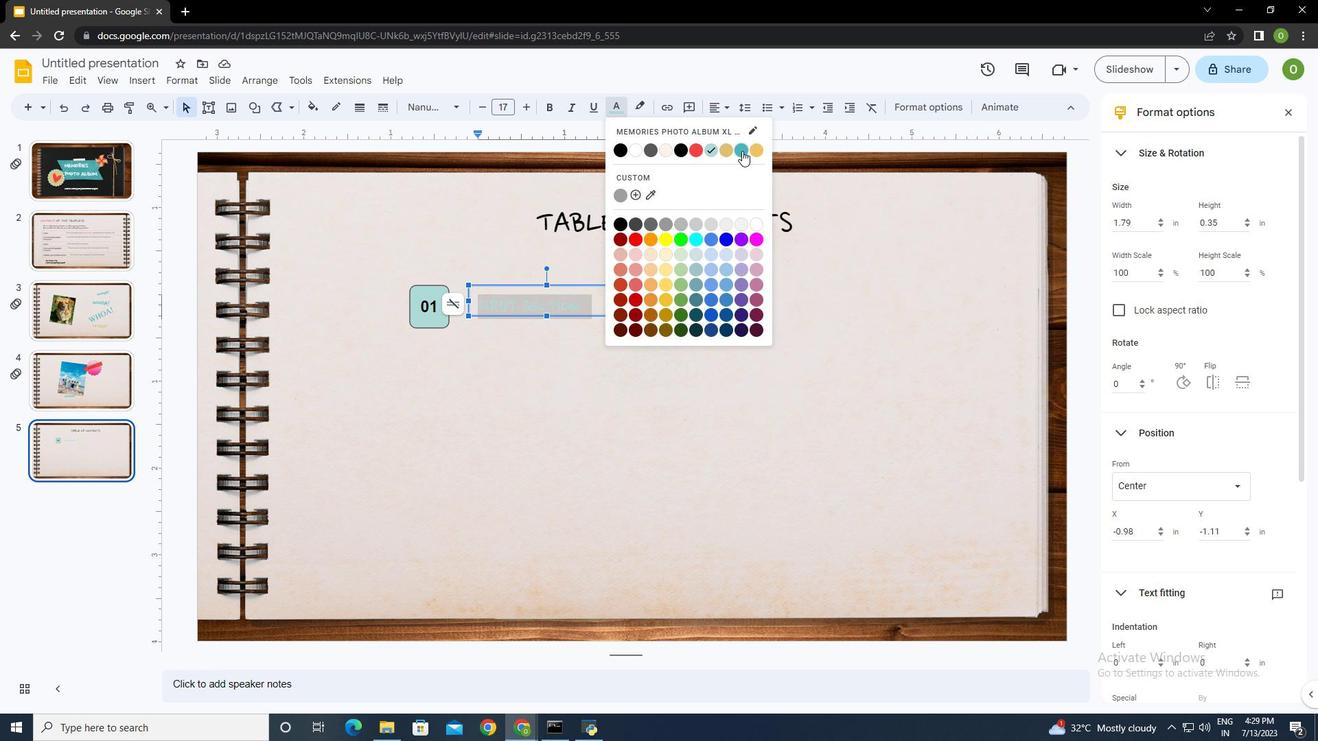 
Action: Mouse pressed left at (741, 150)
Screenshot: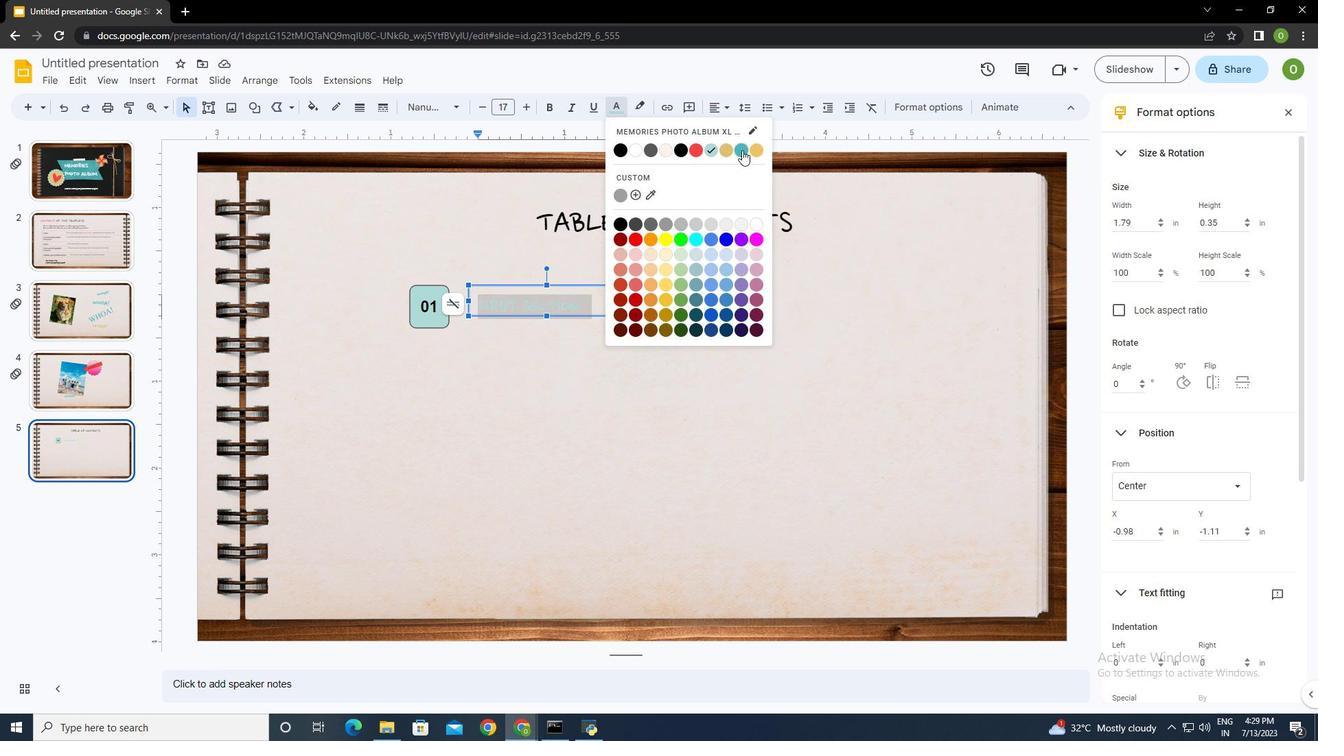 
Action: Mouse moved to (625, 359)
Screenshot: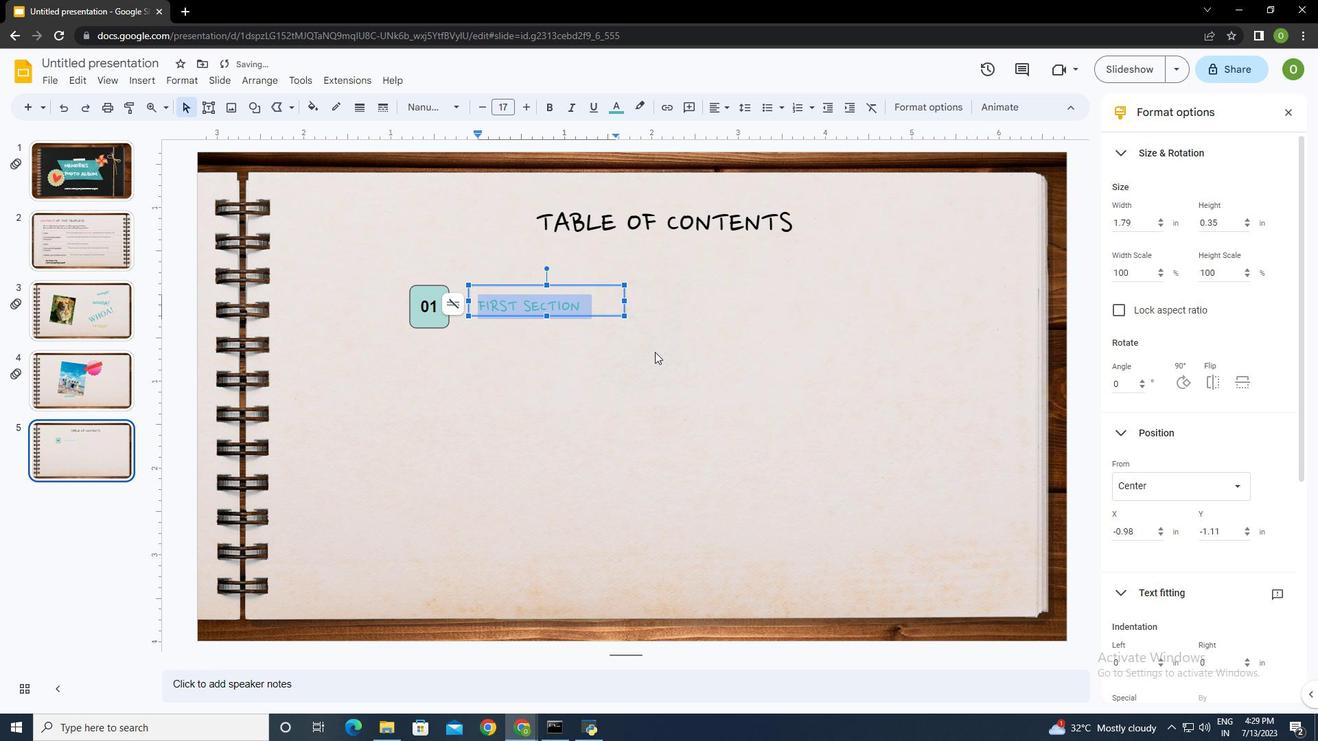 
Action: Mouse pressed left at (625, 359)
Screenshot: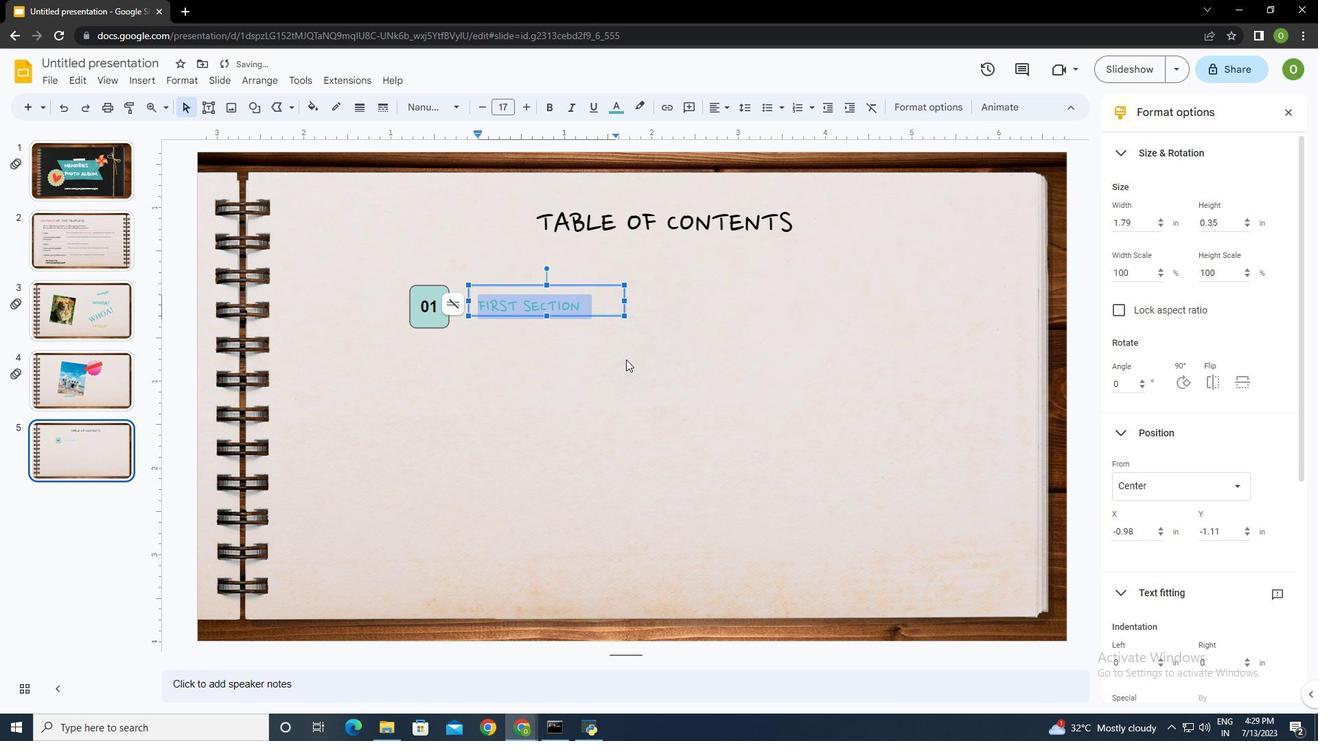 
Action: Mouse moved to (471, 342)
Screenshot: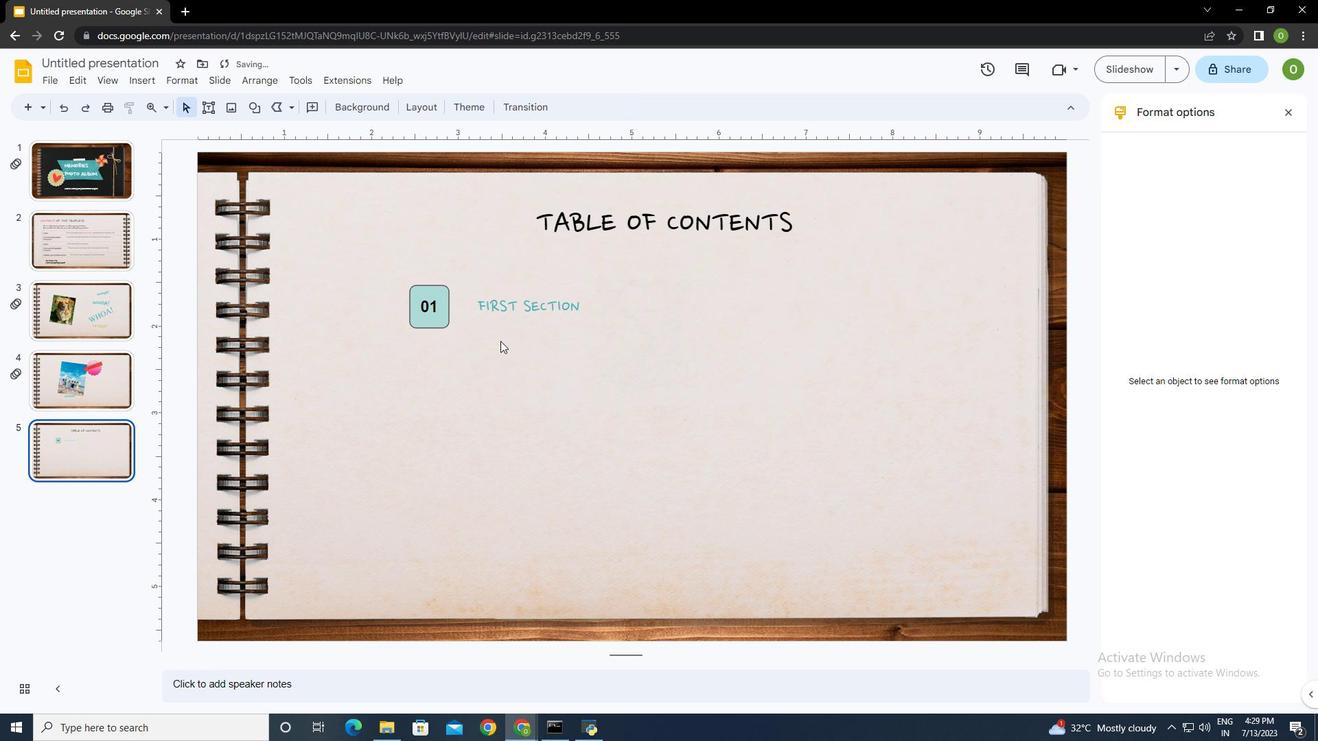 
Action: Mouse pressed left at (471, 342)
Screenshot: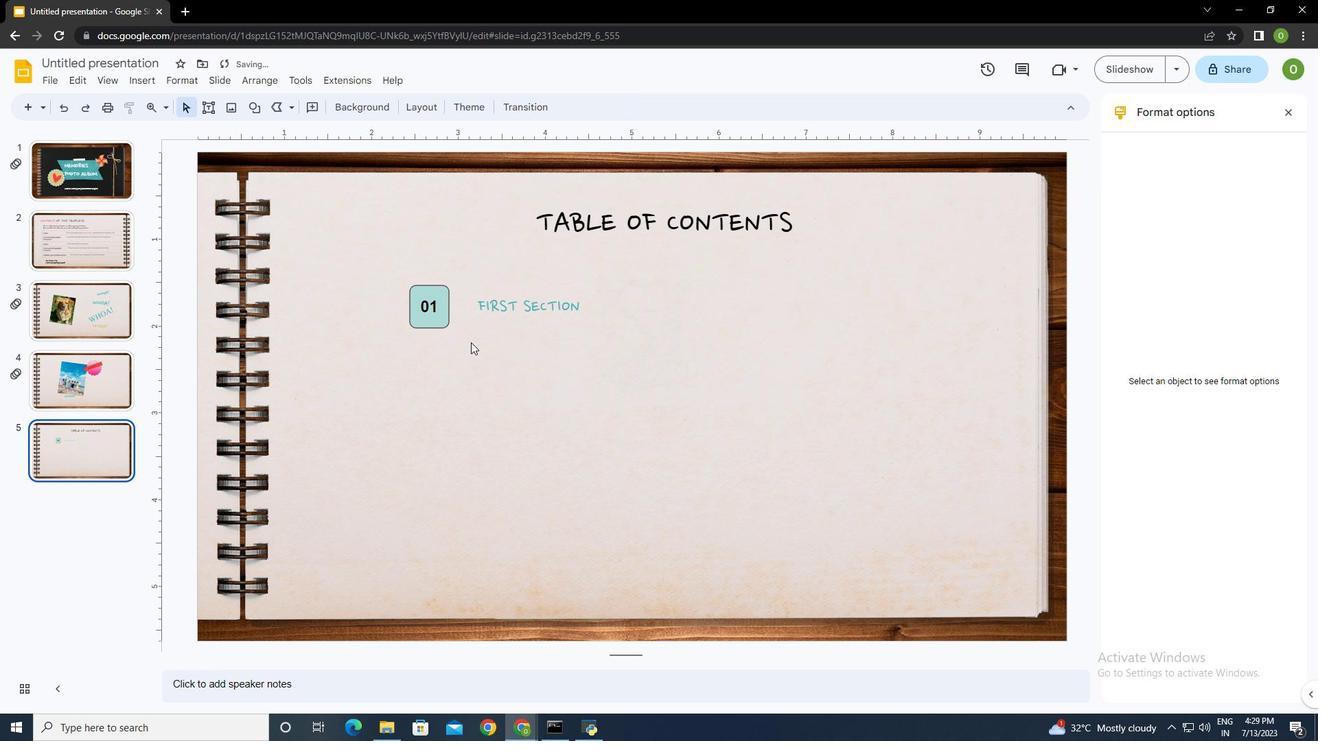 
Action: Mouse moved to (202, 107)
Screenshot: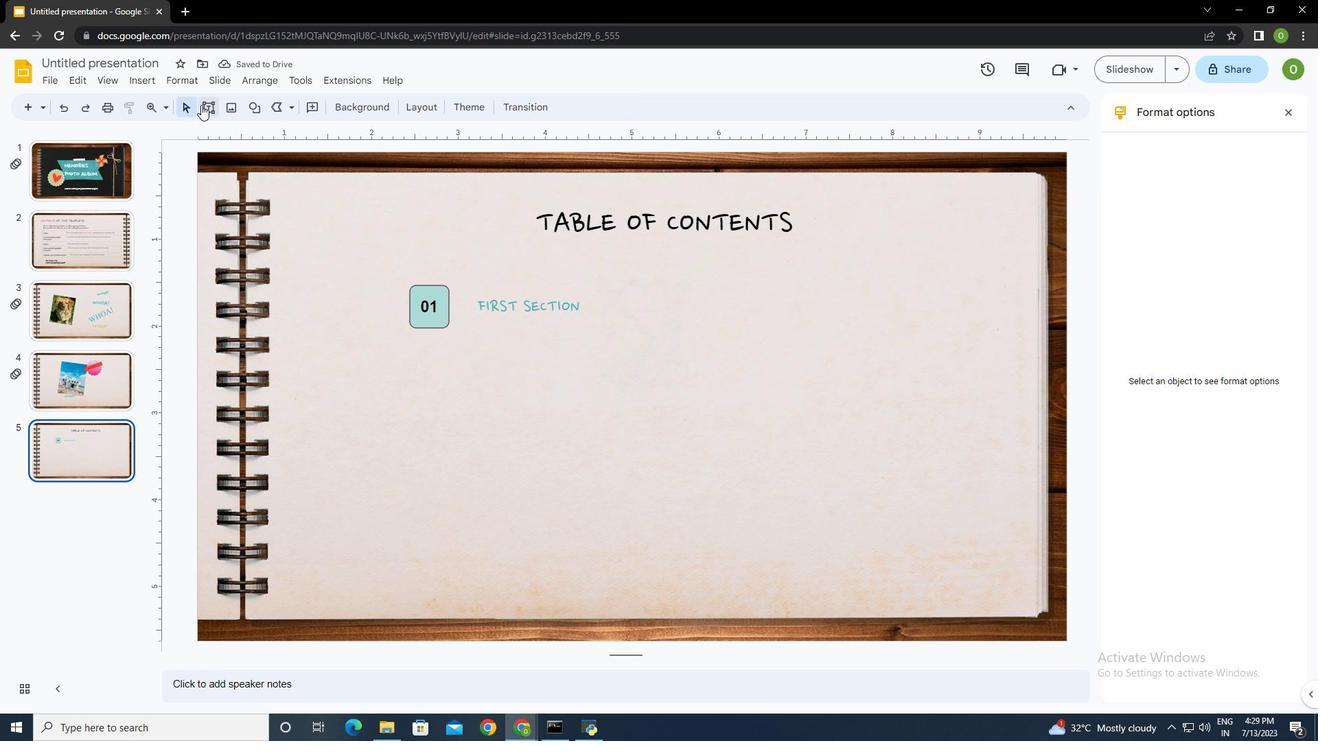 
Action: Mouse pressed left at (202, 107)
Screenshot: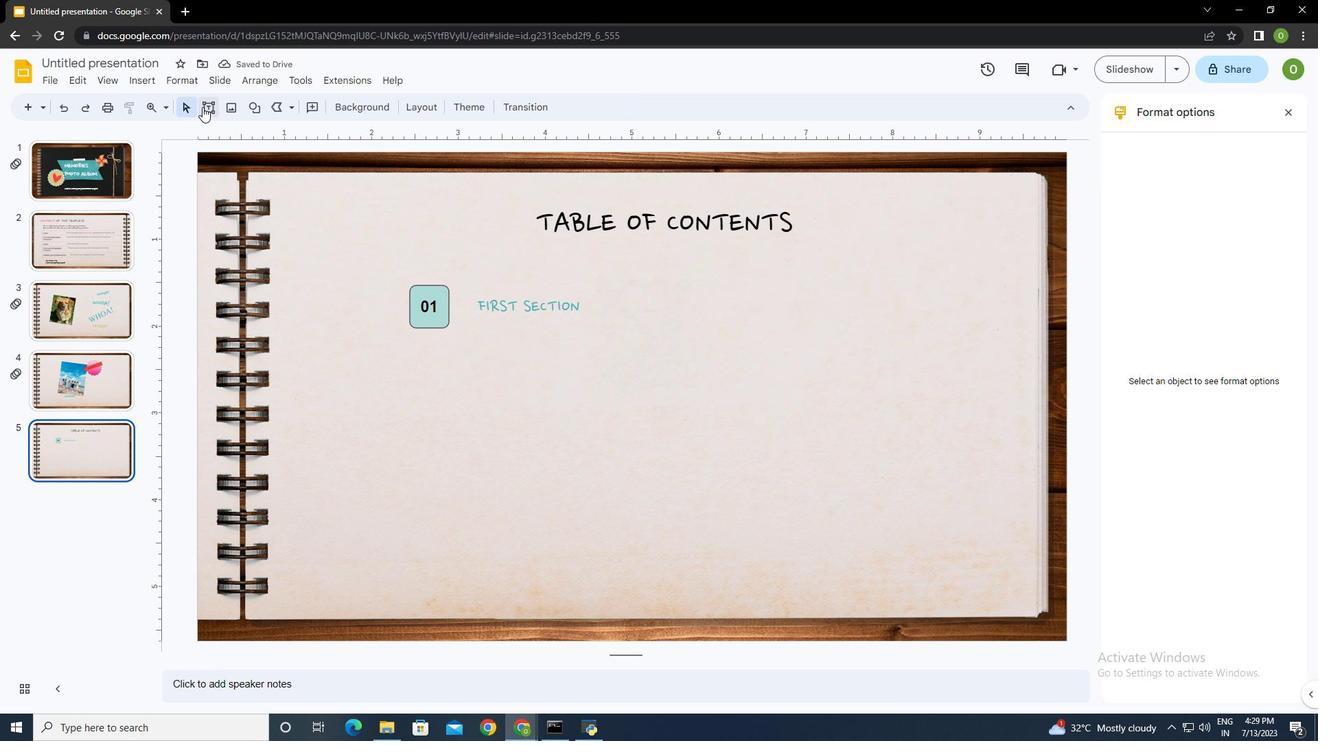 
Action: Mouse moved to (471, 330)
Screenshot: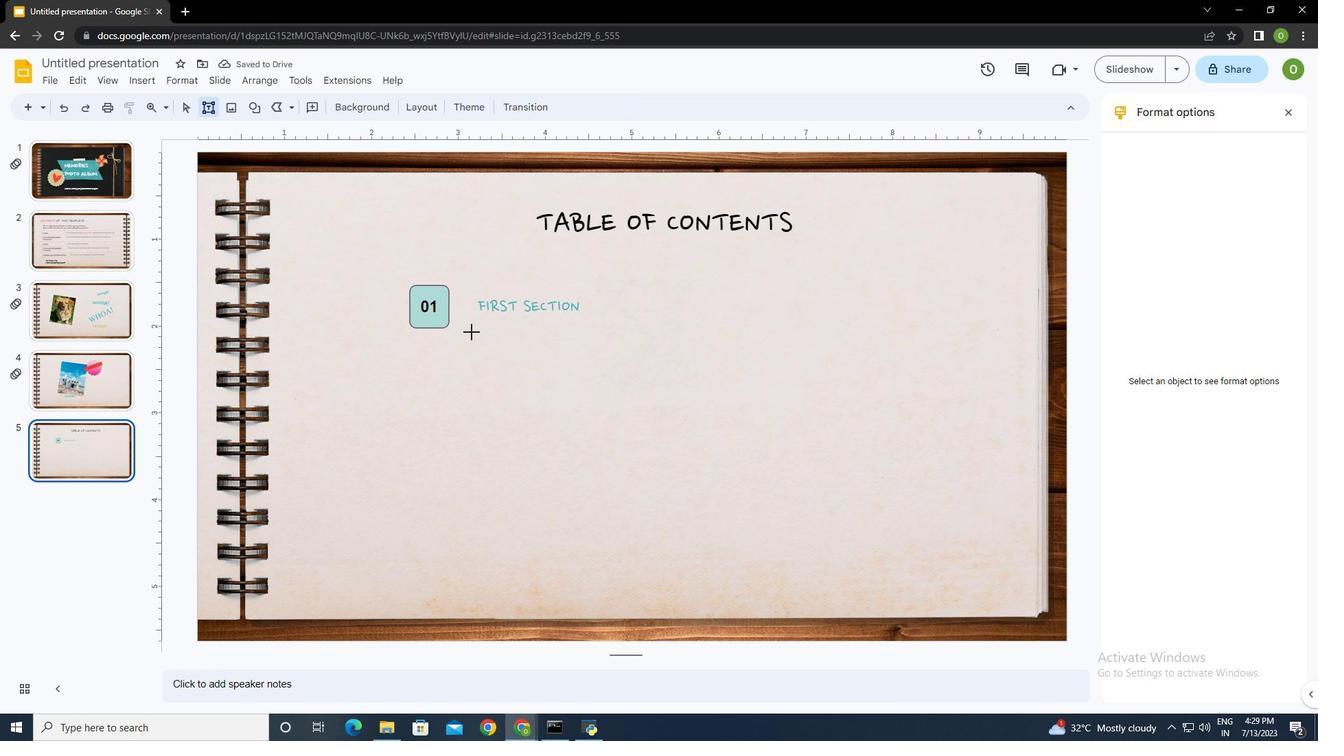 
Action: Mouse pressed left at (471, 330)
Screenshot: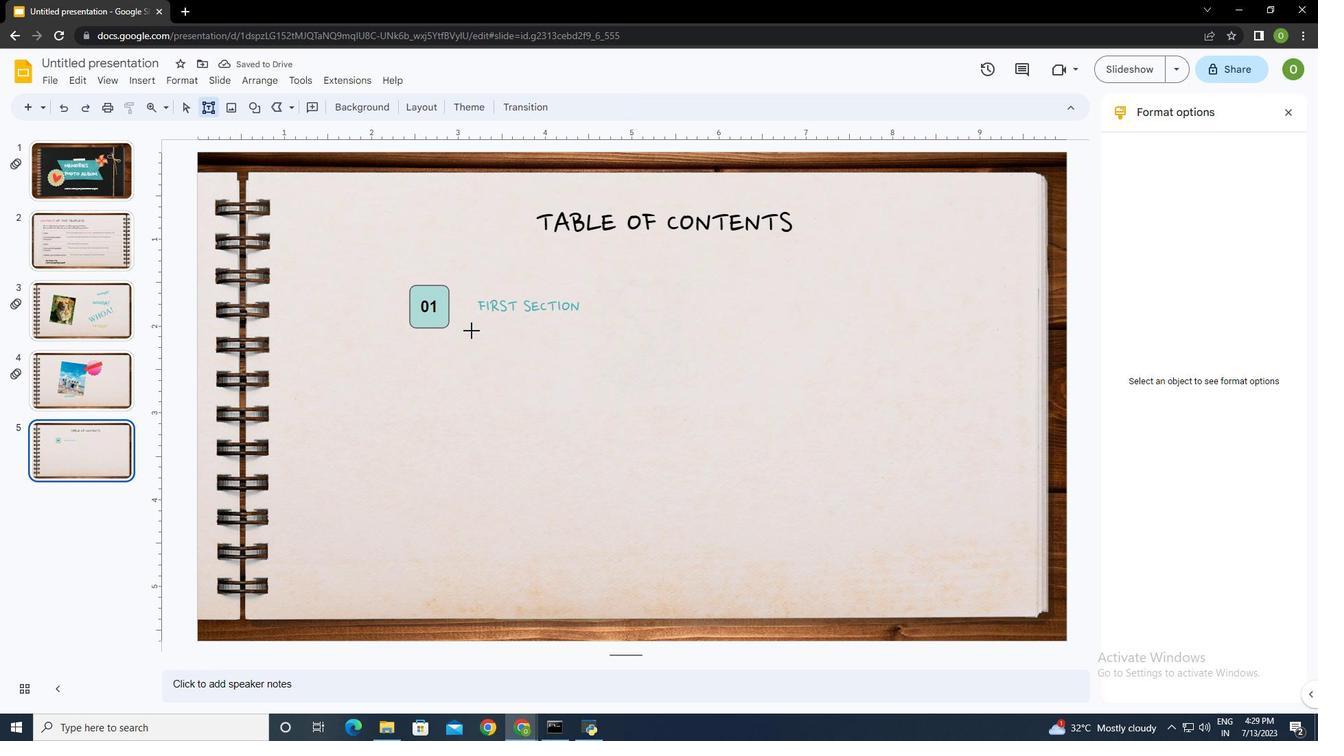 
Action: Mouse moved to (515, 346)
Screenshot: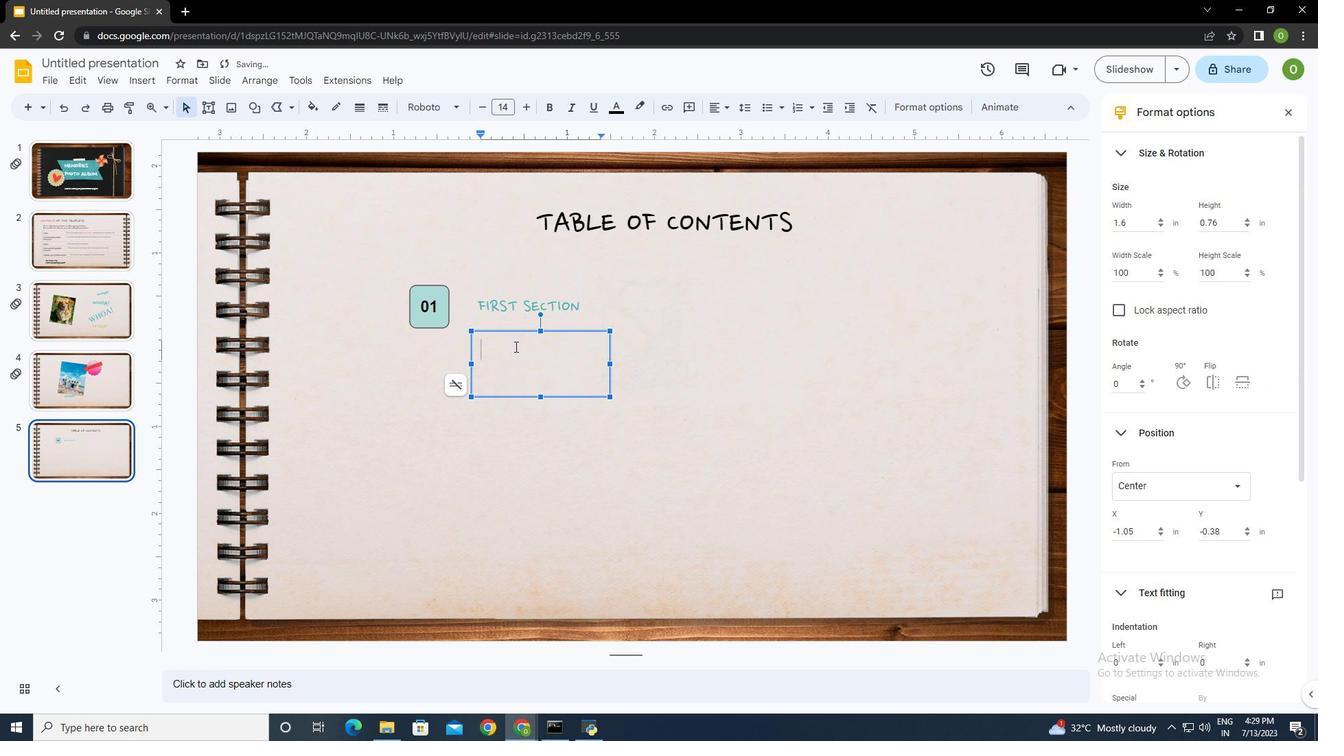 
Action: Key pressed <Key.caps_lock><Key.shift>yOU<Key.space>CAN<Key.space>DESCRIBE<Key.space>THE<Key.space>TOPIC<Key.space>OF<Key.space>THE<Key.space>FIRST<Key.space>SECTION<Key.space>HERE
Screenshot: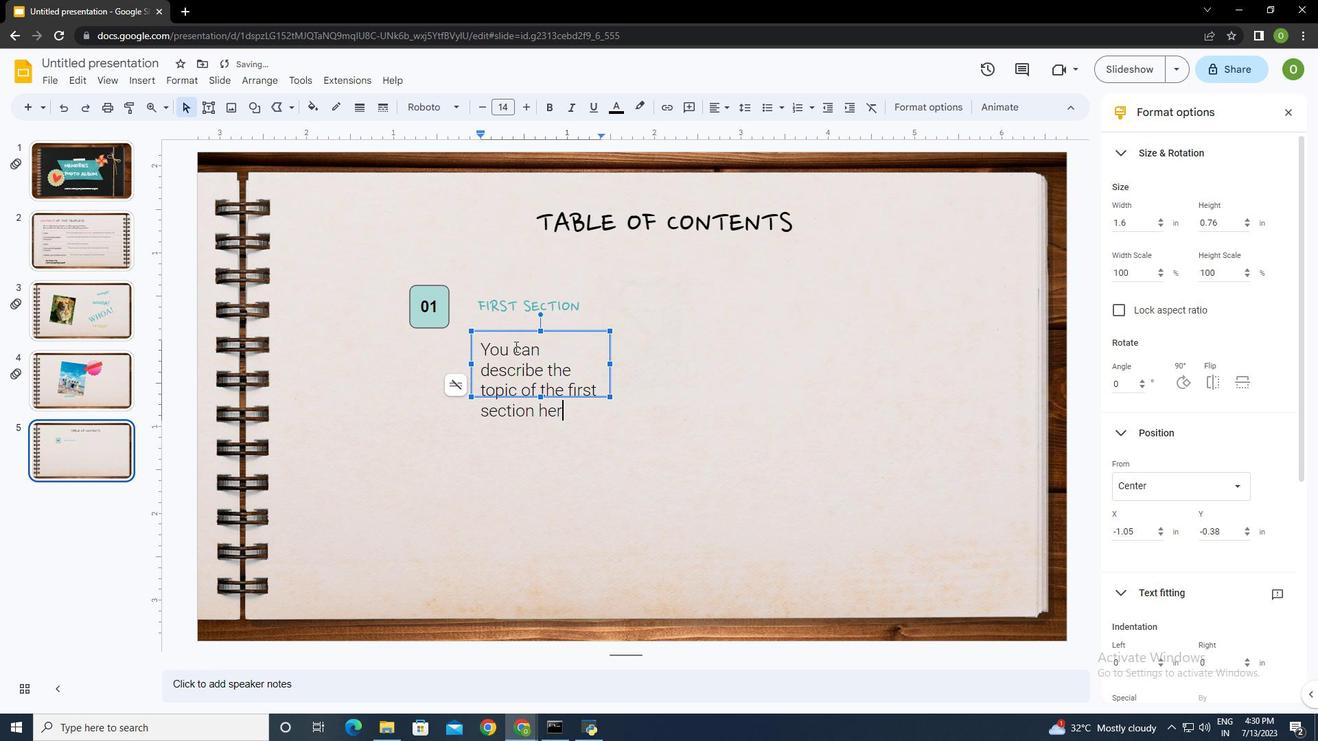 
Action: Mouse moved to (611, 364)
Screenshot: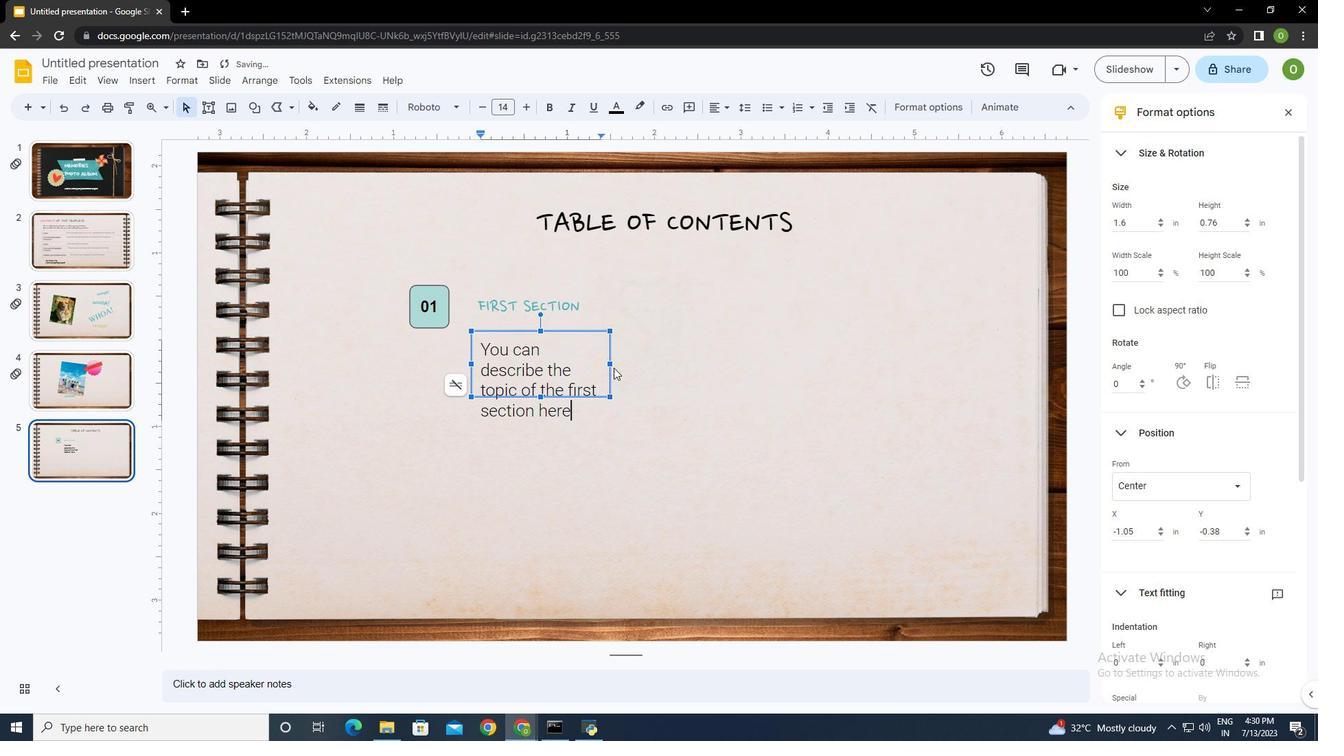 
Action: Mouse pressed left at (611, 364)
Screenshot: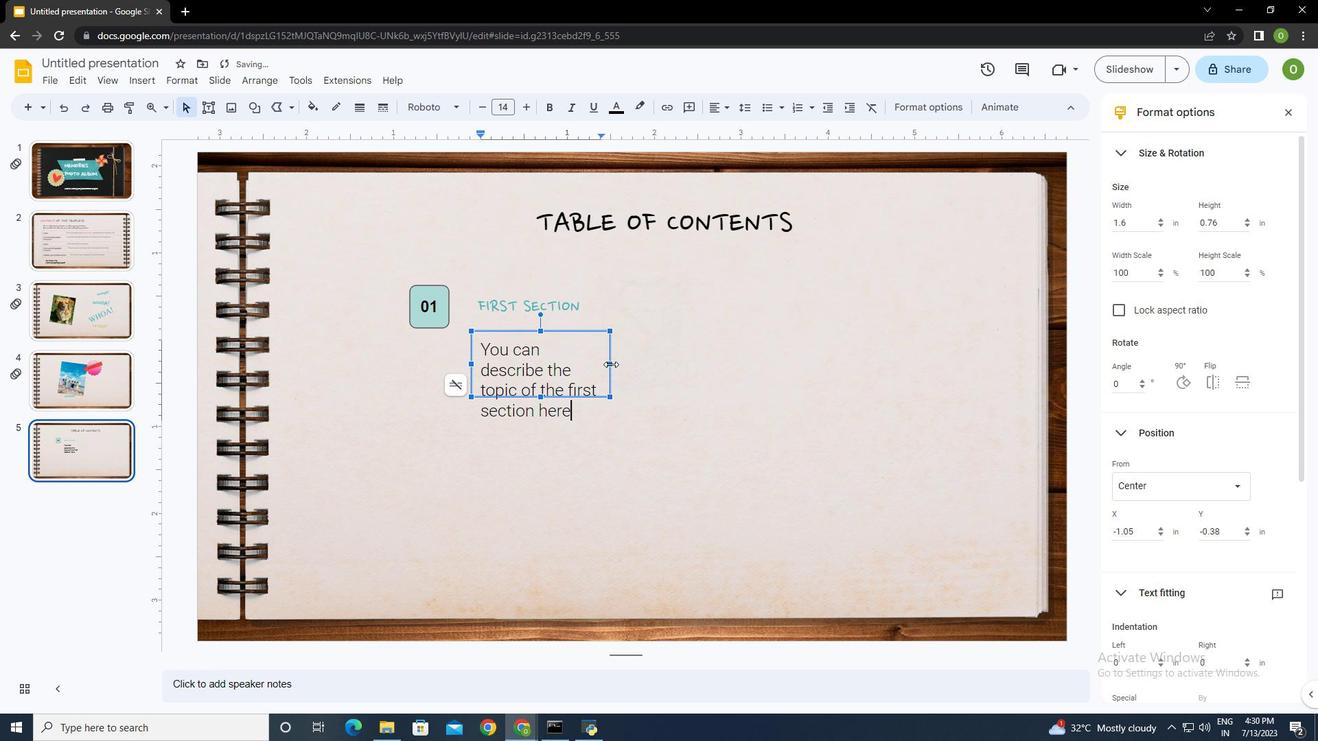 
Action: Mouse moved to (551, 399)
Screenshot: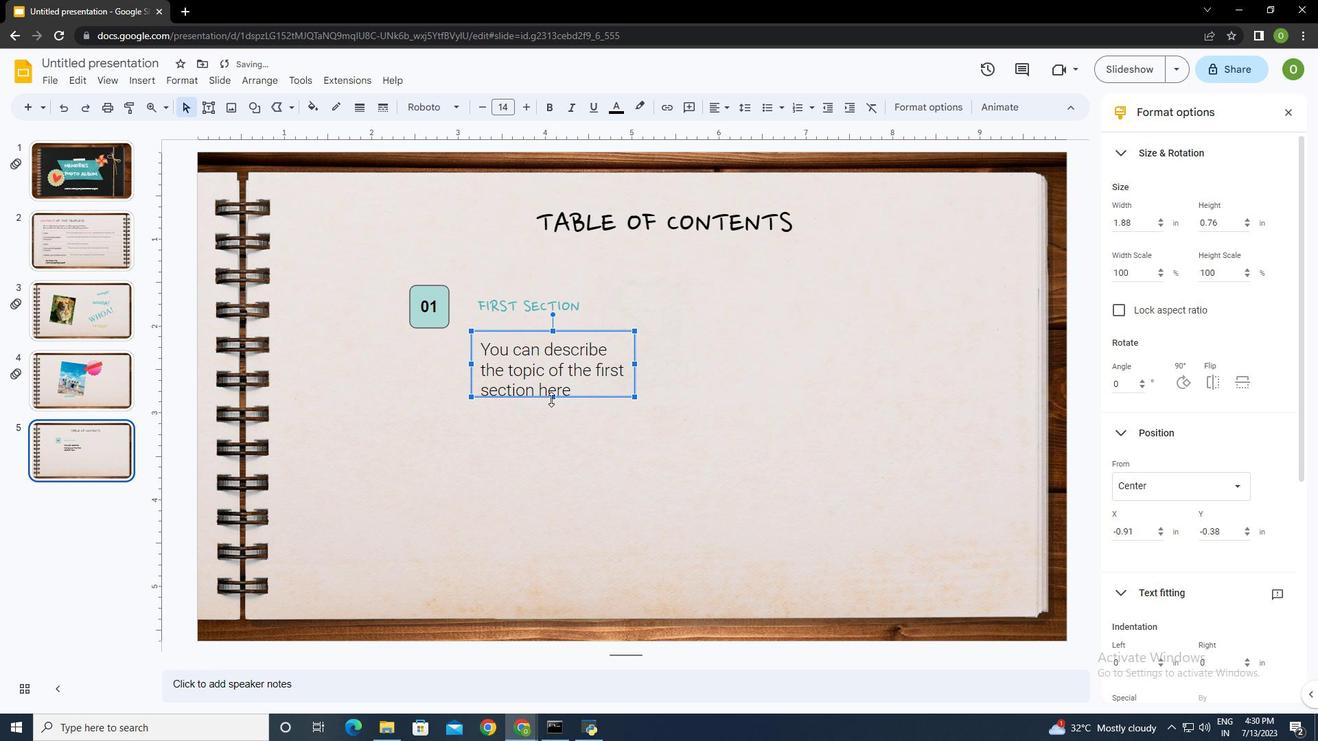 
Action: Mouse pressed left at (551, 399)
Screenshot: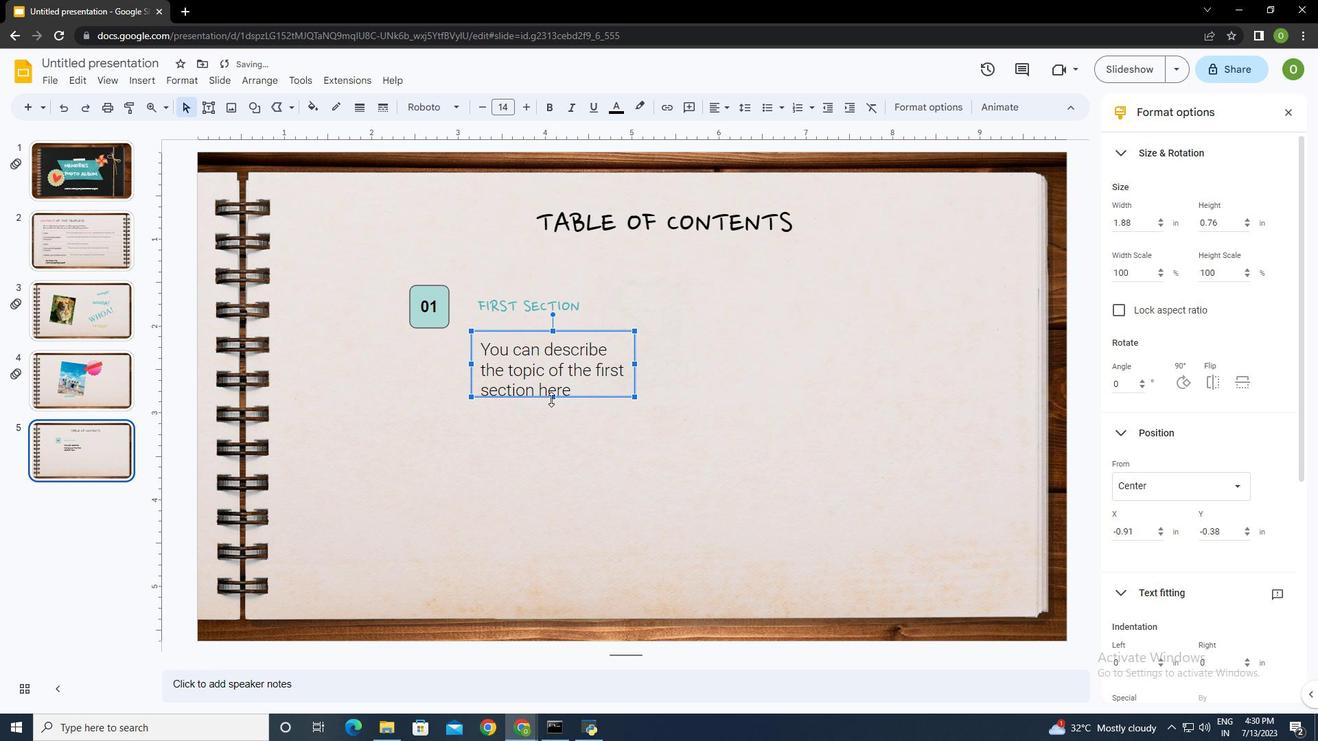 
Action: Mouse moved to (473, 368)
Screenshot: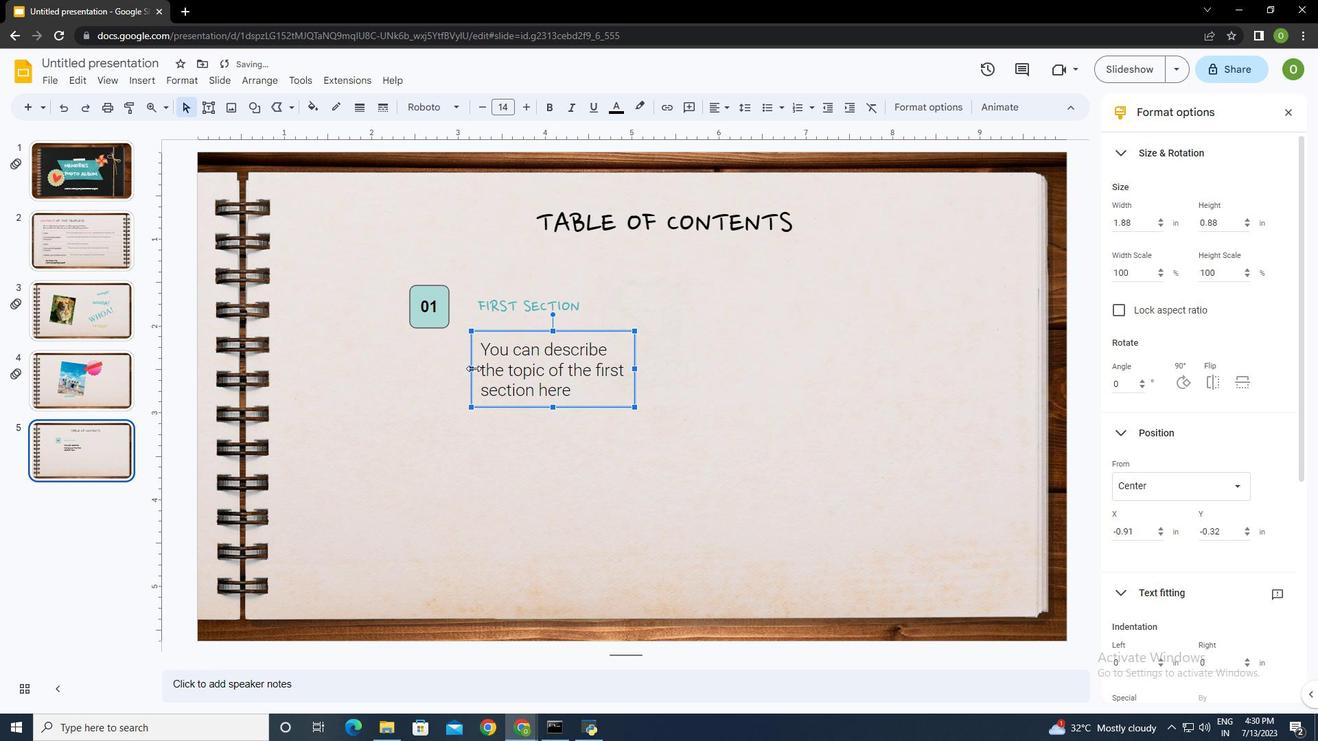 
Action: Mouse pressed left at (473, 368)
Screenshot: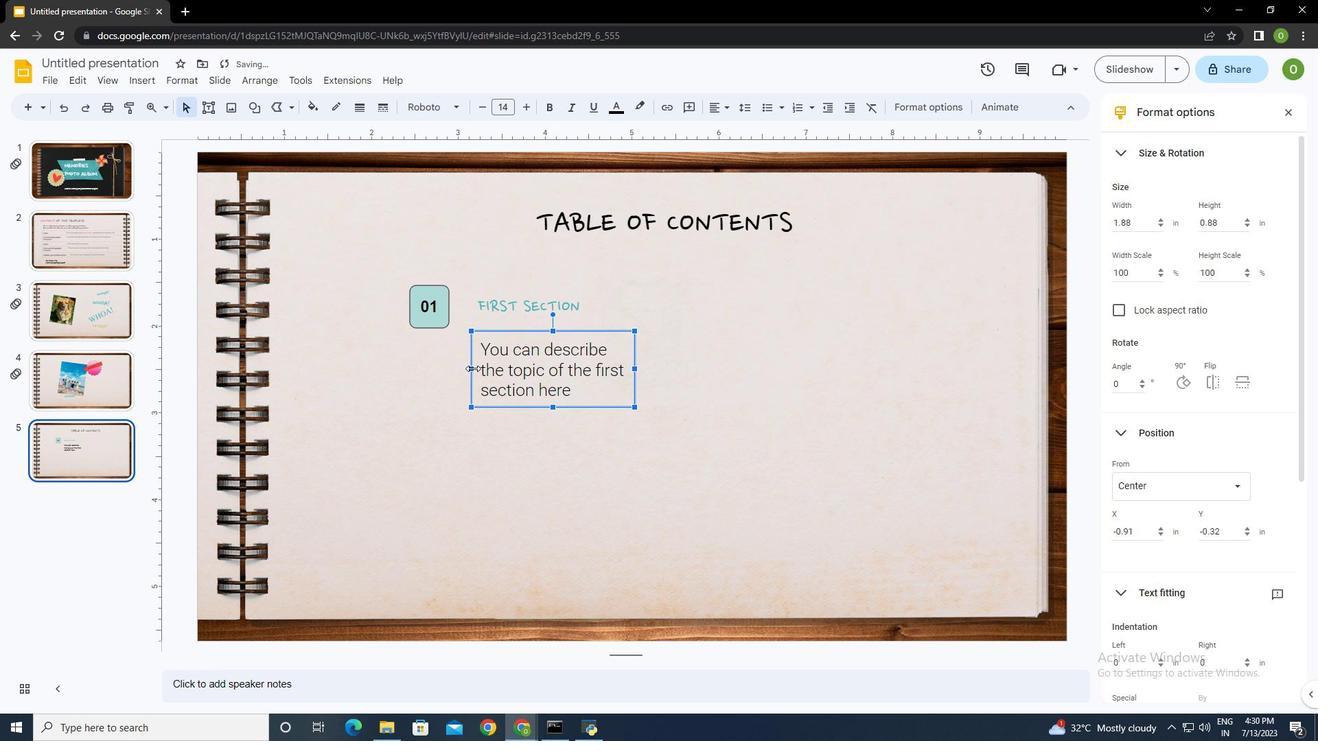 
Action: Mouse moved to (529, 368)
Screenshot: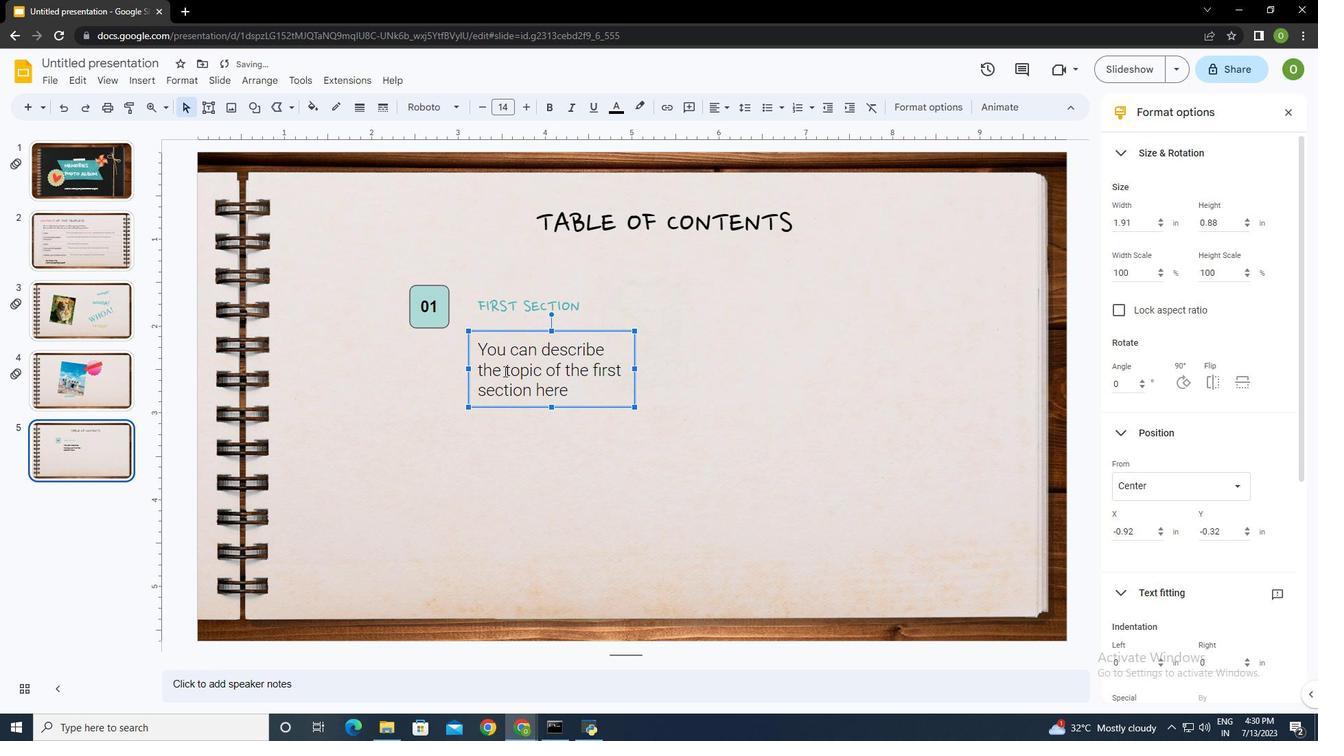 
Action: Mouse pressed left at (529, 368)
Screenshot: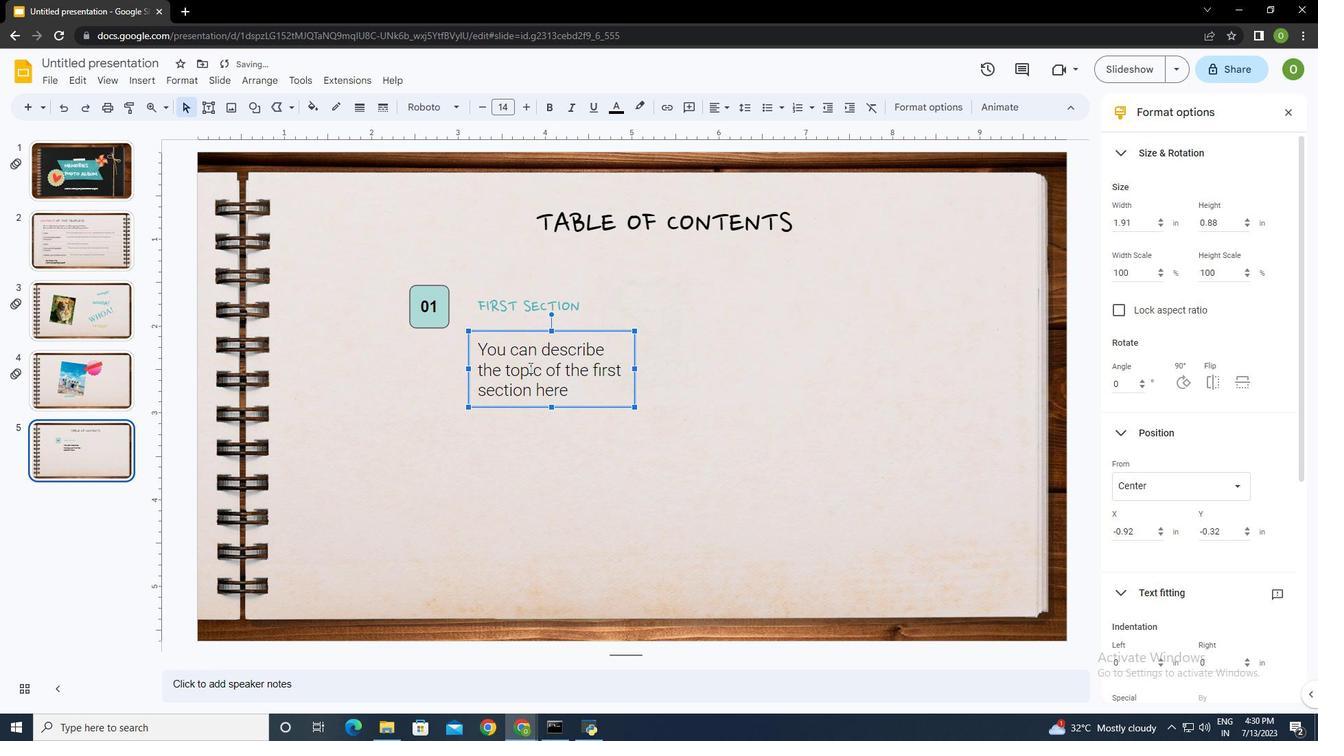 
Action: Mouse moved to (548, 442)
Screenshot: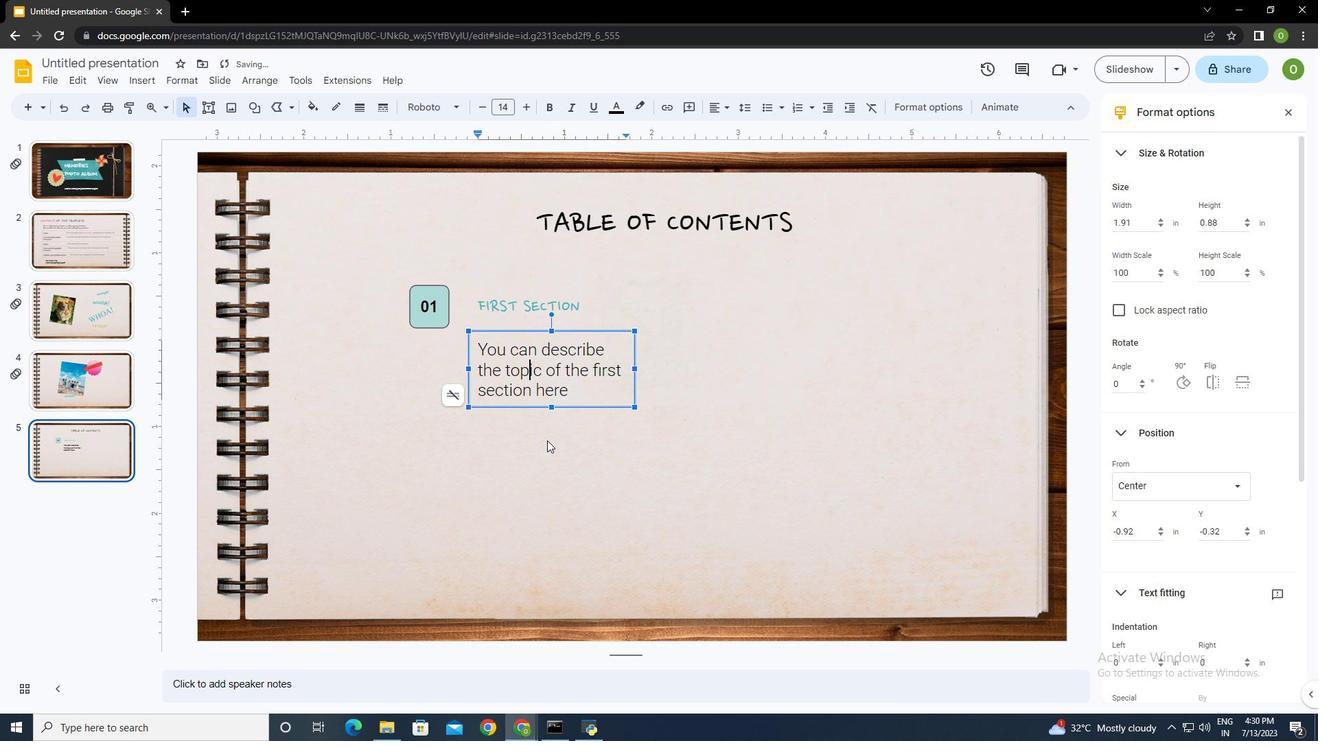 
Action: Mouse pressed left at (548, 442)
Screenshot: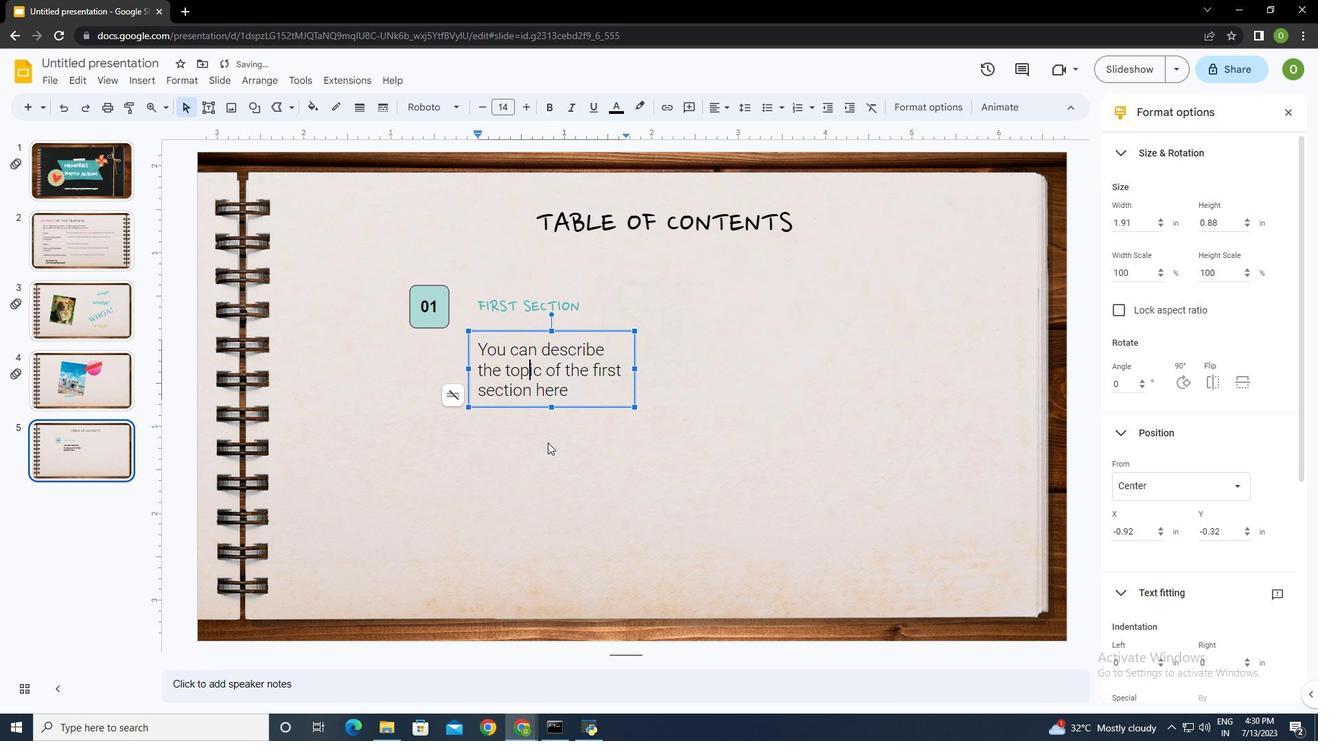 
Action: Mouse moved to (436, 293)
Screenshot: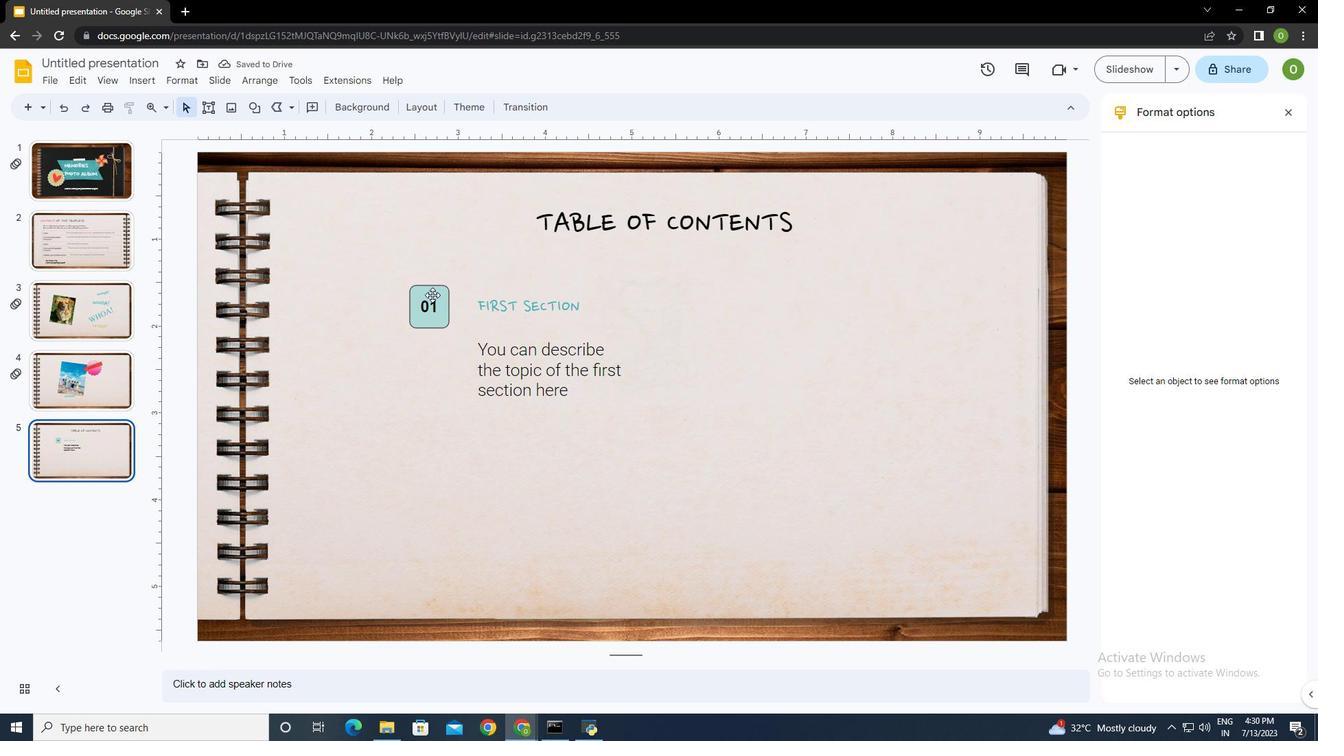 
Action: Mouse pressed left at (436, 293)
Screenshot: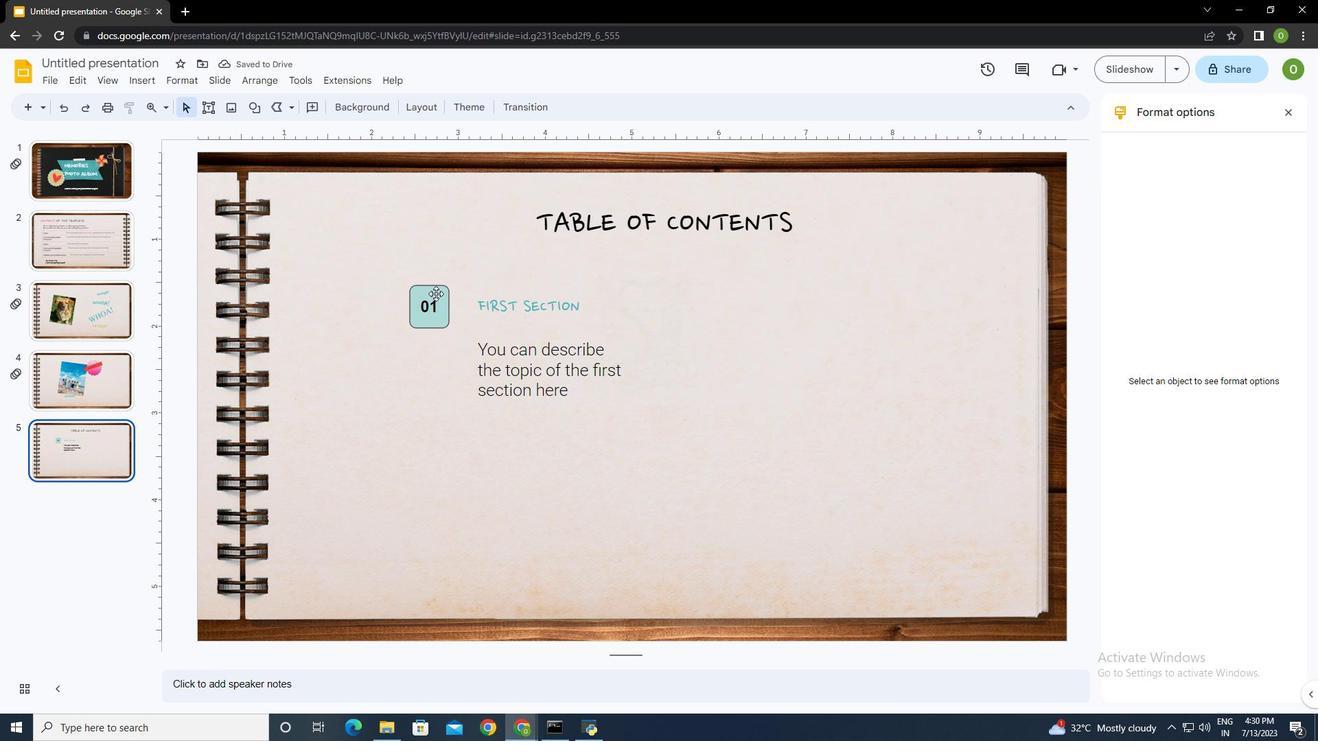 
Action: Mouse moved to (436, 293)
Screenshot: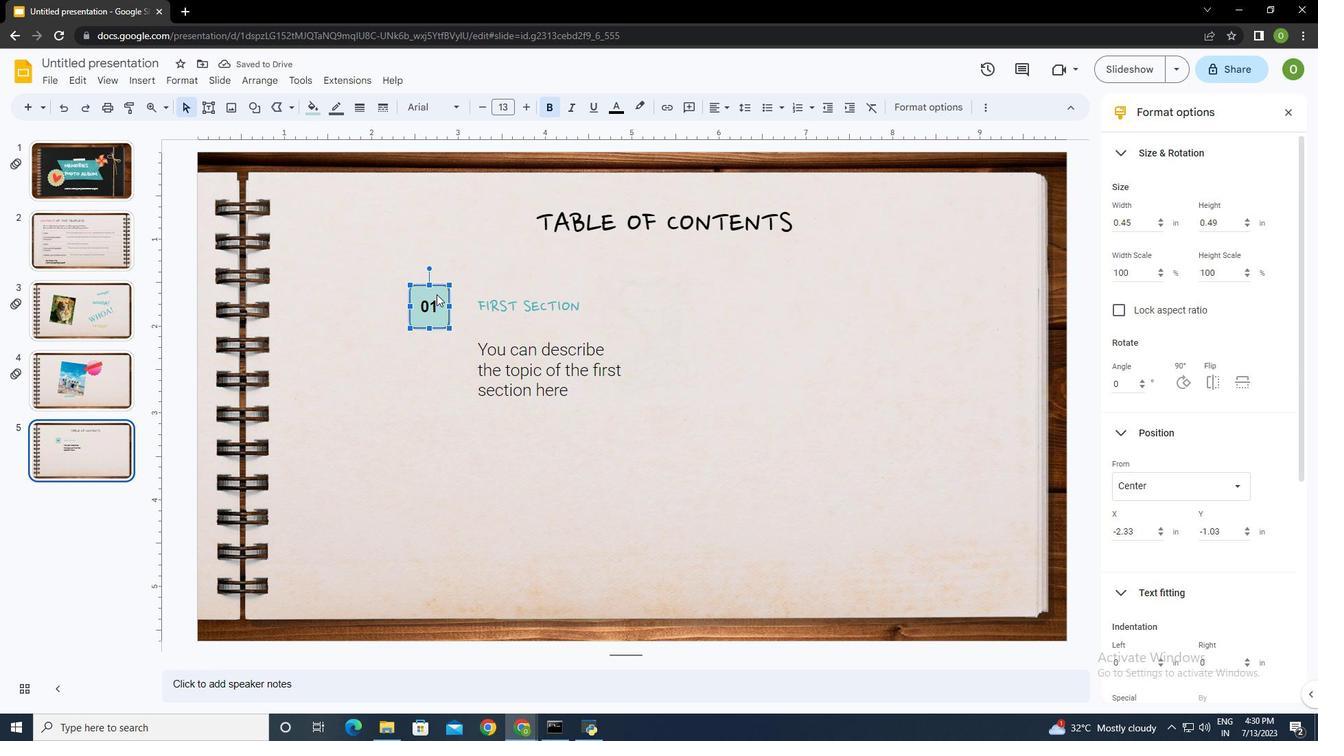 
Action: Mouse pressed left at (436, 293)
Screenshot: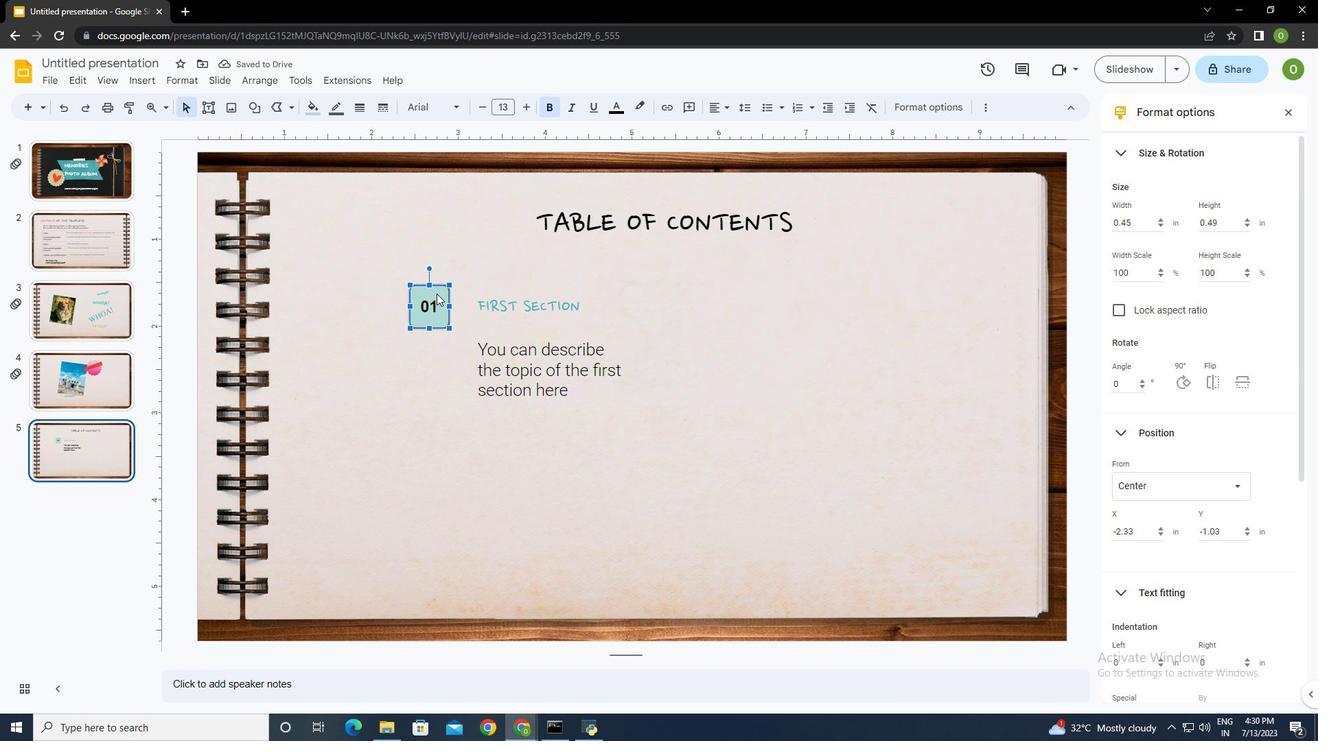 
Action: Mouse moved to (802, 303)
Screenshot: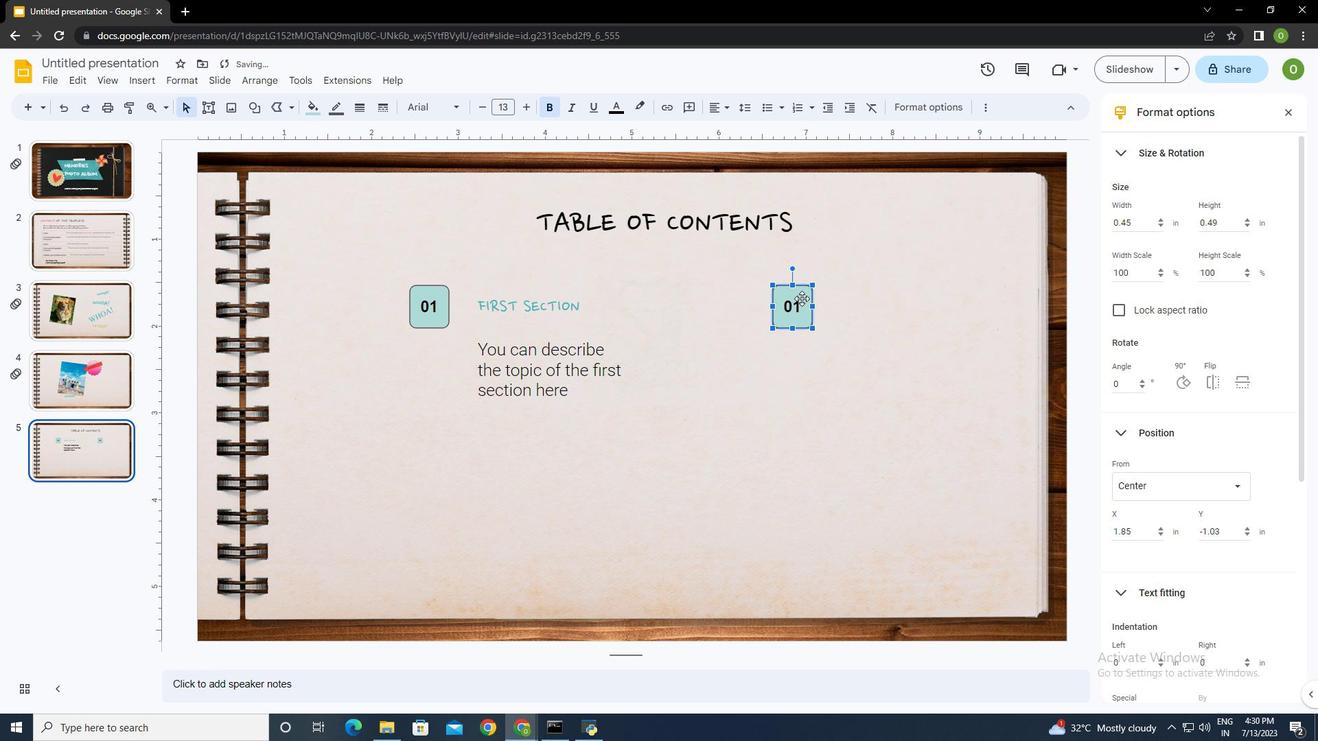 
Action: Mouse pressed left at (802, 303)
Screenshot: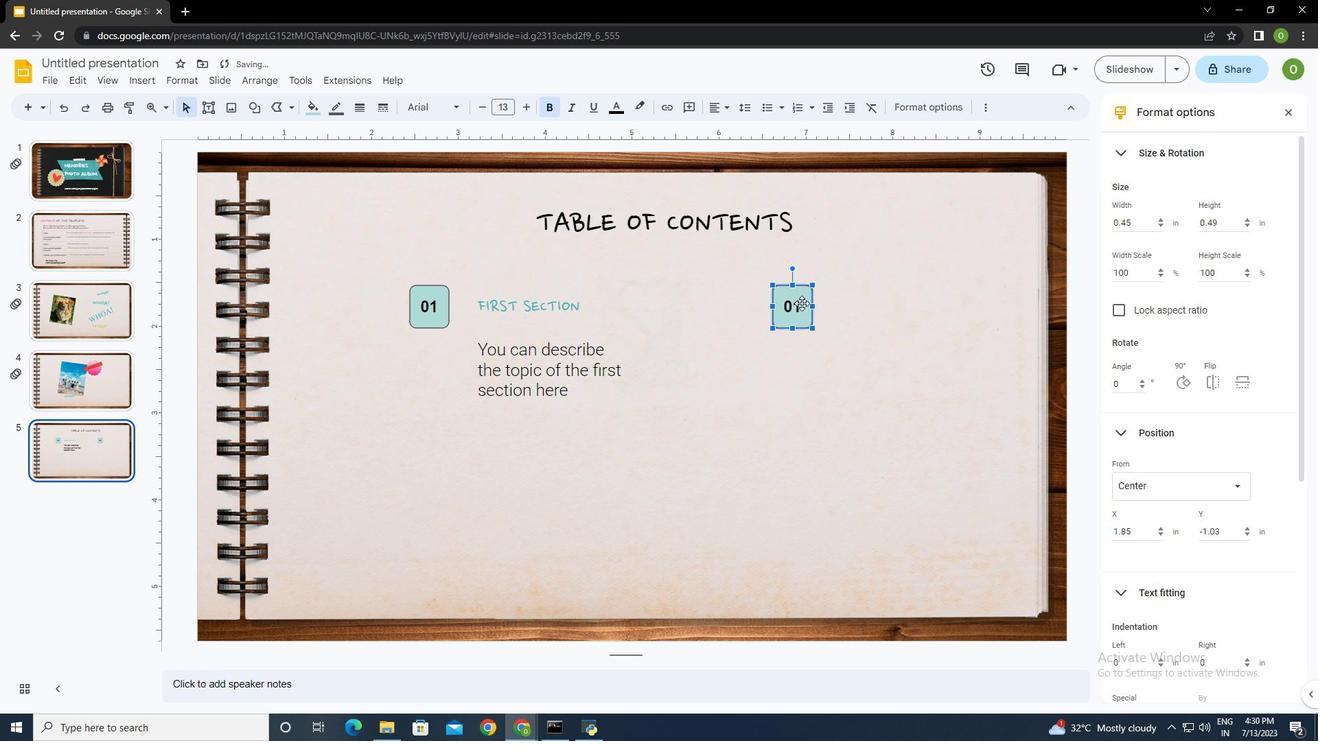 
Action: Mouse moved to (785, 312)
Screenshot: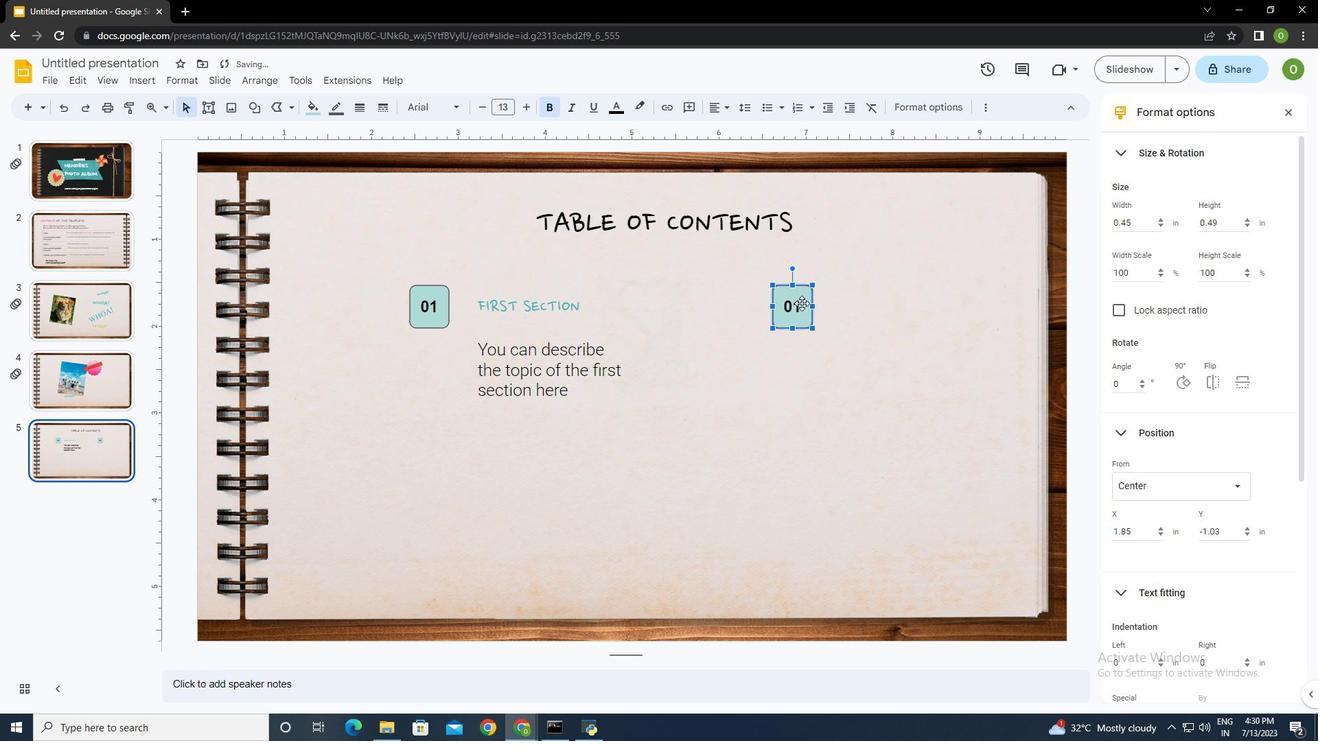 
Action: Key pressed 03<Key.backspace><Key.backspace><Key.backspace><Key.backspace><Key.backspace><Key.backspace><Key.backspace><Key.backspace><Key.backspace><Key.backspace><Key.backspace><Key.backspace><Key.backspace><Key.backspace><Key.backspace><Key.backspace><Key.backspace><Key.backspace><Key.backspace>03
Screenshot: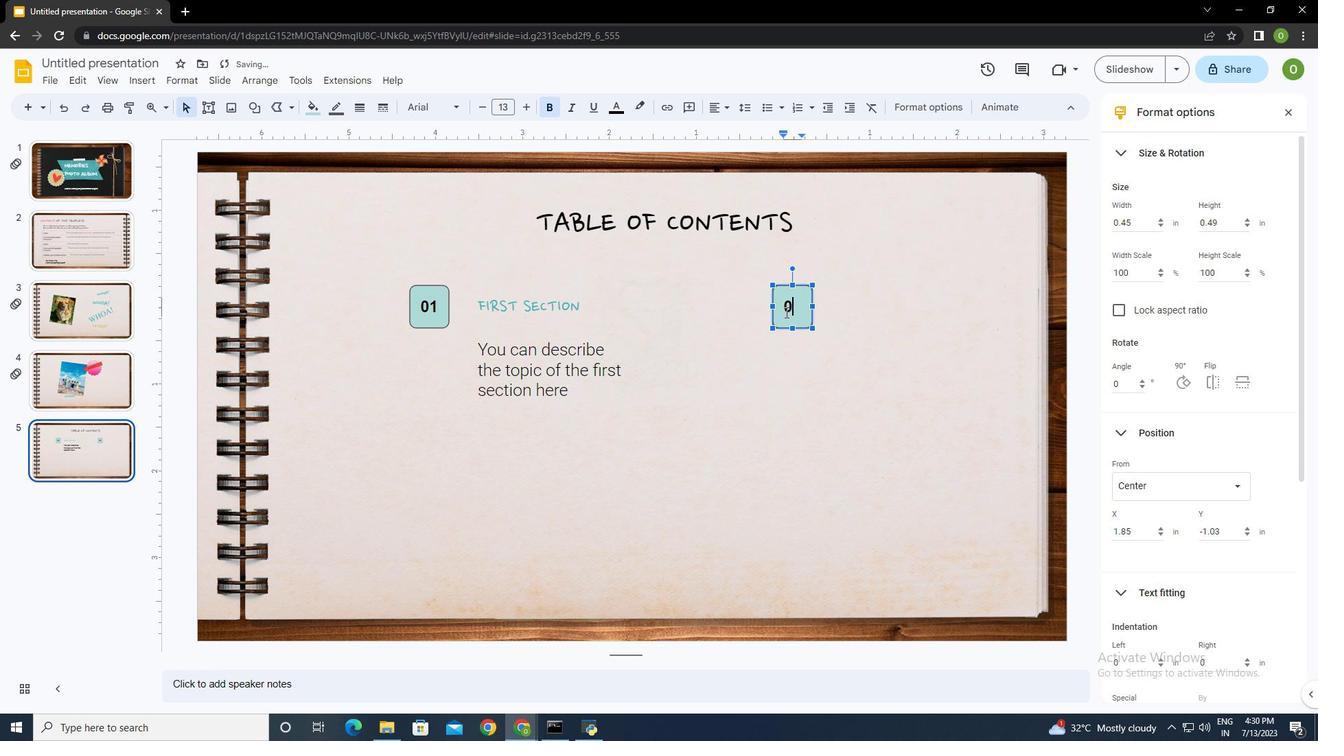 
Action: Mouse moved to (795, 368)
Screenshot: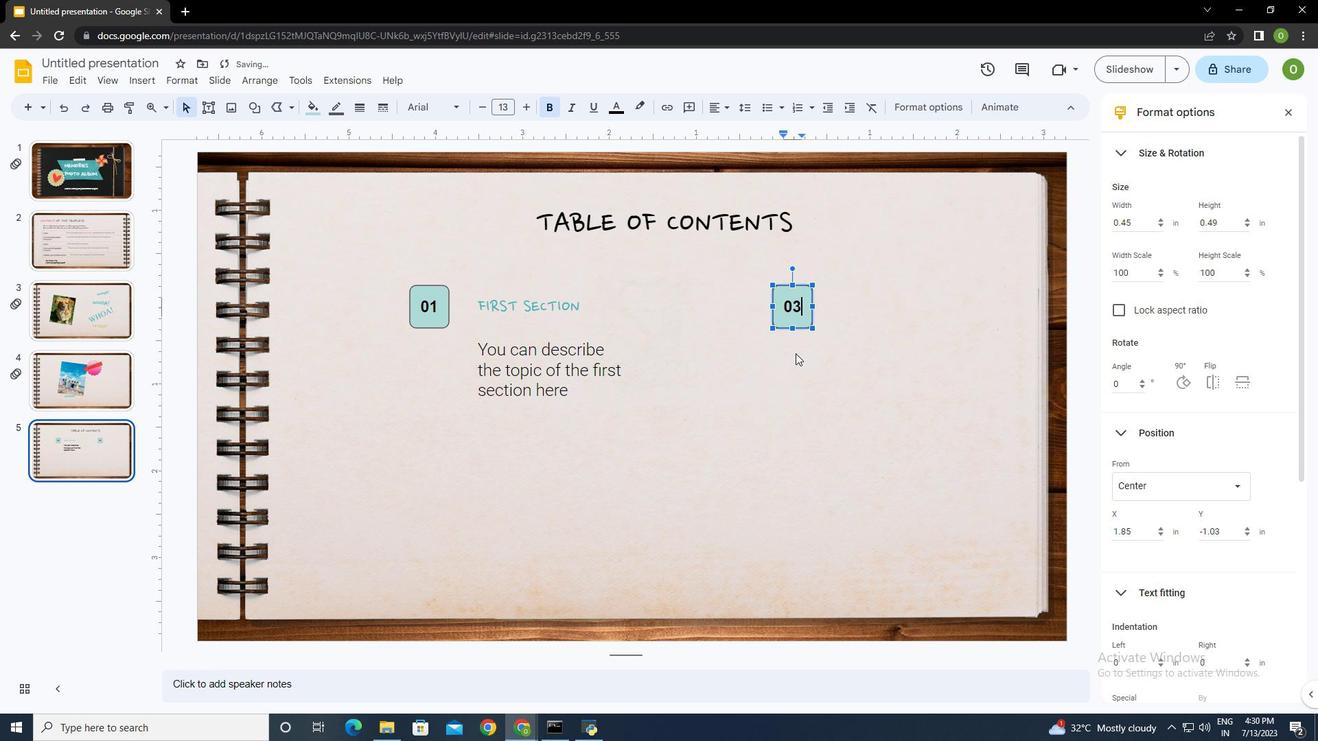 
Action: Mouse pressed left at (795, 368)
Screenshot: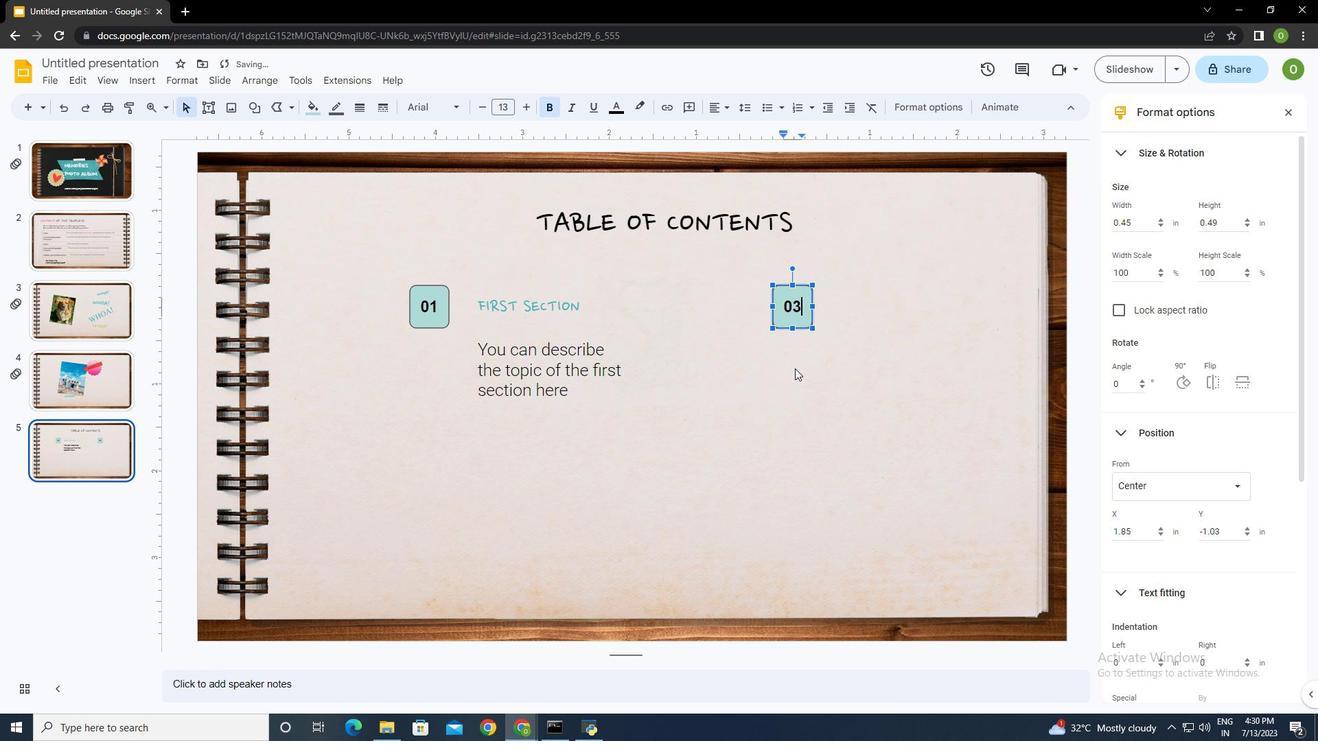 
Action: Mouse moved to (442, 306)
Screenshot: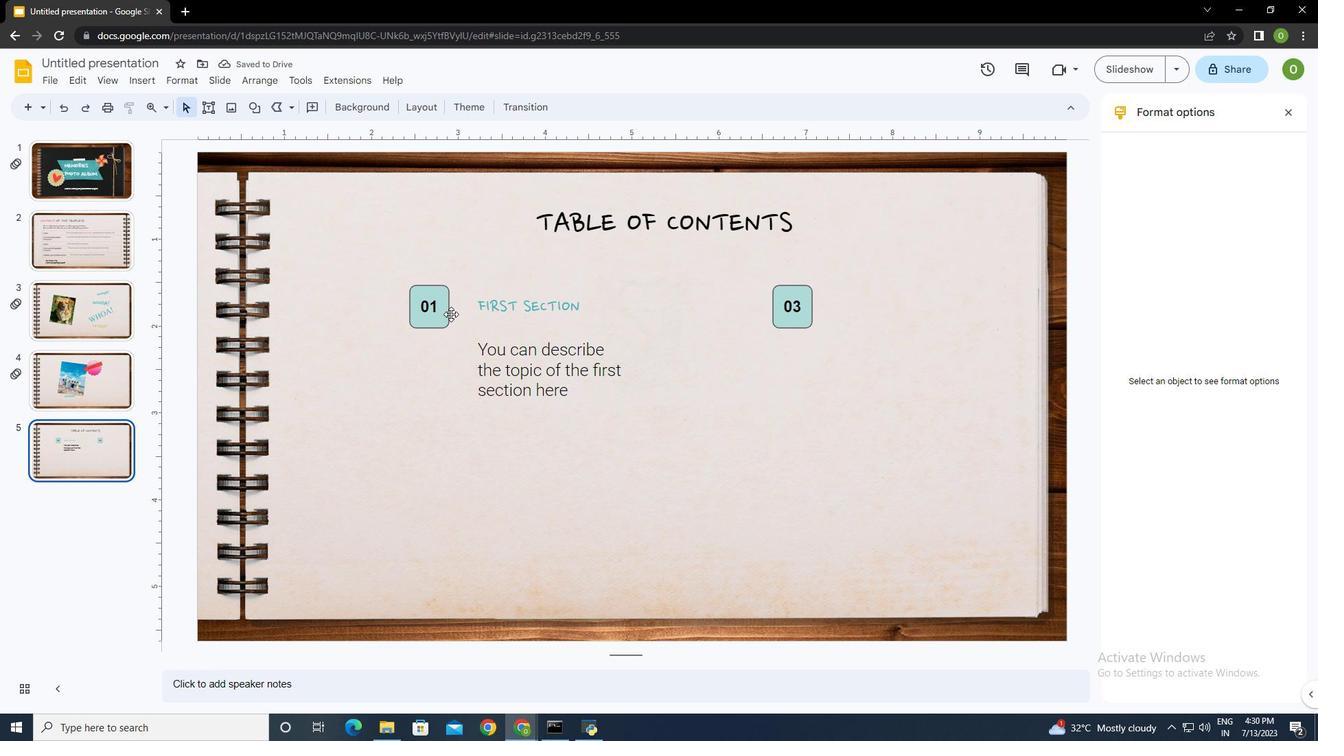 
Action: Mouse pressed left at (442, 306)
Screenshot: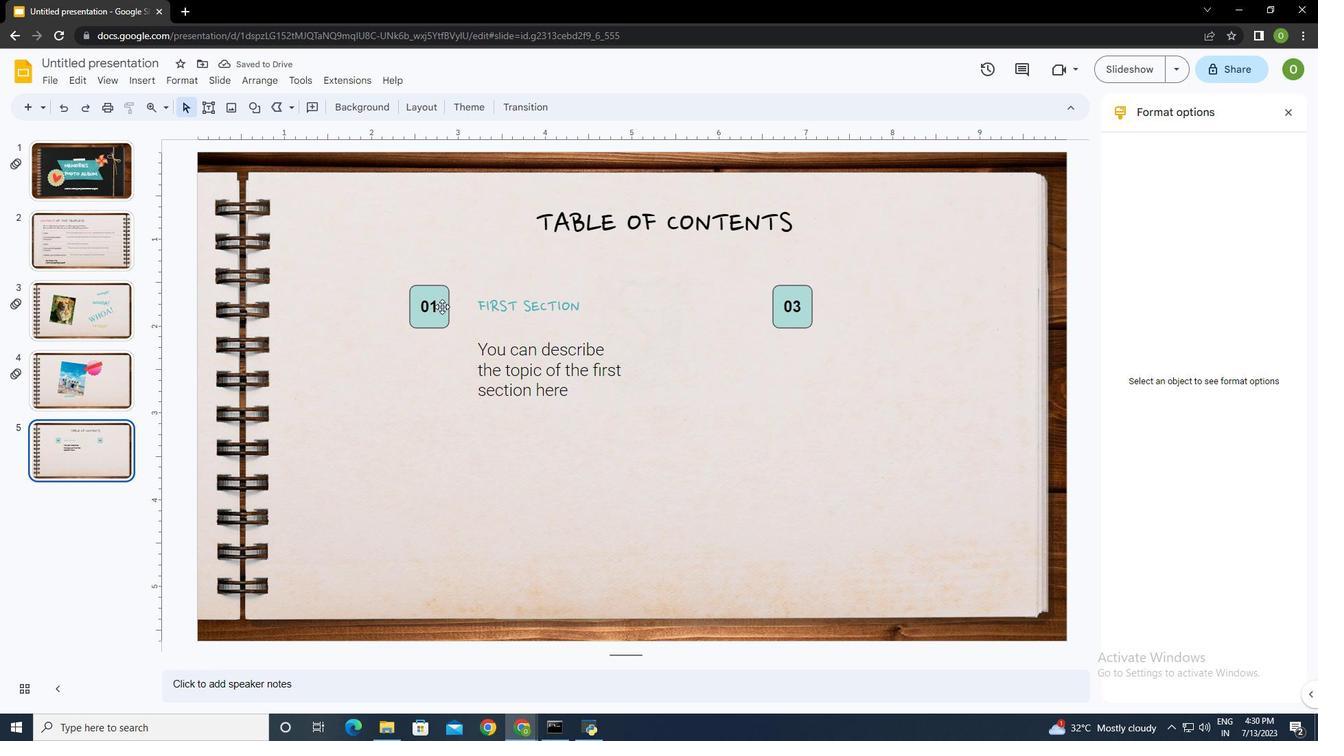
Action: Mouse moved to (442, 305)
Screenshot: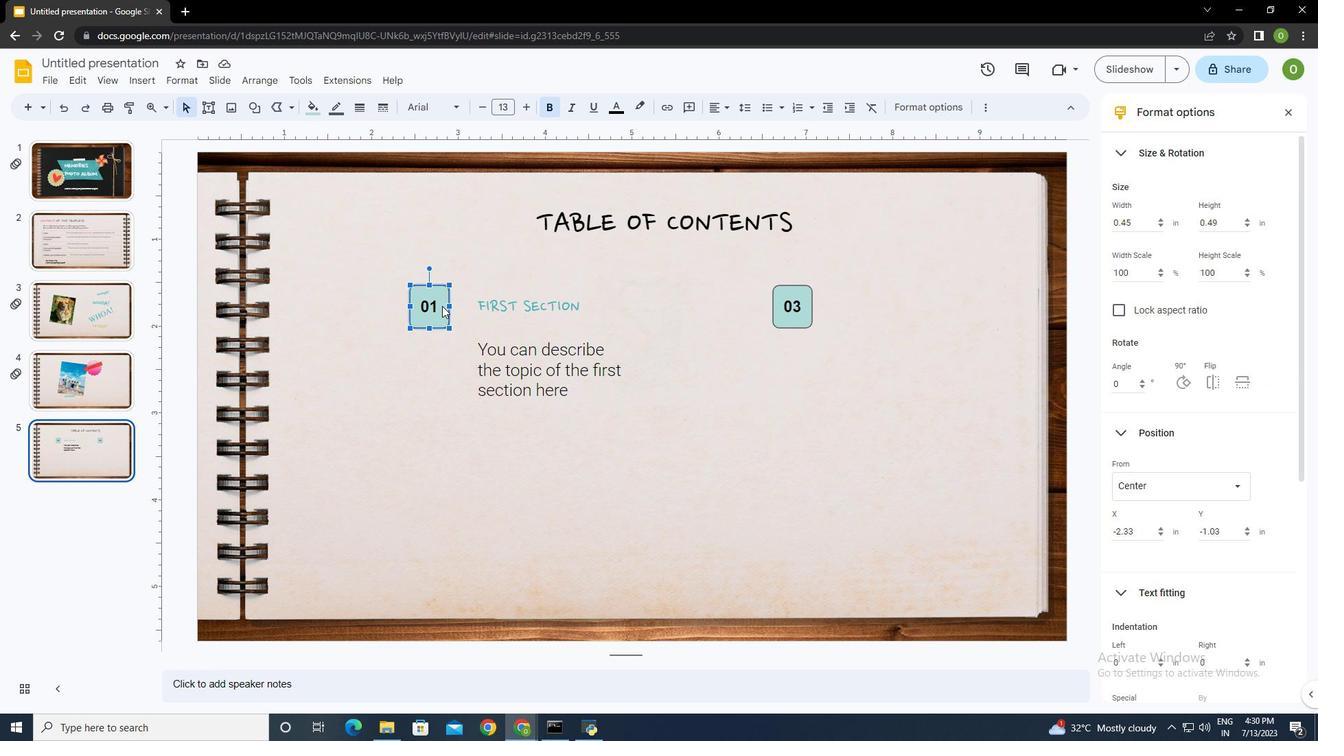 
Action: Mouse pressed left at (442, 305)
Screenshot: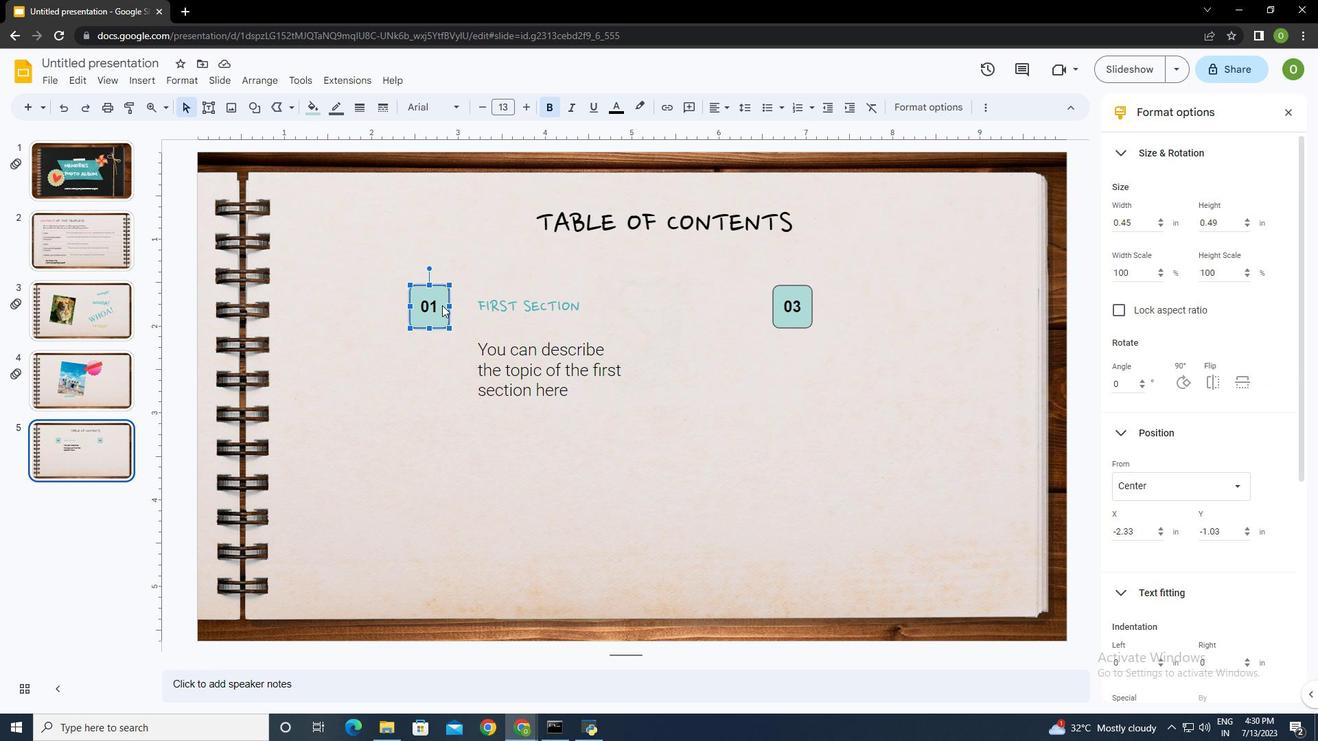 
Action: Mouse moved to (396, 438)
Screenshot: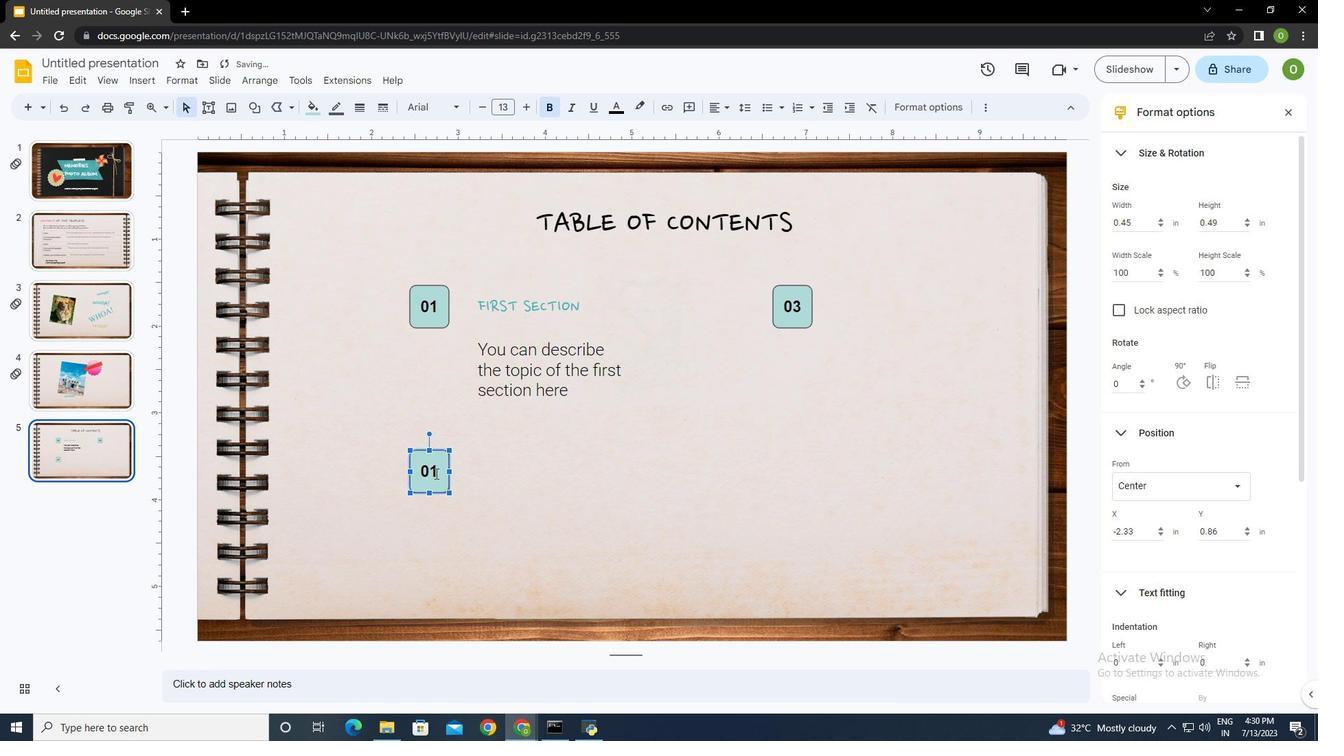 
Action: Key pressed 02<Key.backspace><Key.backspace><Key.backspace><Key.backspace><Key.backspace><Key.backspace><Key.backspace><Key.backspace><Key.backspace><Key.backspace><Key.backspace><Key.backspace><Key.backspace><Key.backspace><Key.backspace><Key.backspace><Key.backspace>02
Screenshot: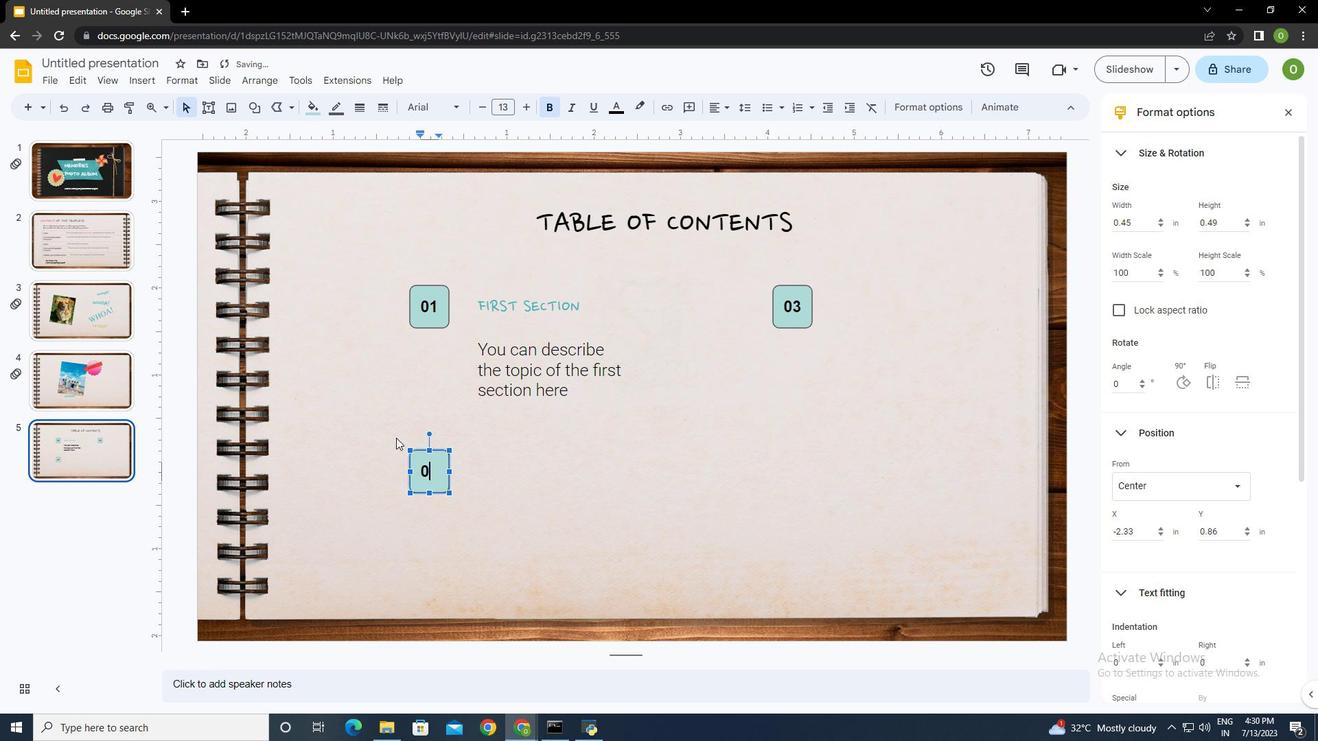 
Action: Mouse moved to (542, 483)
Screenshot: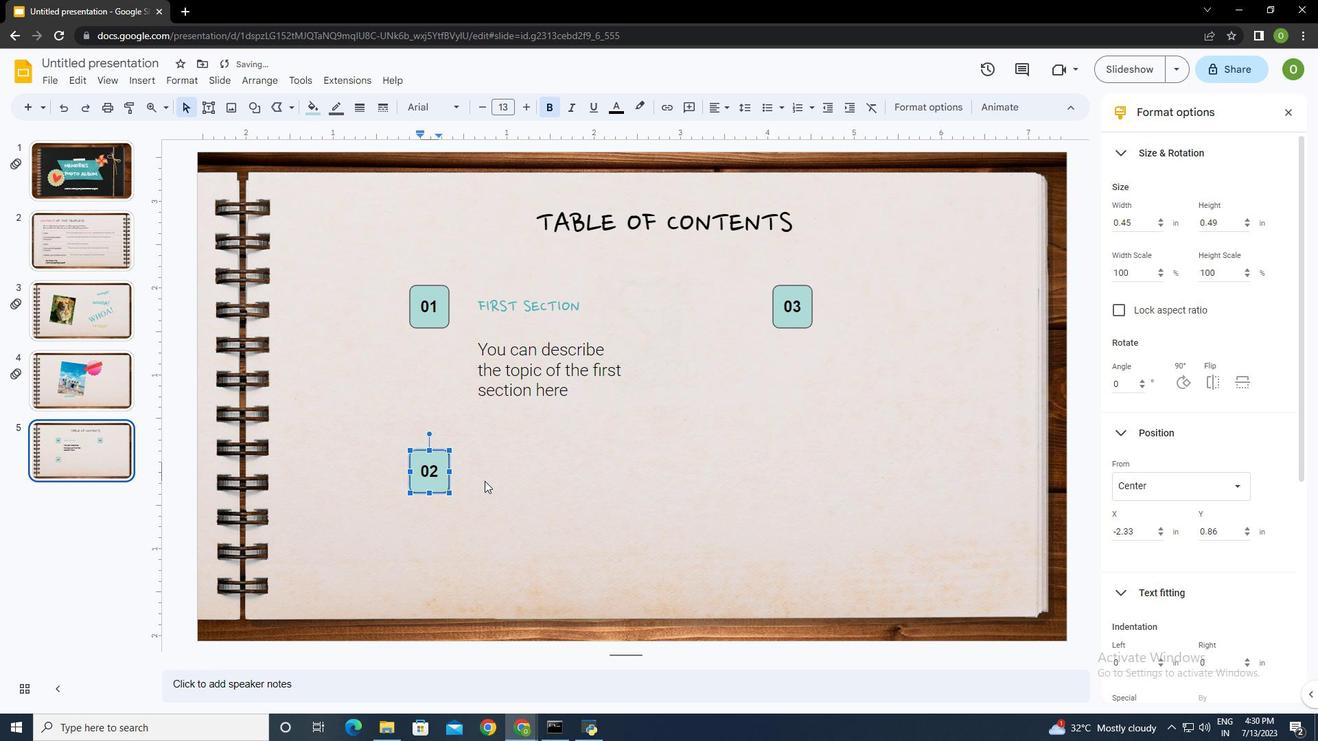 
Action: Mouse pressed left at (542, 483)
Screenshot: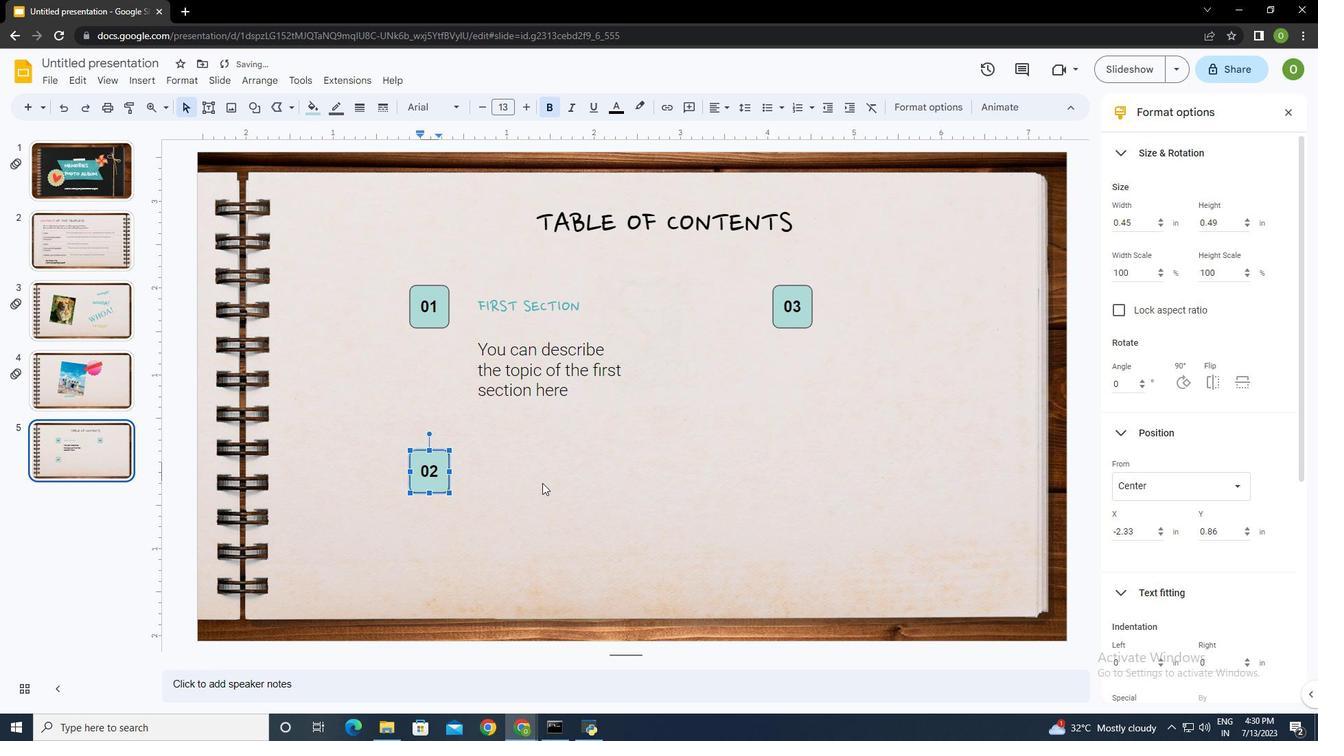 
Action: Mouse moved to (432, 473)
Screenshot: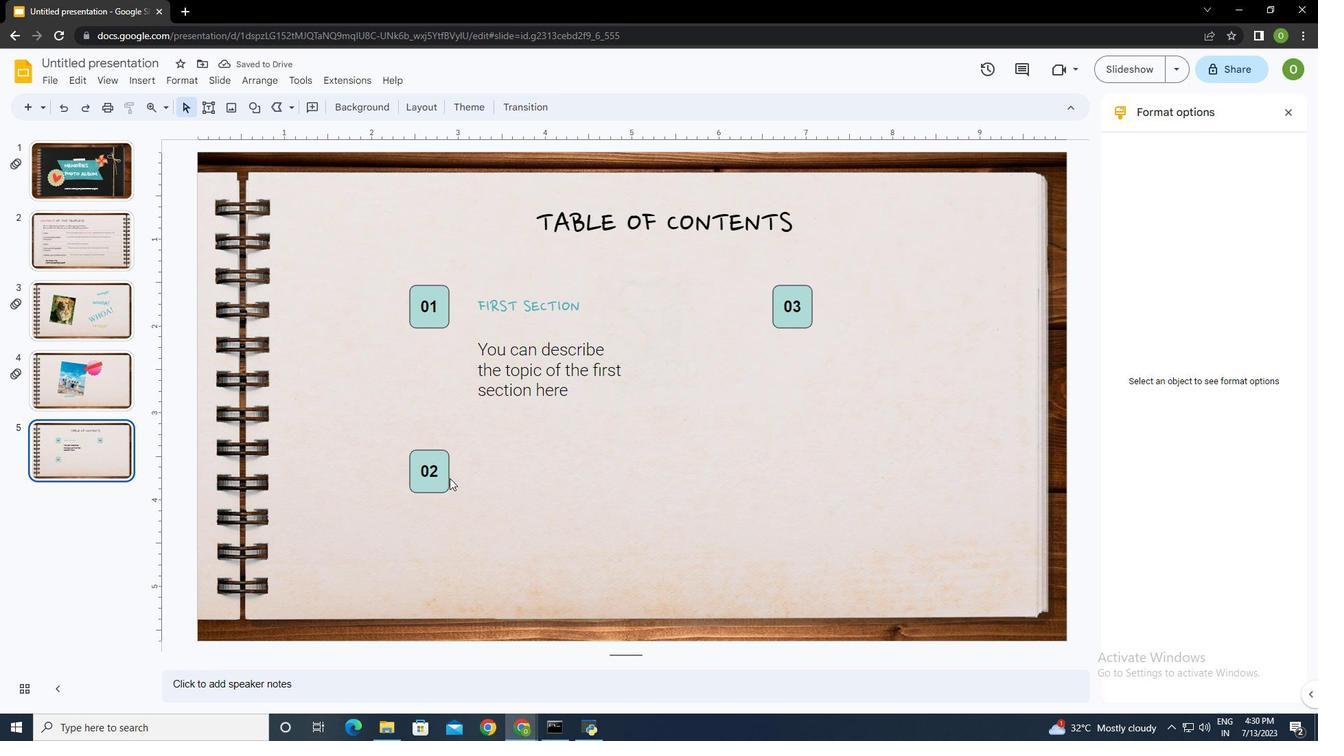 
Action: Mouse pressed left at (432, 473)
Screenshot: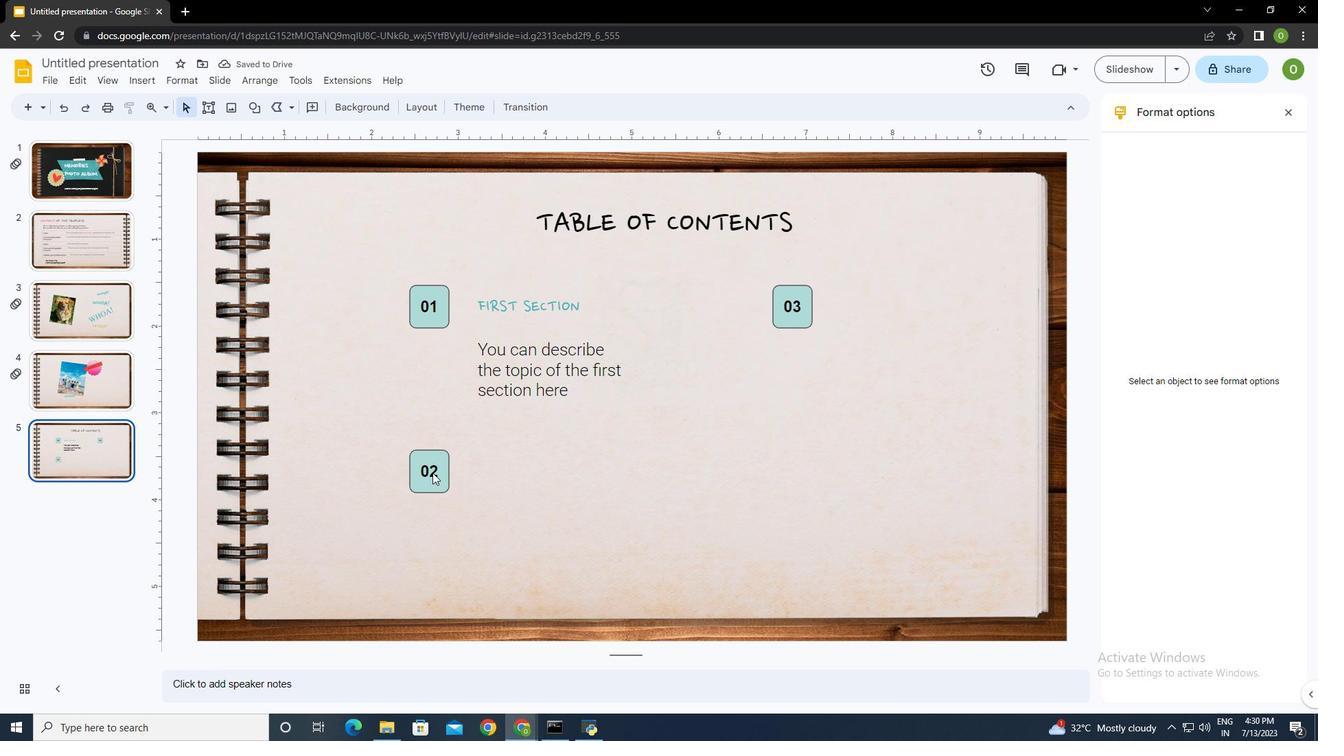 
Action: Mouse moved to (437, 458)
Screenshot: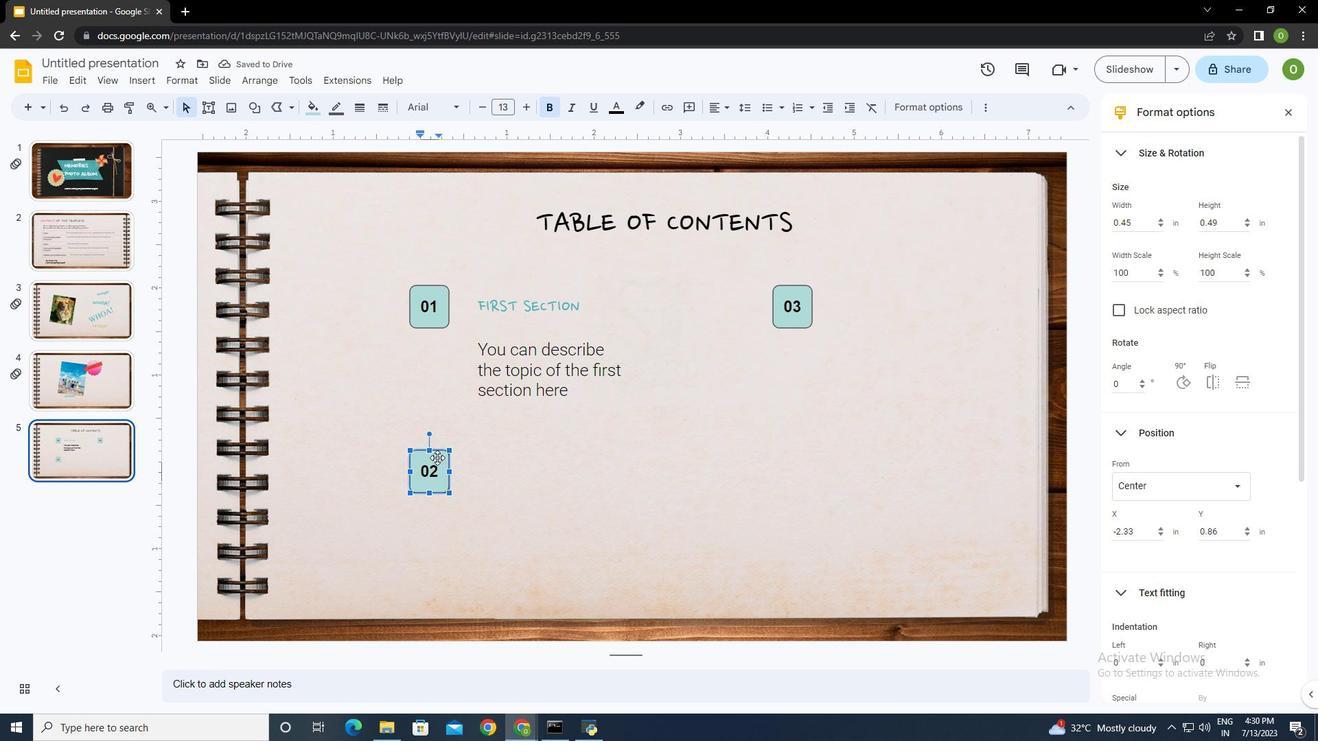
Action: Mouse pressed left at (437, 458)
Screenshot: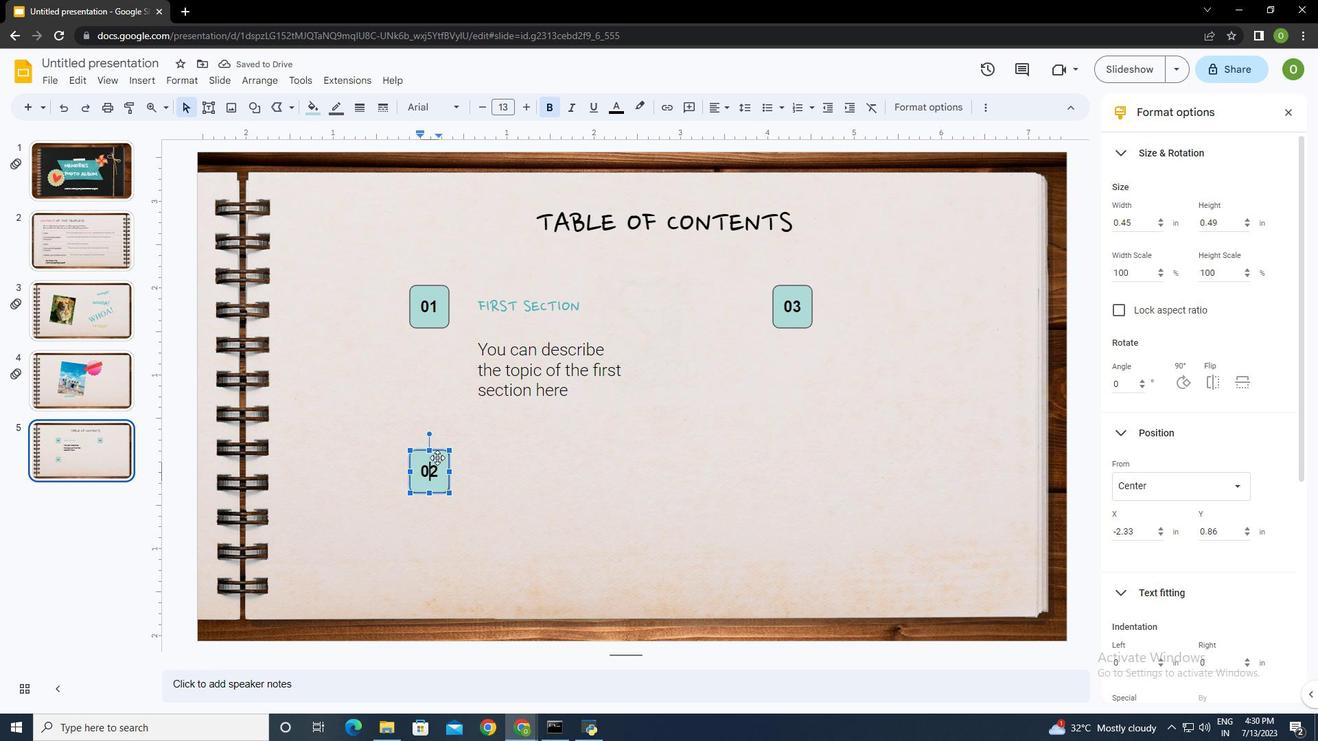 
Action: Mouse moved to (798, 467)
Screenshot: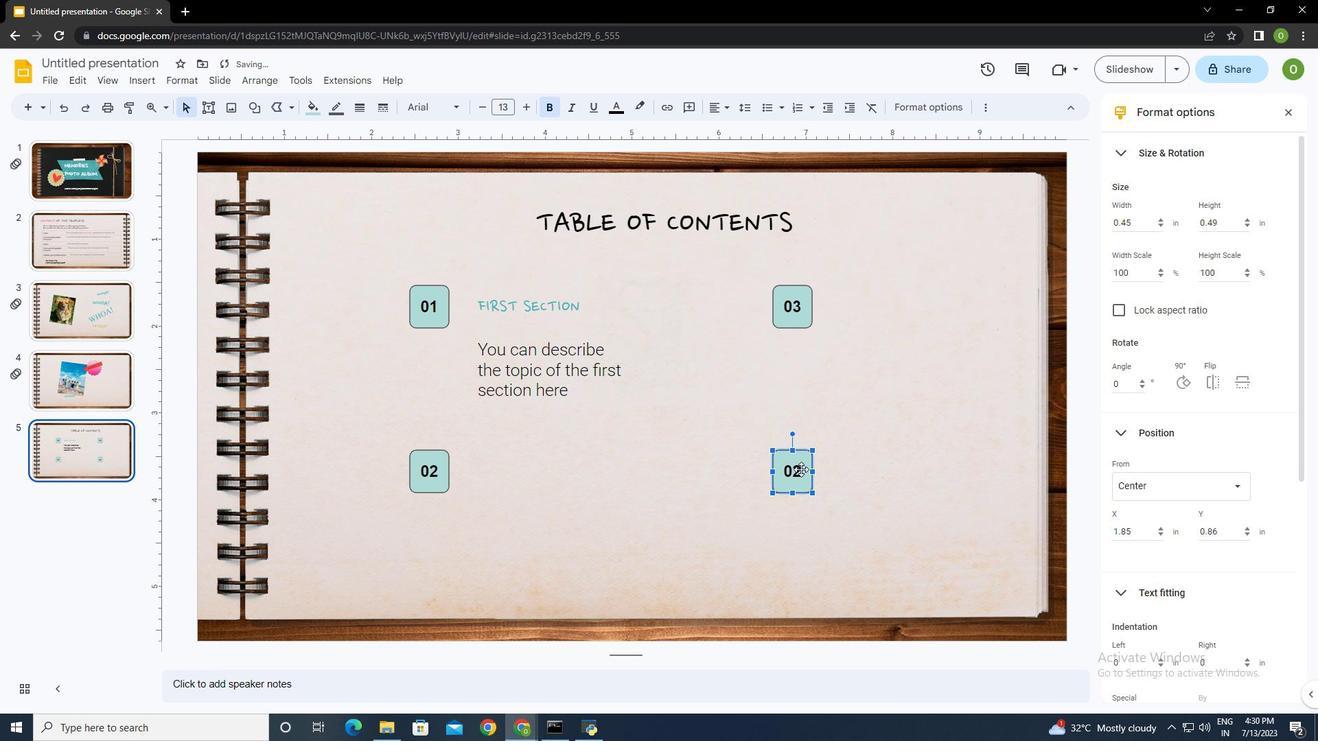 
Action: Mouse pressed left at (798, 467)
Screenshot: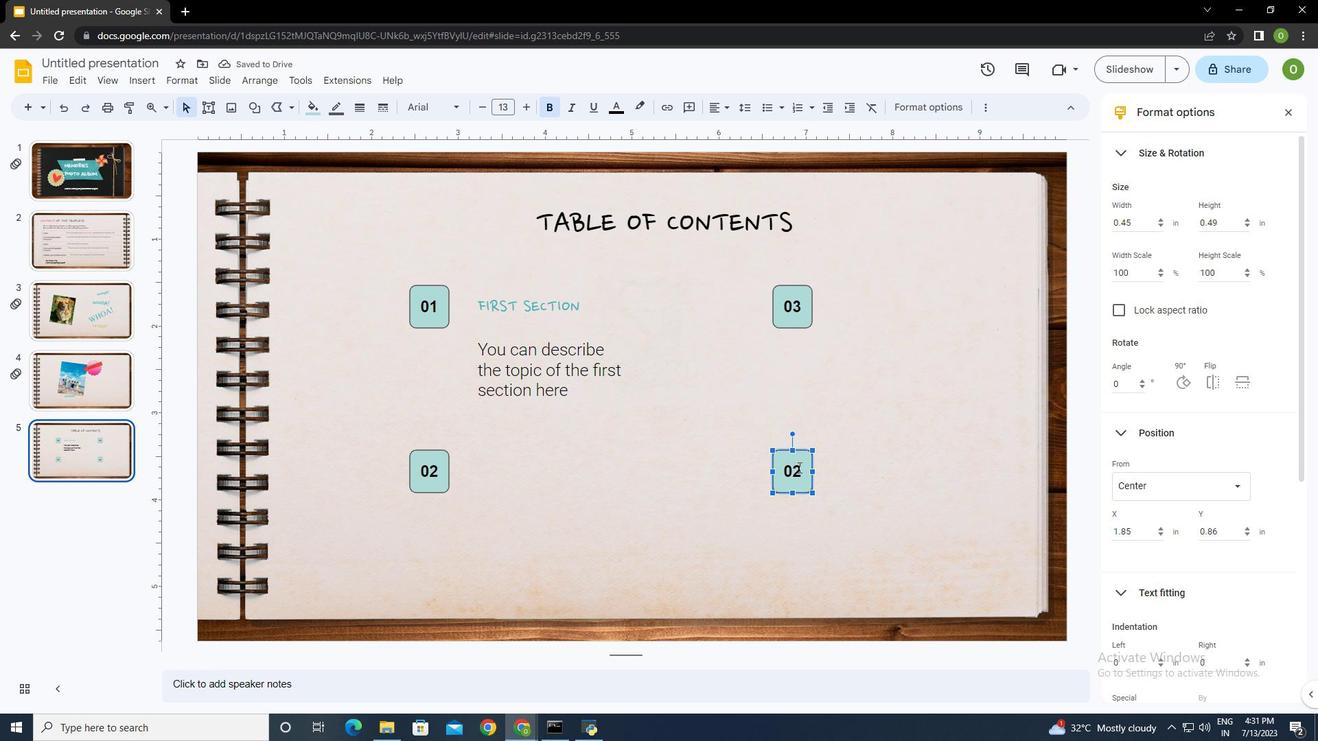 
Action: Key pressed <Key.backspace><Key.backspace><Key.backspace><Key.backspace><Key.backspace><Key.backspace><Key.backspace><Key.backspace><Key.backspace>04
Screenshot: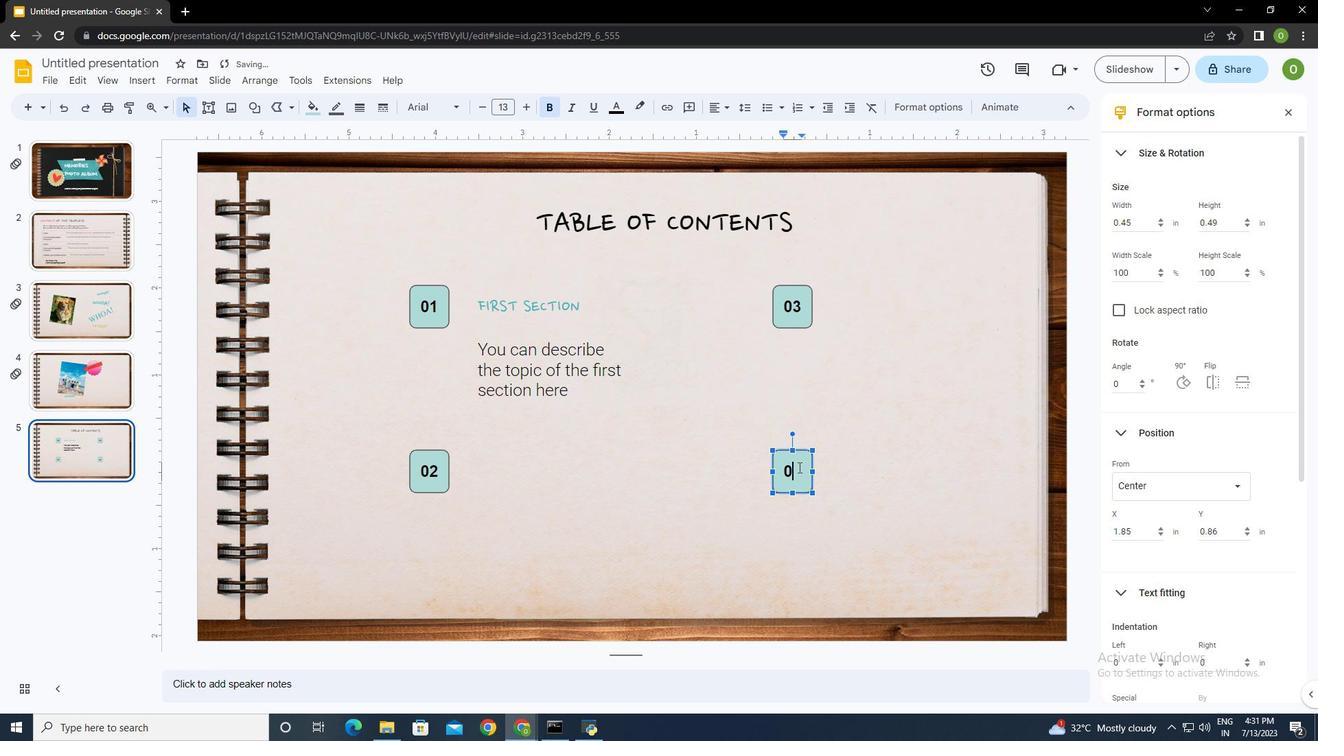 
Action: Mouse moved to (824, 494)
Screenshot: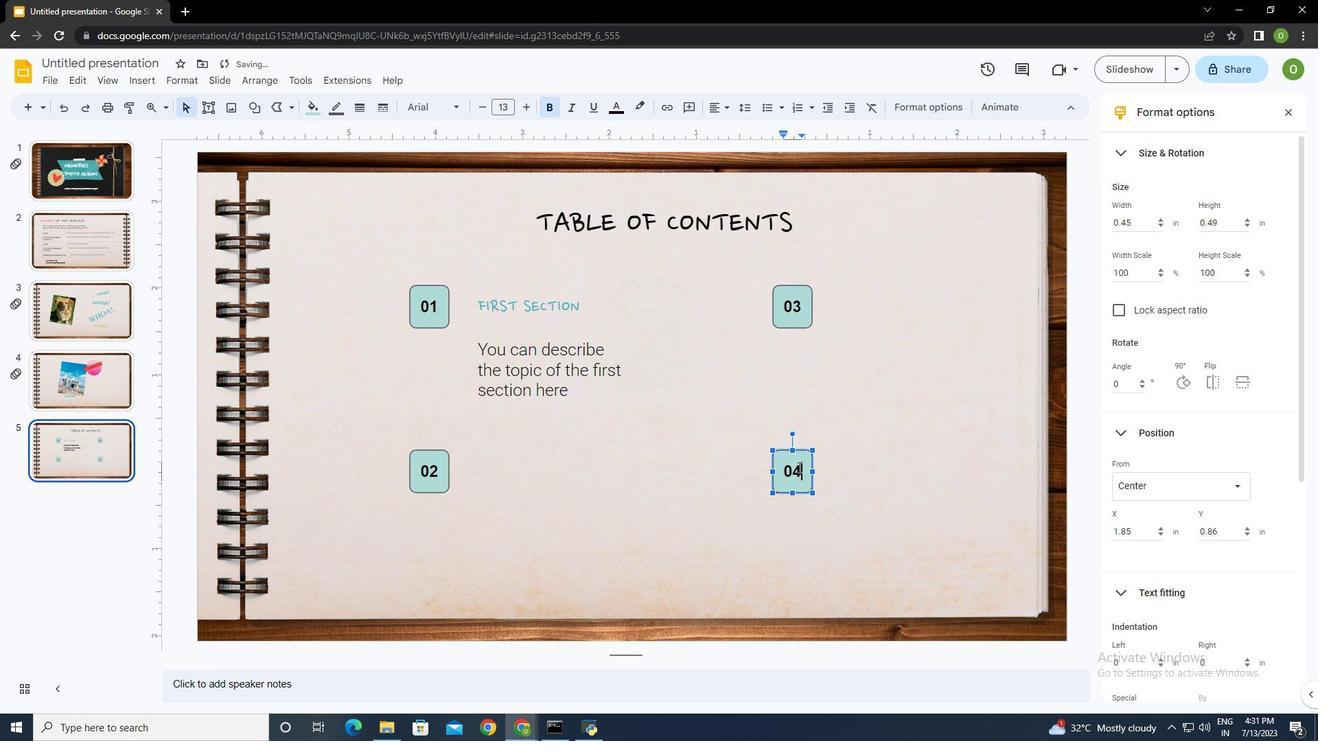 
Action: Key pressed <Key.shift_r><Key.left><Key.left>
Screenshot: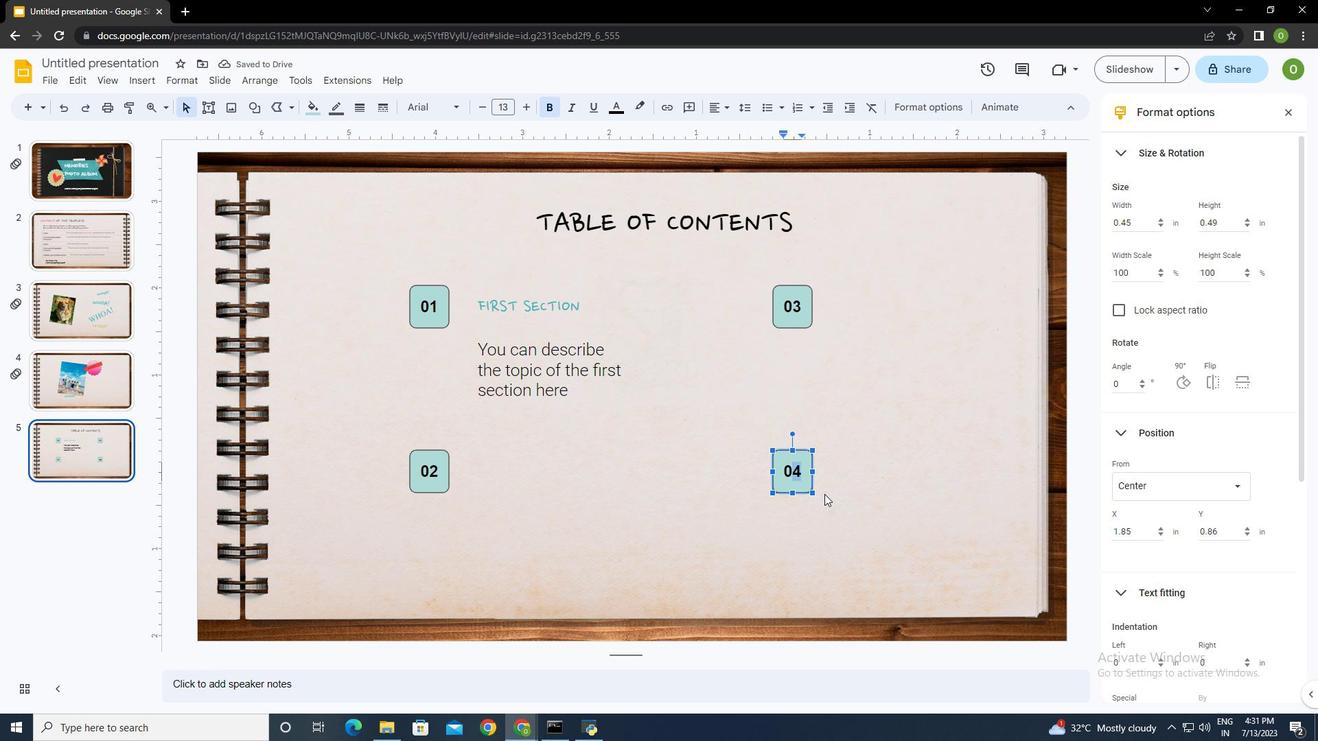 
Action: Mouse moved to (433, 106)
Screenshot: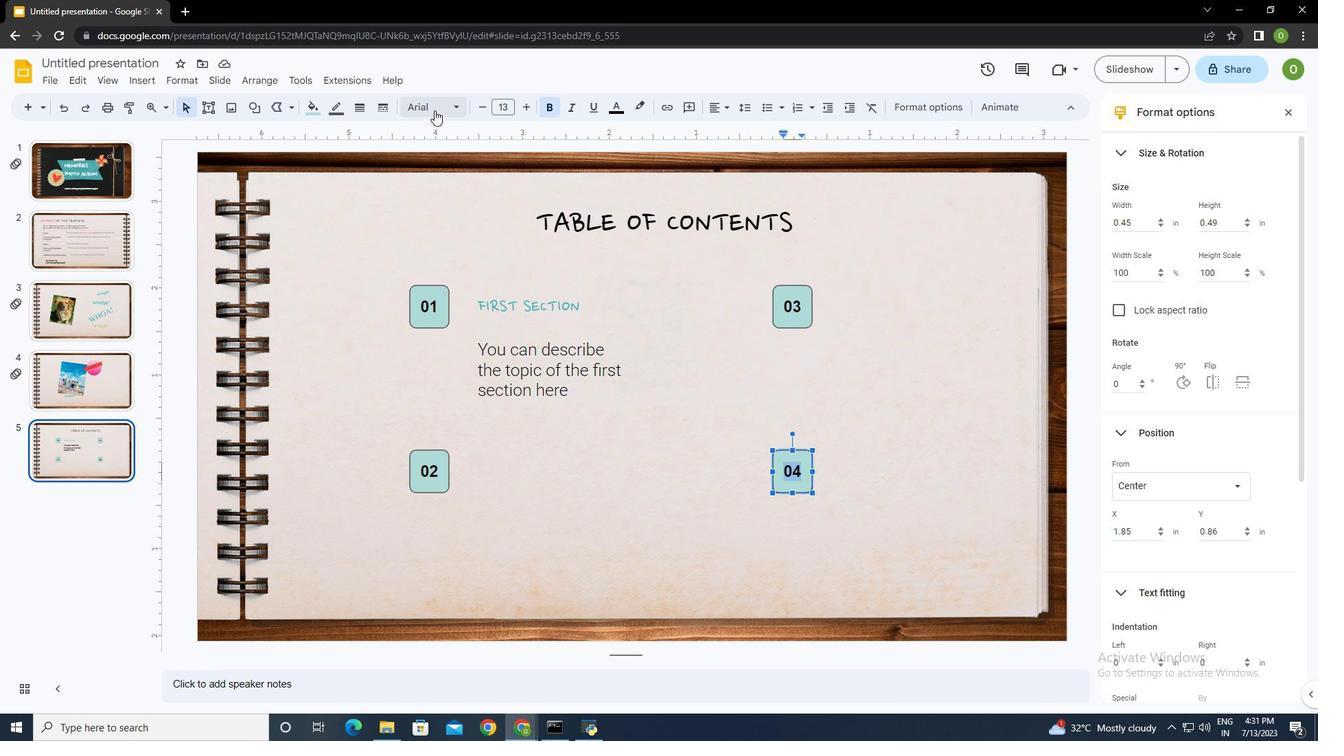 
Action: Mouse pressed left at (433, 106)
Screenshot: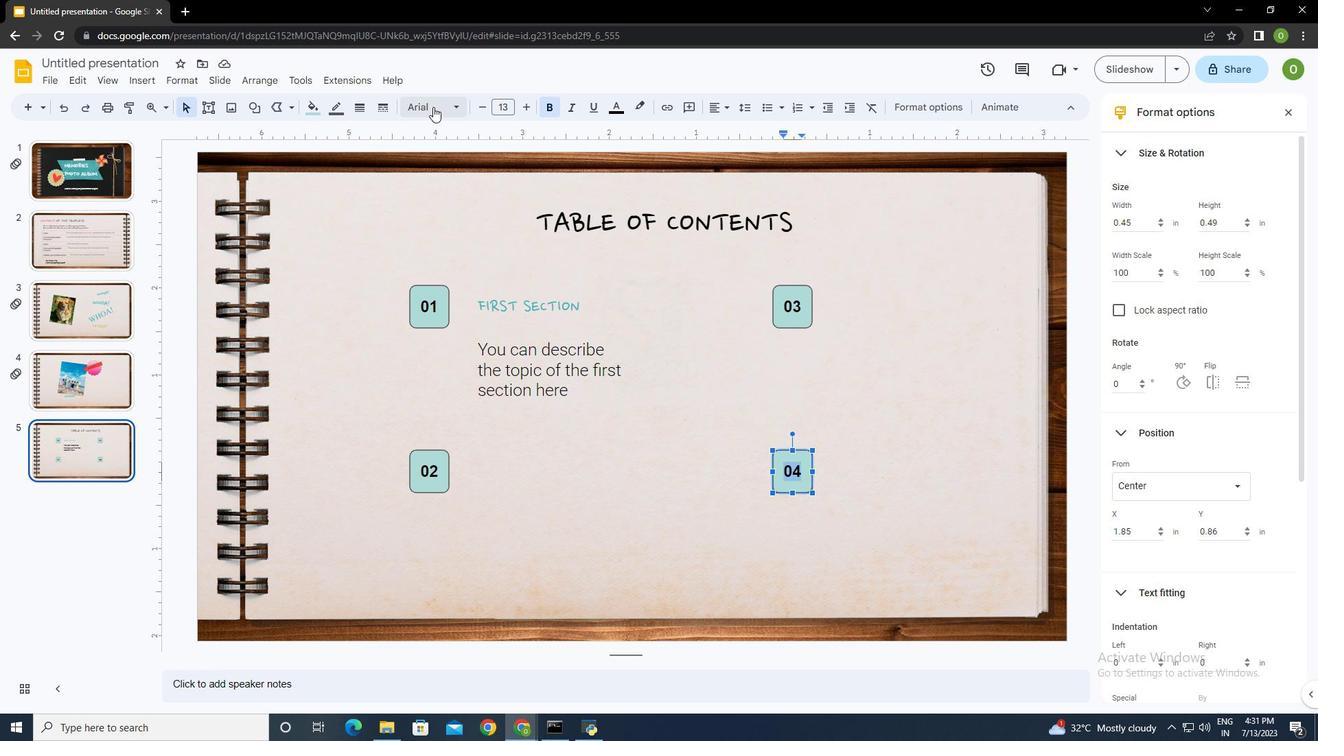 
Action: Mouse moved to (473, 189)
Screenshot: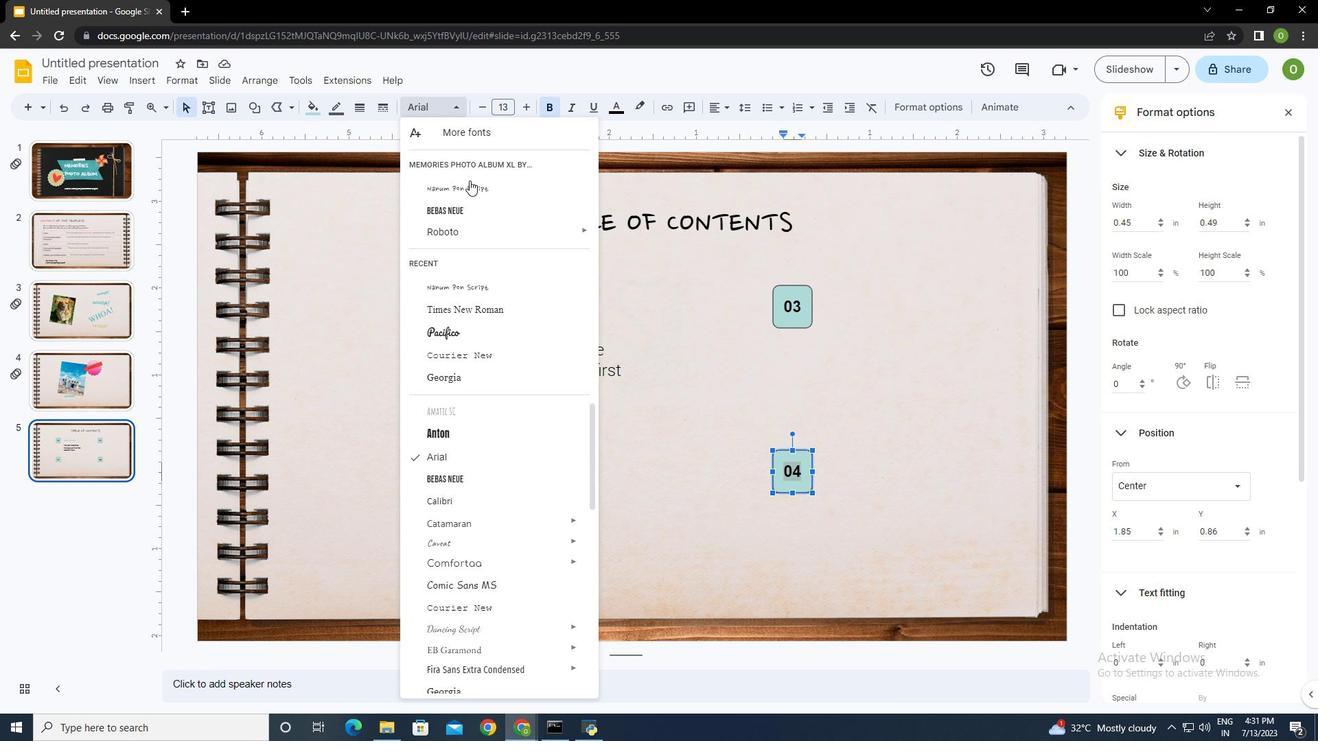 
Action: Mouse pressed left at (473, 189)
Screenshot: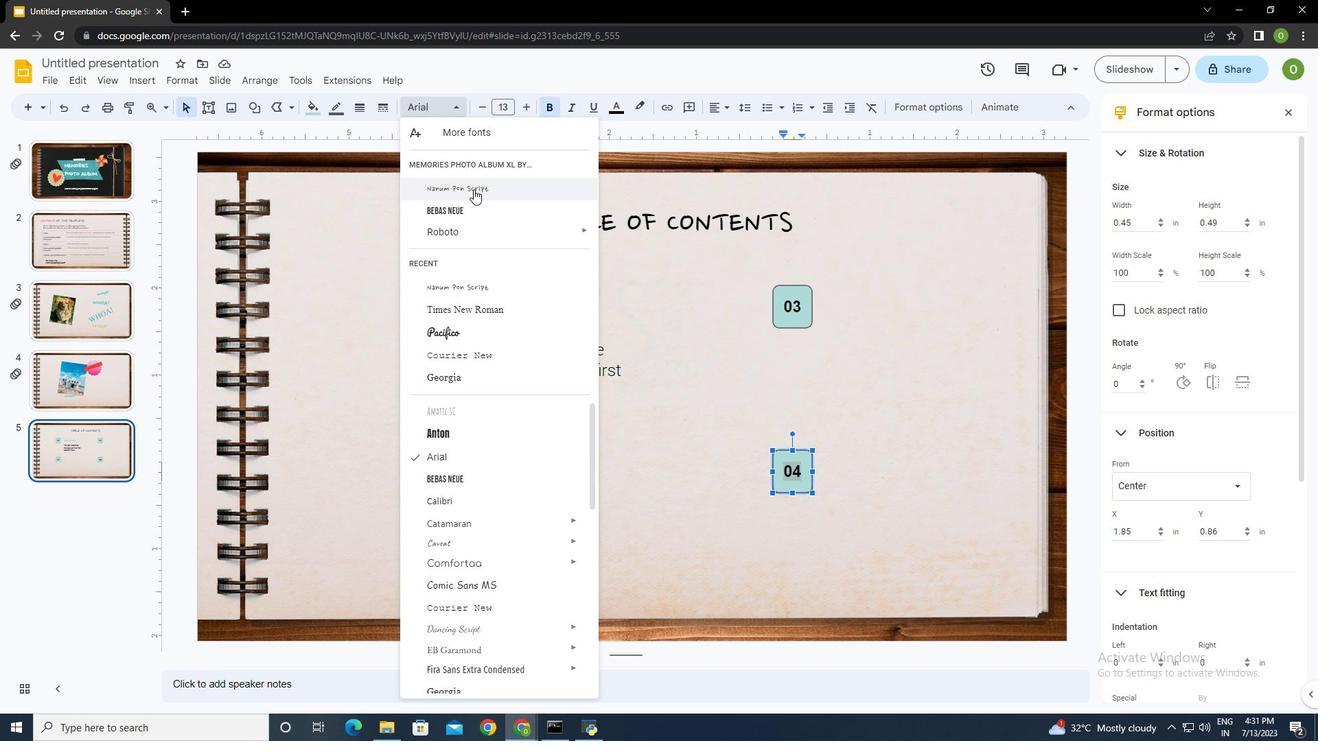 
Action: Mouse moved to (436, 100)
Screenshot: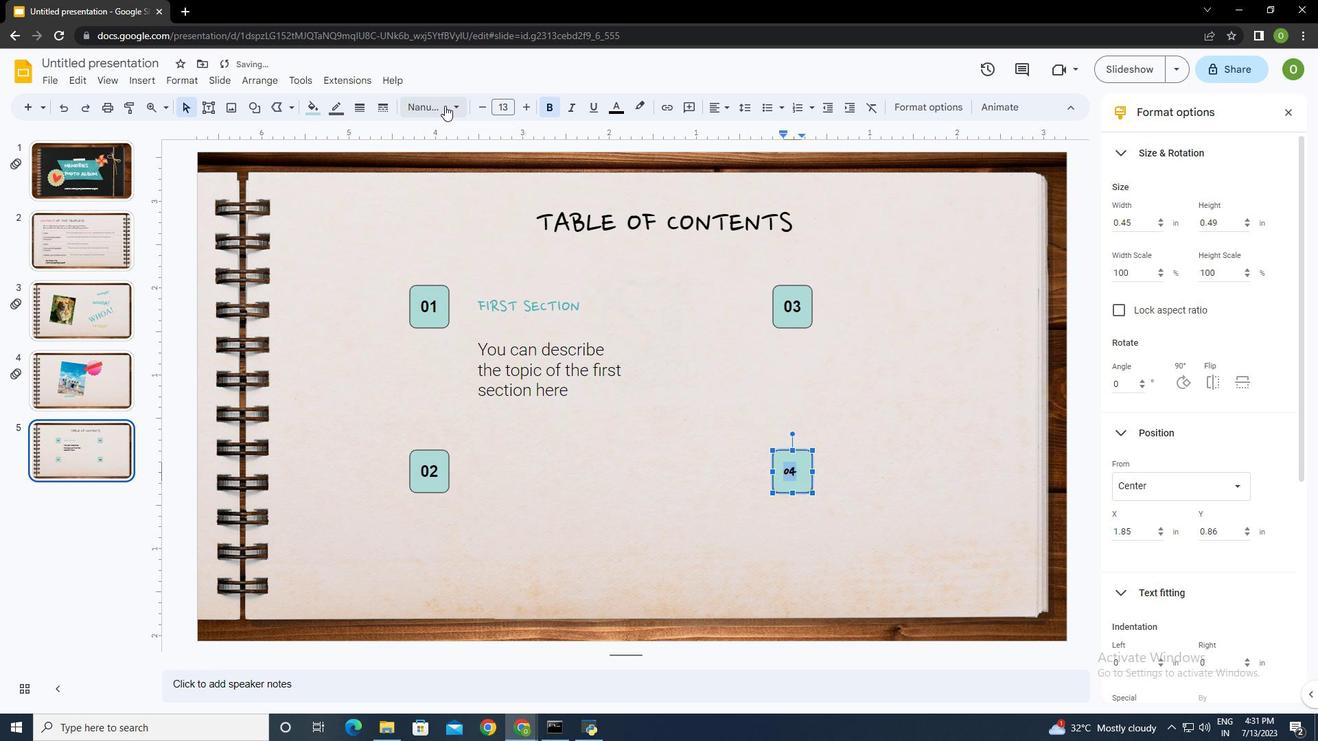 
Action: Mouse pressed left at (436, 100)
Screenshot: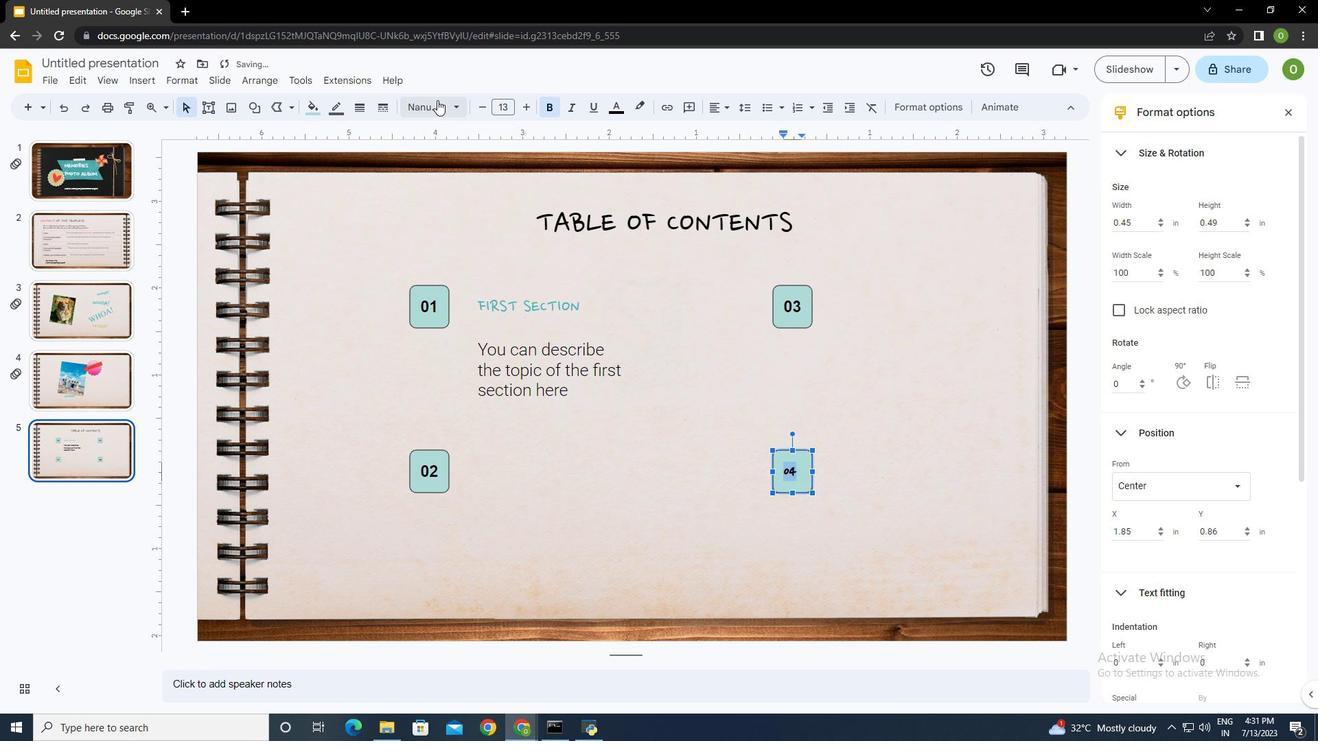 
Action: Mouse moved to (525, 107)
Screenshot: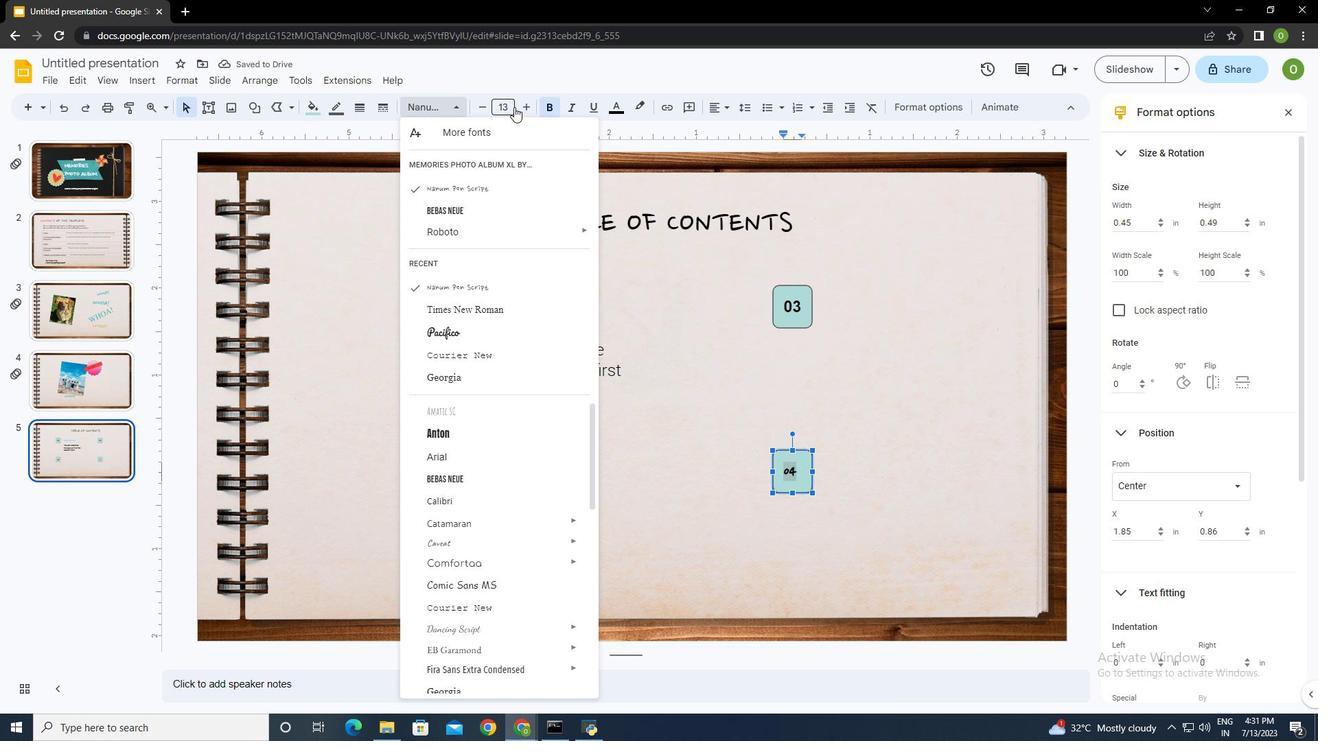 
Action: Mouse pressed left at (525, 107)
Screenshot: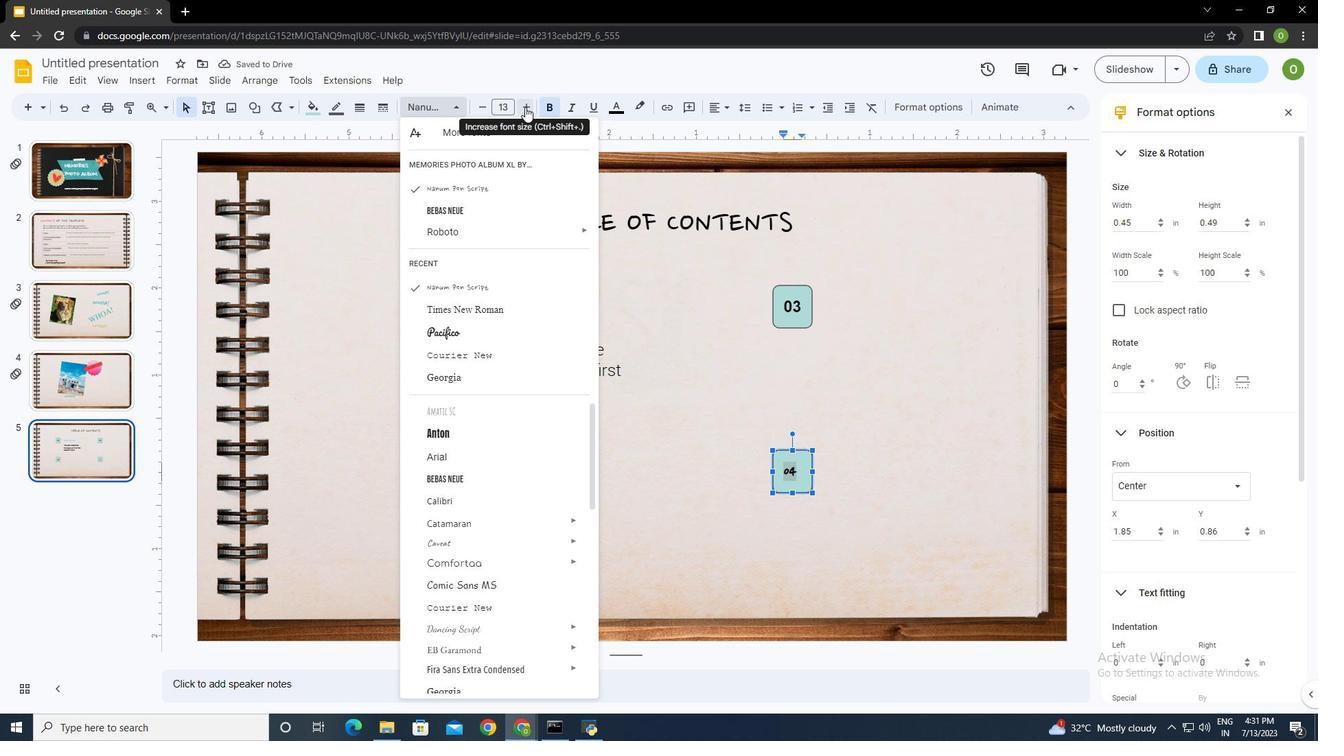 
Action: Mouse pressed left at (525, 107)
Screenshot: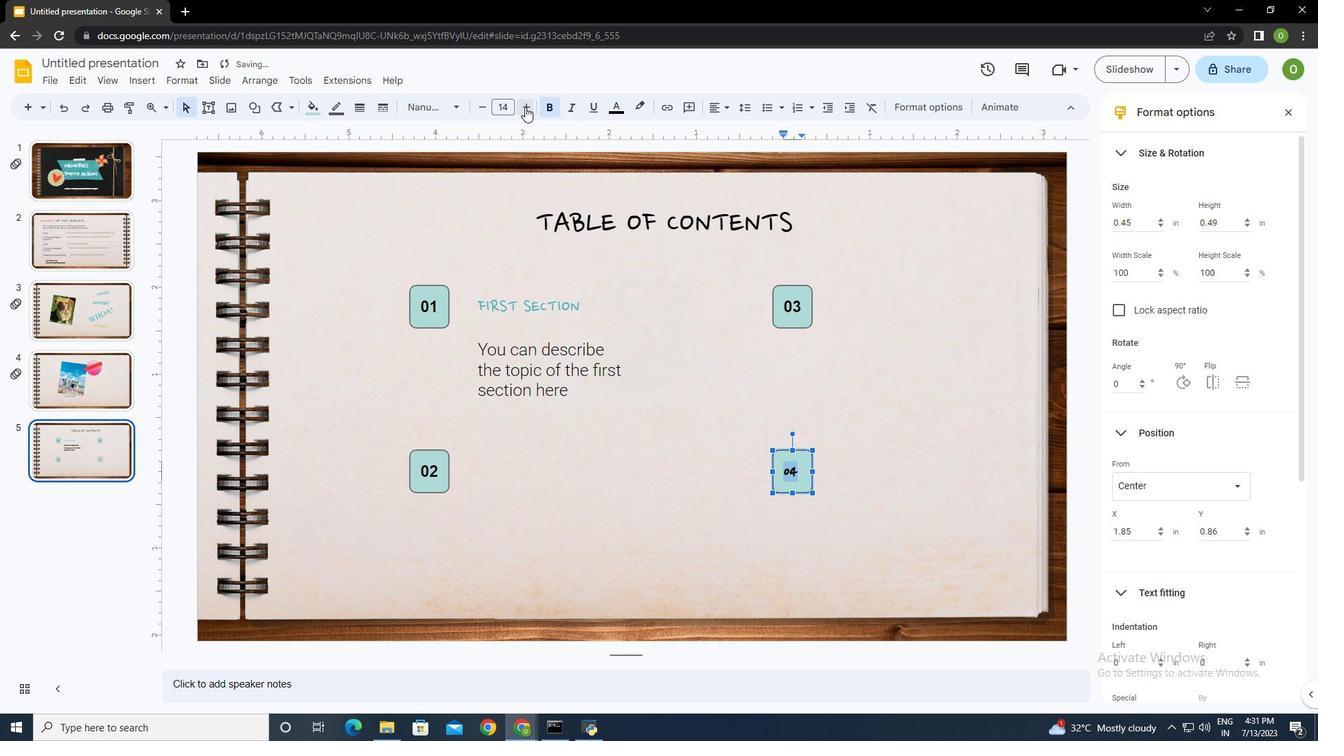 
Action: Mouse pressed left at (525, 107)
Screenshot: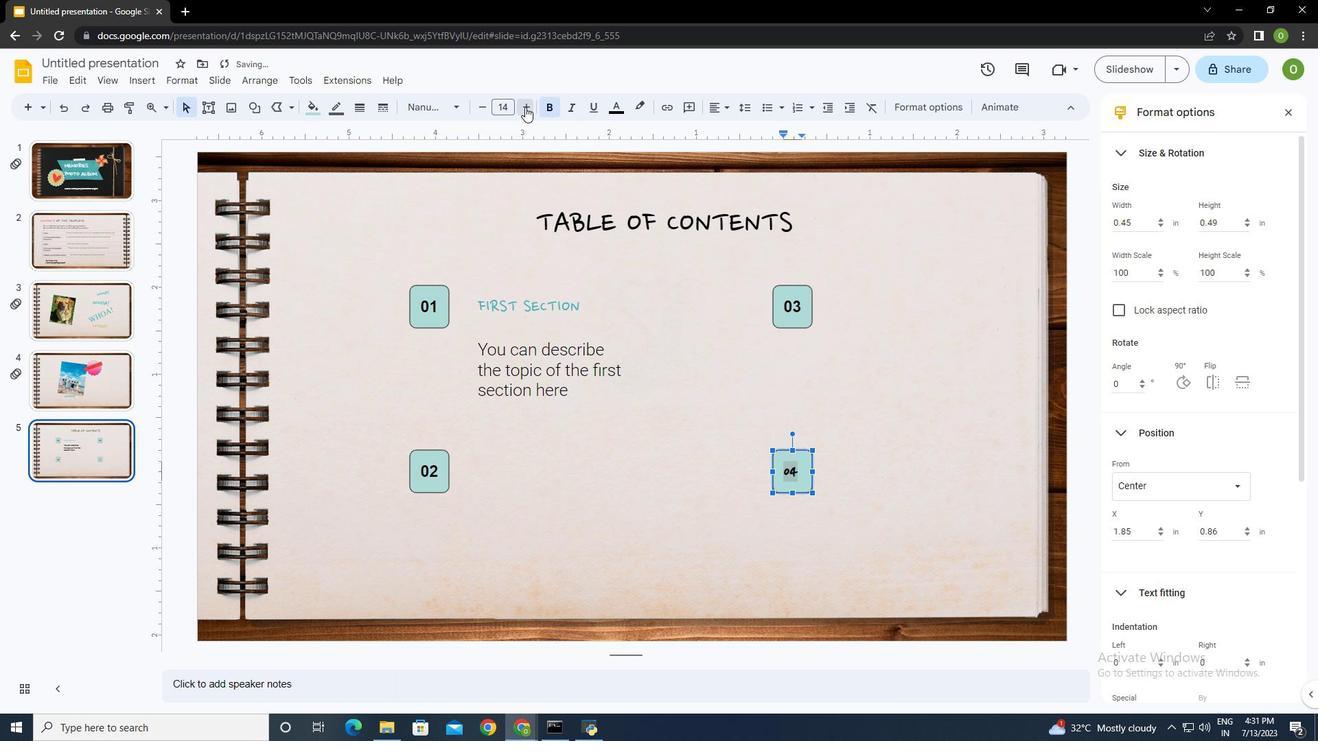 
Action: Mouse pressed left at (525, 107)
Screenshot: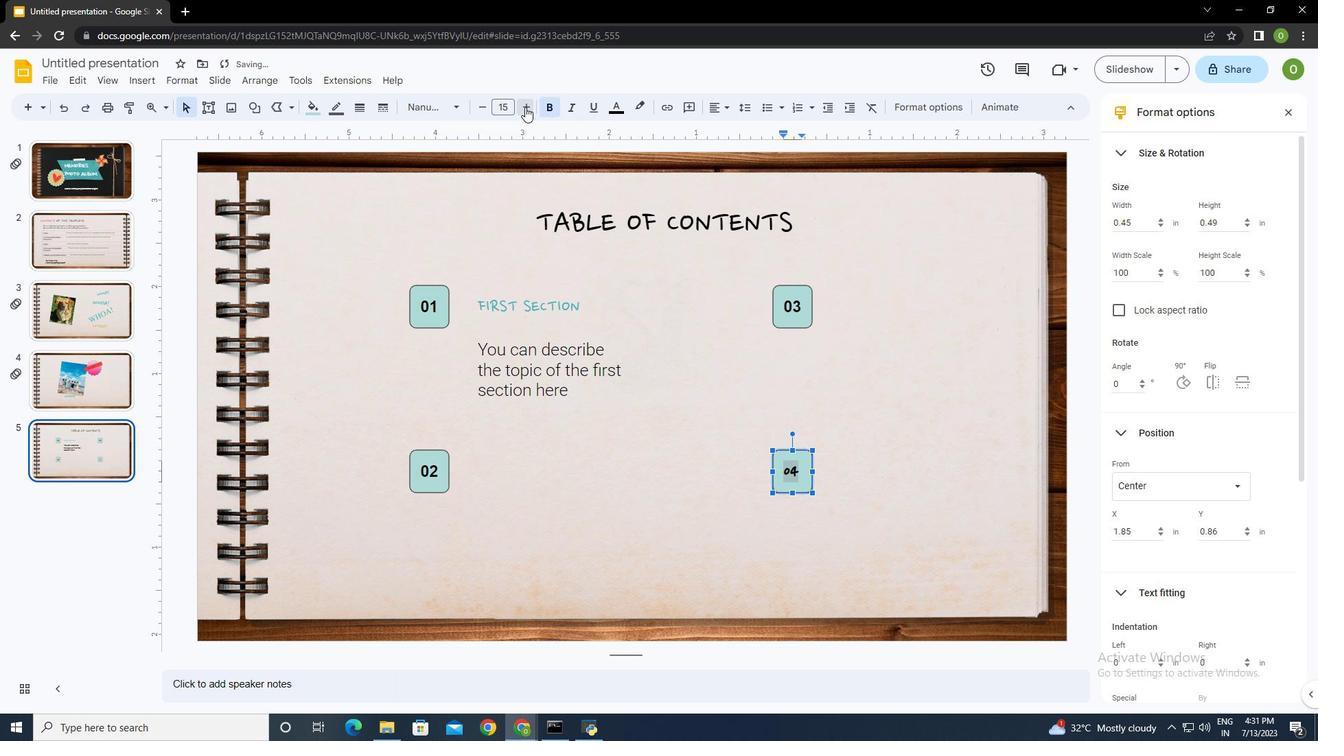 
Action: Mouse pressed left at (525, 107)
Screenshot: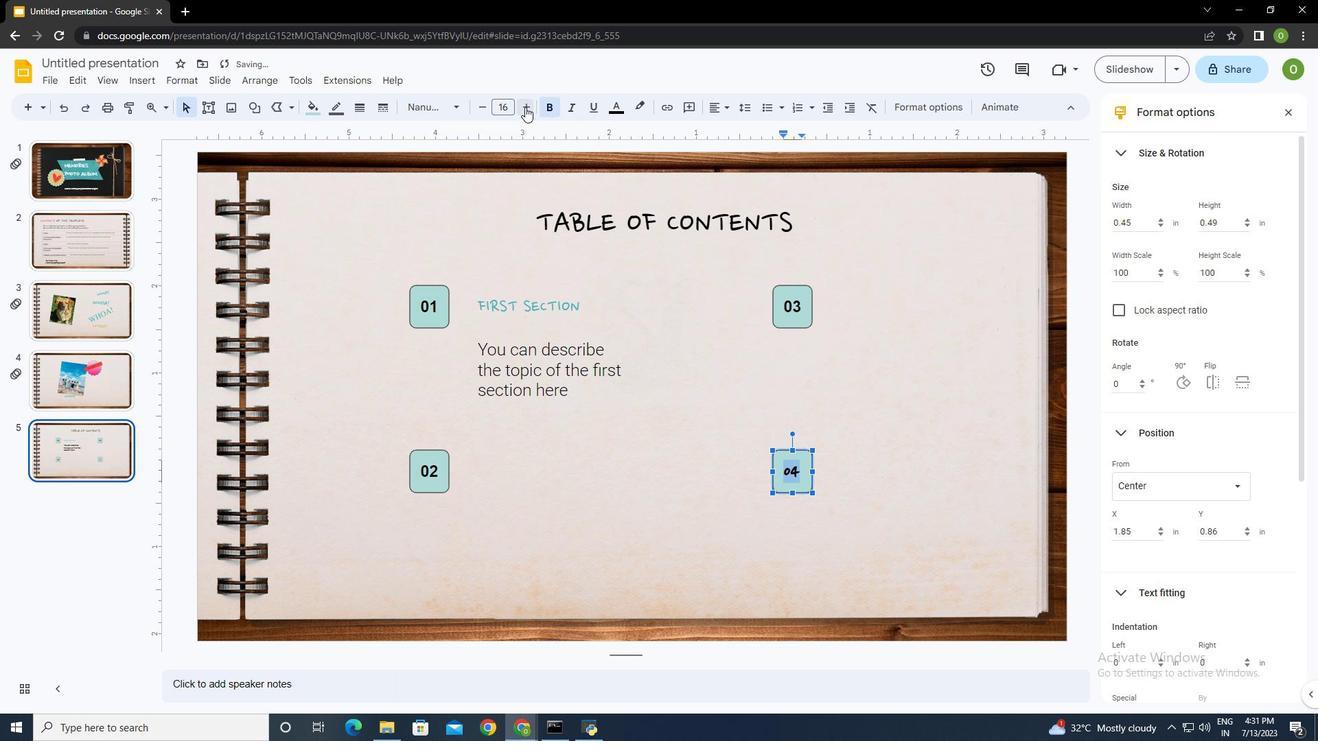 
Action: Mouse pressed left at (525, 107)
Screenshot: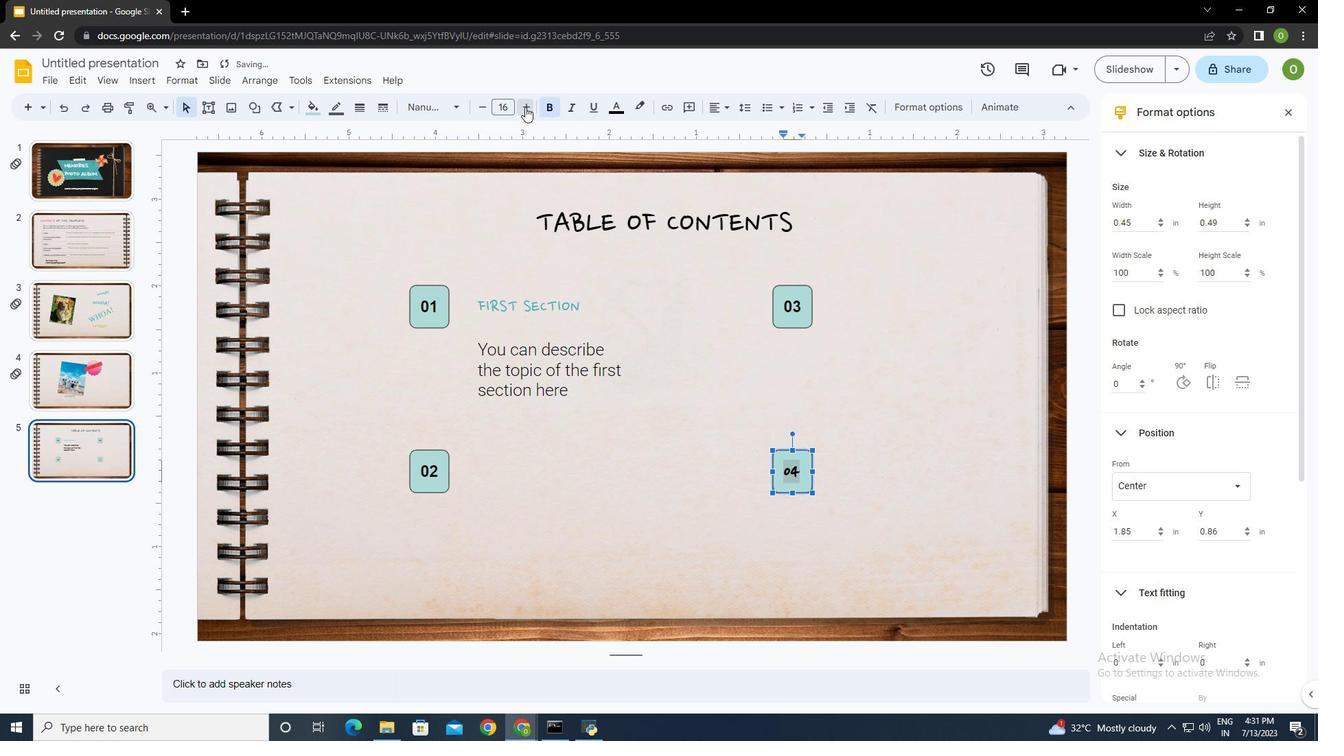 
Action: Mouse moved to (485, 111)
Screenshot: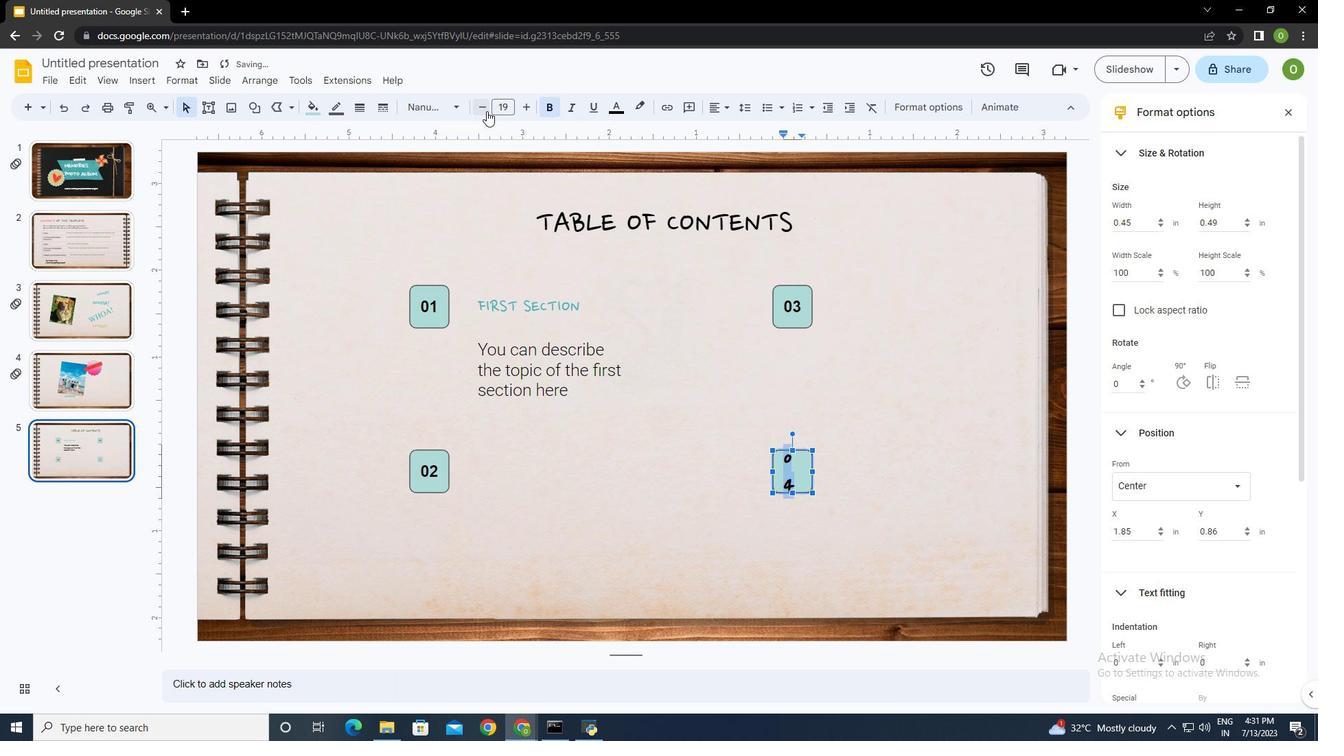 
Action: Mouse pressed left at (485, 111)
Screenshot: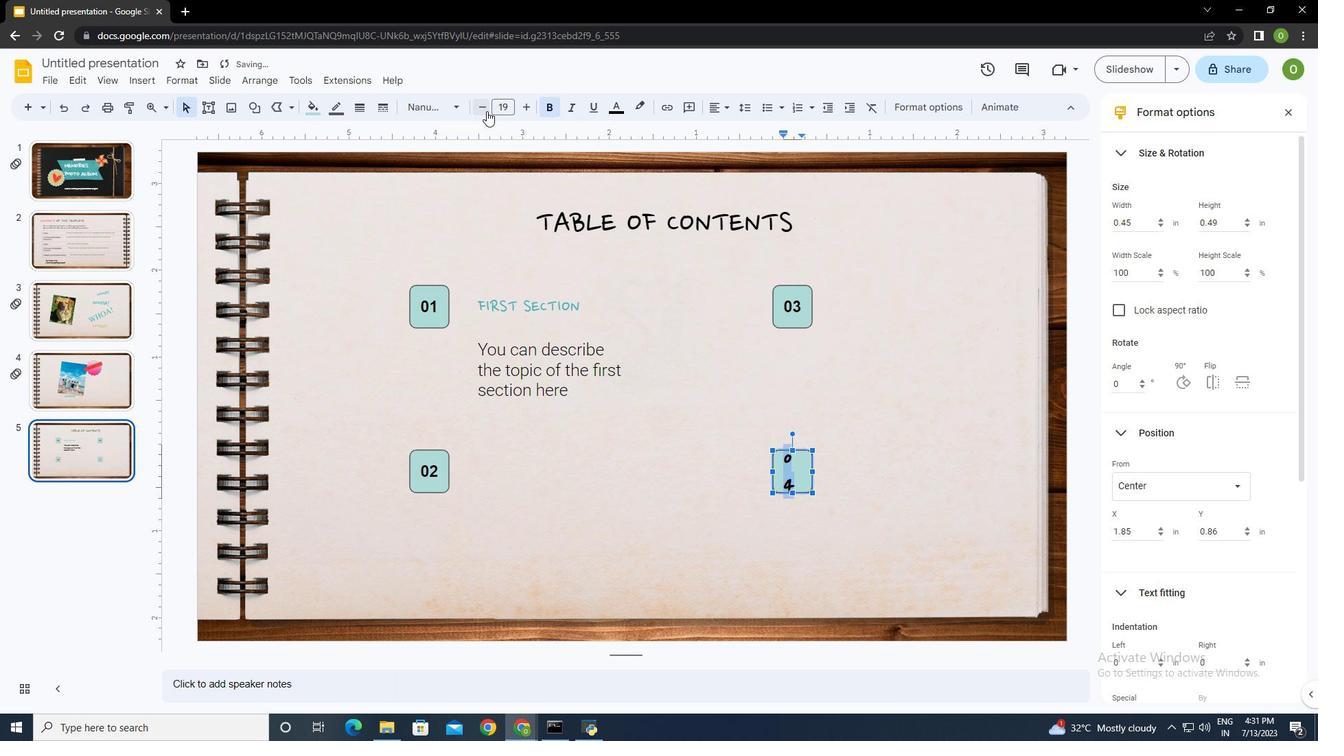 
Action: Mouse moved to (439, 477)
Screenshot: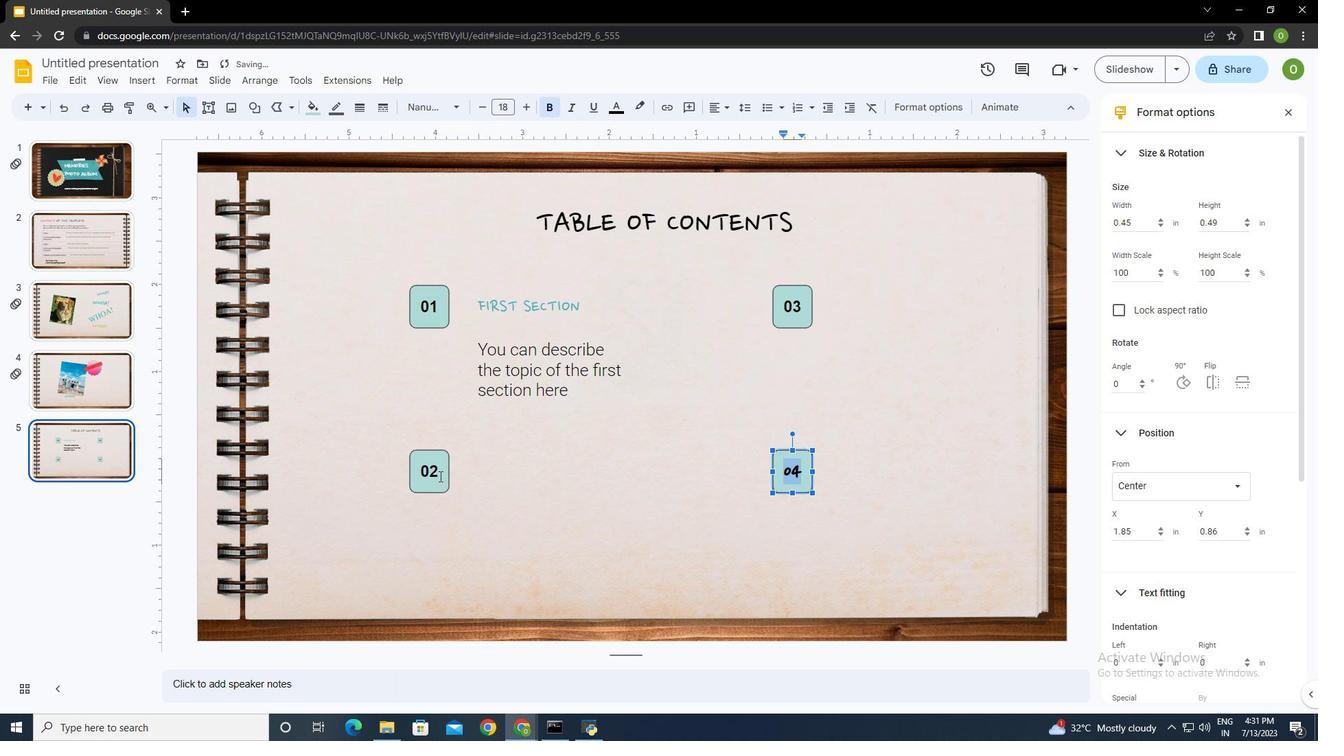 
Action: Mouse pressed left at (439, 477)
Screenshot: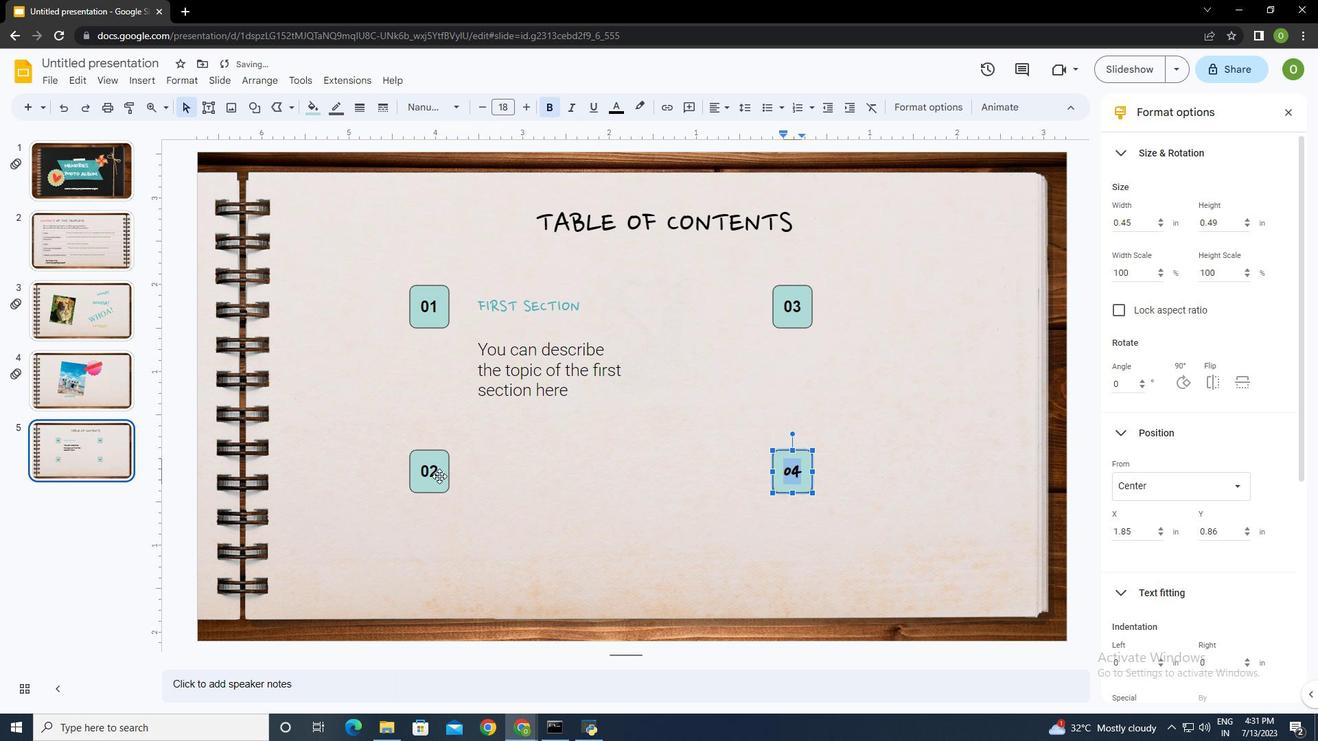 
Action: Mouse moved to (439, 473)
Screenshot: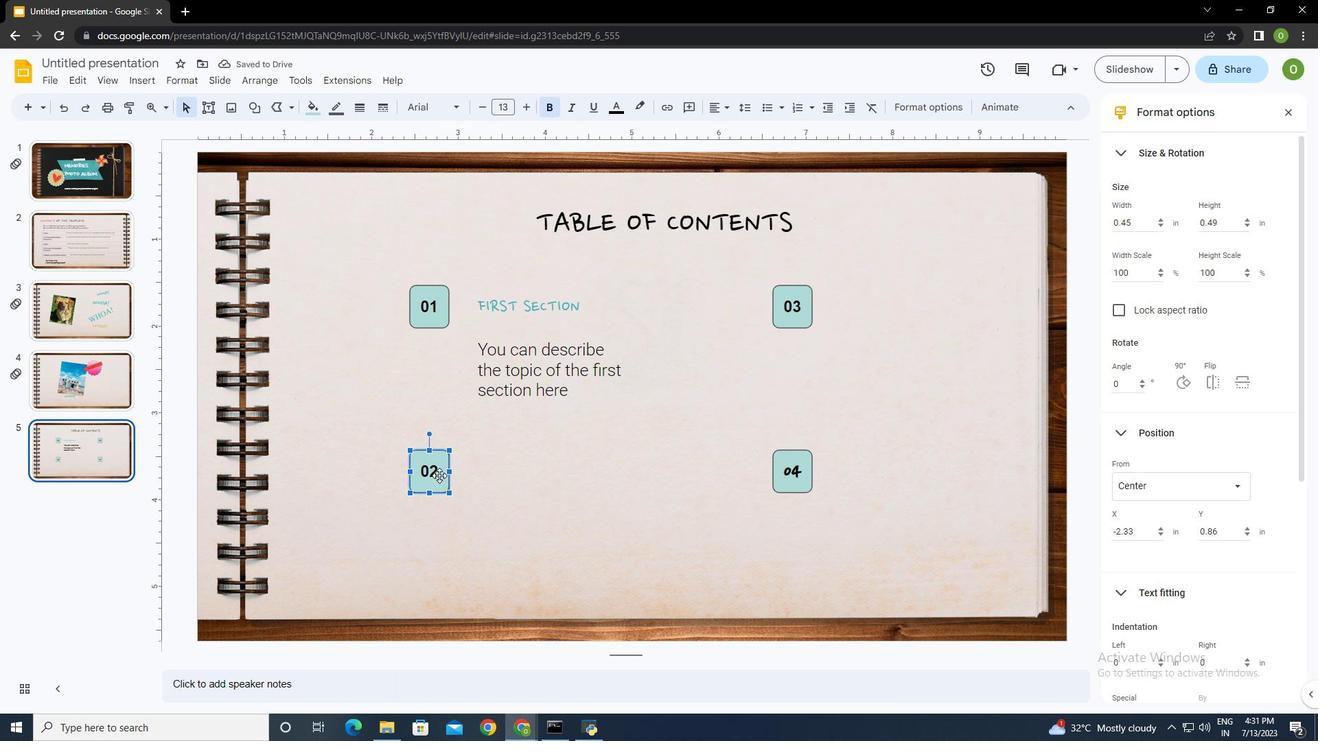 
Action: Key pressed ctrl+A
Screenshot: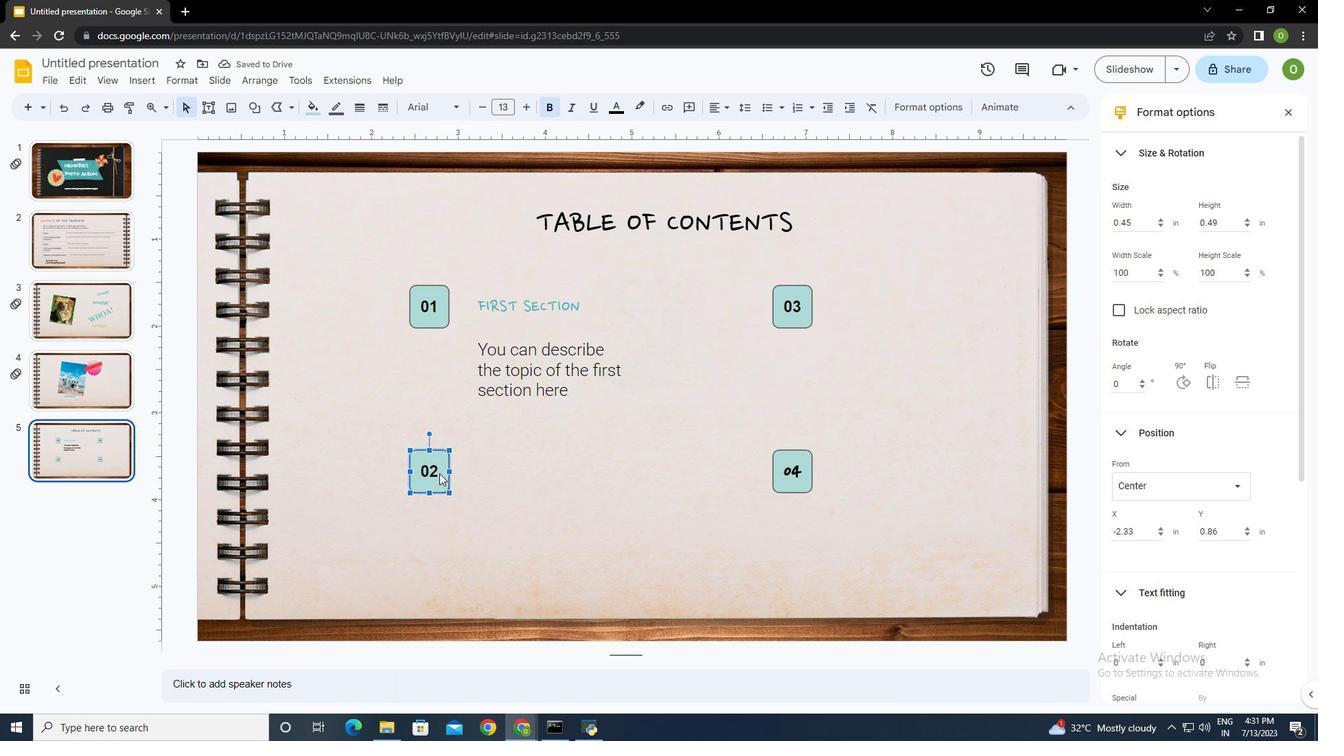 
Action: Mouse moved to (488, 535)
Screenshot: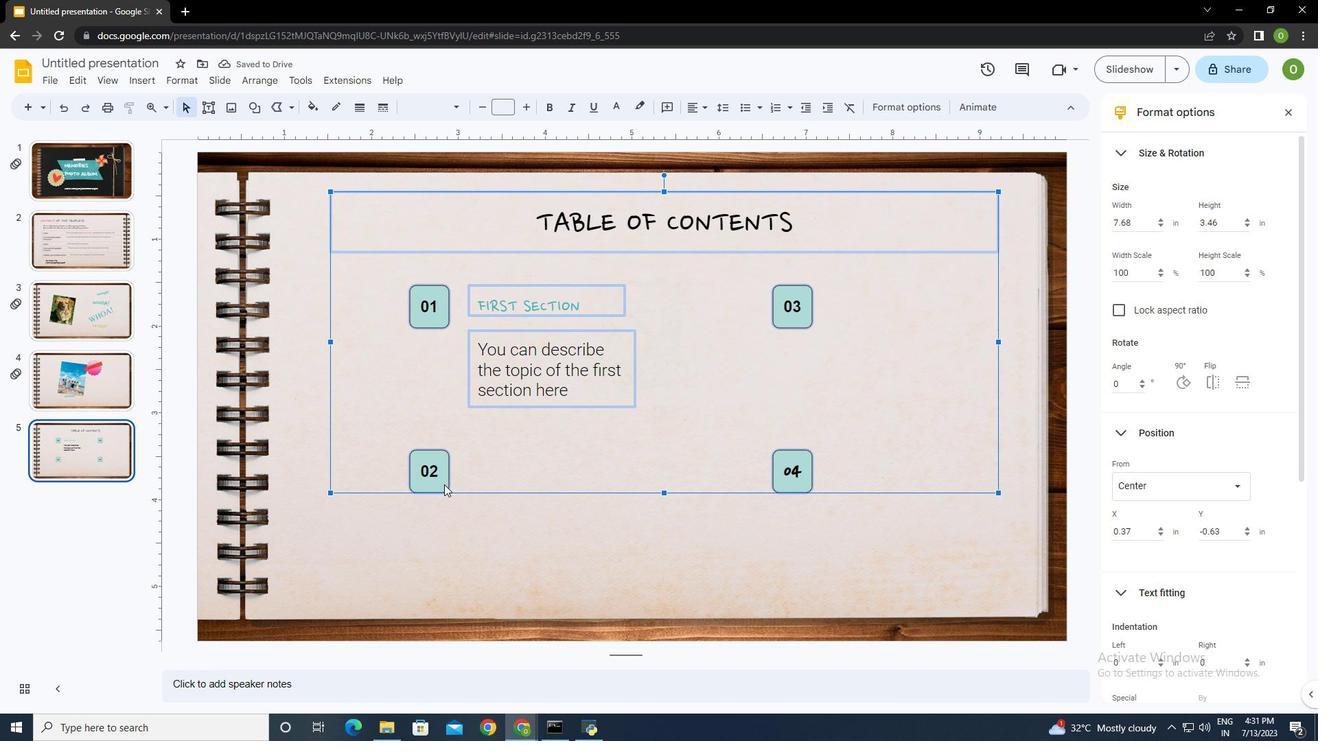 
Action: Mouse pressed left at (488, 535)
Screenshot: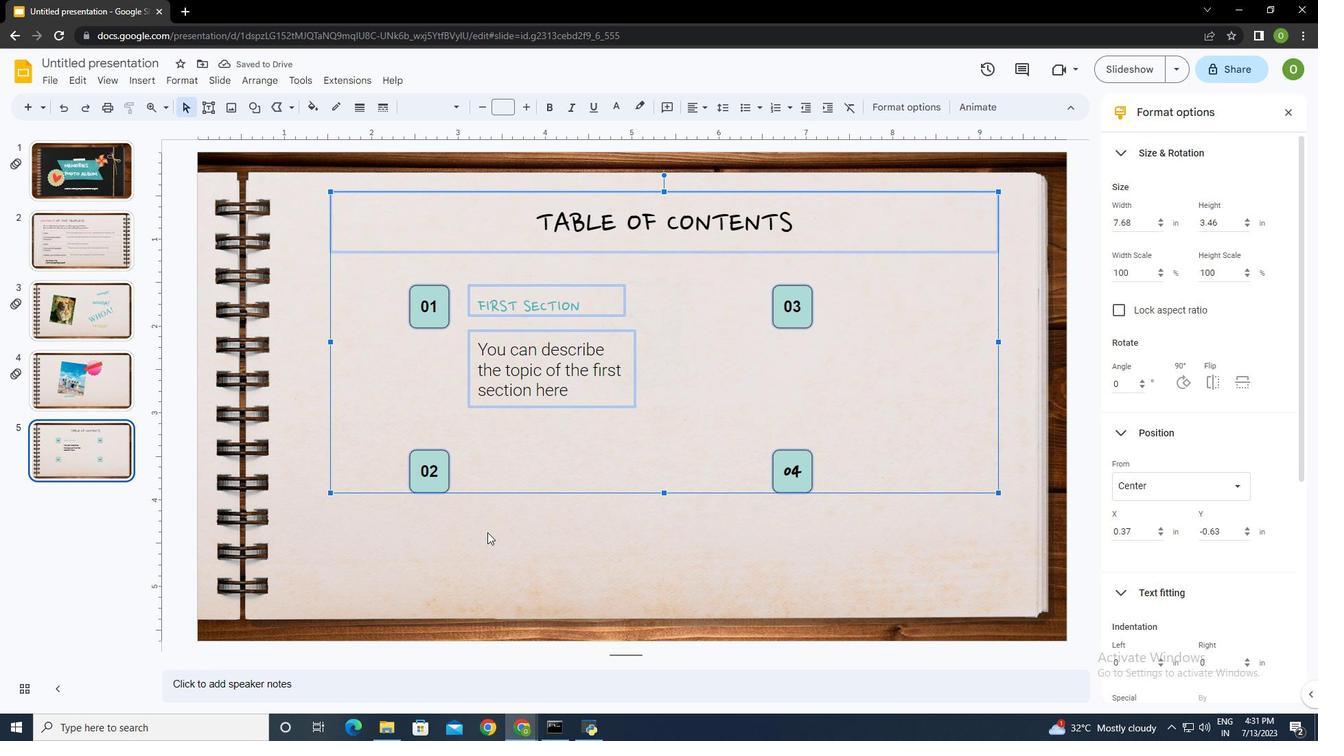 
Action: Mouse moved to (434, 466)
Screenshot: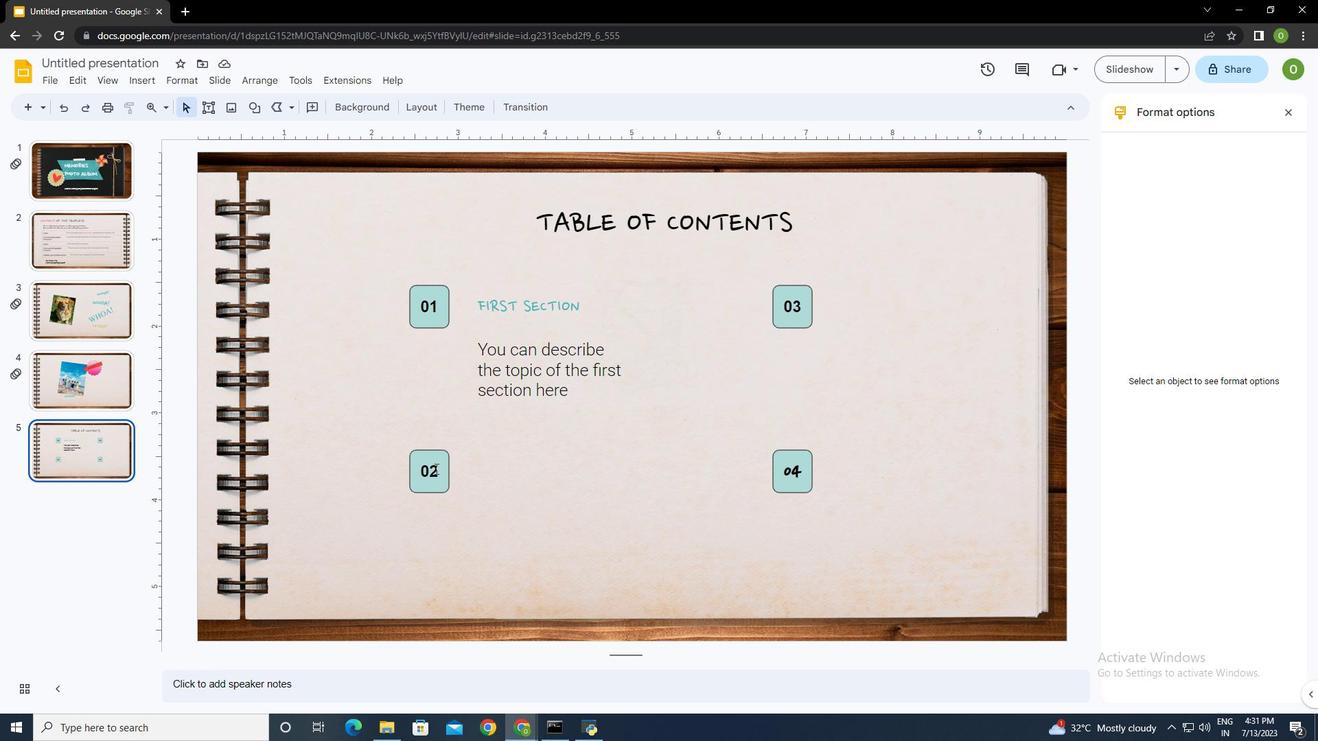
Action: Mouse pressed left at (434, 466)
Screenshot: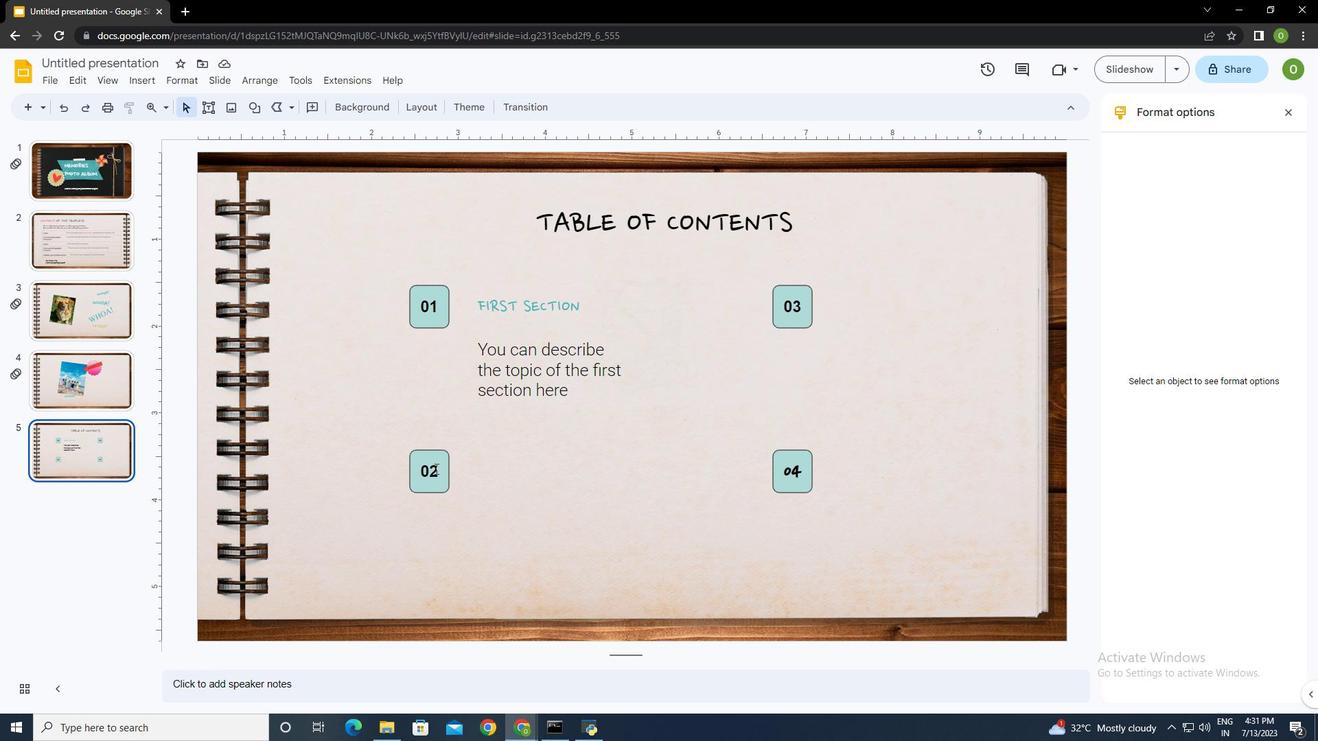 
Action: Mouse pressed left at (434, 466)
Screenshot: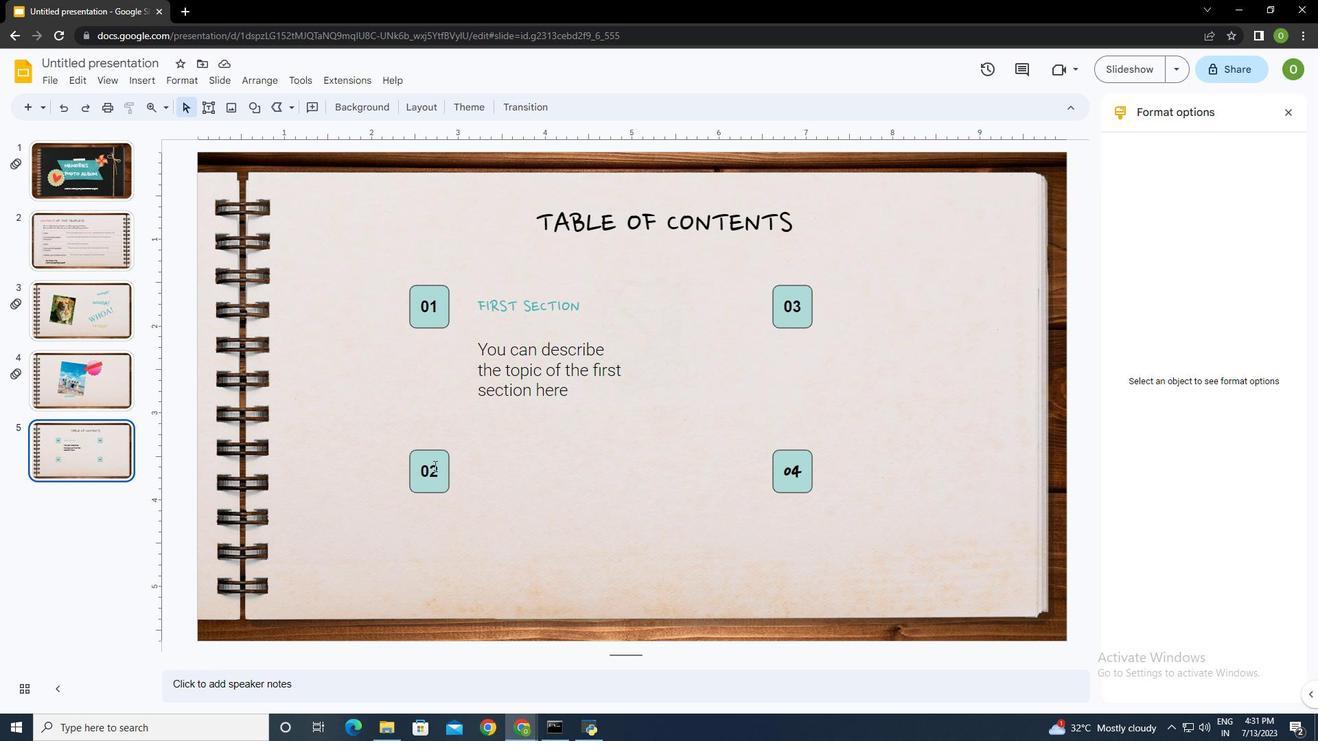 
Action: Mouse moved to (431, 107)
Screenshot: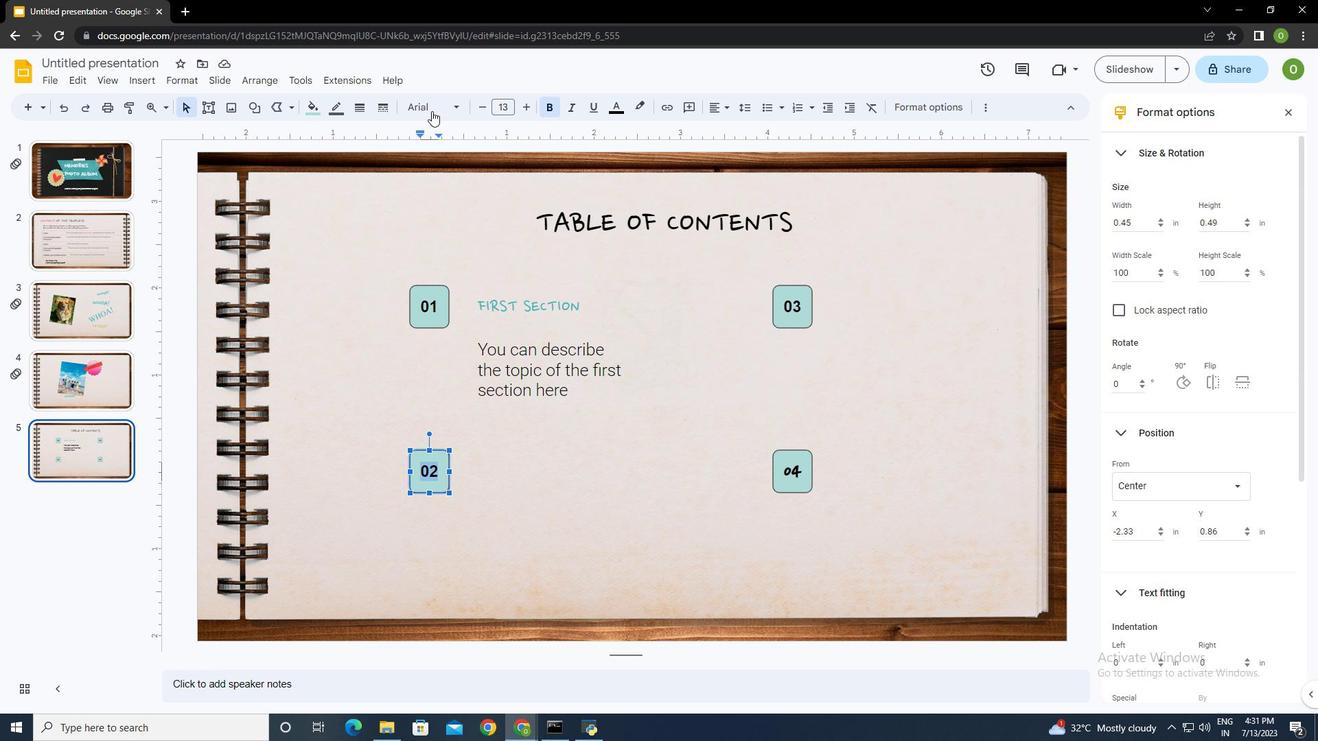 
Action: Mouse pressed left at (431, 107)
Screenshot: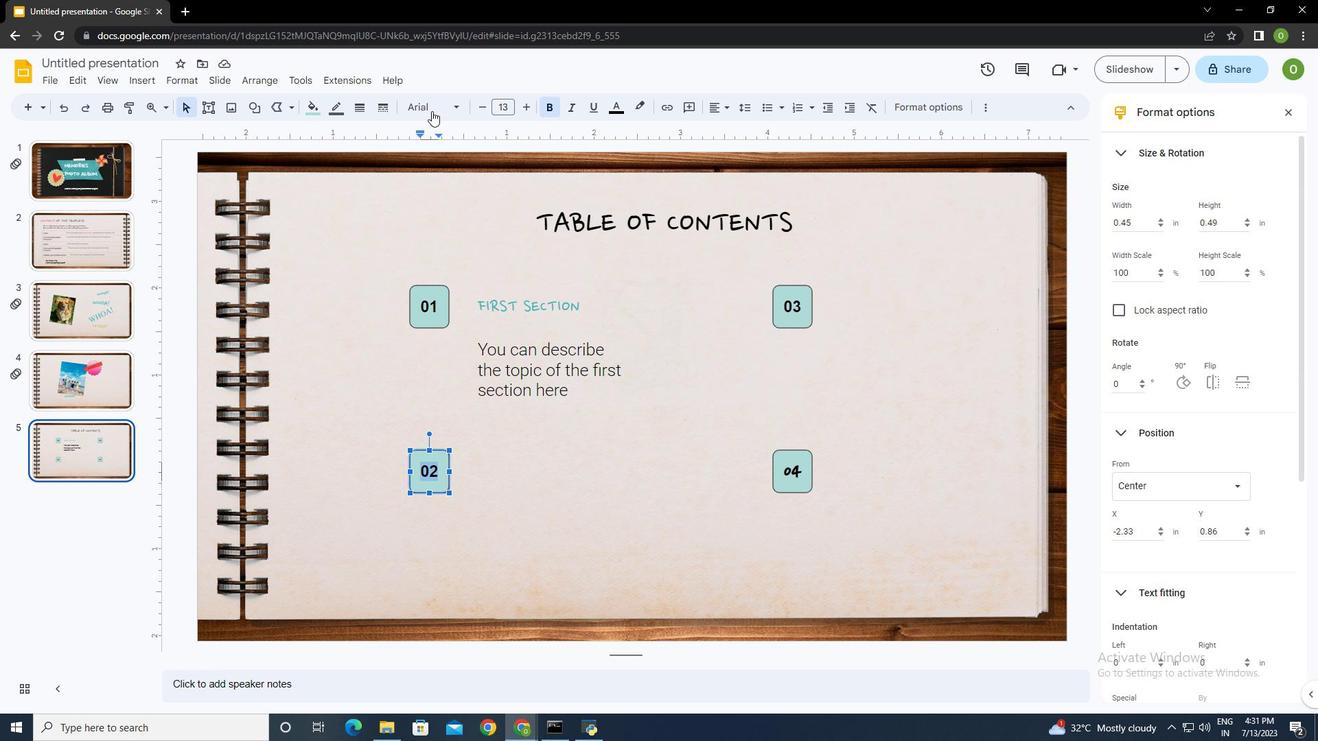 
Action: Mouse moved to (453, 188)
Screenshot: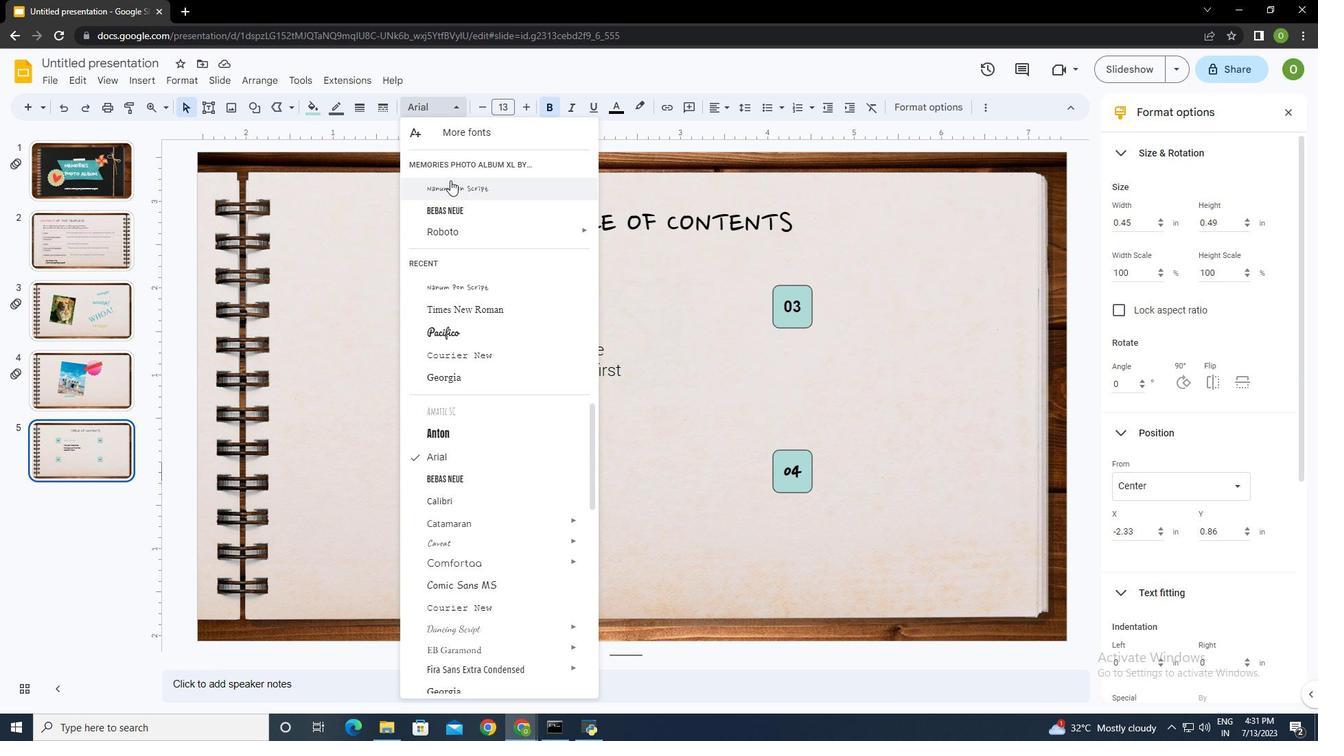 
Action: Mouse pressed left at (453, 188)
Screenshot: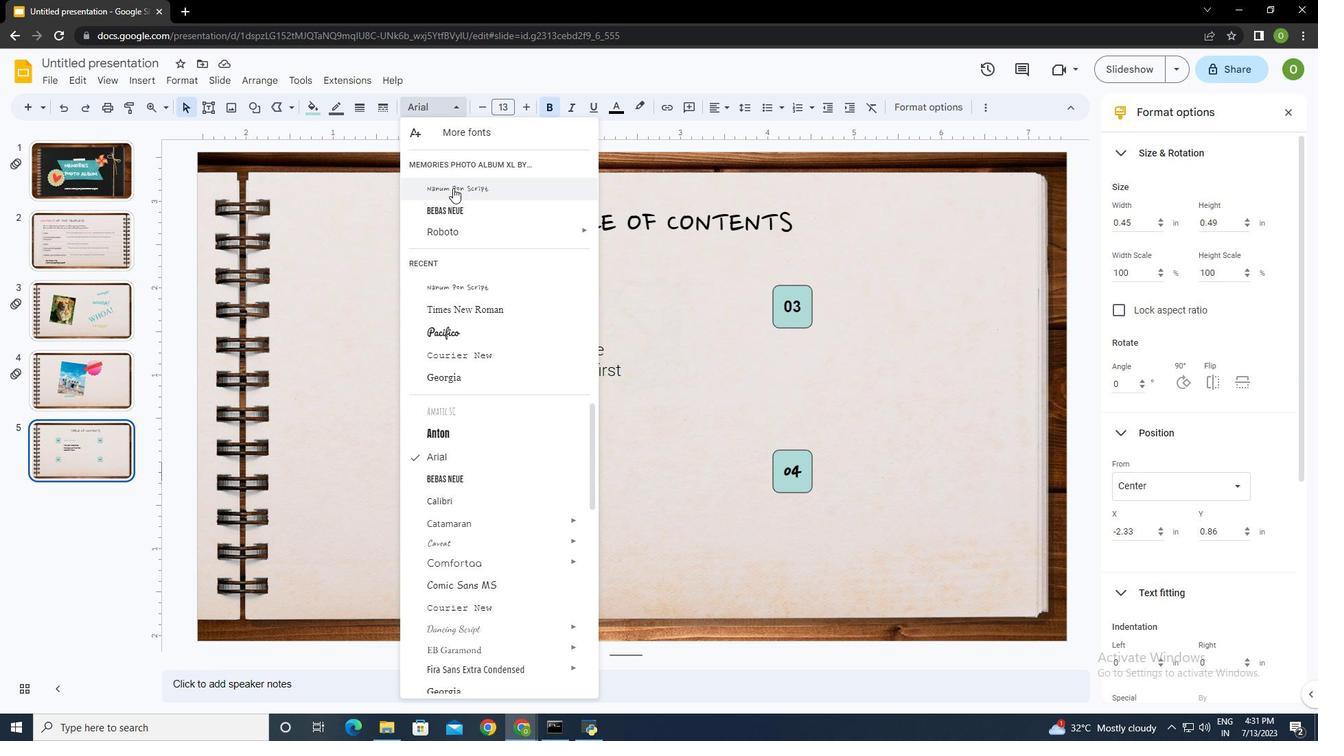 
Action: Mouse moved to (508, 112)
Screenshot: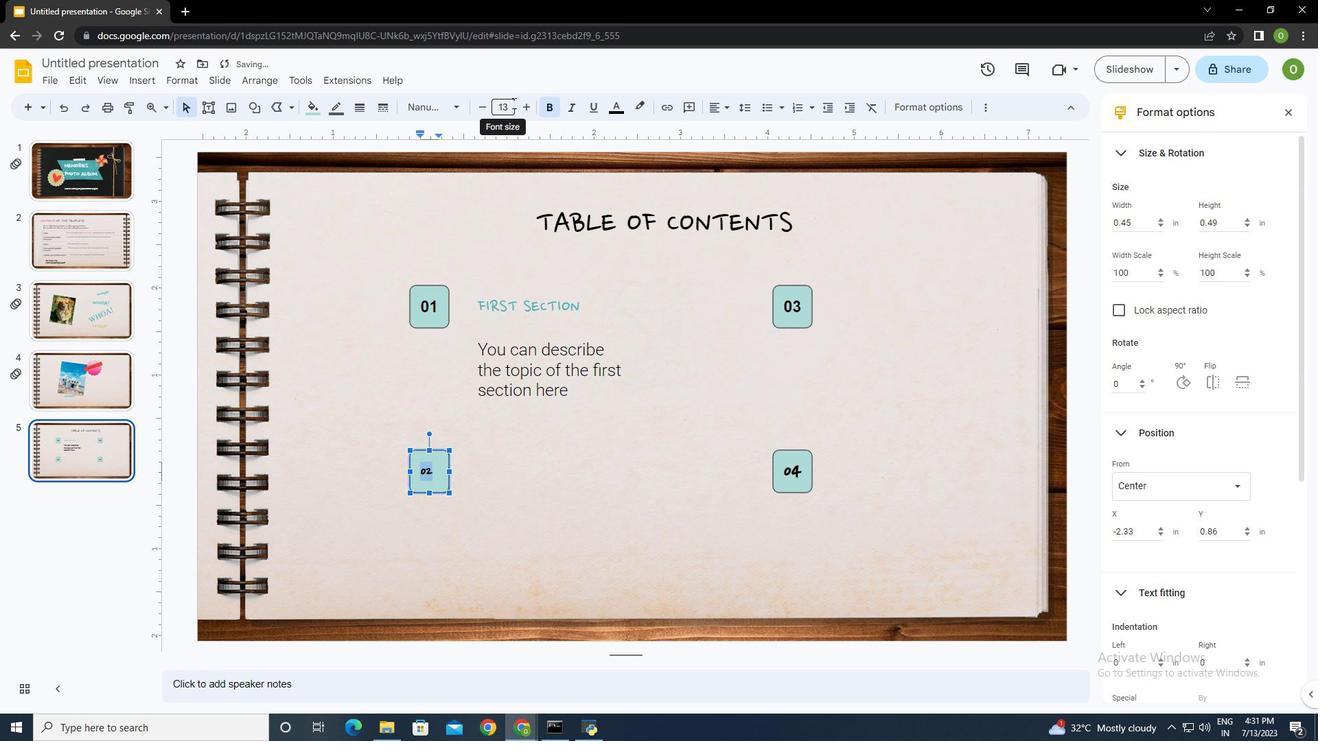 
Action: Mouse pressed left at (508, 112)
Screenshot: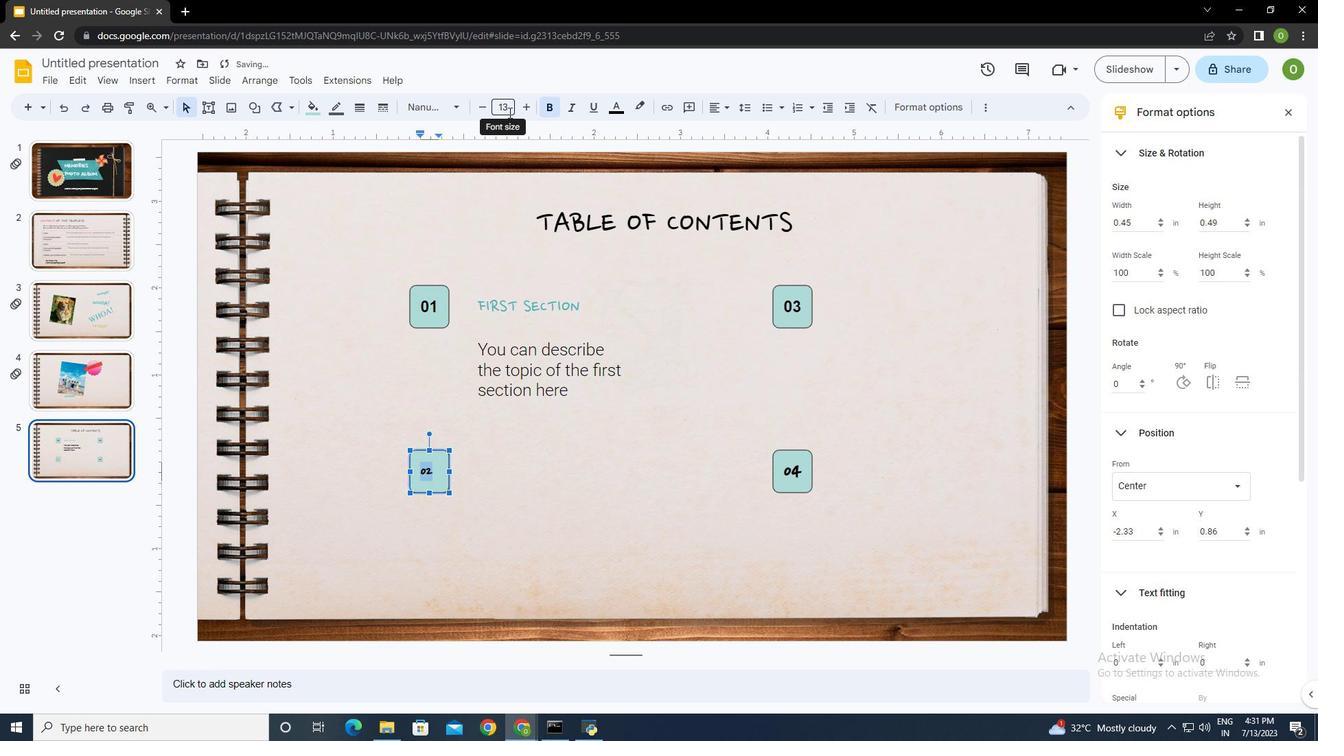 
Action: Mouse moved to (510, 119)
Screenshot: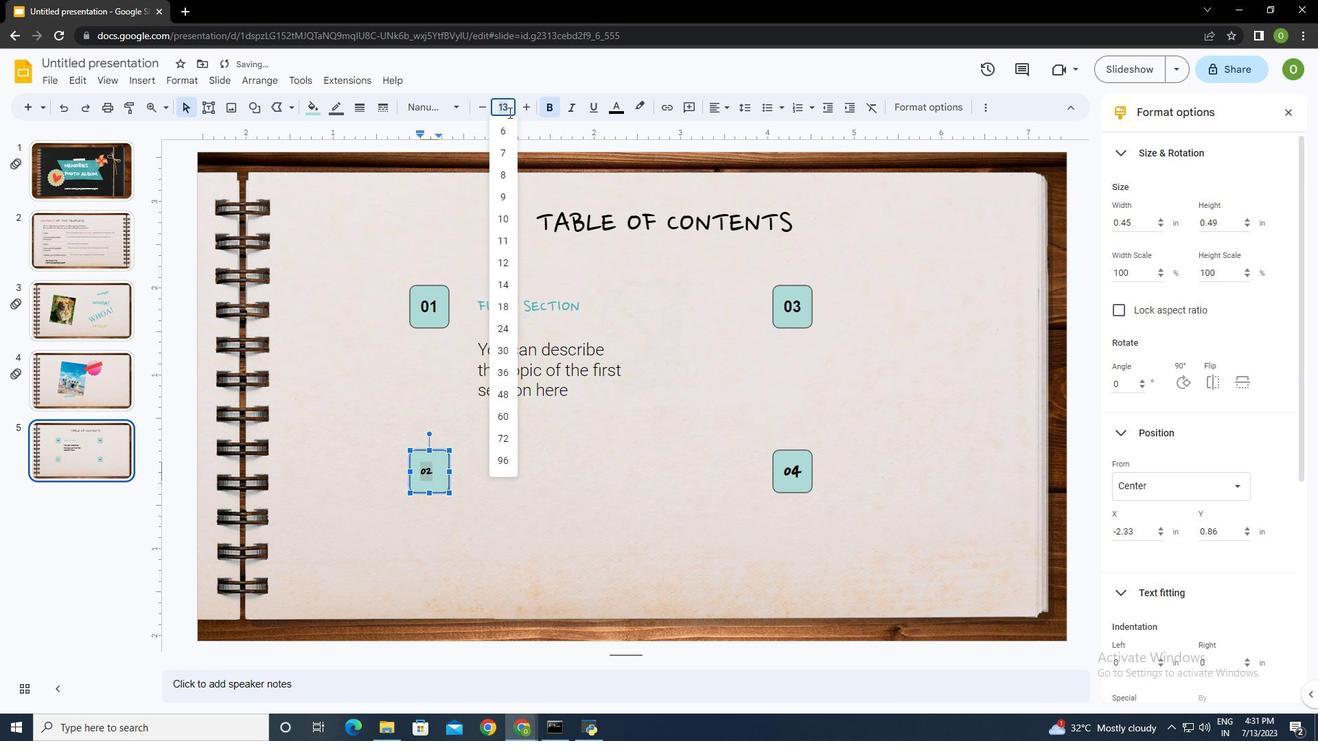 
Action: Key pressed 19<Key.enter>
Screenshot: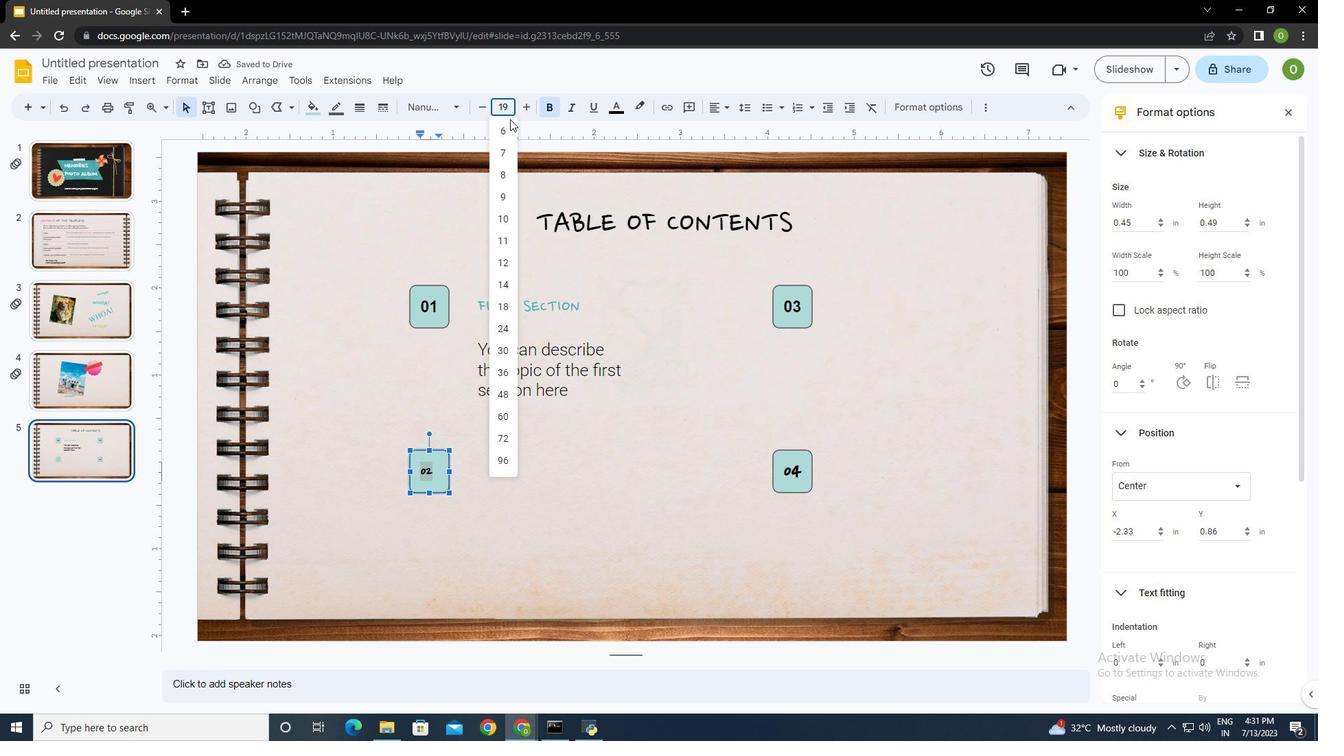 
Action: Mouse moved to (434, 303)
Screenshot: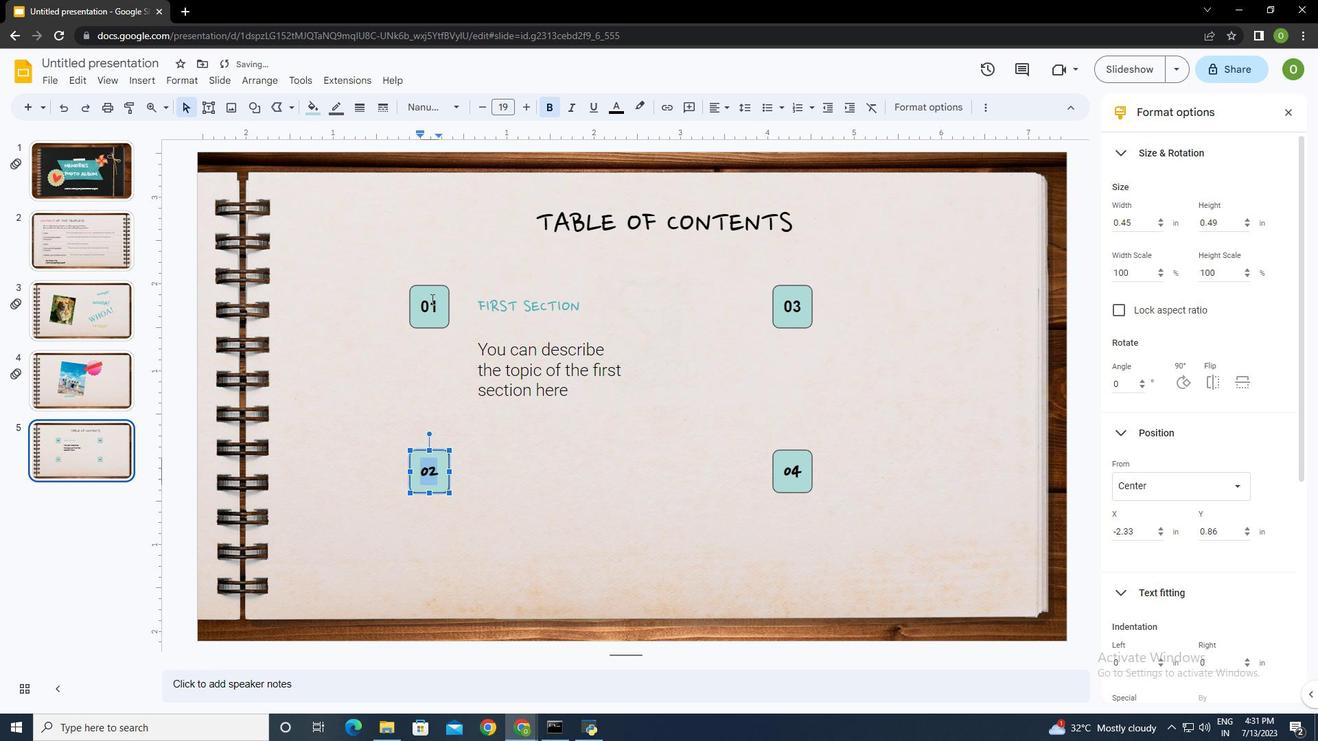 
Action: Mouse pressed left at (434, 303)
Screenshot: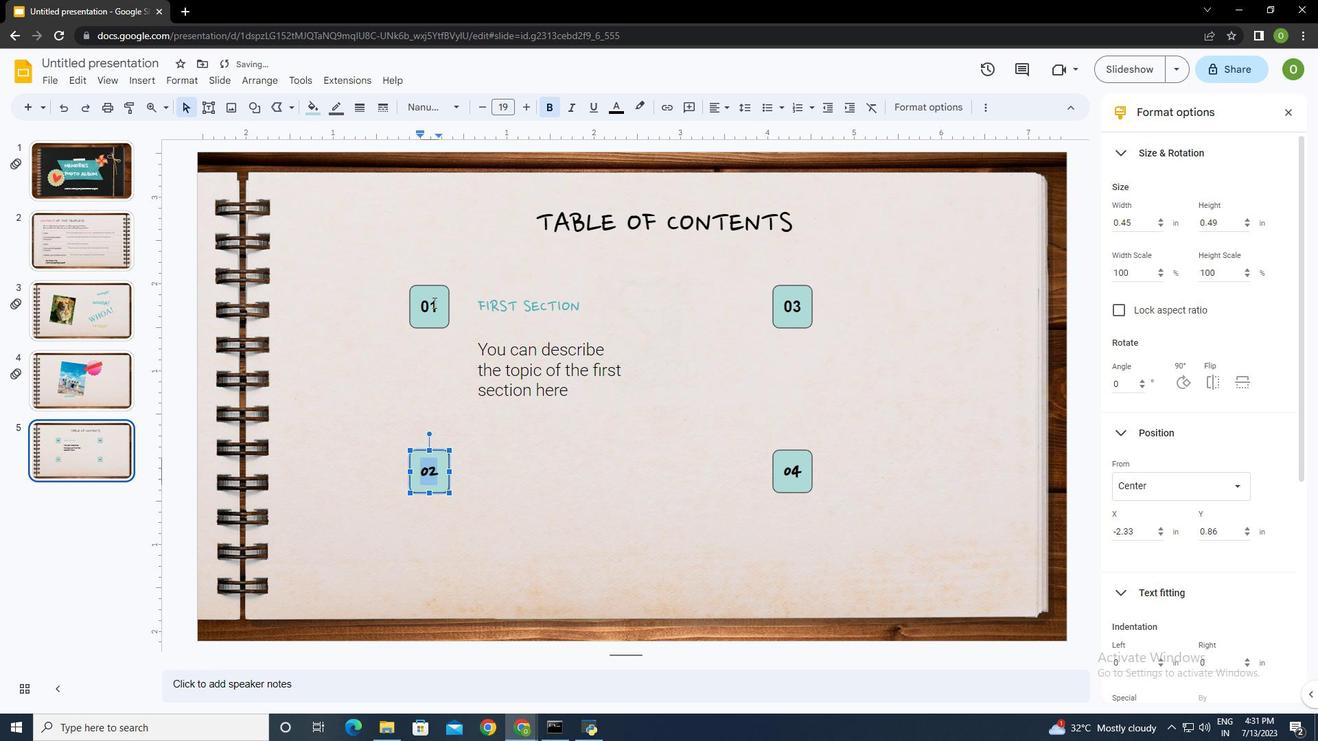 
Action: Mouse moved to (434, 306)
Screenshot: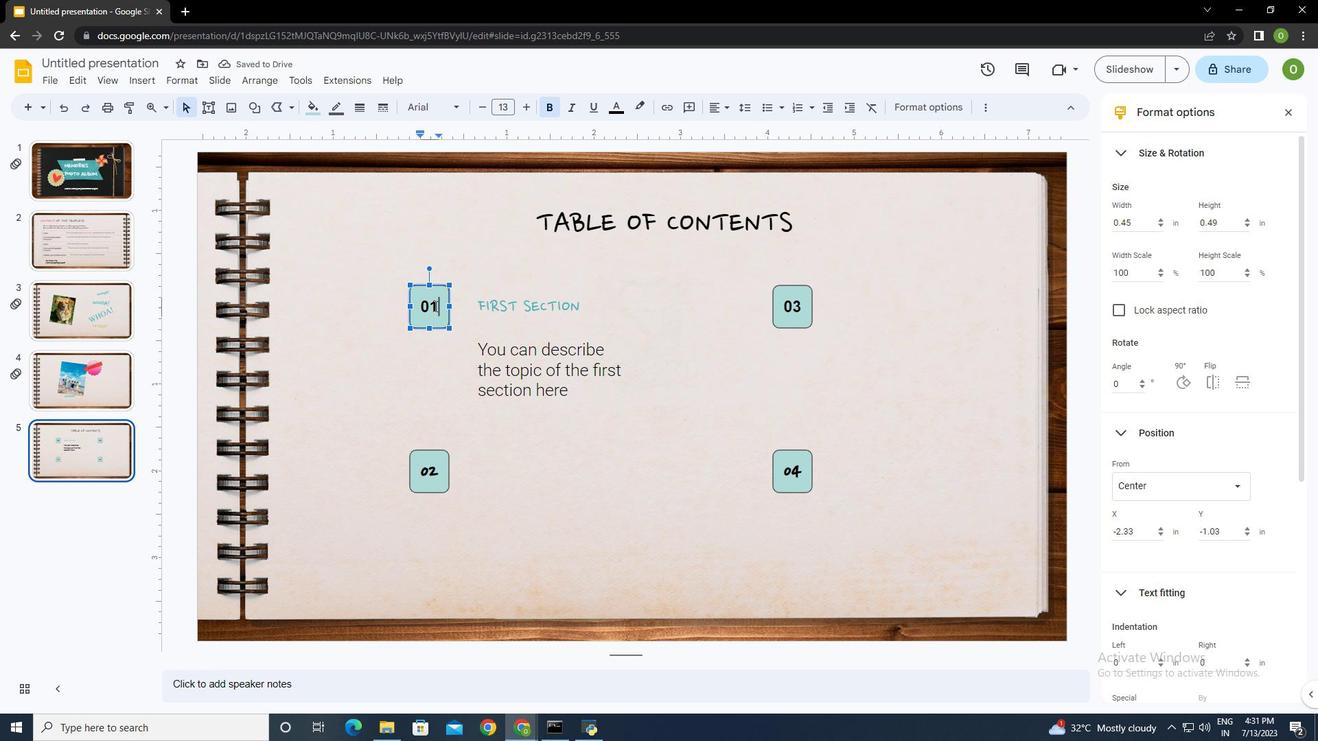 
Action: Key pressed ctrl+A
Screenshot: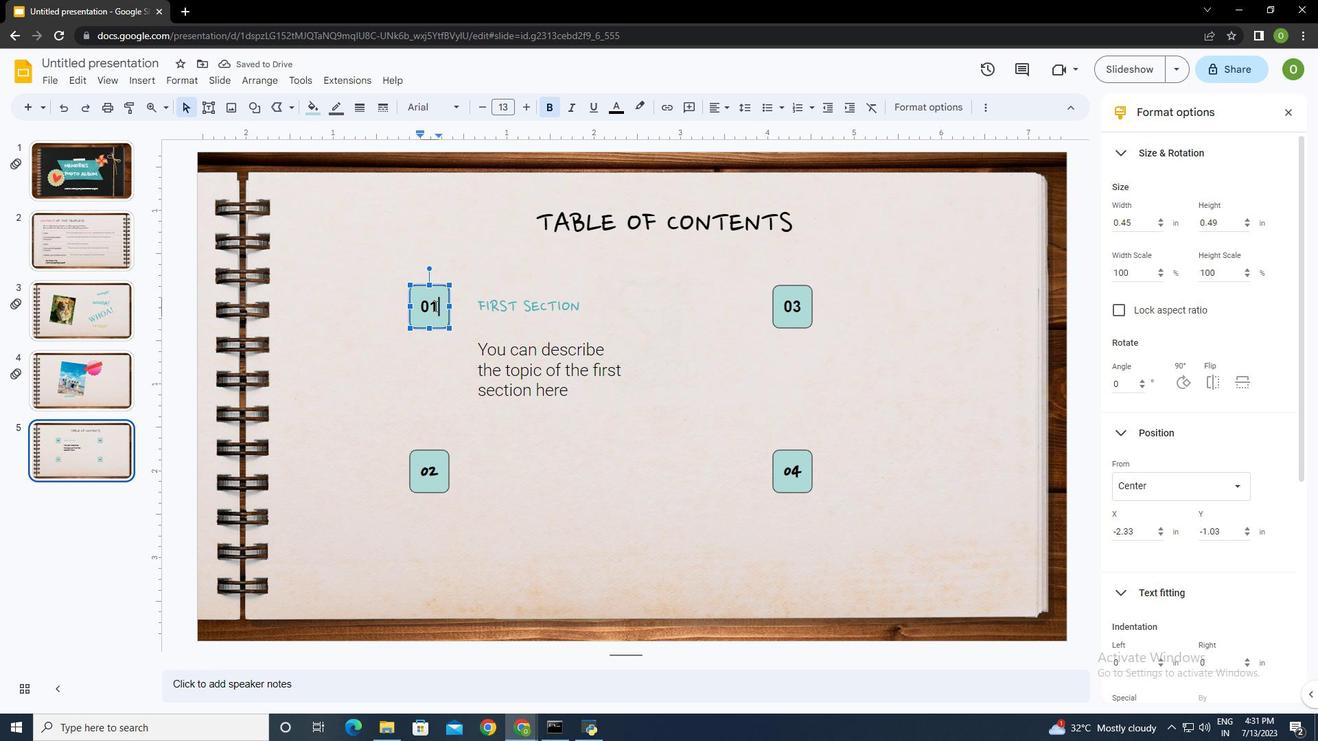
Action: Mouse moved to (508, 105)
Screenshot: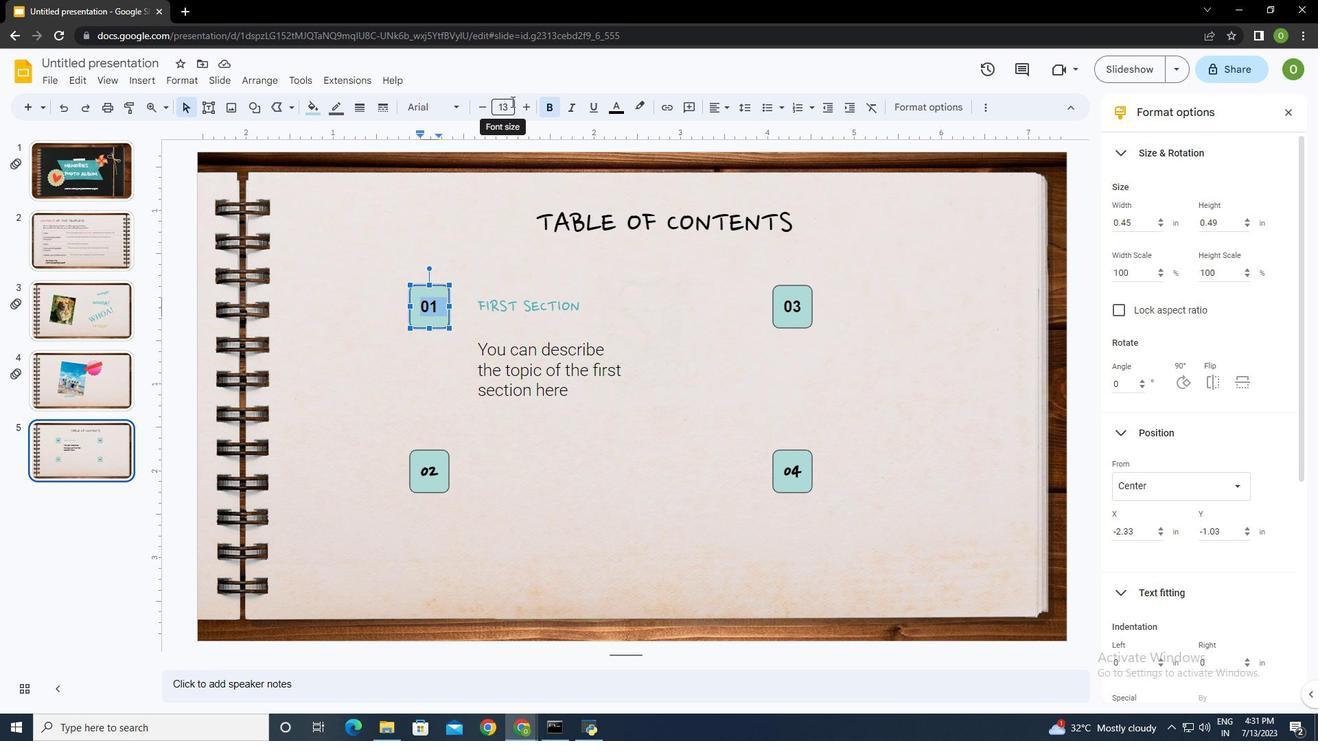 
Action: Mouse pressed left at (508, 105)
Screenshot: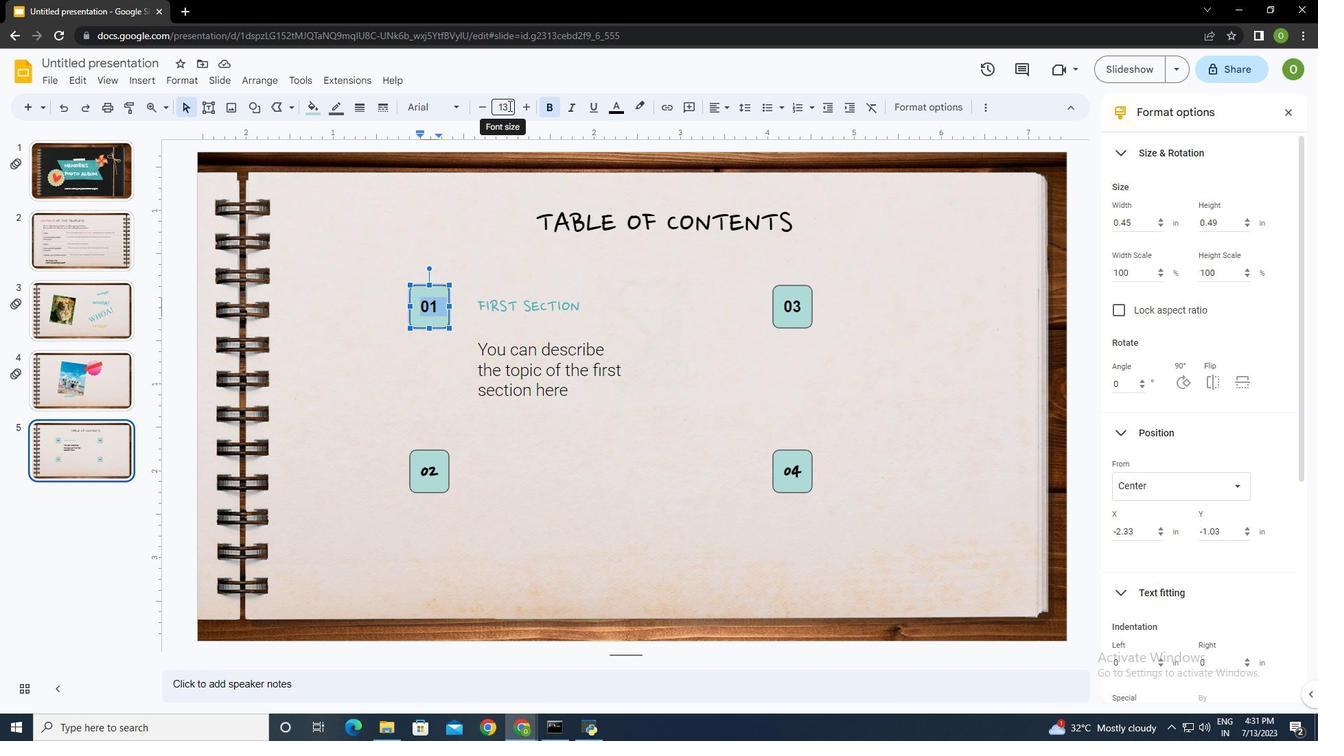 
Action: Mouse moved to (508, 106)
Screenshot: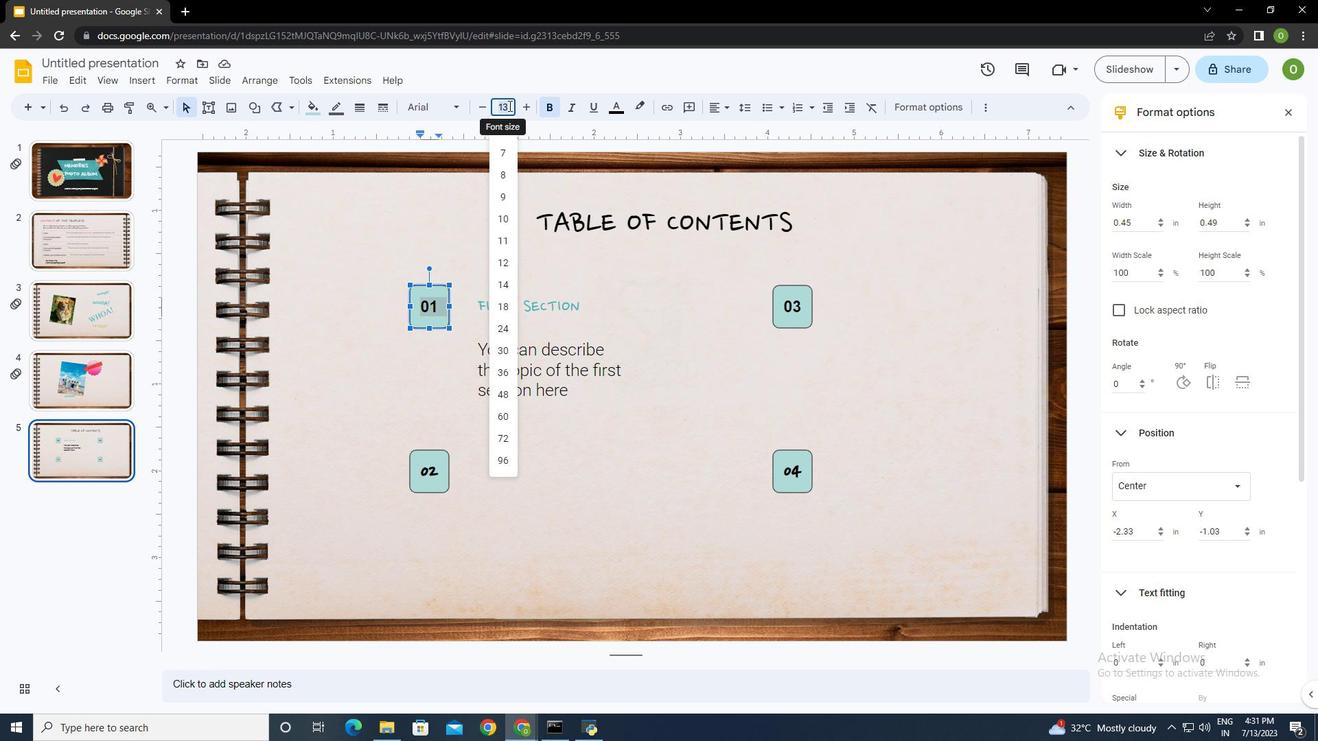 
Action: Key pressed 19<Key.enter>
Screenshot: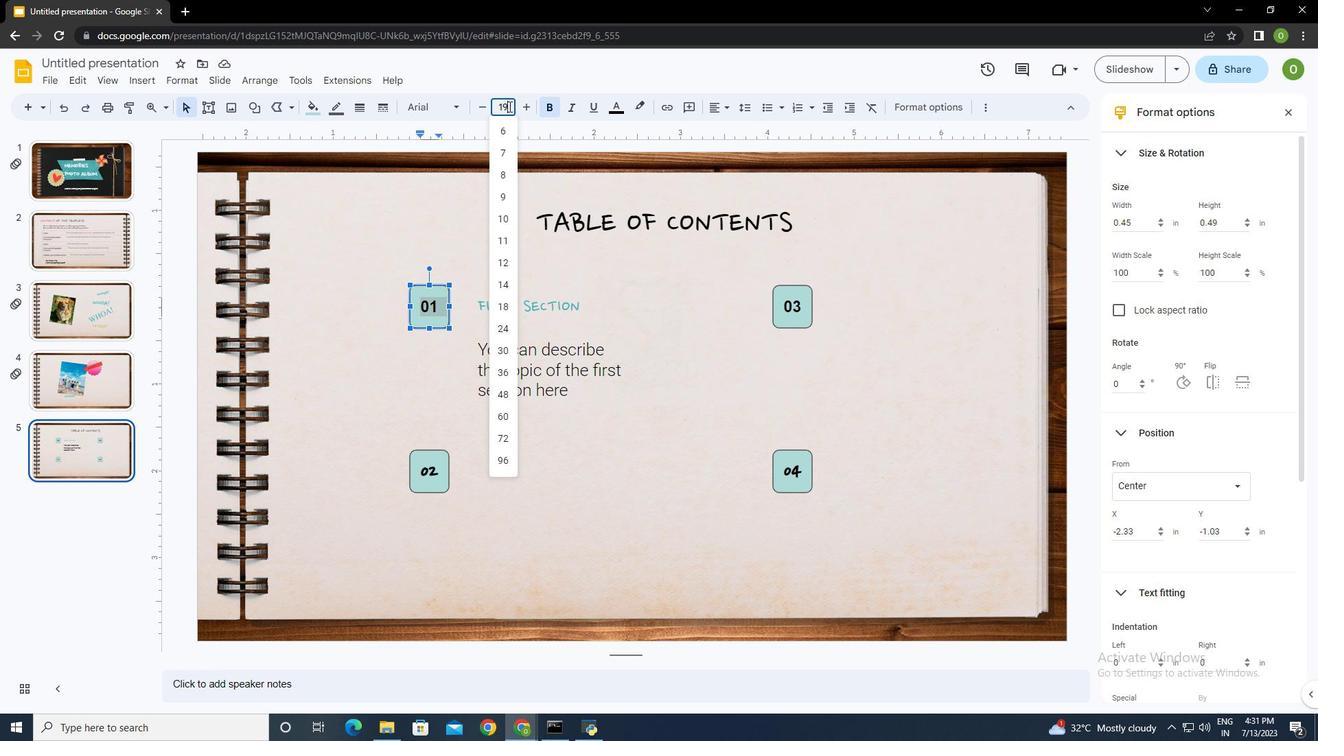 
Action: Mouse moved to (545, 106)
Screenshot: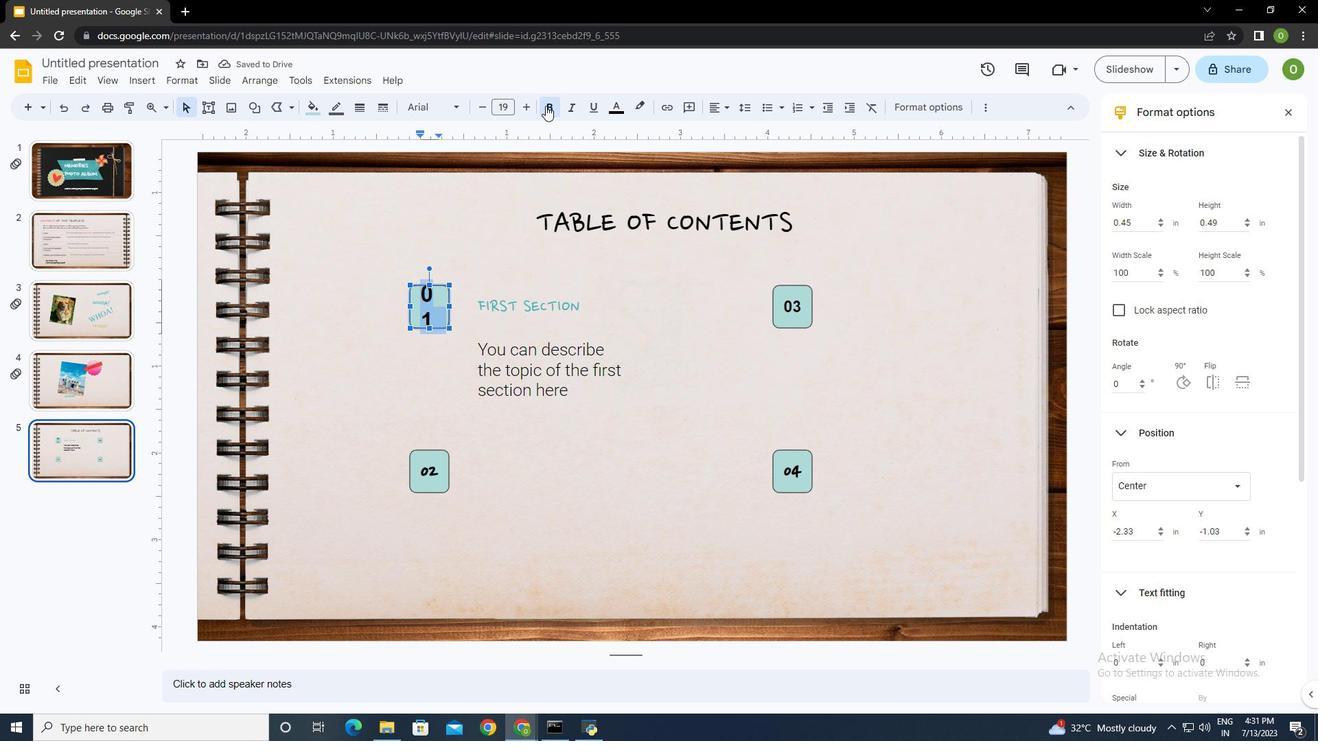 
Action: Mouse pressed left at (545, 106)
Screenshot: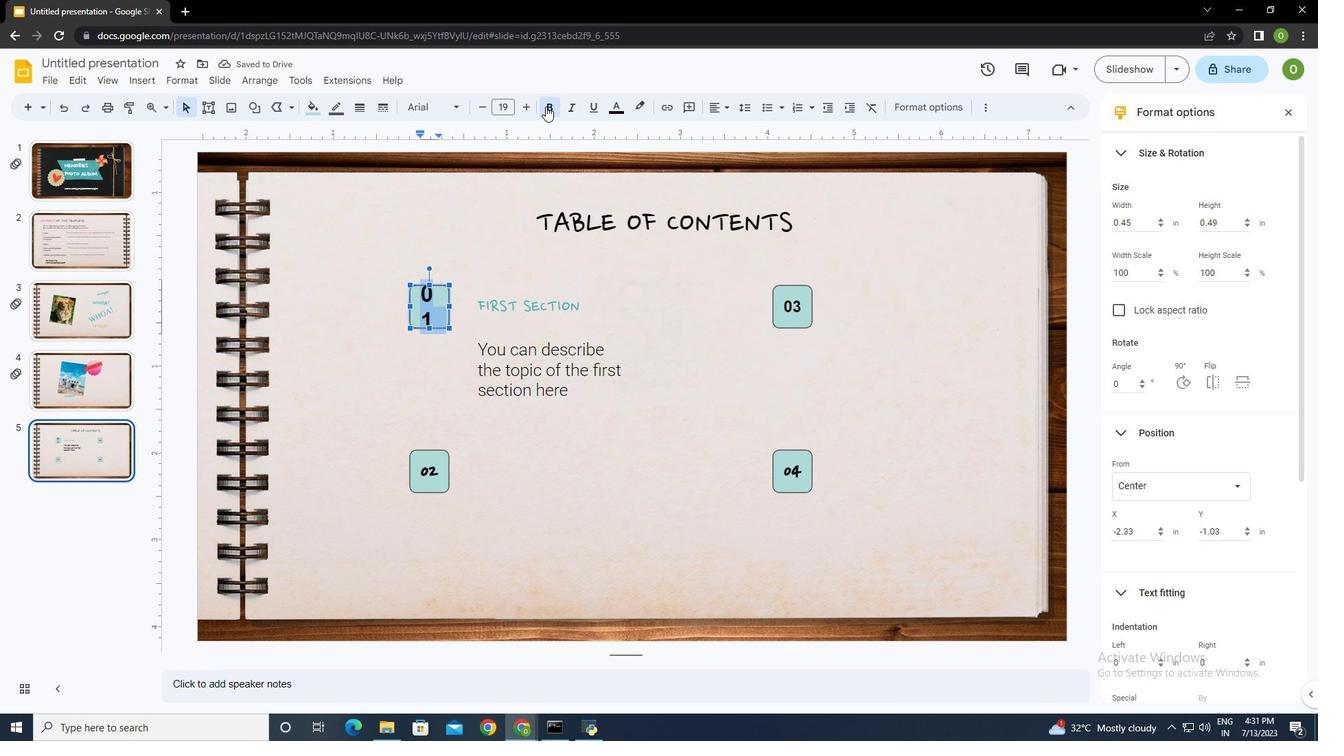 
Action: Mouse moved to (480, 107)
Screenshot: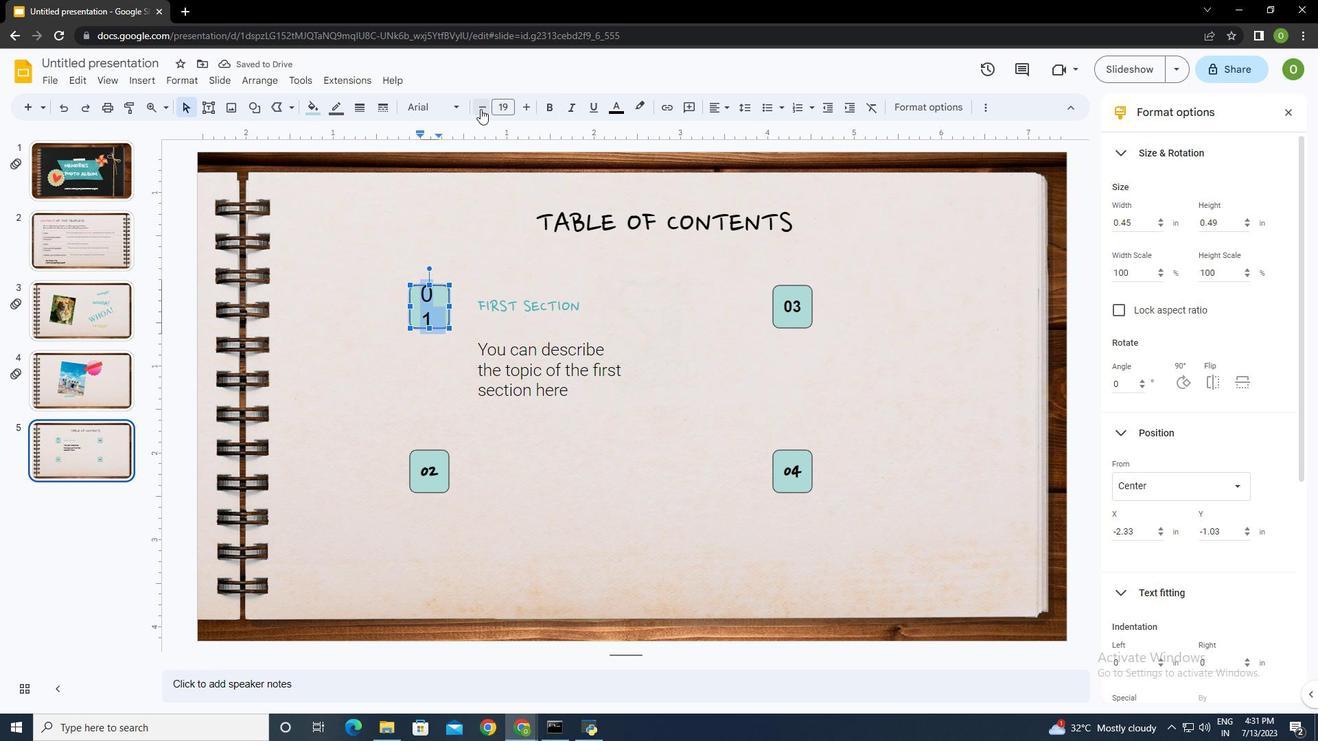 
Action: Mouse pressed left at (480, 107)
Screenshot: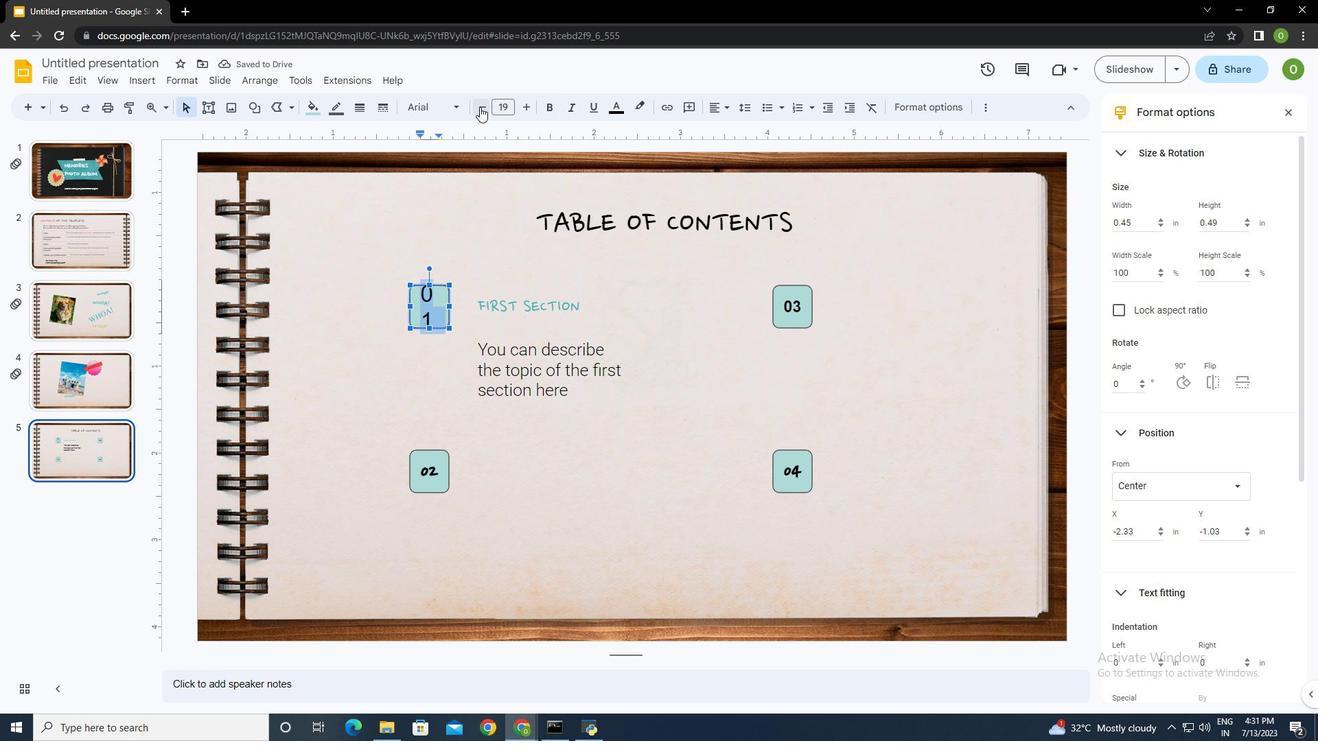 
Action: Mouse pressed left at (480, 107)
Screenshot: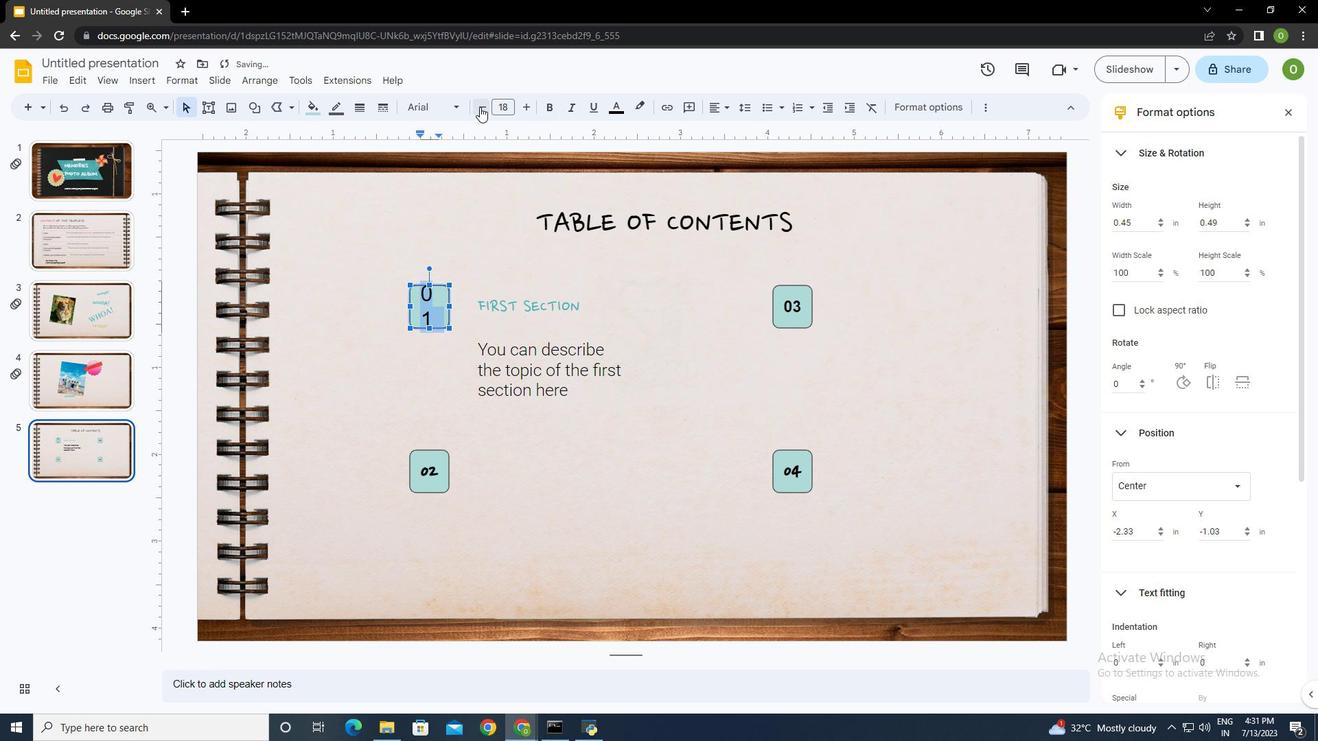 
Action: Mouse moved to (434, 103)
Screenshot: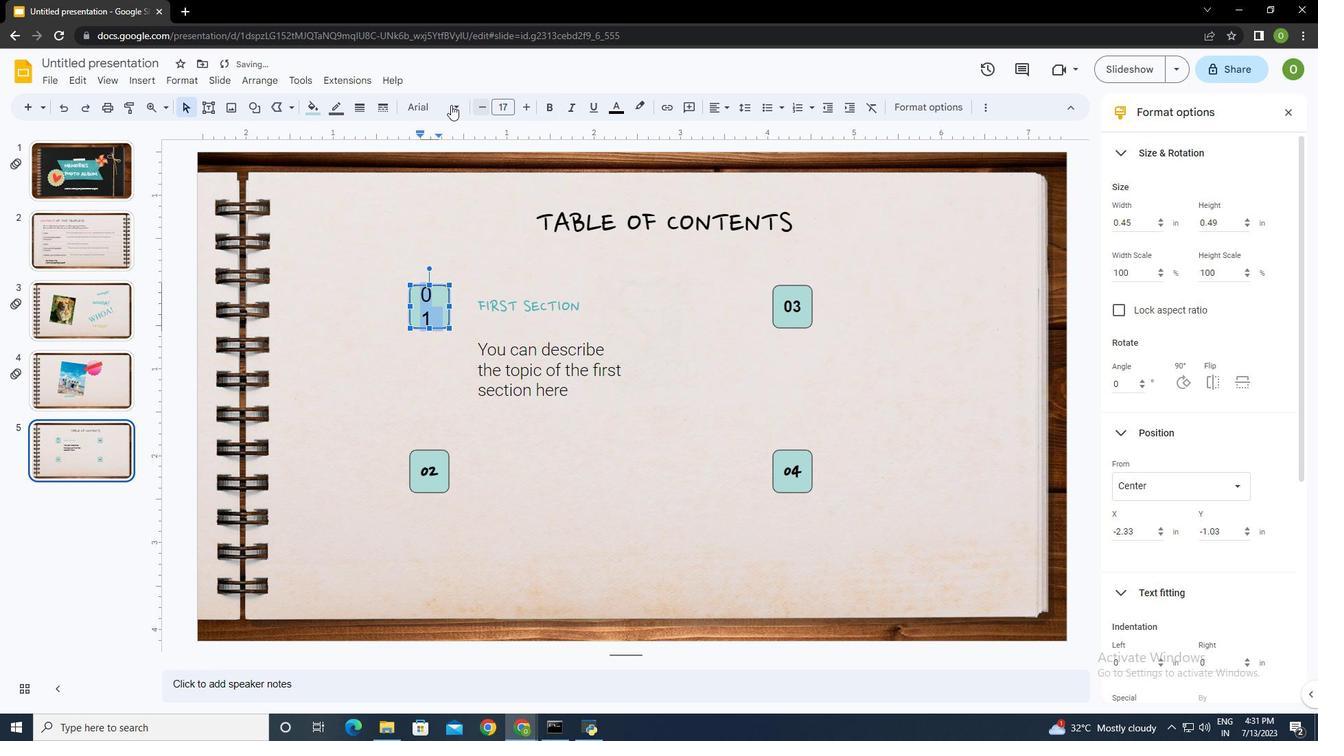 
Action: Mouse pressed left at (434, 103)
Screenshot: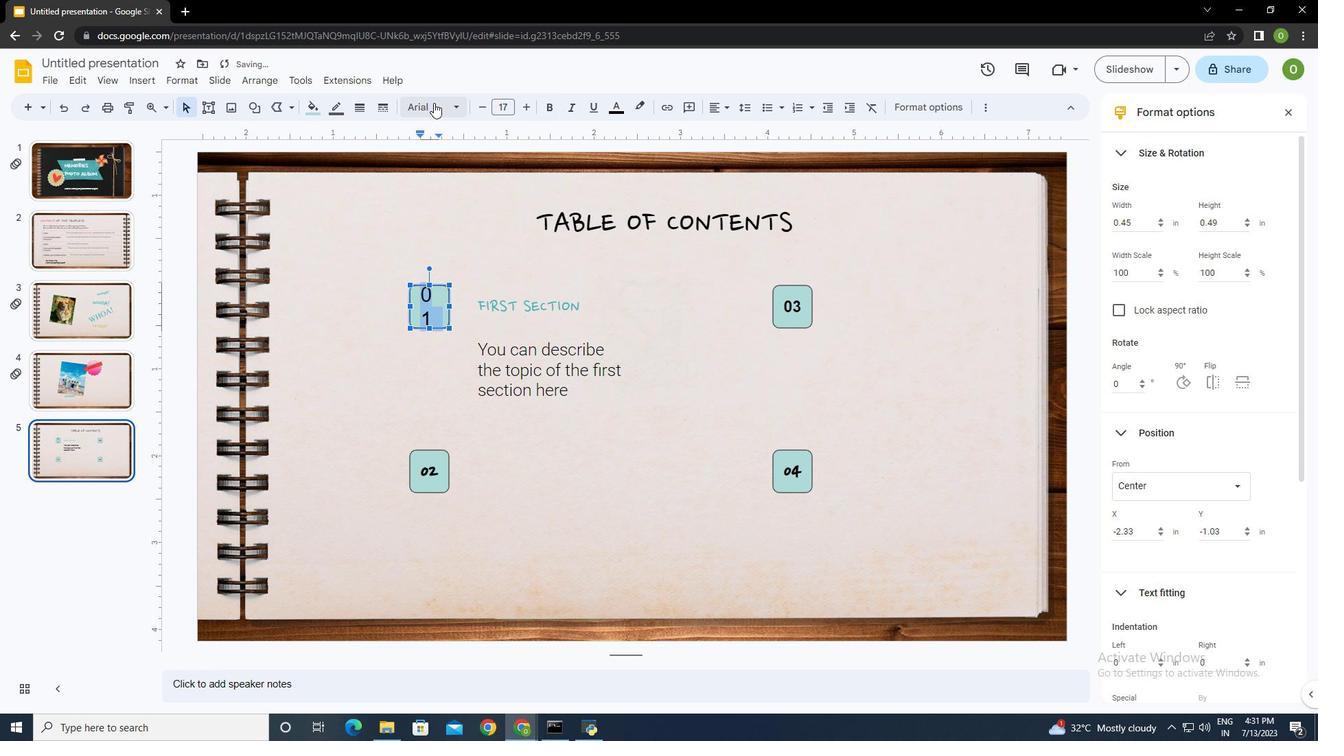 
Action: Mouse moved to (464, 185)
Screenshot: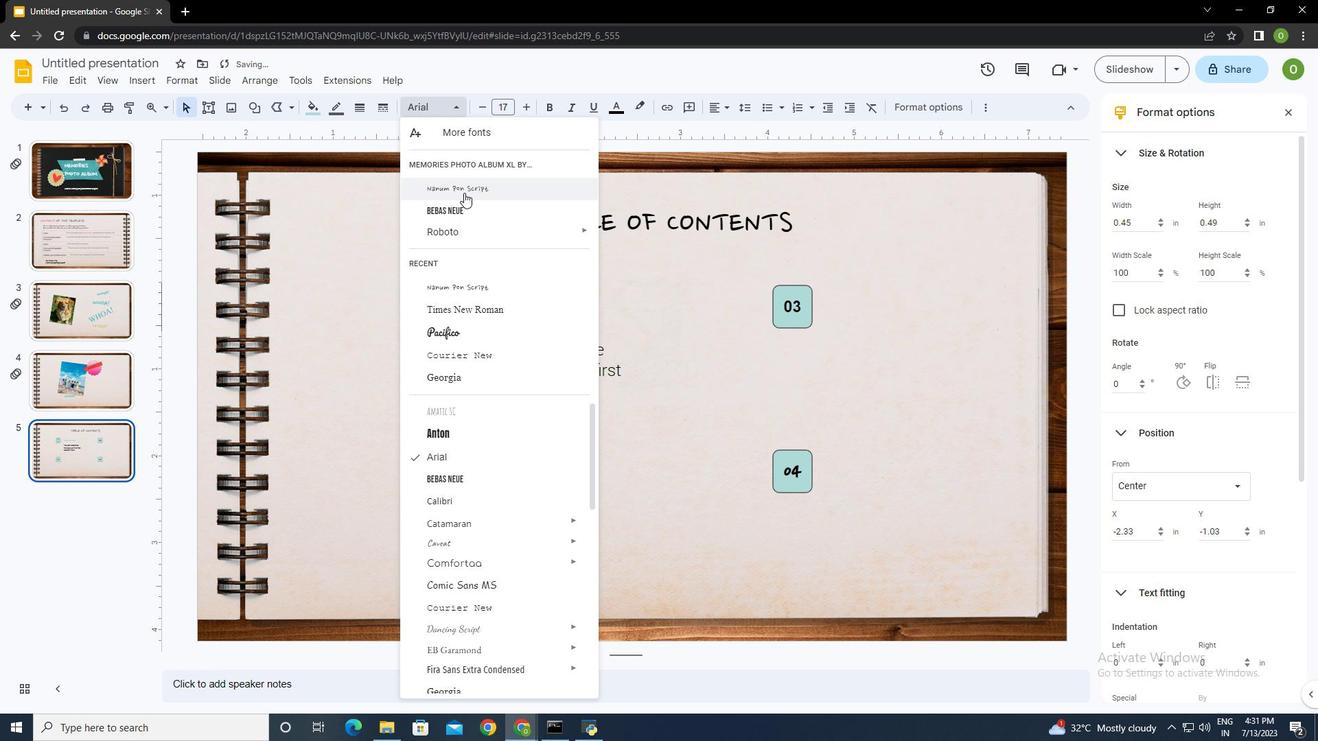 
Action: Mouse pressed left at (464, 185)
Screenshot: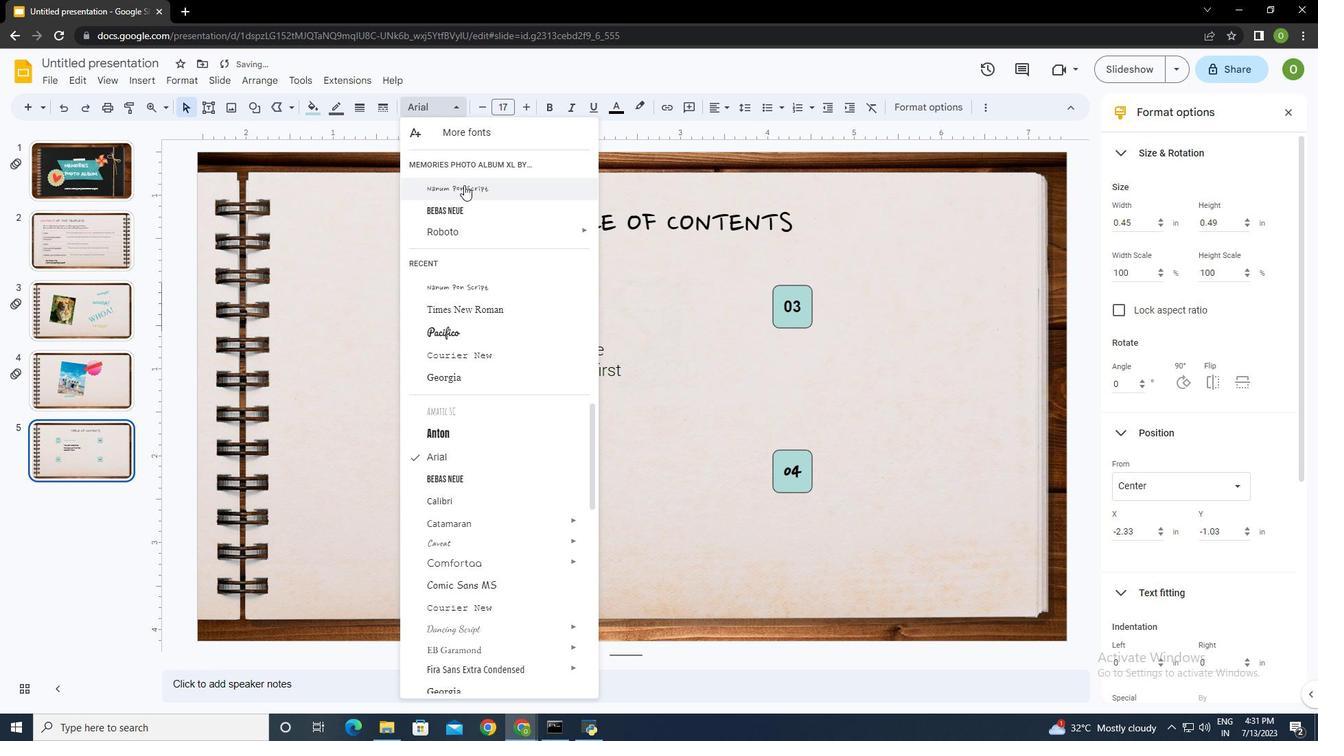 
Action: Mouse moved to (521, 107)
Screenshot: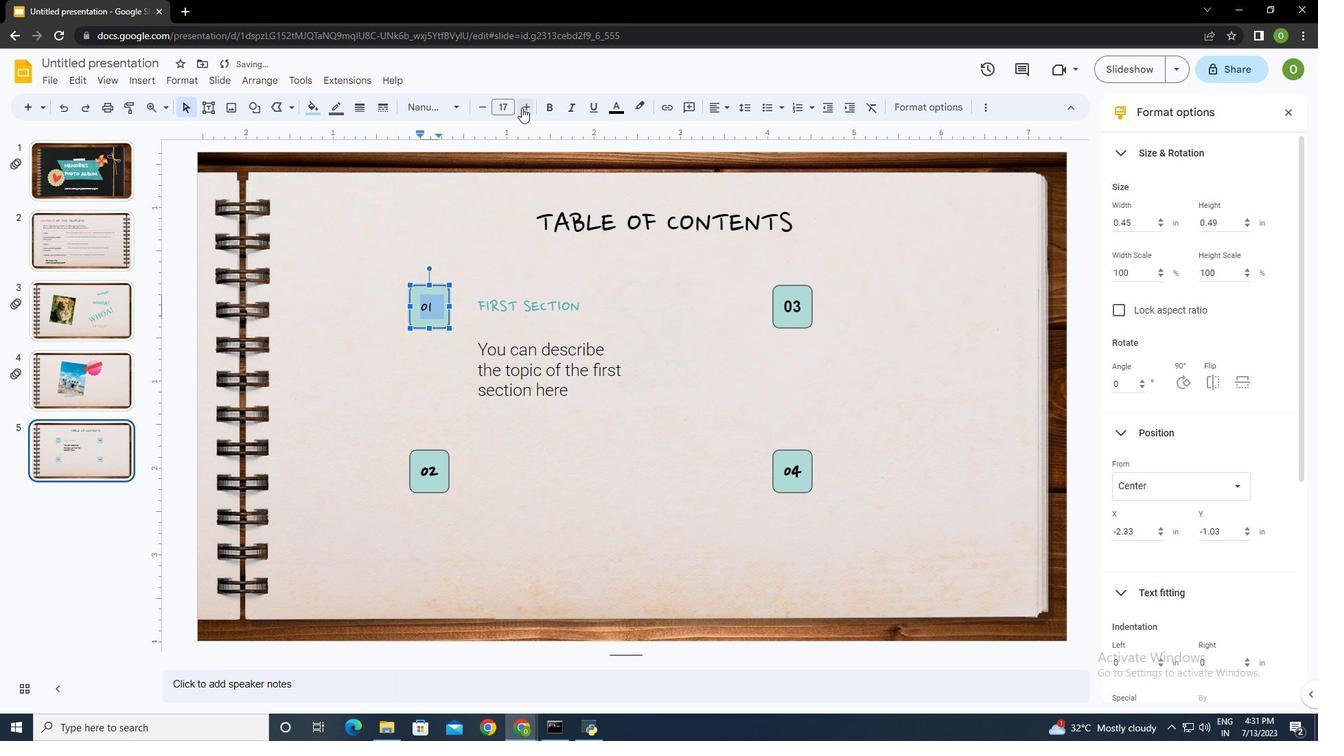 
Action: Mouse pressed left at (521, 107)
Screenshot: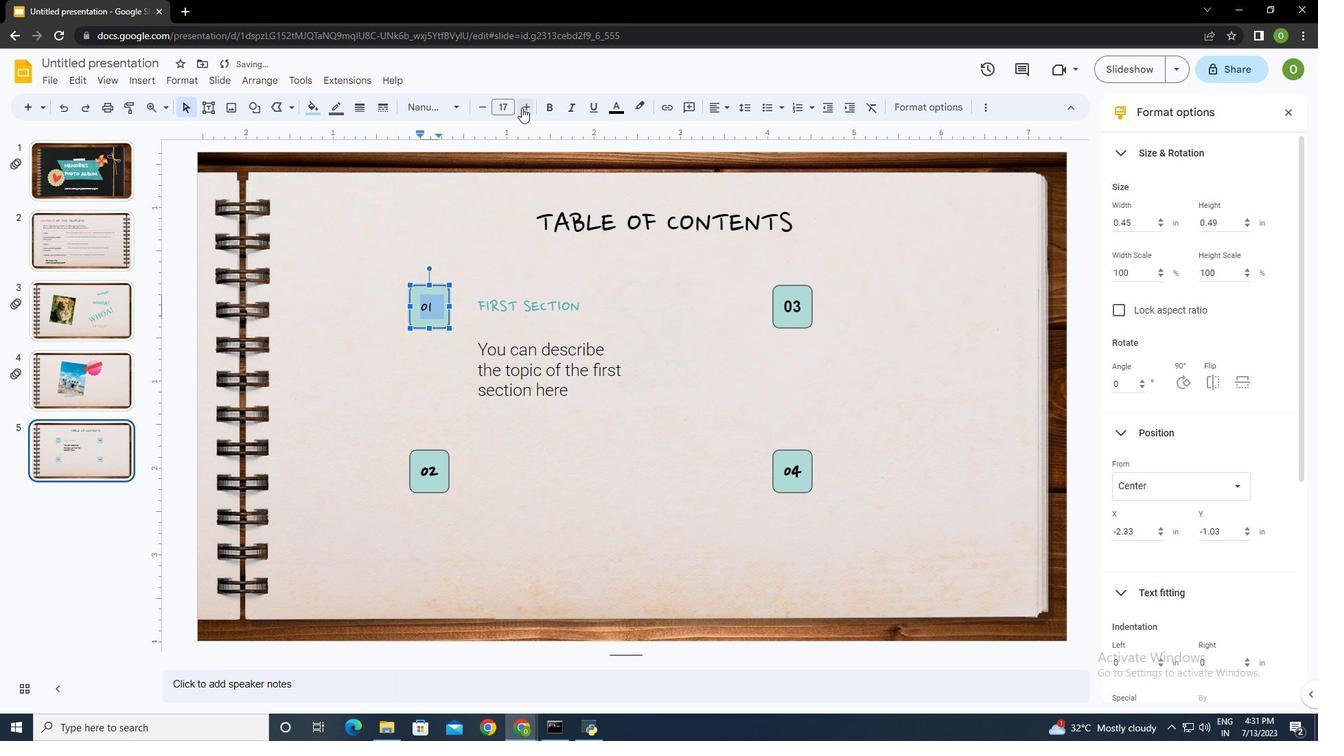 
Action: Mouse pressed left at (521, 107)
Screenshot: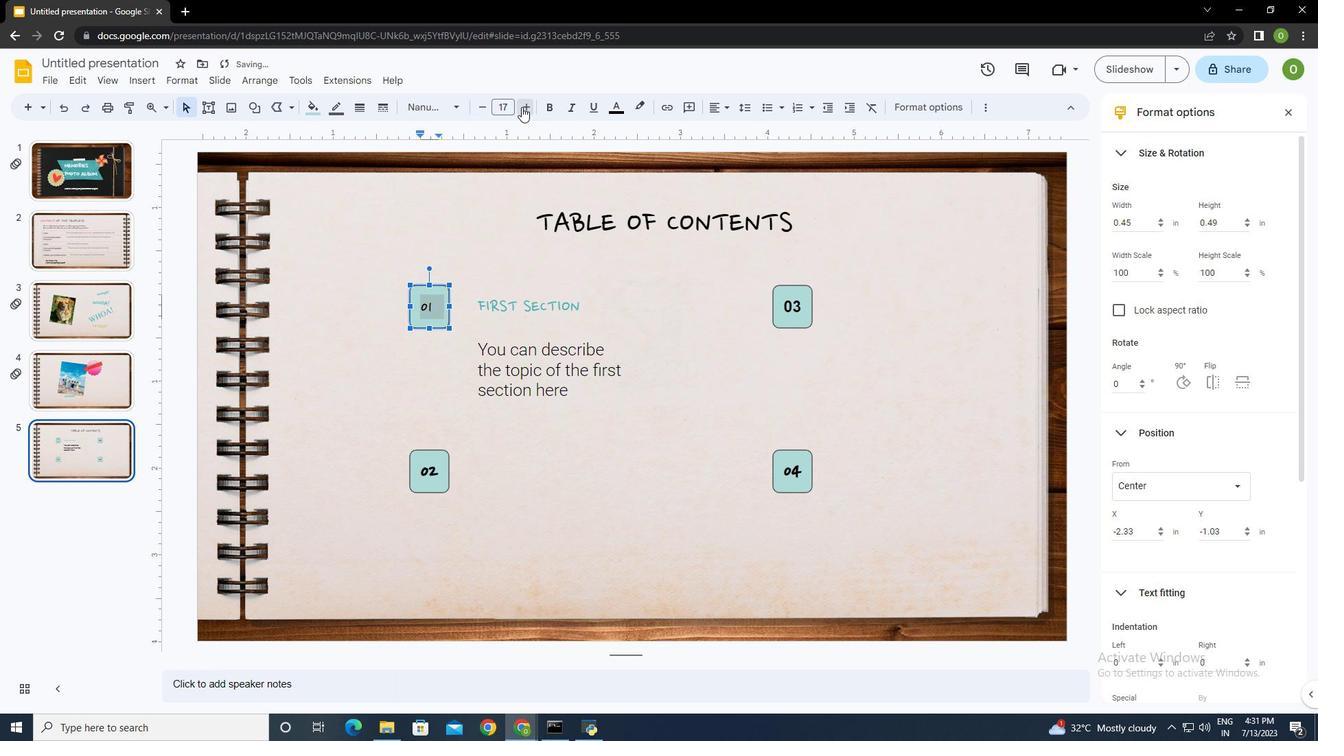 
Action: Mouse moved to (791, 302)
Screenshot: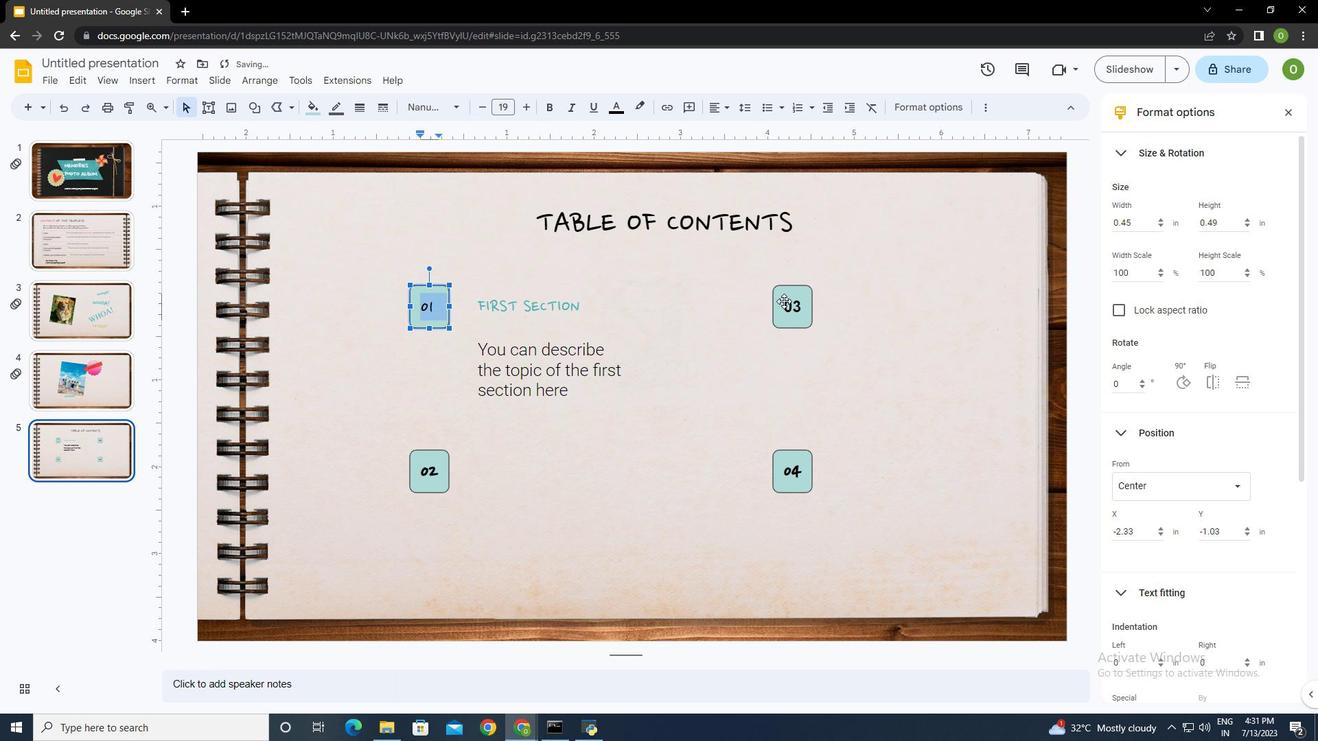 
Action: Mouse pressed left at (791, 302)
Screenshot: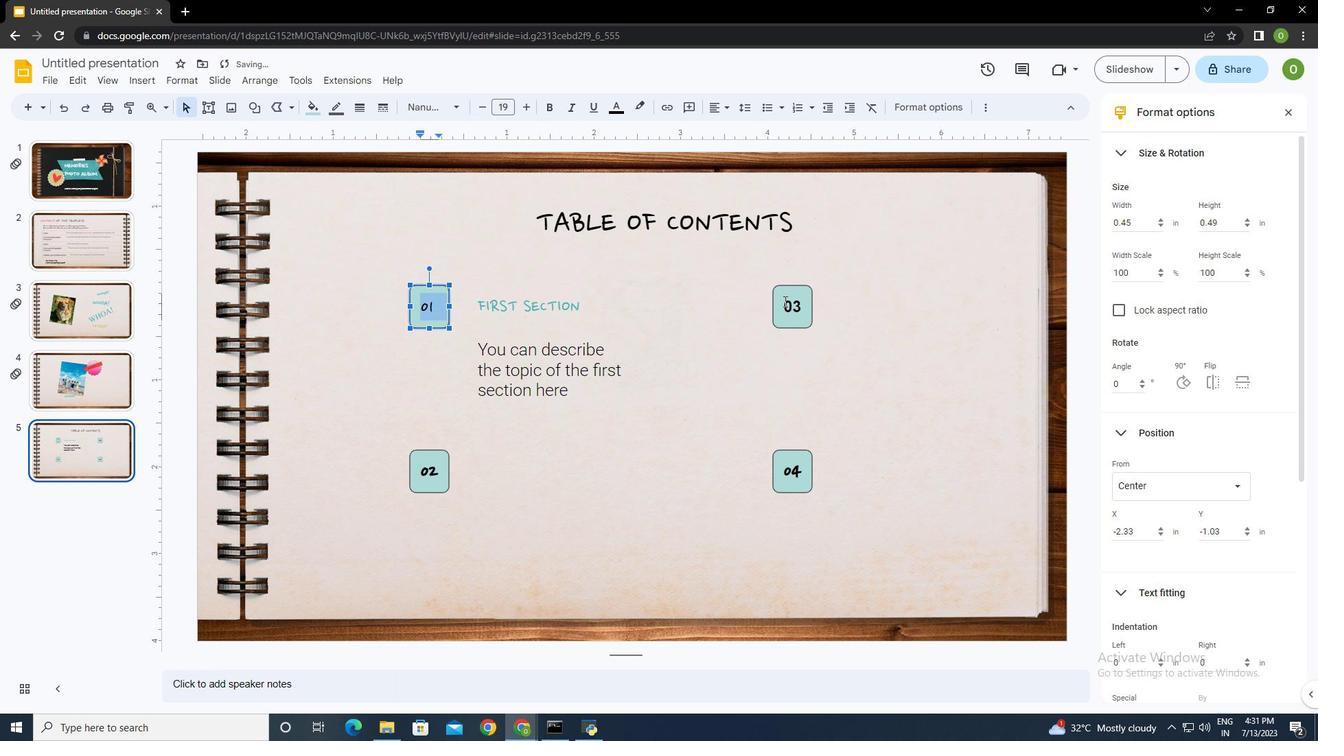 
Action: Mouse moved to (796, 308)
Screenshot: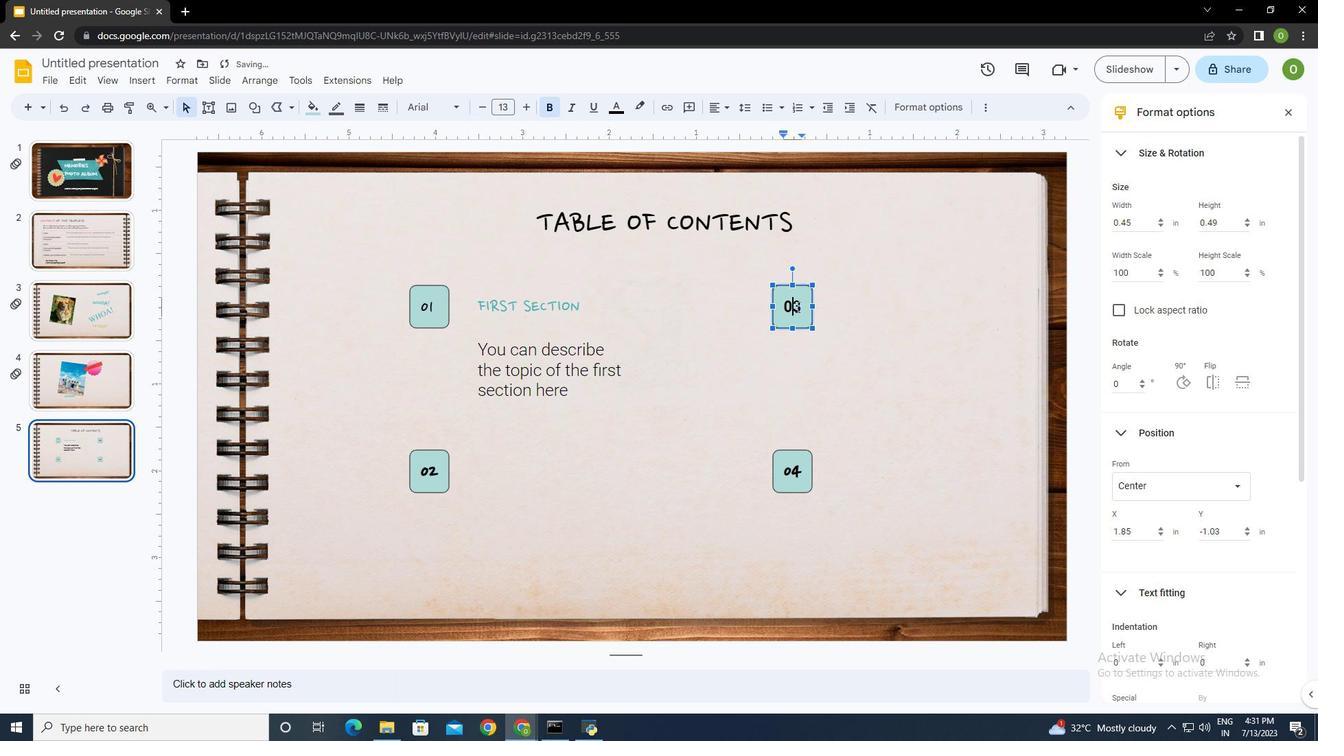 
Action: Key pressed ctrl+A
Screenshot: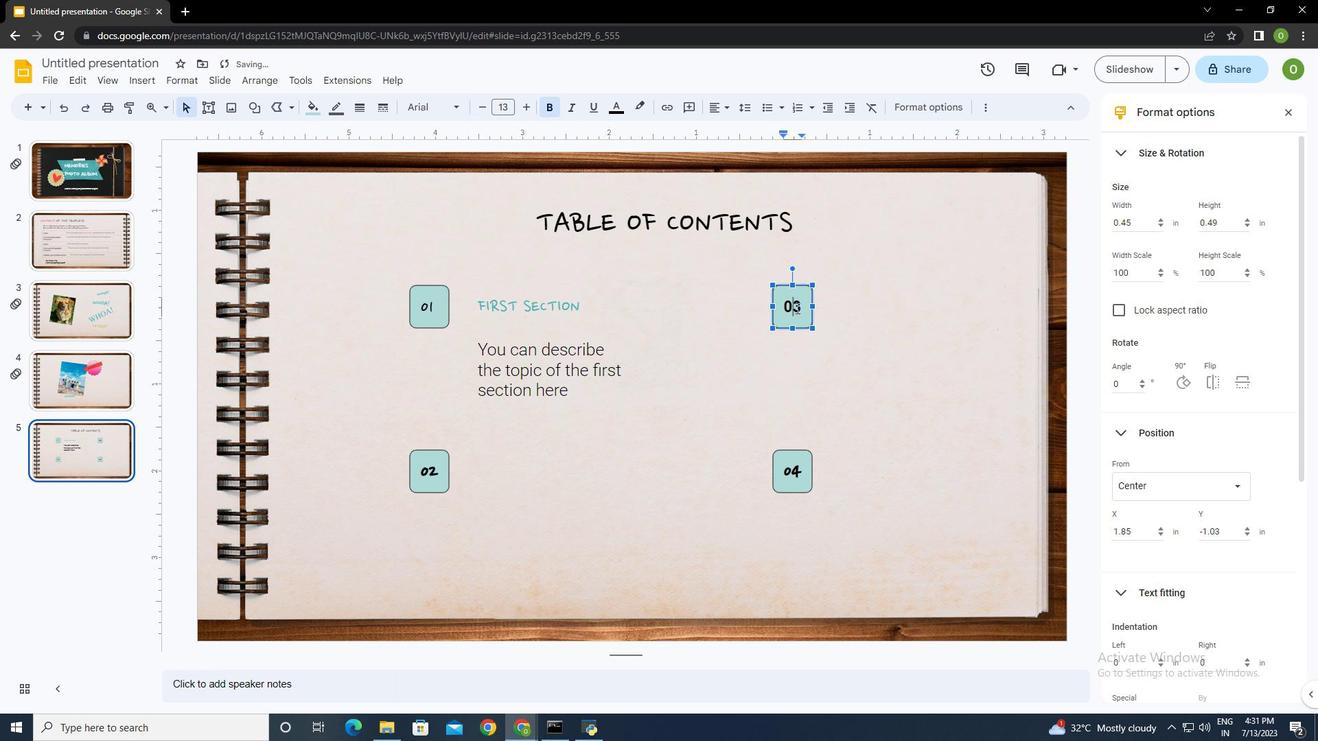 
Action: Mouse moved to (438, 100)
Screenshot: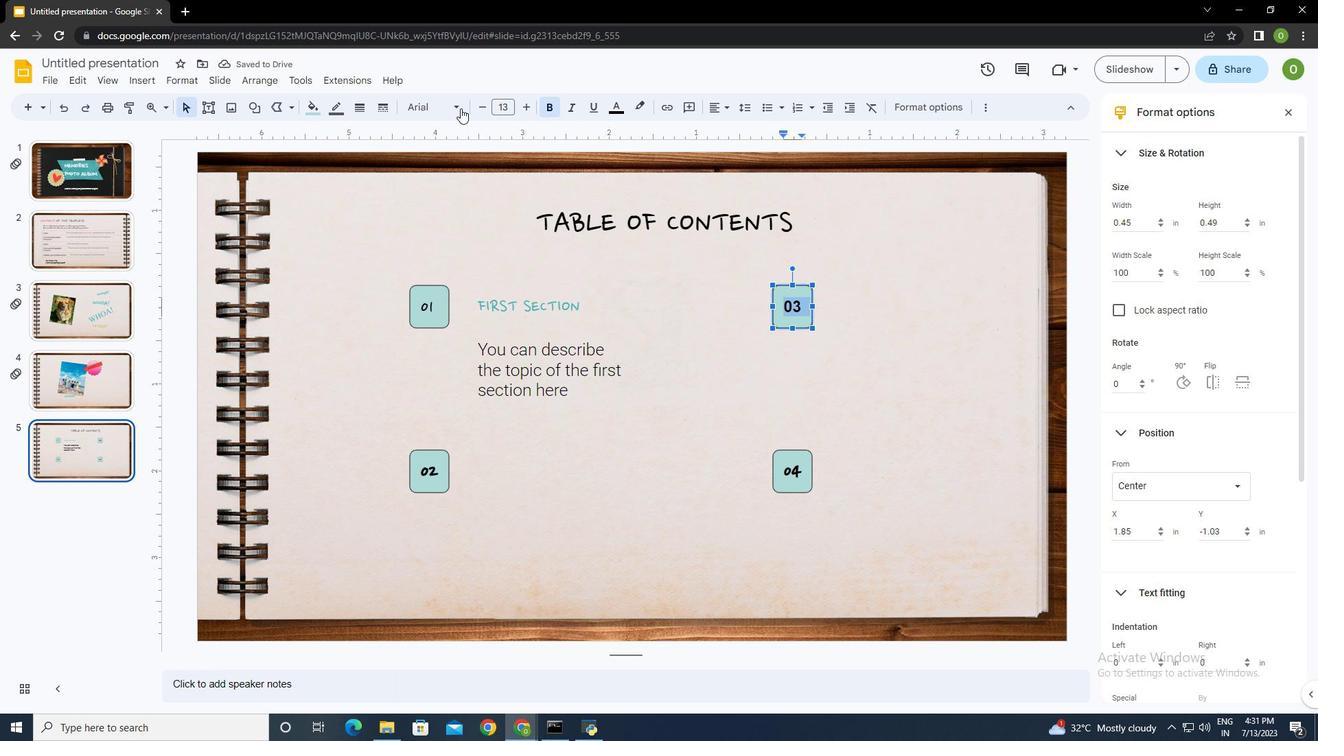 
Action: Mouse pressed left at (438, 100)
Screenshot: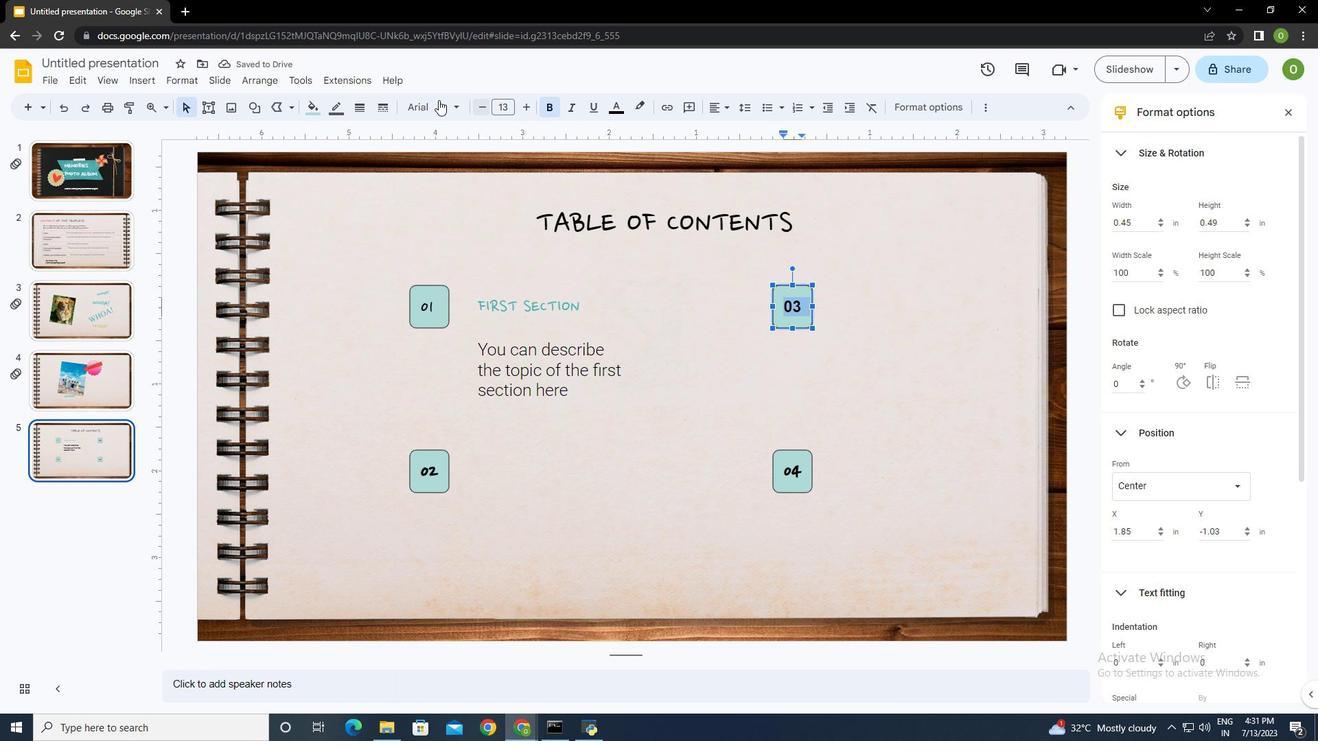 
Action: Mouse moved to (471, 186)
Screenshot: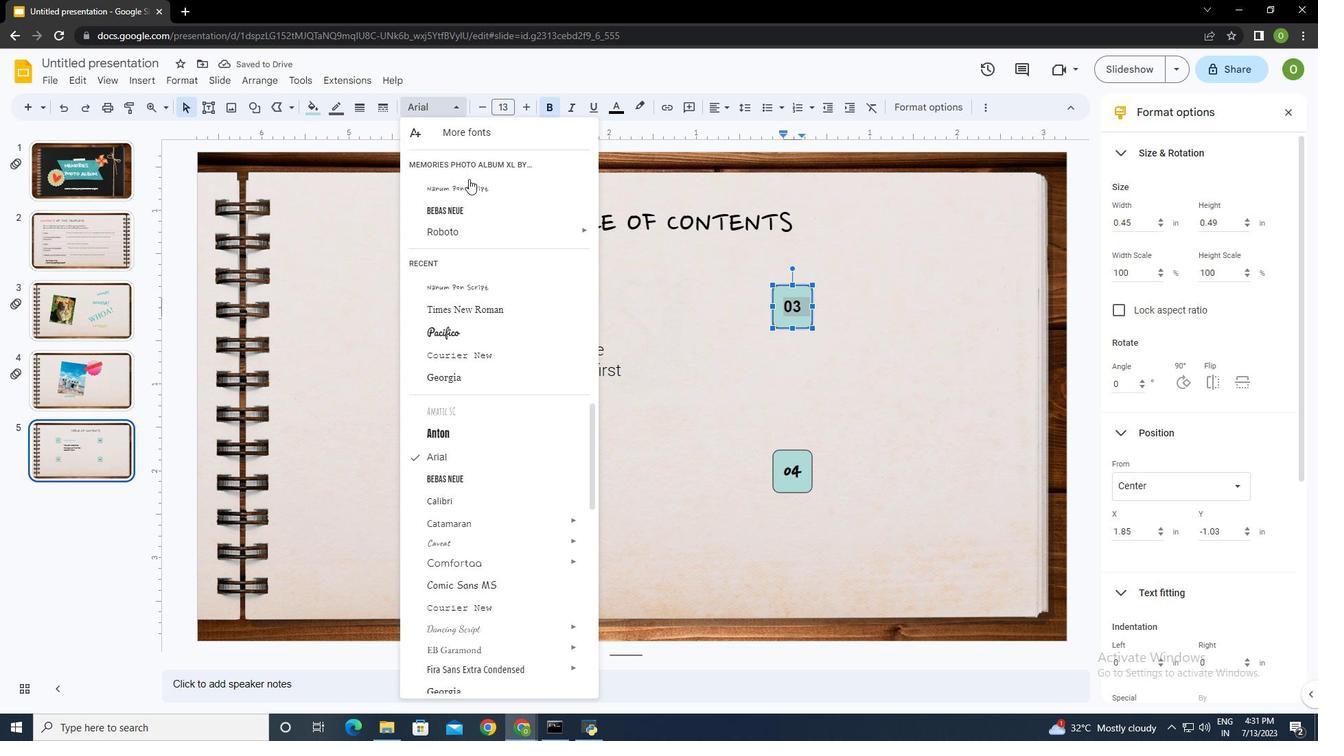 
Action: Mouse pressed left at (471, 186)
Screenshot: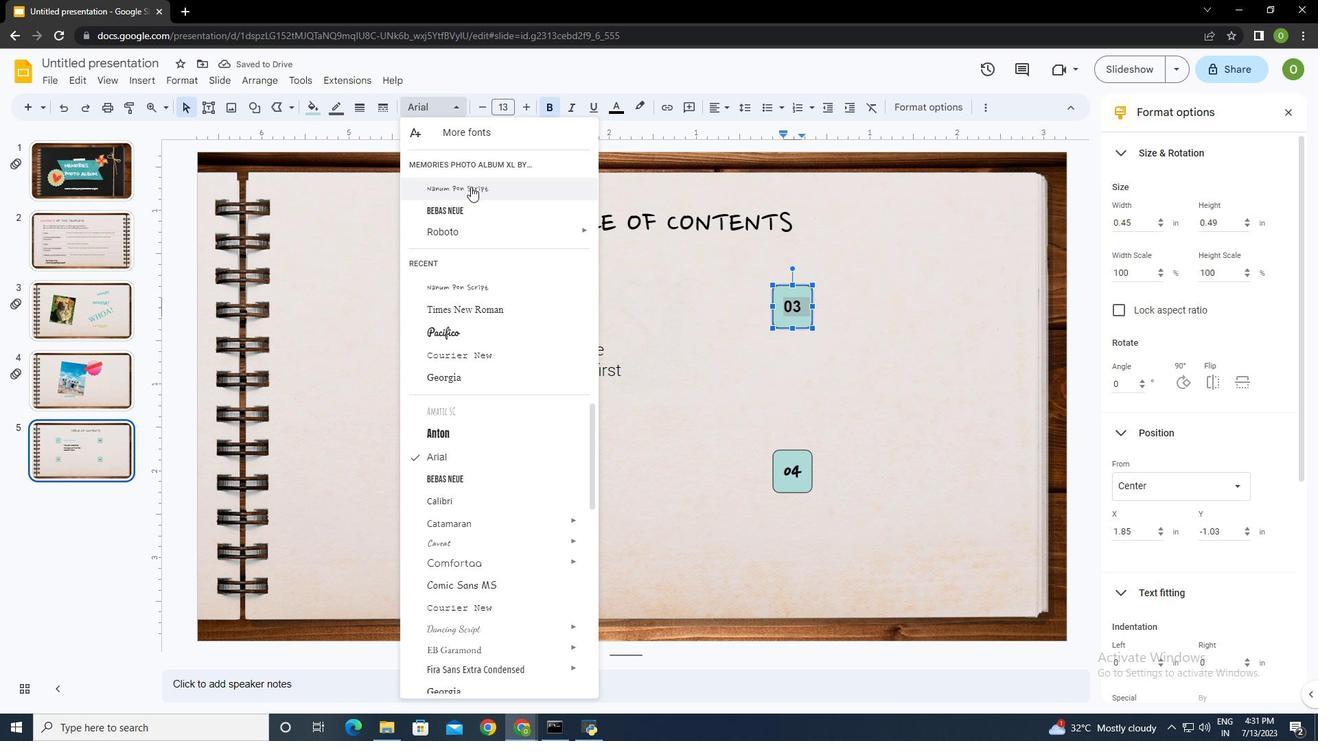 
Action: Mouse moved to (506, 107)
Screenshot: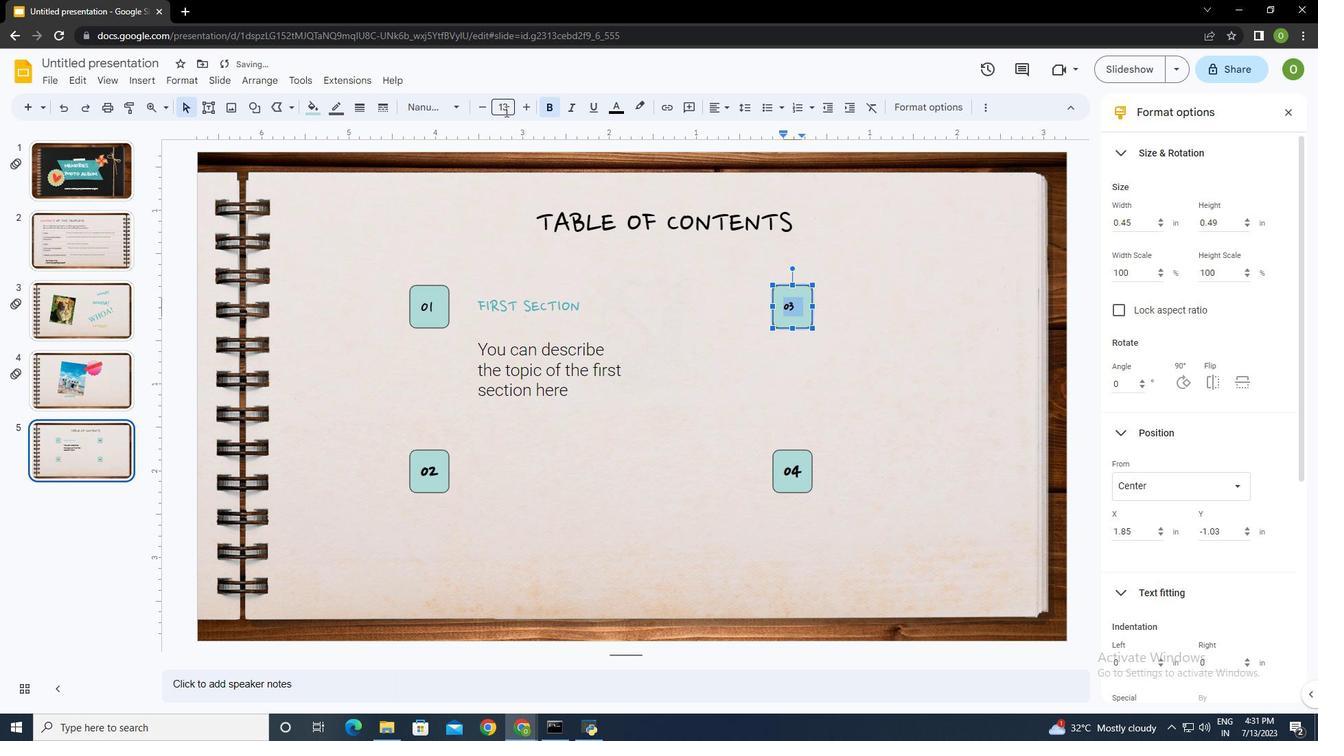 
Action: Mouse pressed left at (506, 107)
Screenshot: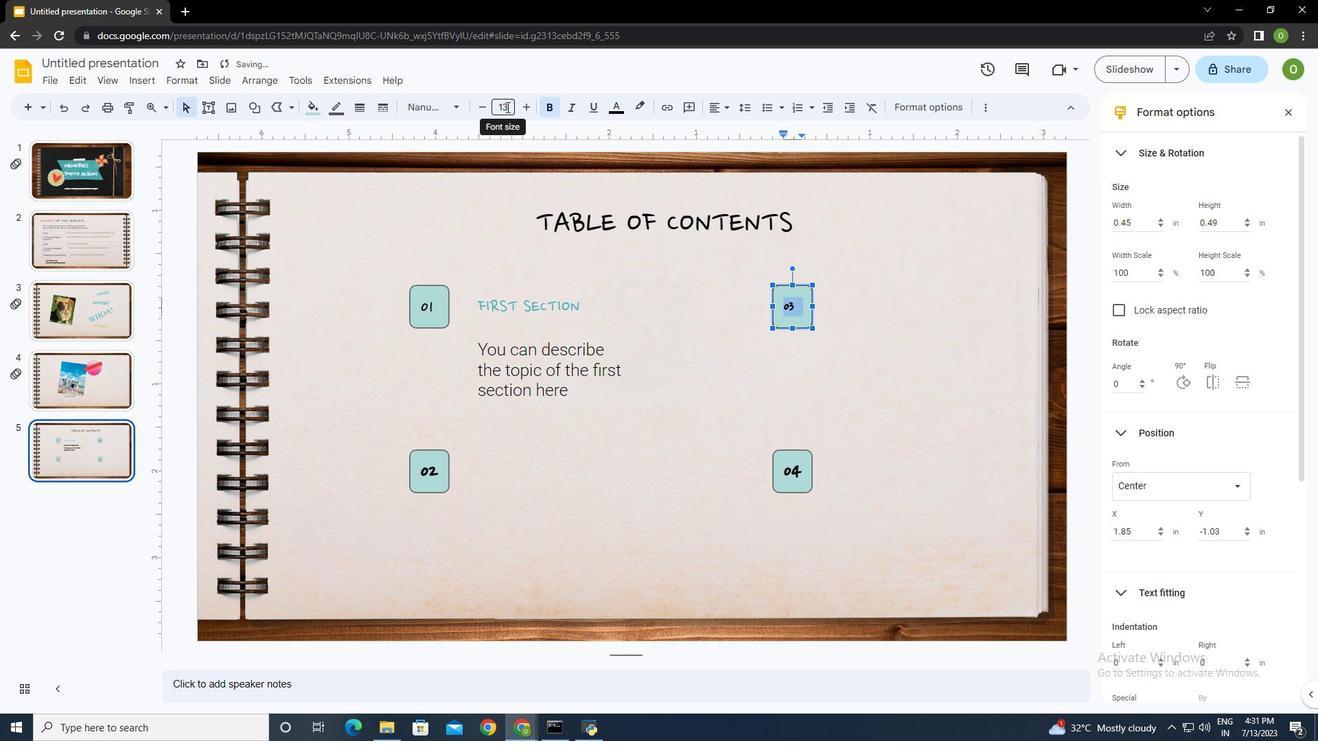 
Action: Key pressed 19<Key.enter>
Screenshot: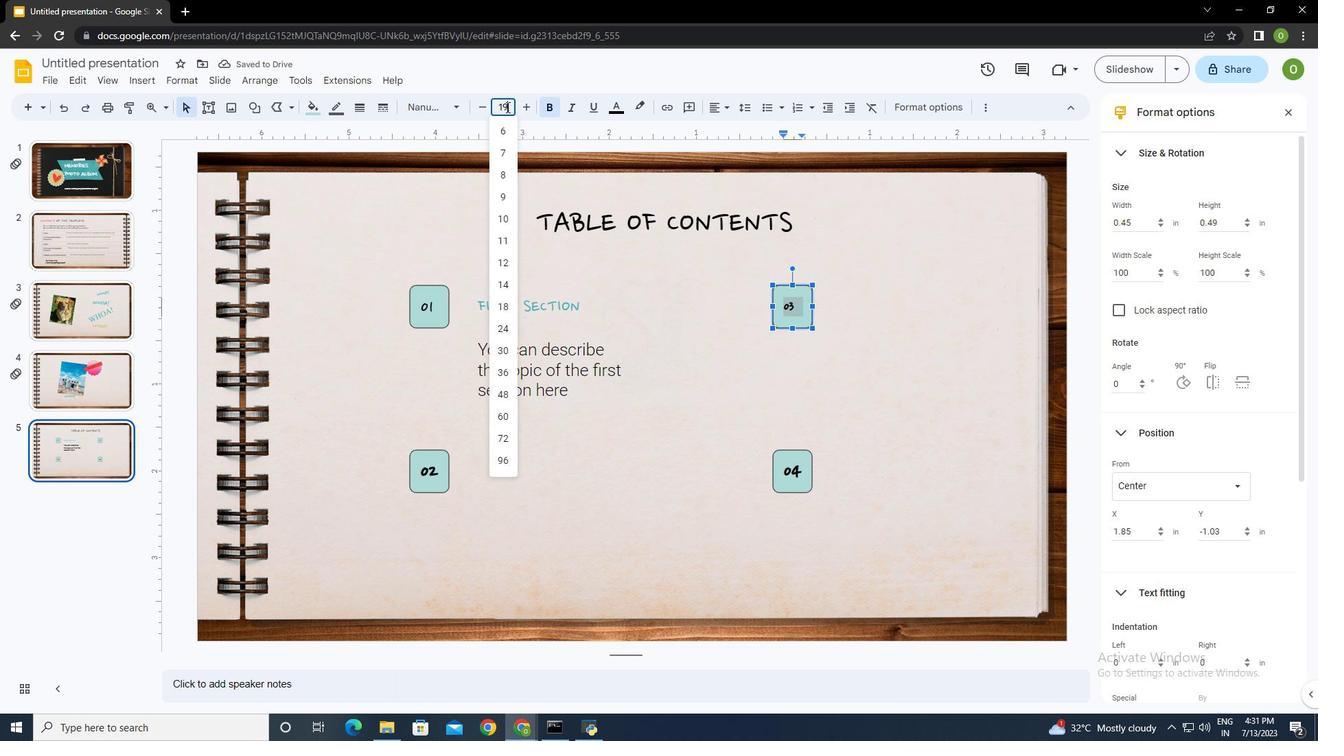 
Action: Mouse moved to (852, 392)
Screenshot: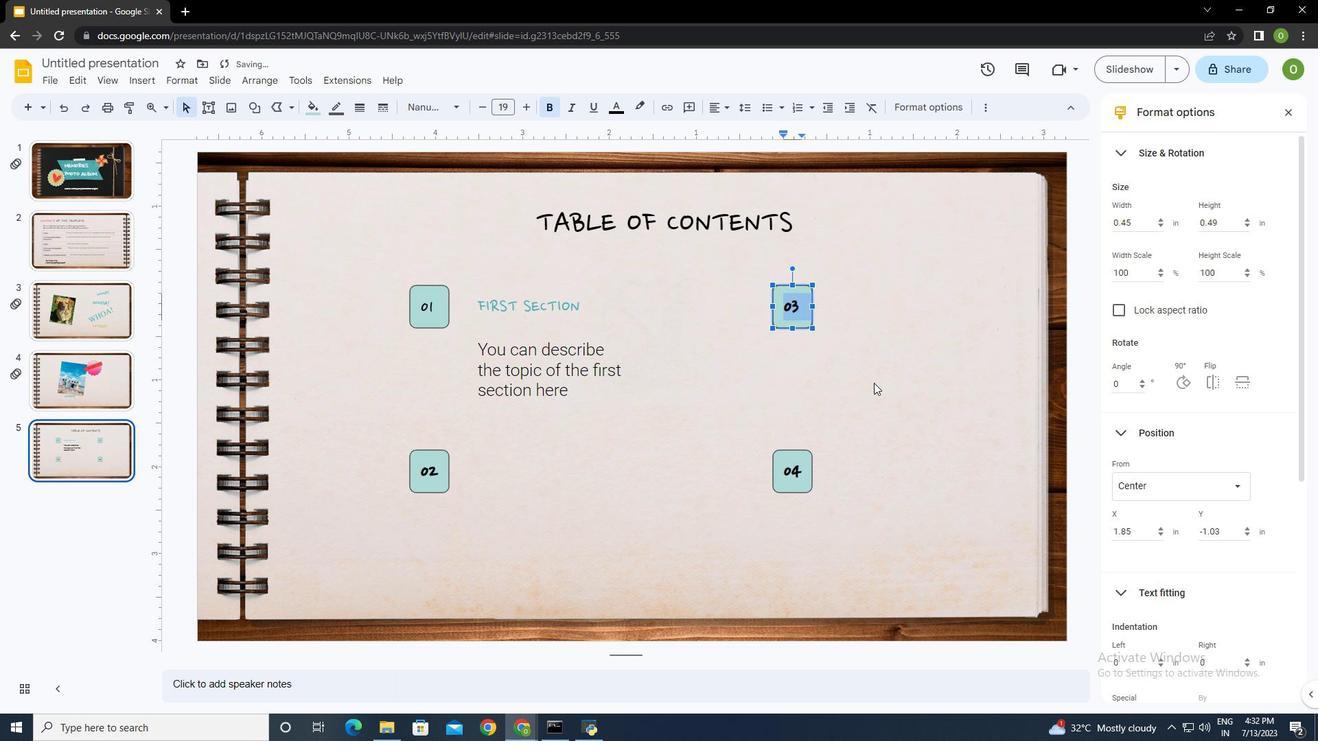 
Action: Mouse pressed left at (852, 392)
Screenshot: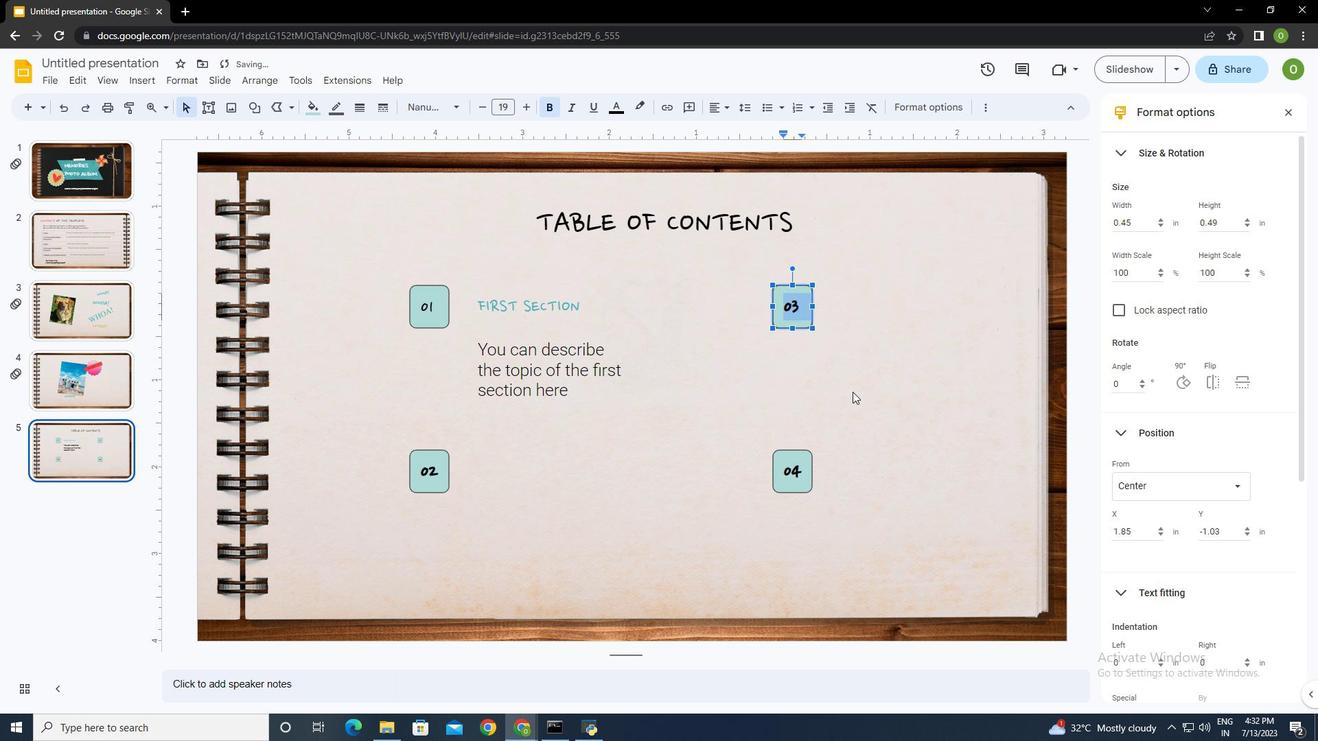
Action: Mouse moved to (199, 106)
Screenshot: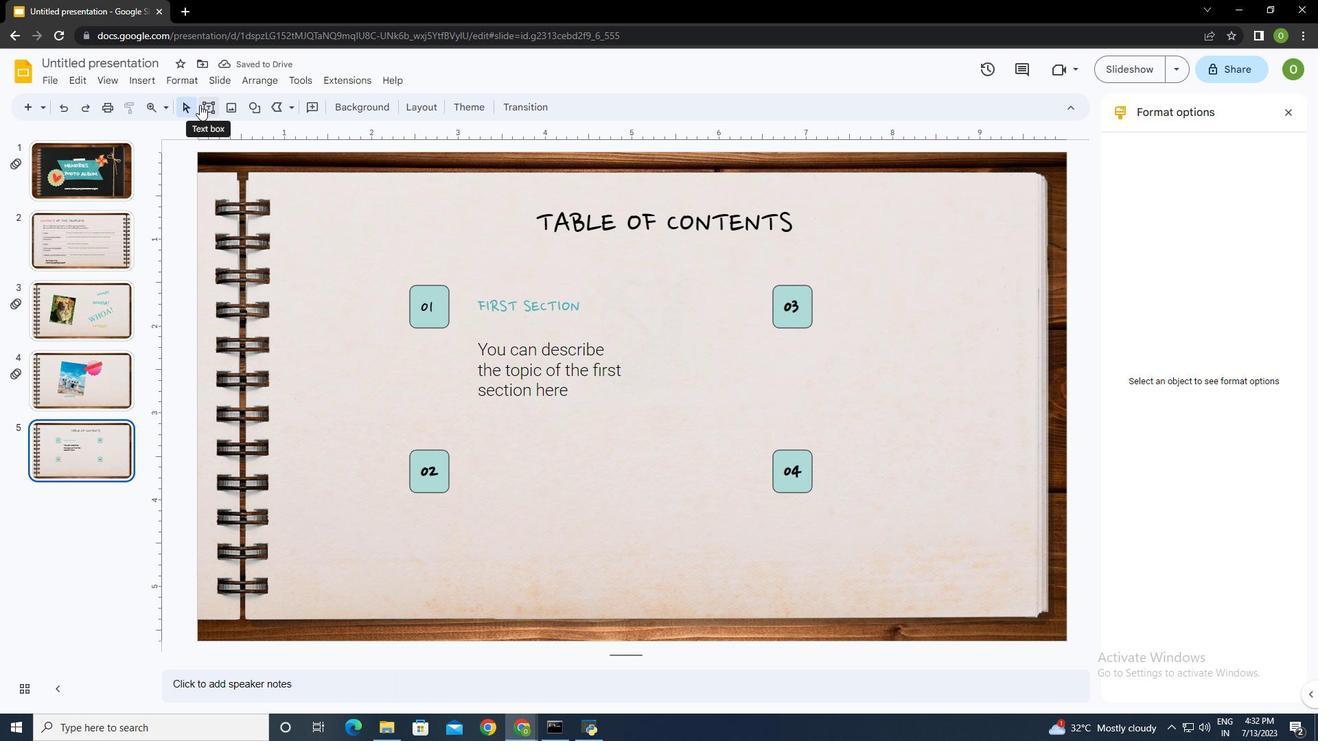 
Action: Mouse pressed left at (199, 106)
Screenshot: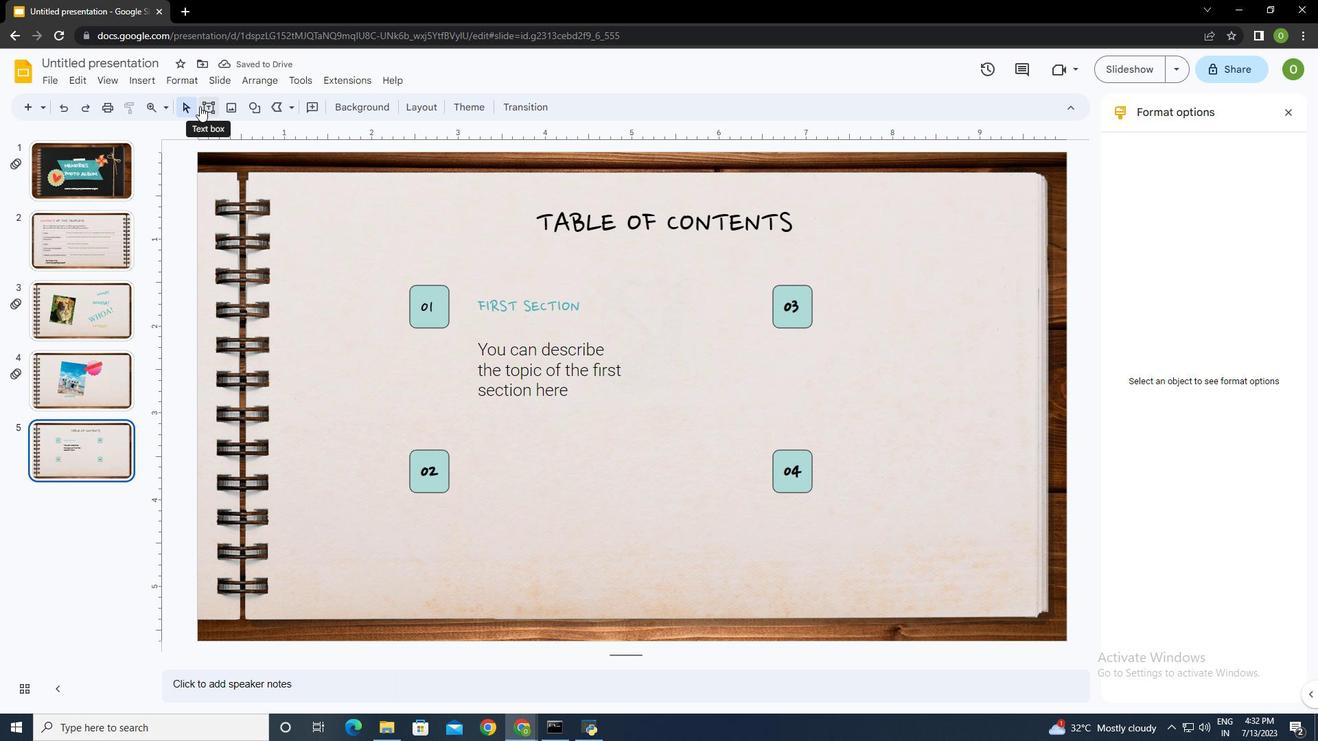 
Action: Mouse moved to (855, 289)
Screenshot: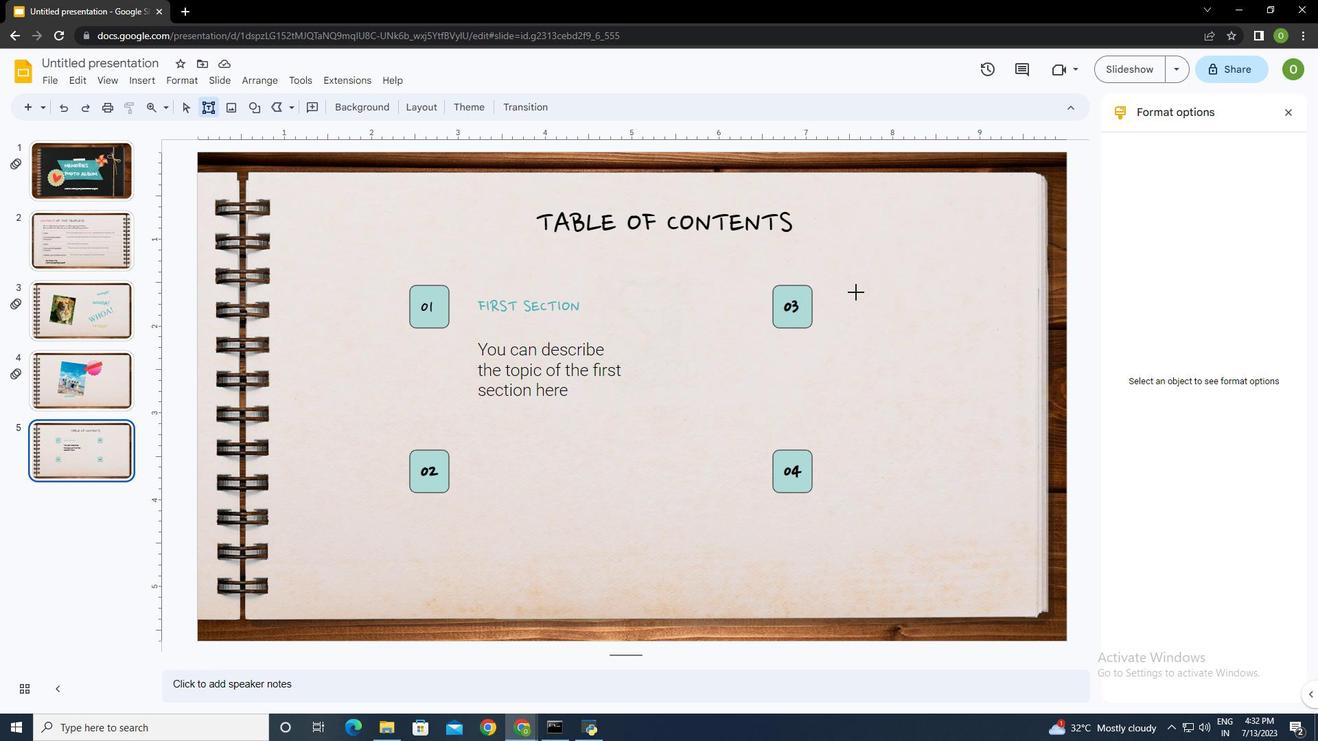 
Action: Mouse pressed left at (855, 289)
Screenshot: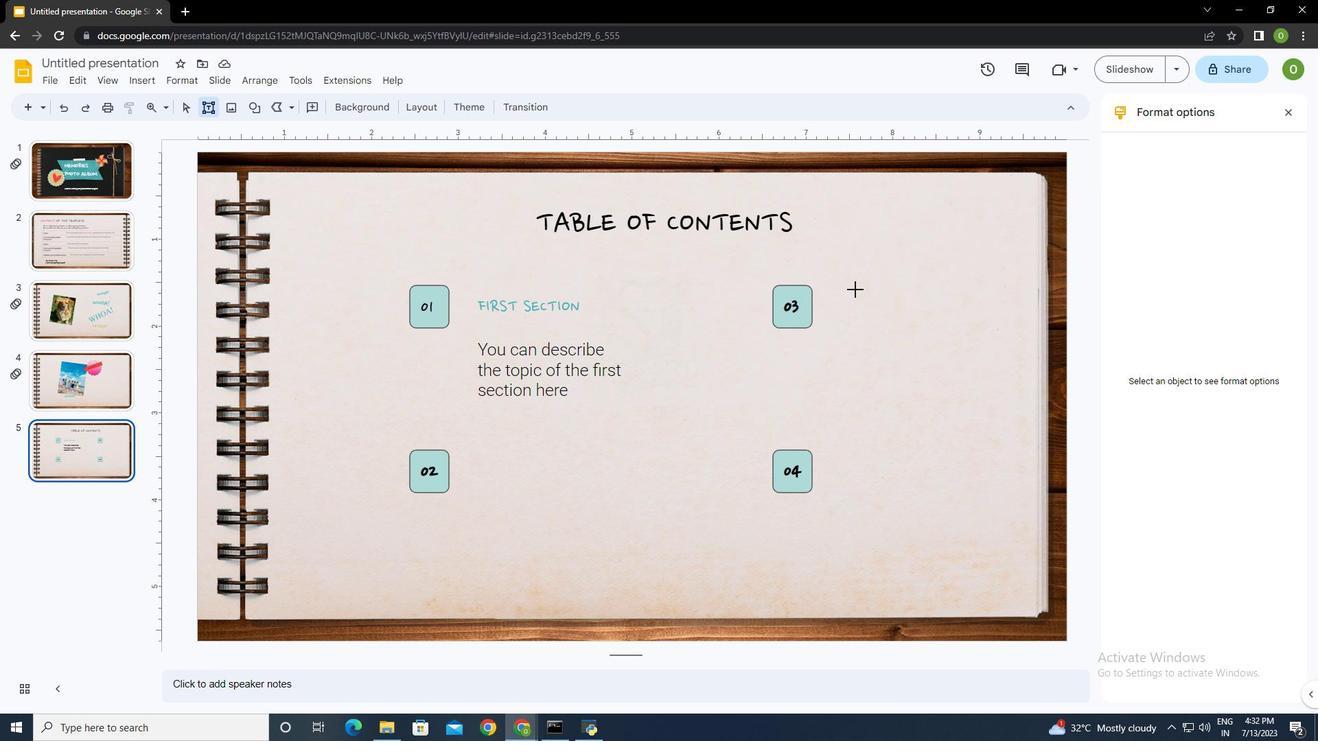 
Action: Mouse moved to (833, 291)
Screenshot: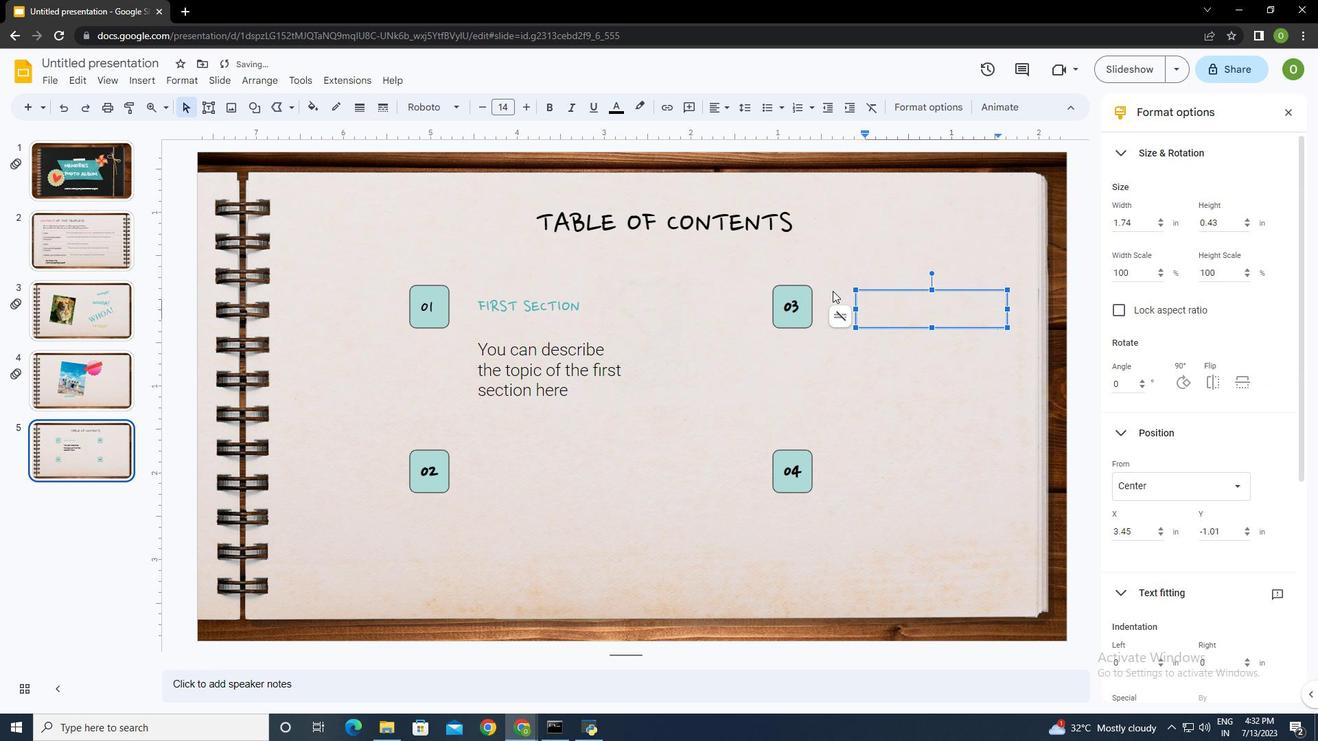 
Action: Key pressed <Key.shift><Key.shift><Key.shift><Key.shift><Key.shift><Key.shift><Key.caps_lock>third<Key.space>section
Screenshot: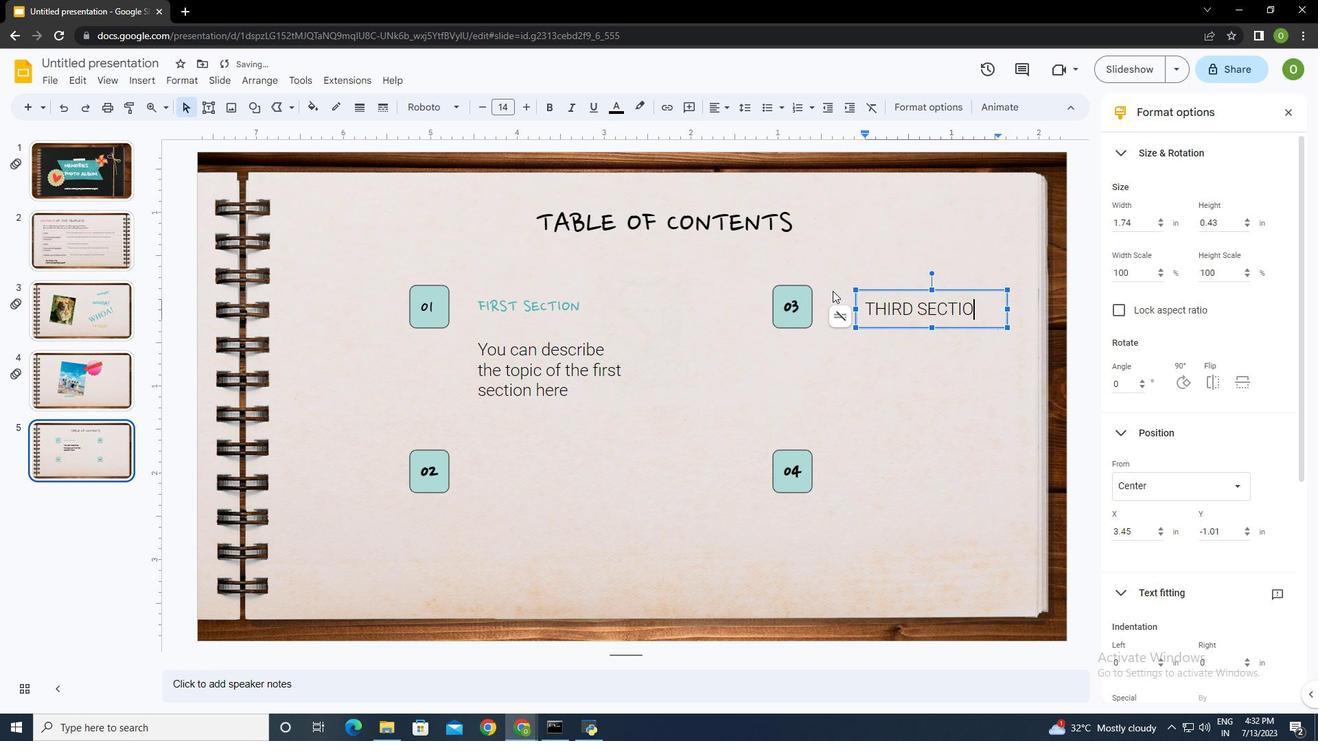 
Action: Mouse moved to (822, 263)
